 Task: Buy 5 Reluctors from Ignition Parts section under best seller category for shipping address: Julie Green, 2771 Fieldcrest Road, New York, New York 10005, Cell Number 6318992398. Pay from credit card ending with 7965, CVV 549
Action: Mouse moved to (26, 89)
Screenshot: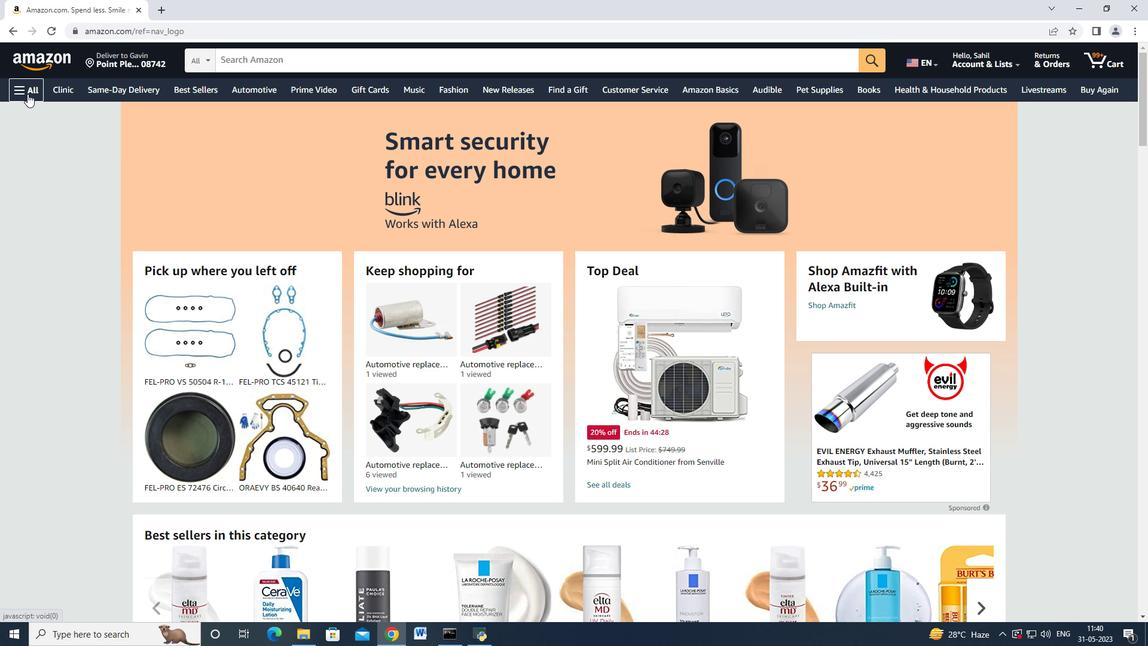 
Action: Mouse pressed left at (26, 89)
Screenshot: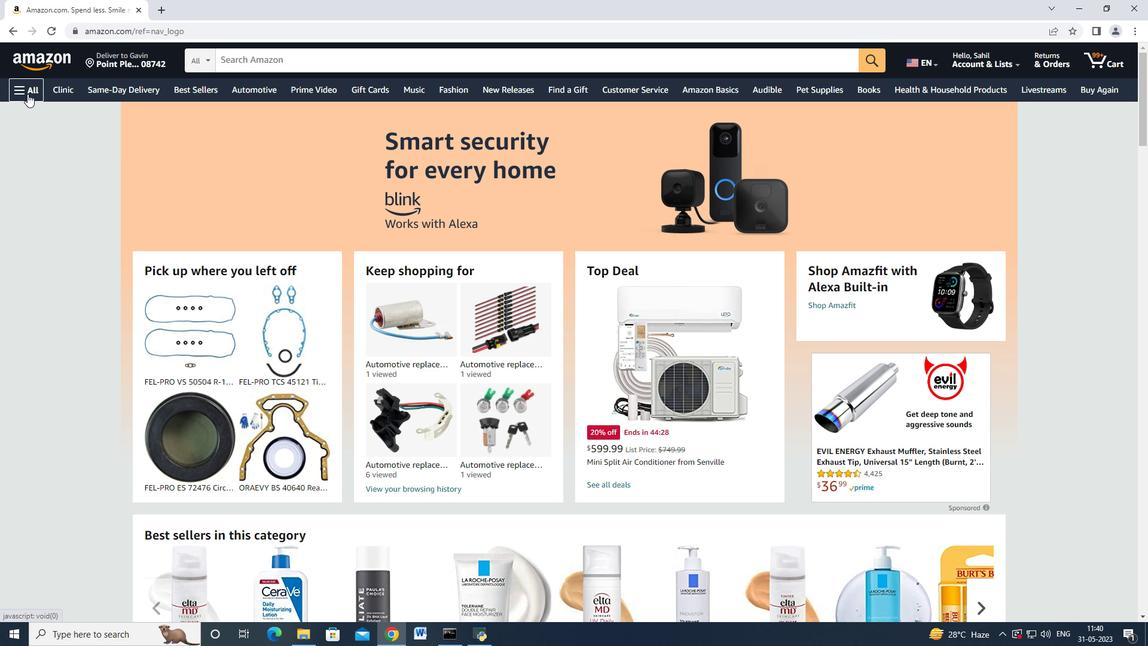 
Action: Mouse moved to (72, 227)
Screenshot: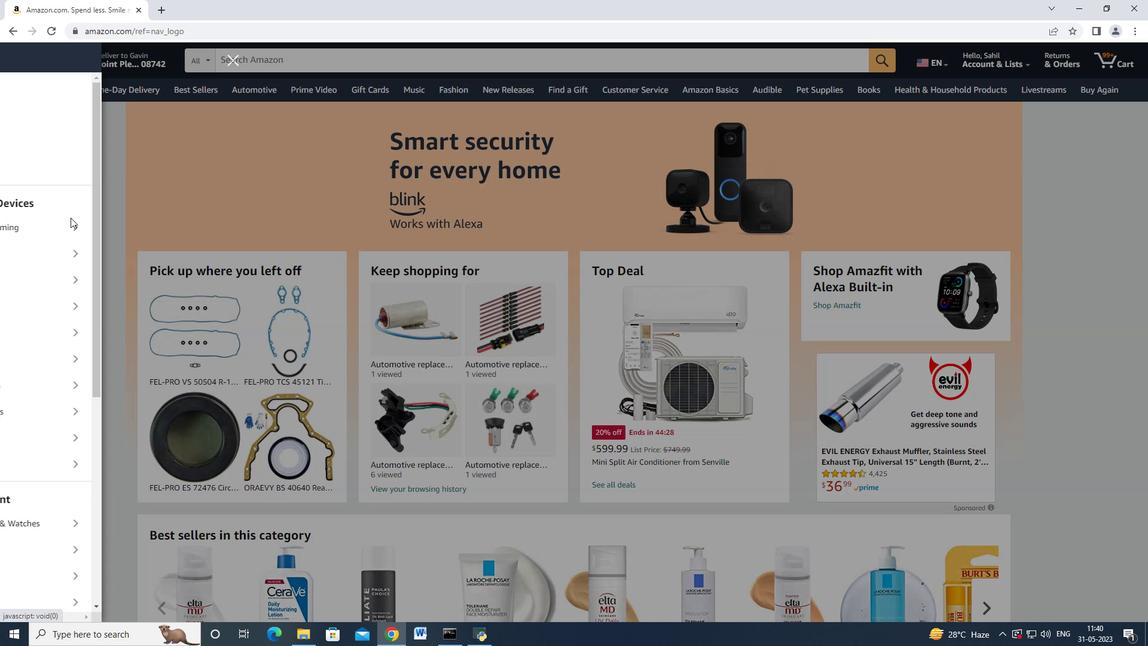 
Action: Mouse scrolled (72, 226) with delta (0, 0)
Screenshot: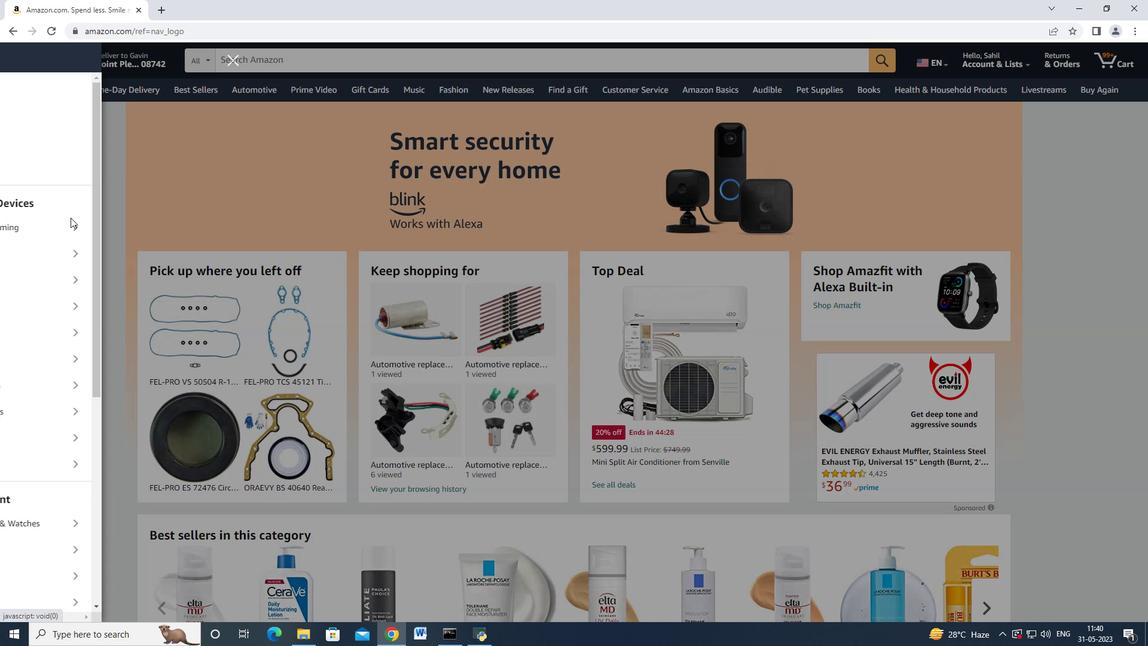
Action: Mouse moved to (73, 228)
Screenshot: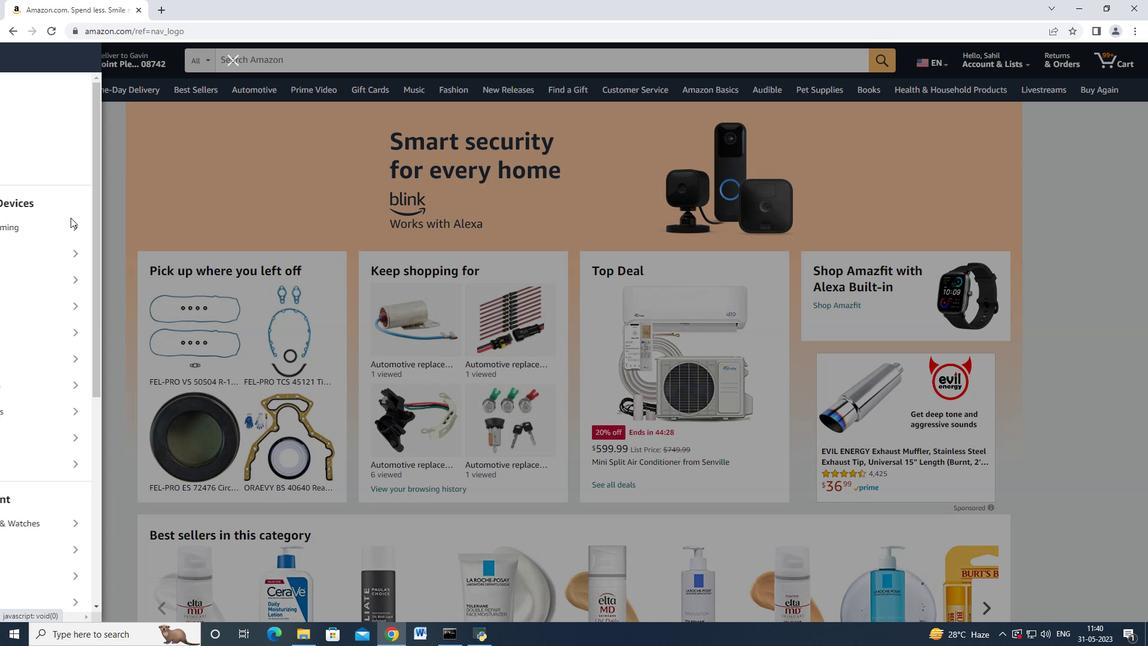 
Action: Mouse scrolled (73, 227) with delta (0, 0)
Screenshot: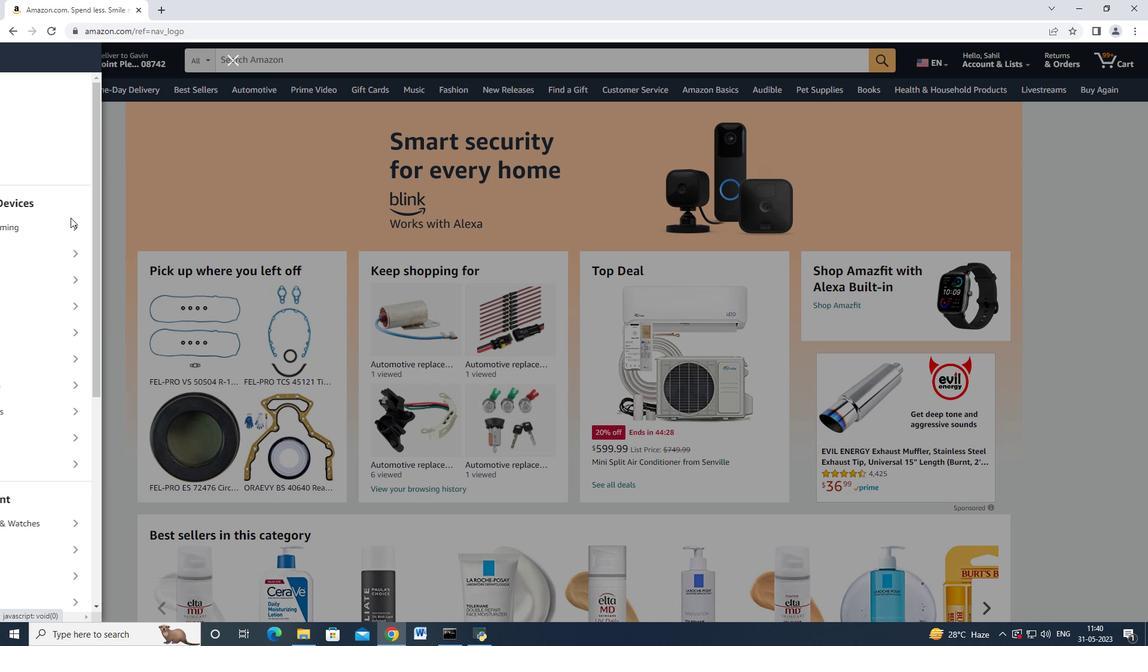 
Action: Mouse moved to (78, 368)
Screenshot: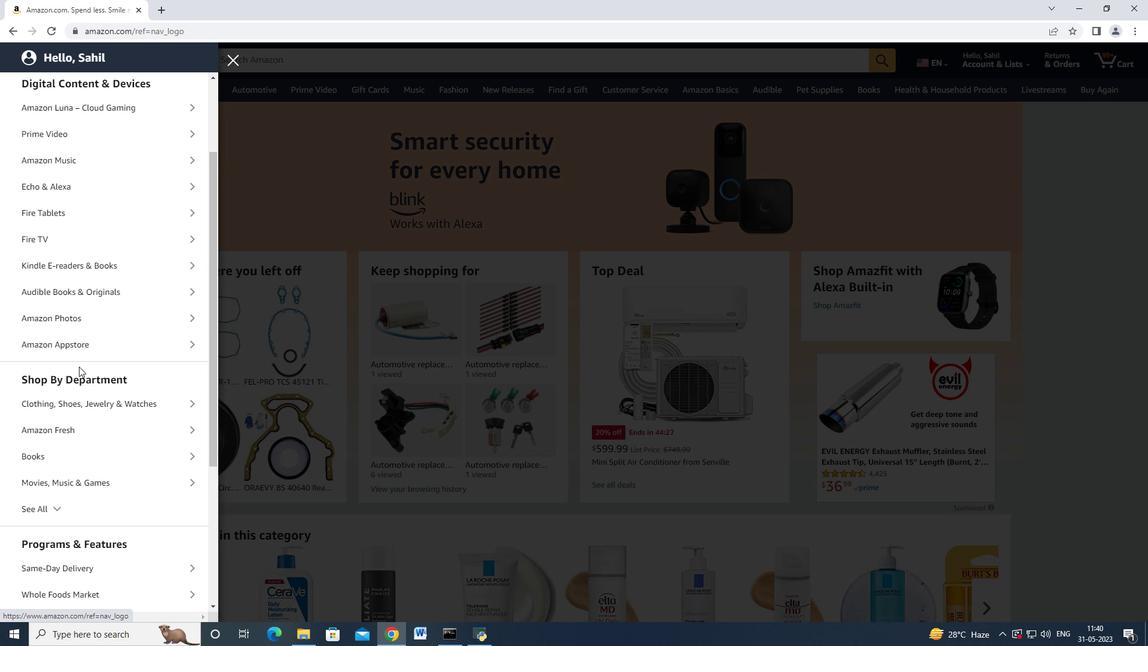 
Action: Mouse scrolled (78, 368) with delta (0, 0)
Screenshot: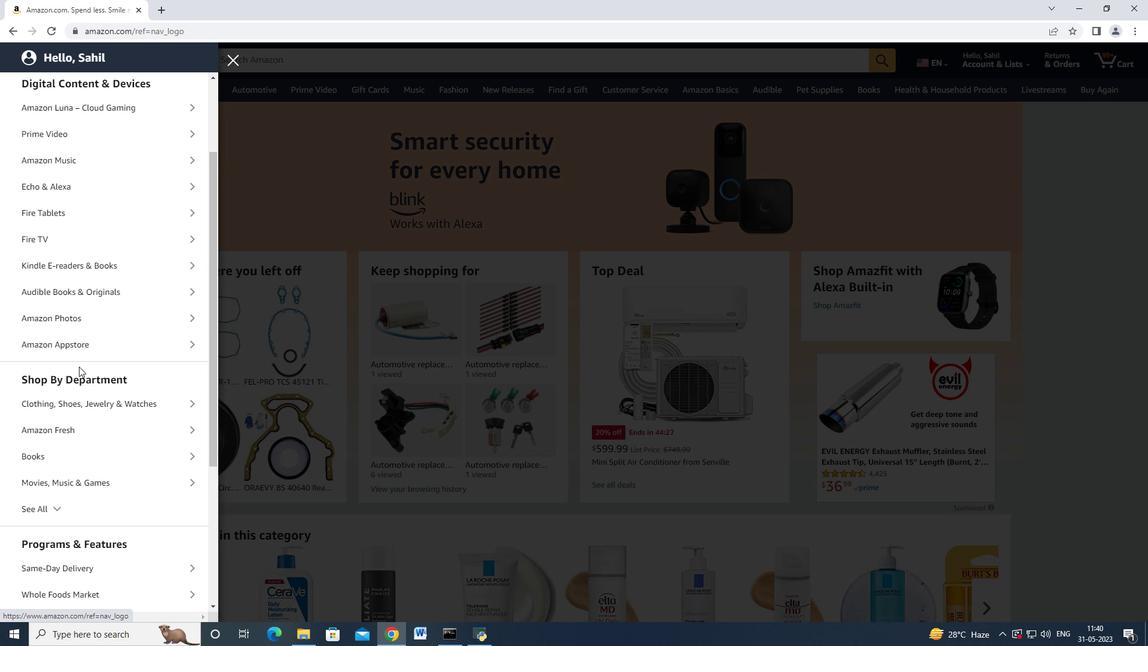 
Action: Mouse scrolled (78, 368) with delta (0, 0)
Screenshot: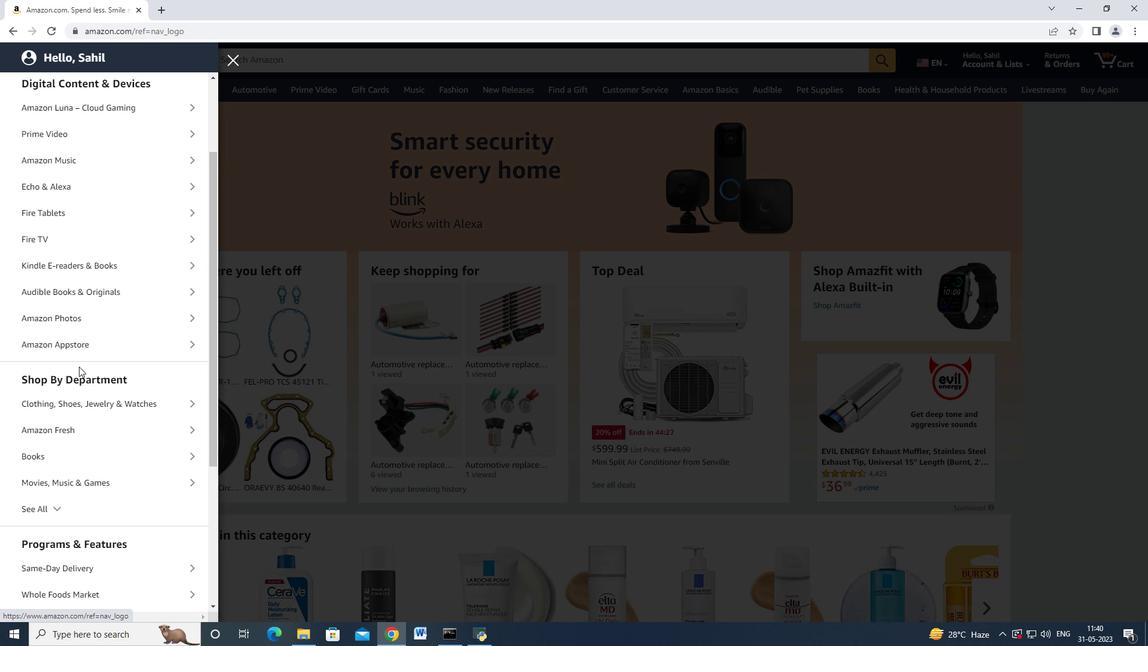 
Action: Mouse moved to (69, 385)
Screenshot: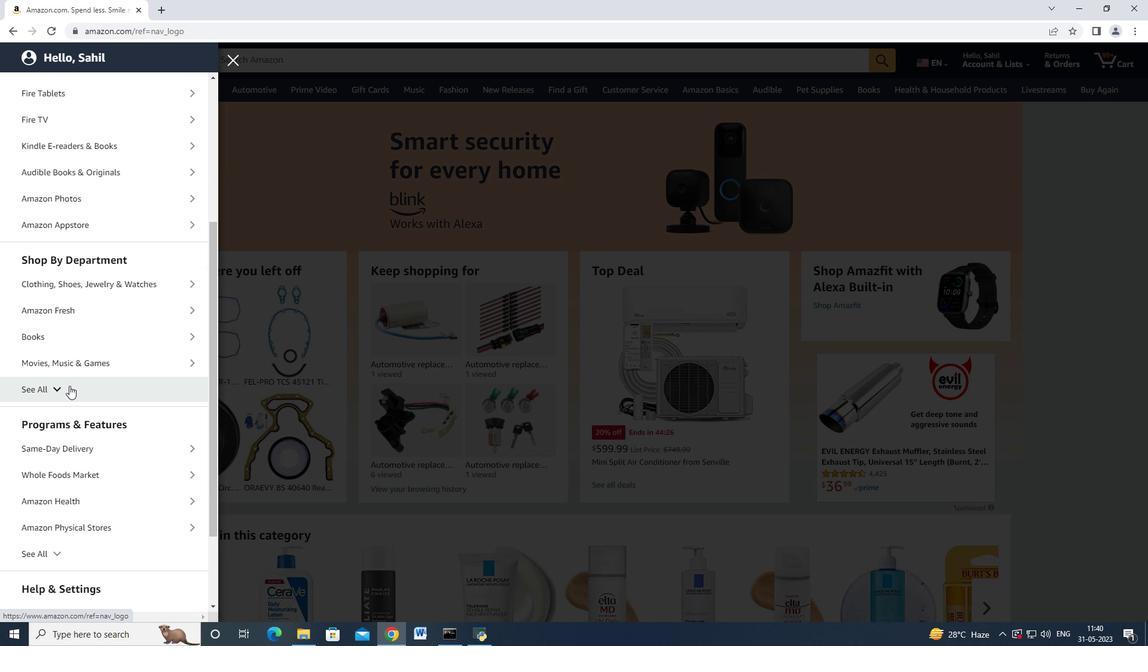 
Action: Mouse pressed left at (69, 385)
Screenshot: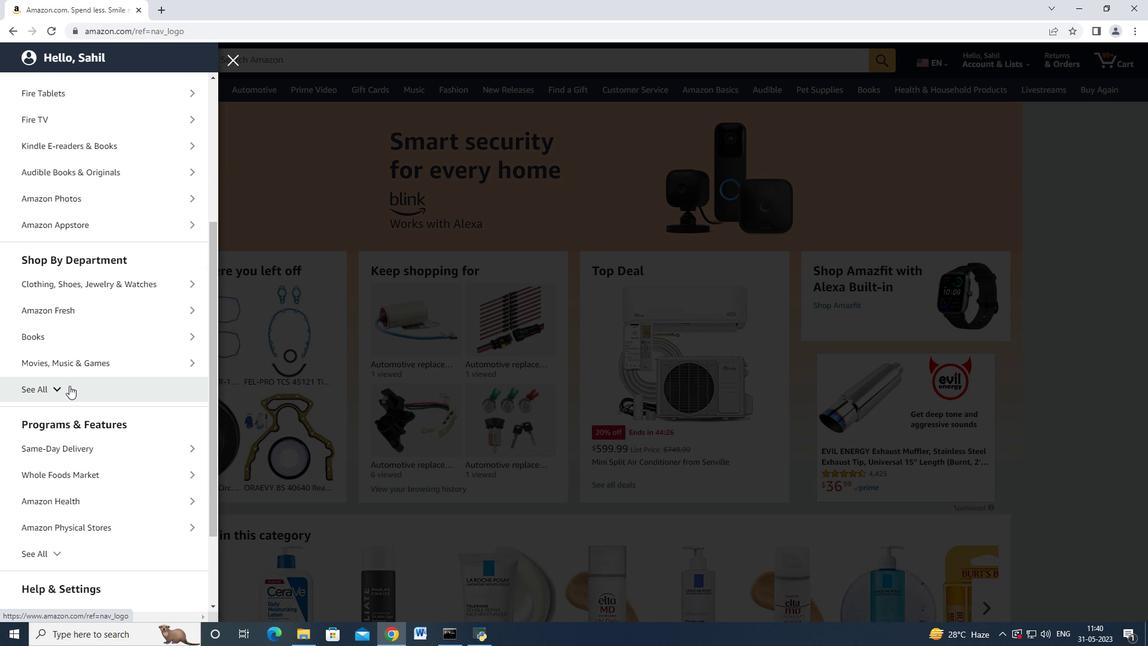 
Action: Mouse moved to (75, 379)
Screenshot: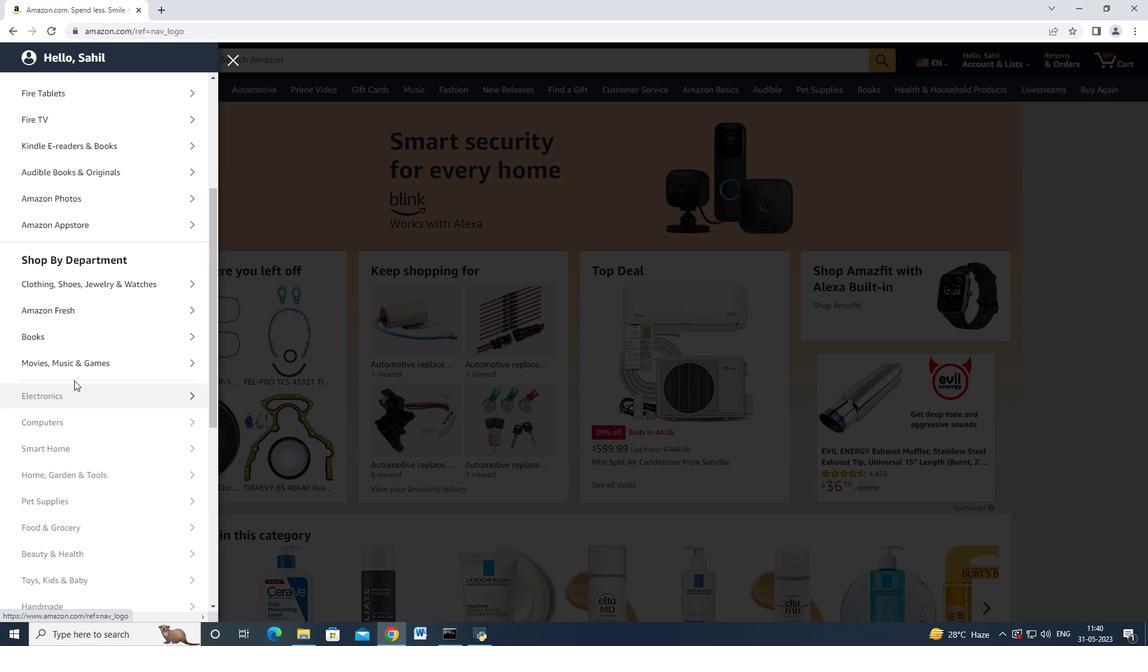 
Action: Mouse scrolled (75, 378) with delta (0, 0)
Screenshot: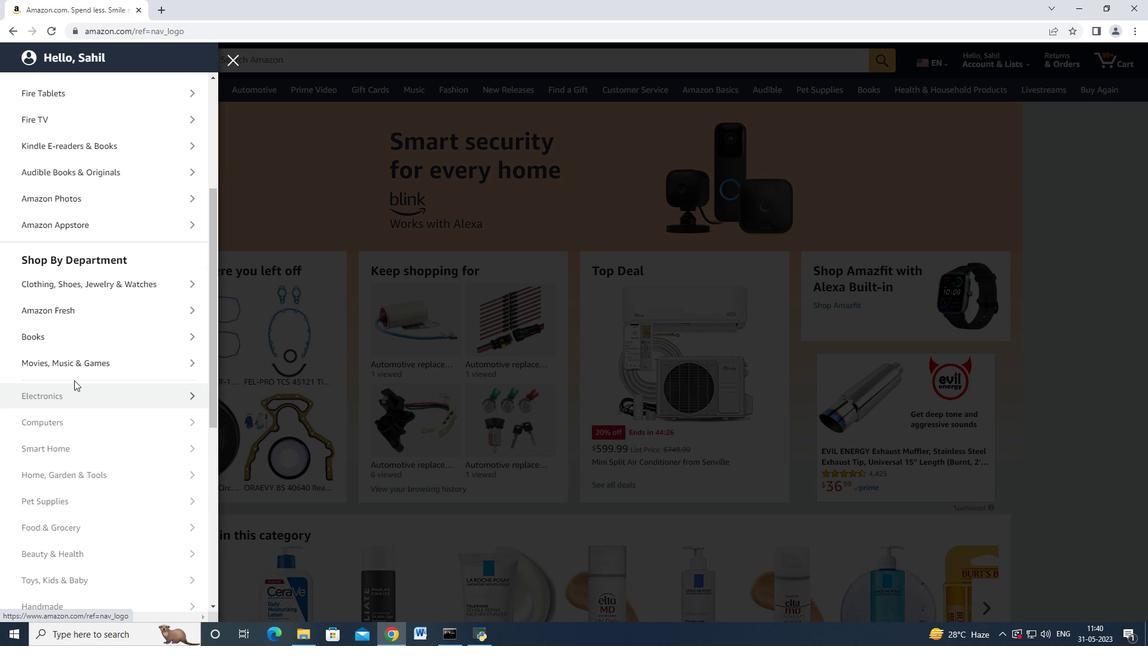 
Action: Mouse scrolled (75, 378) with delta (0, 0)
Screenshot: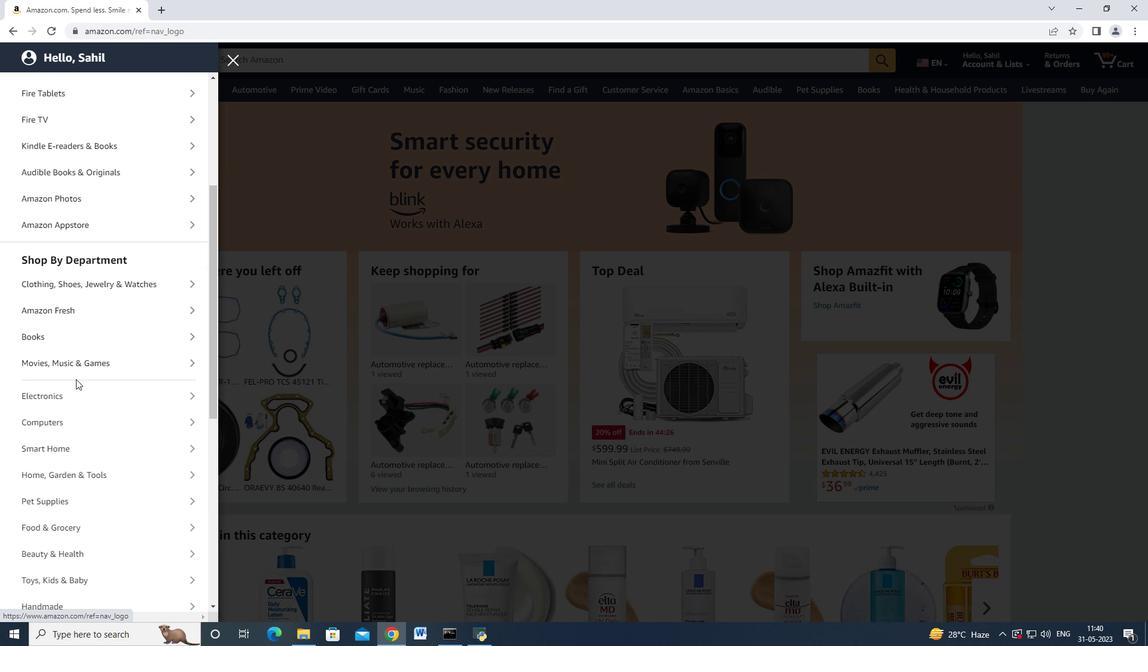 
Action: Mouse scrolled (75, 378) with delta (0, 0)
Screenshot: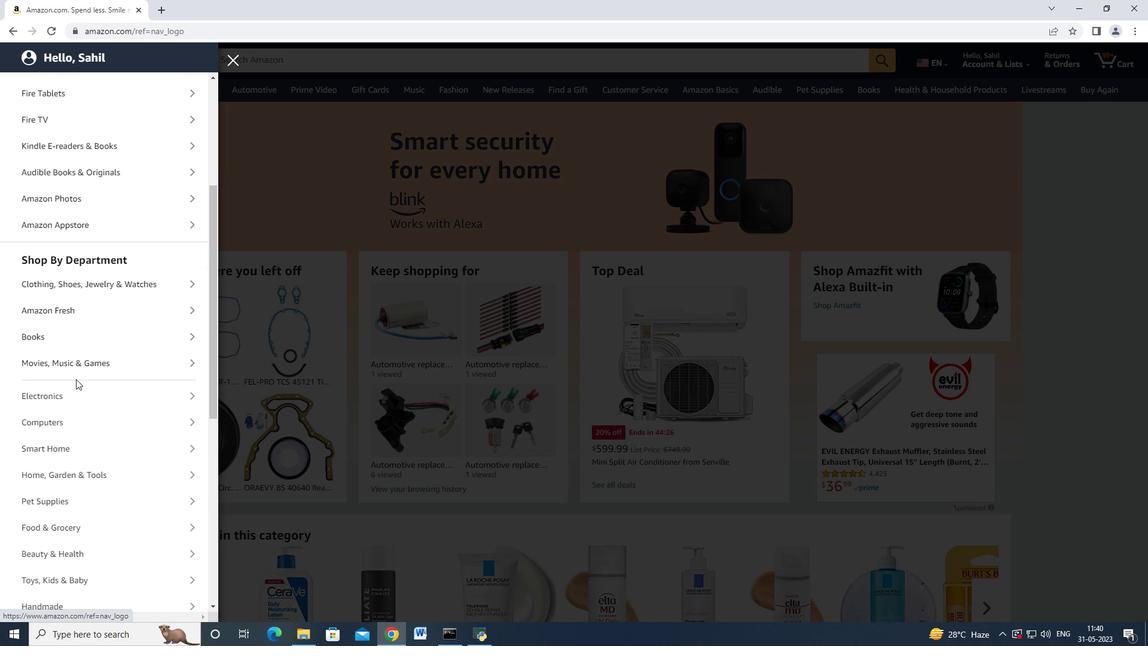 
Action: Mouse moved to (73, 503)
Screenshot: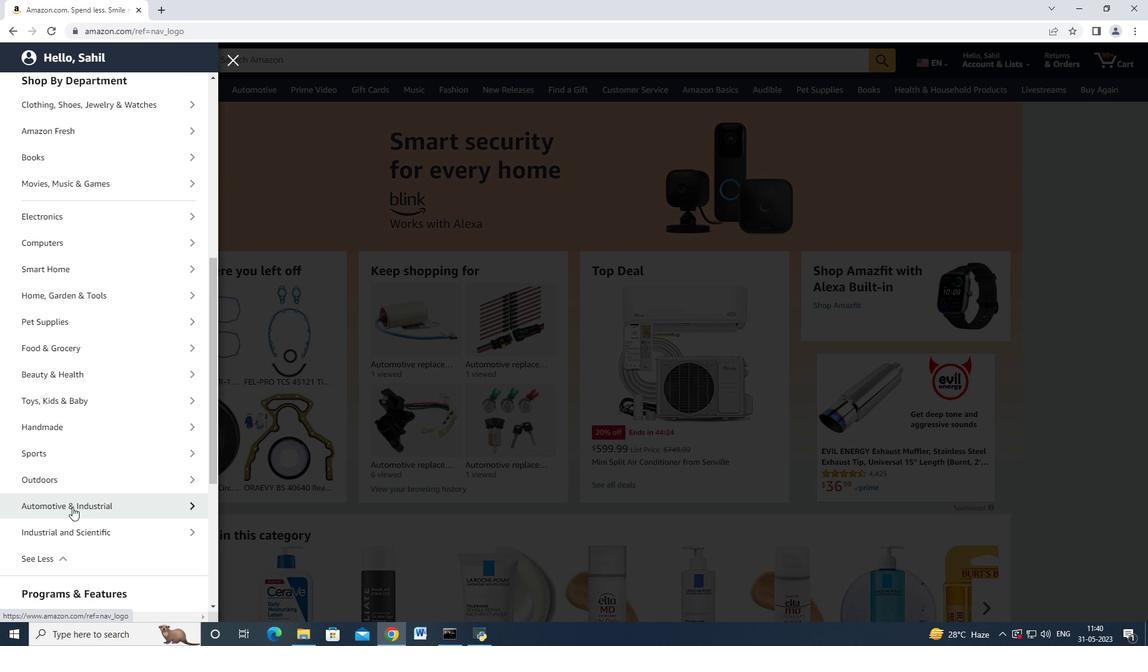 
Action: Mouse pressed left at (73, 503)
Screenshot: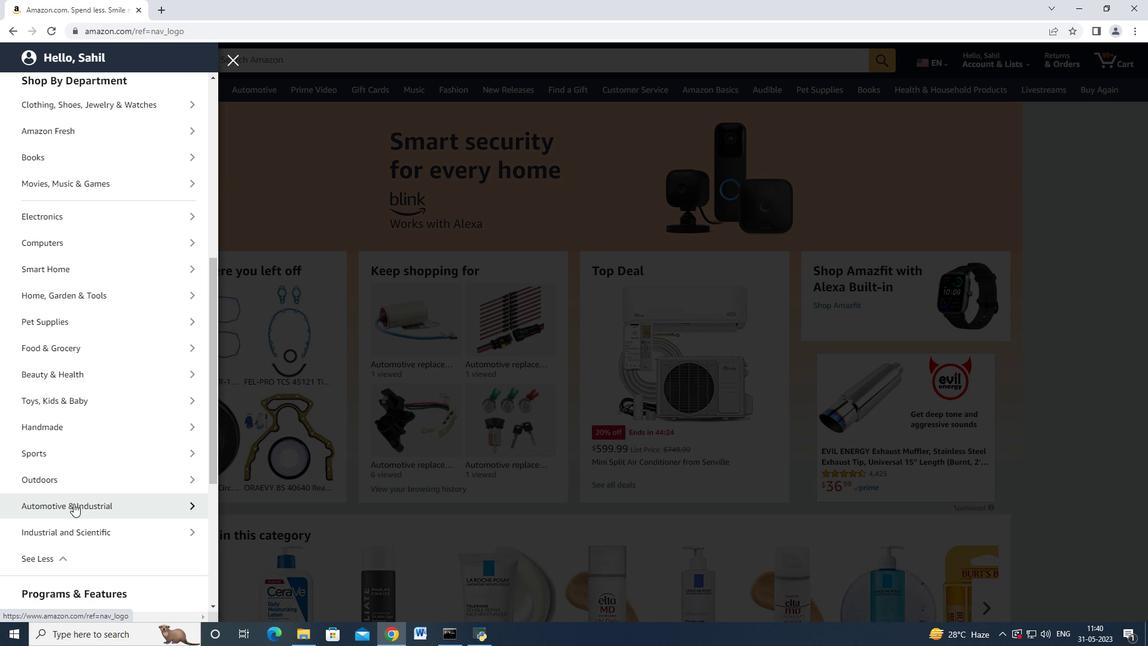 
Action: Mouse moved to (102, 143)
Screenshot: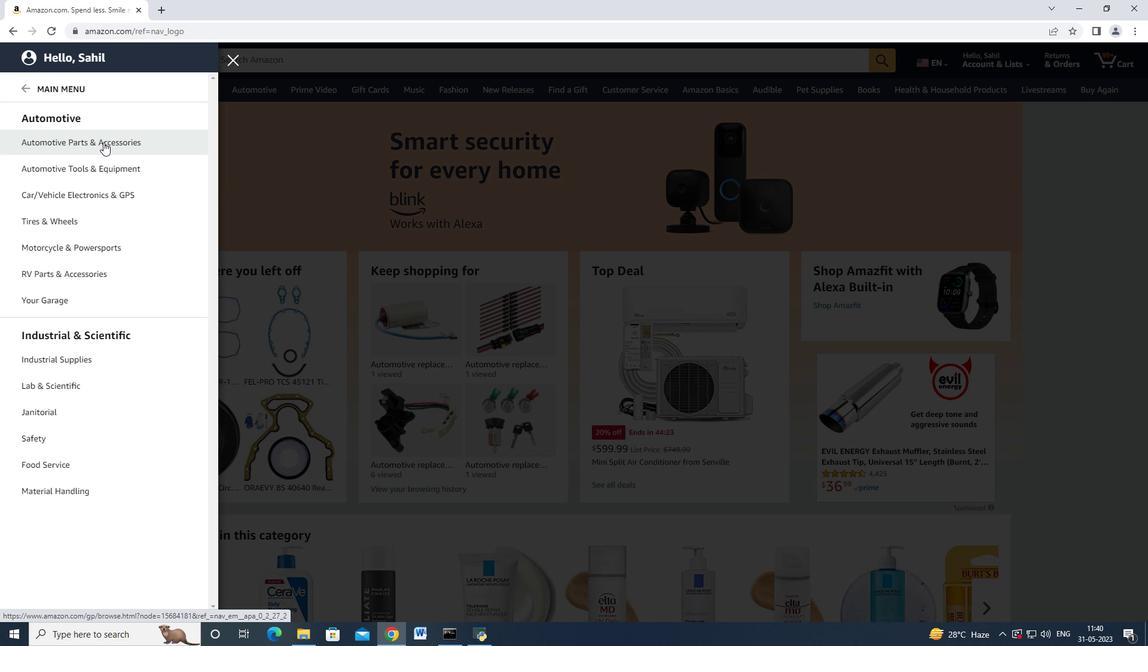 
Action: Mouse pressed left at (102, 143)
Screenshot: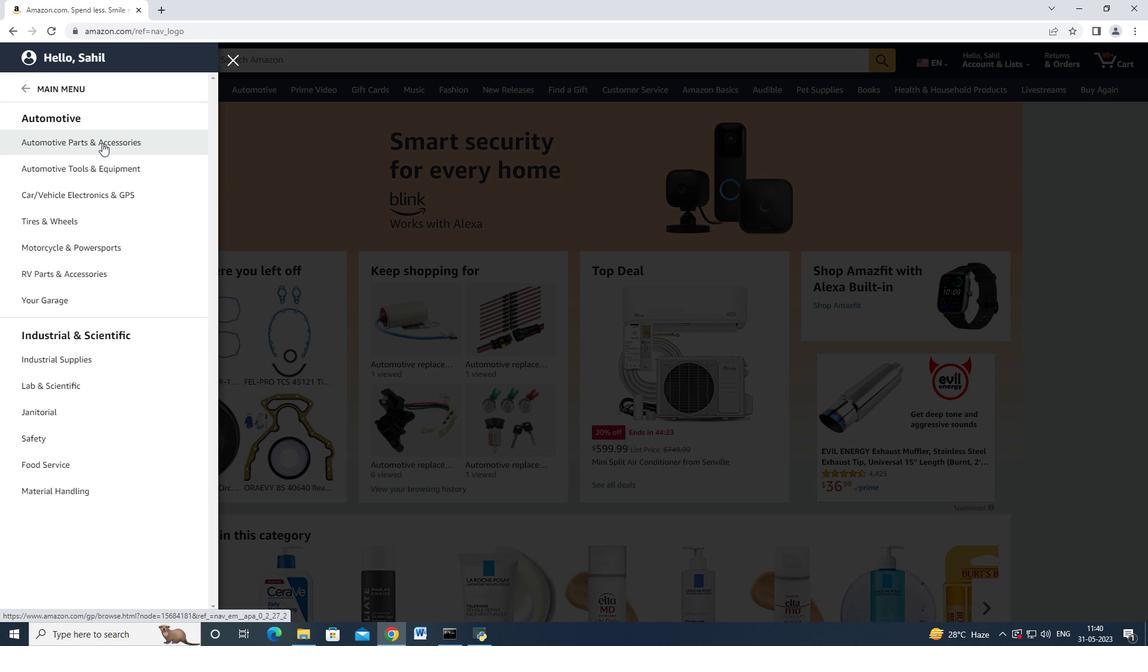 
Action: Mouse moved to (130, 188)
Screenshot: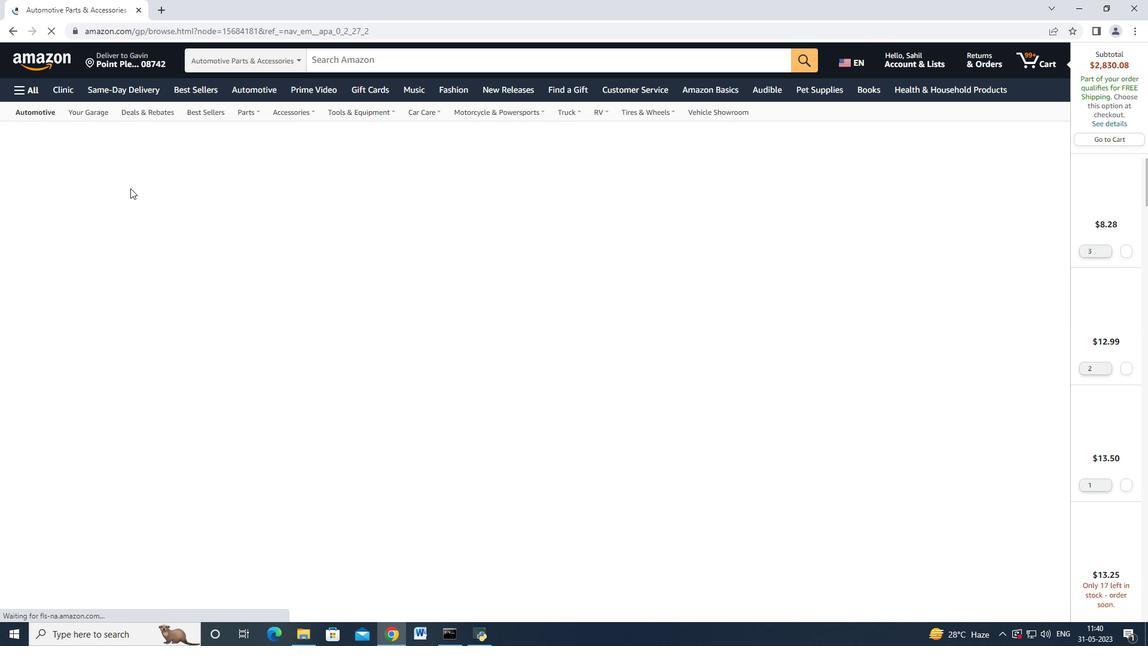 
Action: Mouse scrolled (130, 187) with delta (0, 0)
Screenshot: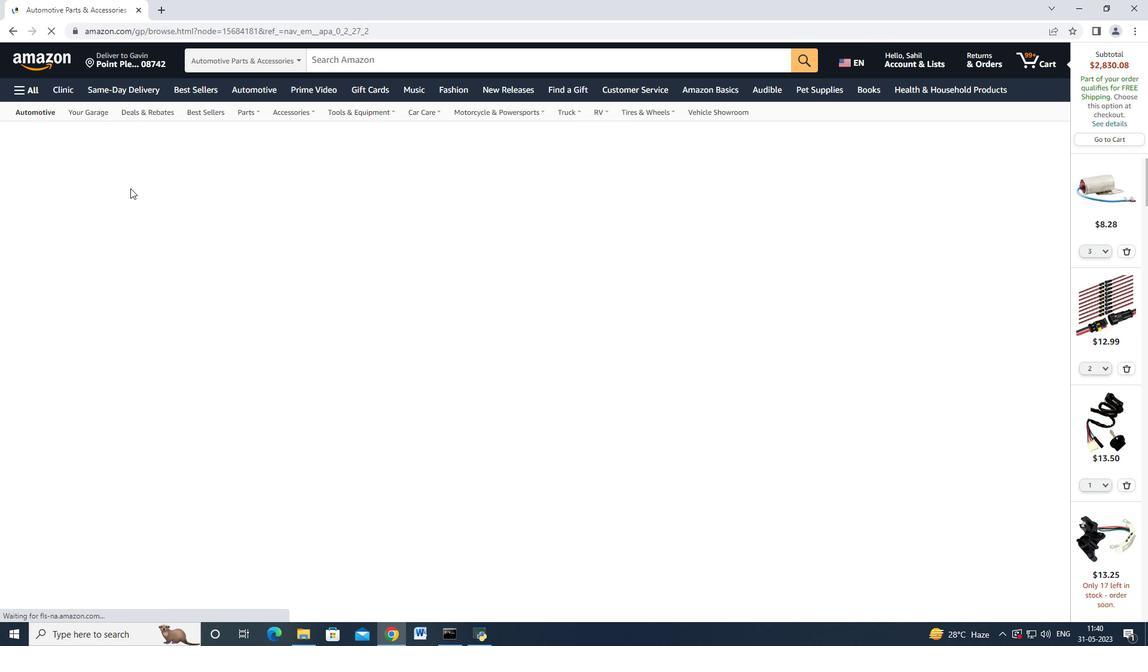 
Action: Mouse moved to (219, 111)
Screenshot: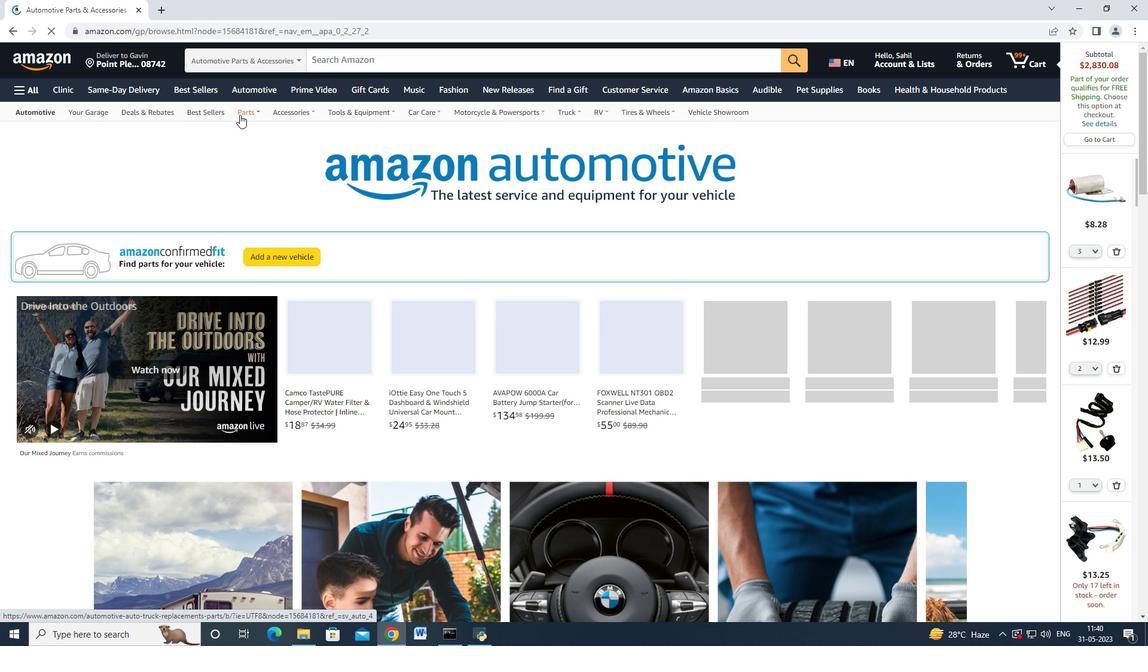 
Action: Mouse pressed left at (219, 111)
Screenshot: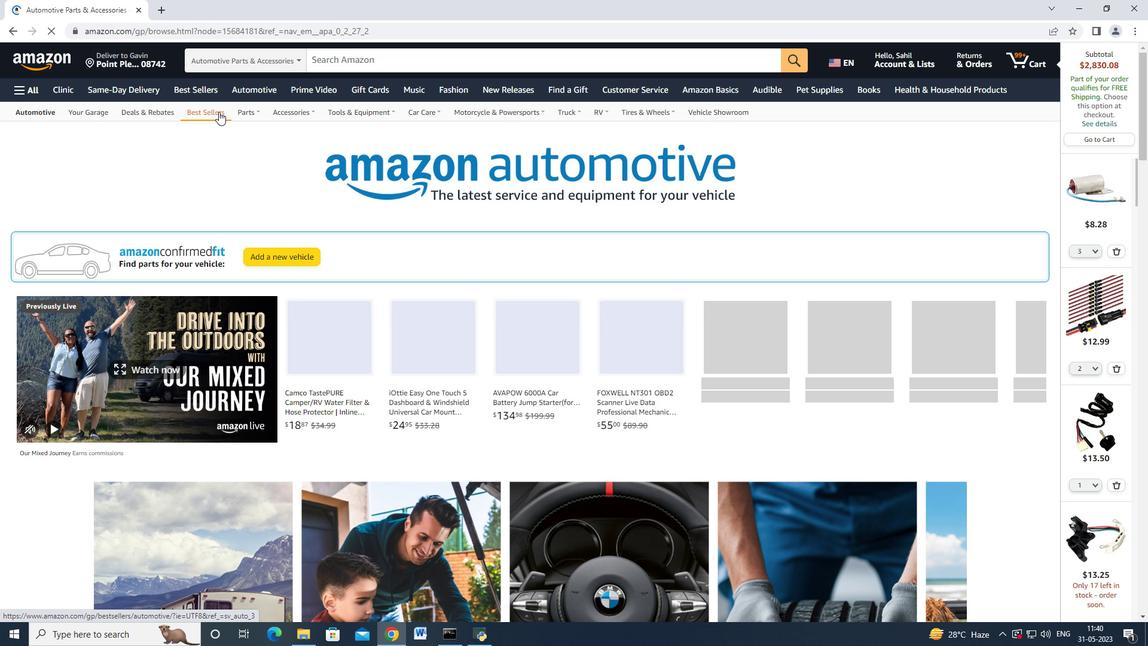 
Action: Mouse moved to (119, 214)
Screenshot: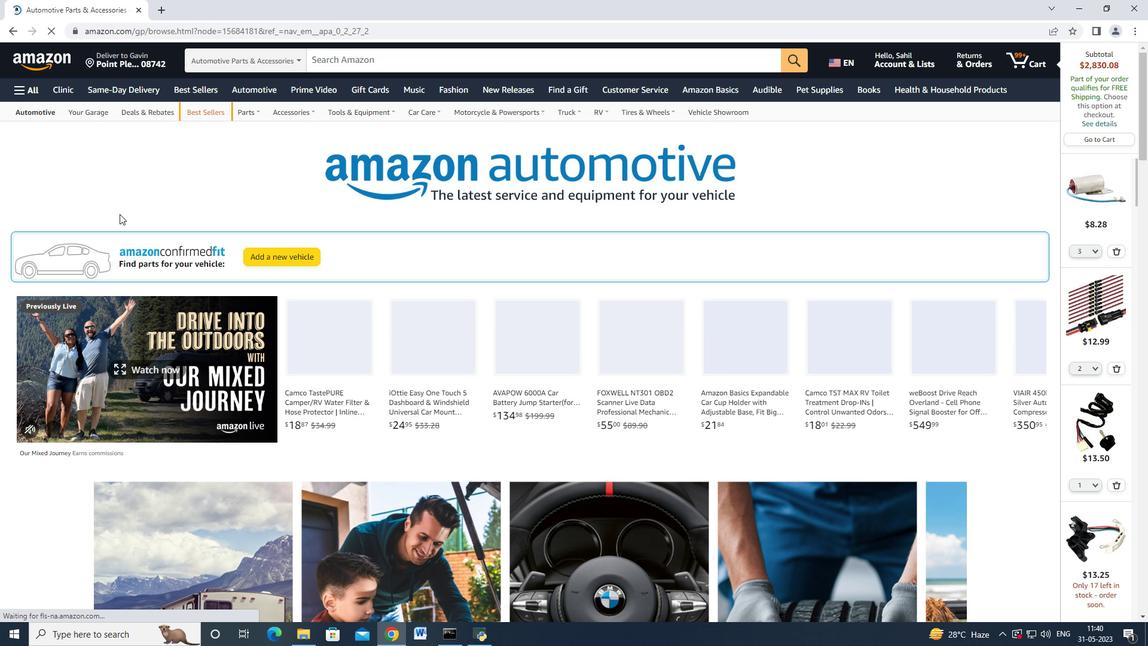 
Action: Mouse scrolled (119, 213) with delta (0, 0)
Screenshot: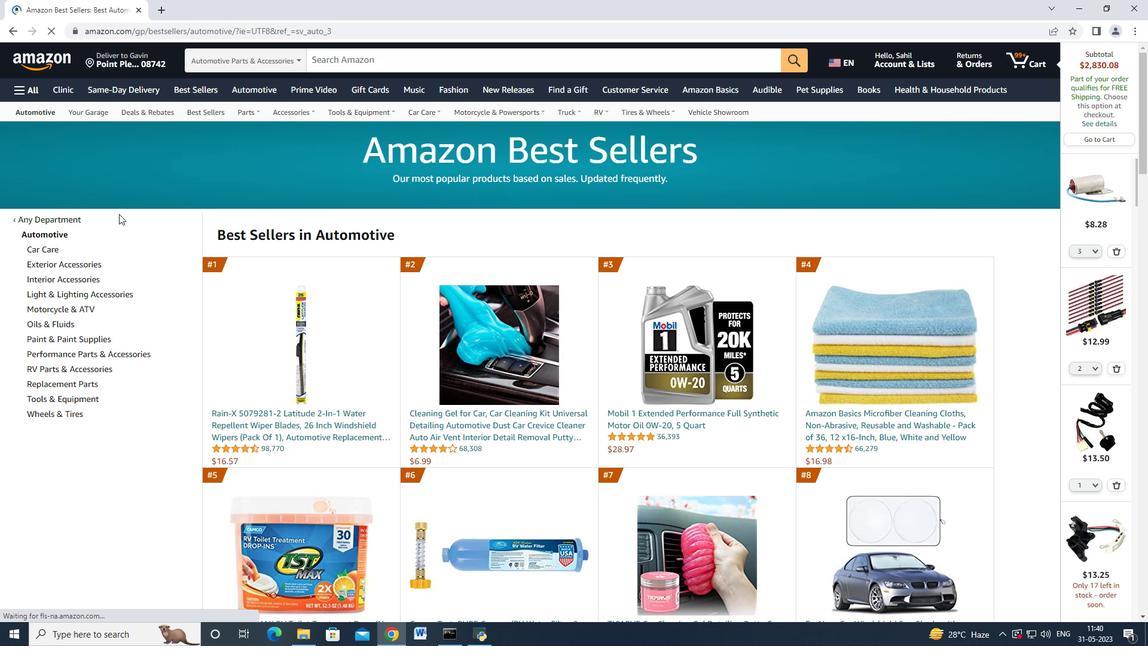 
Action: Mouse moved to (69, 324)
Screenshot: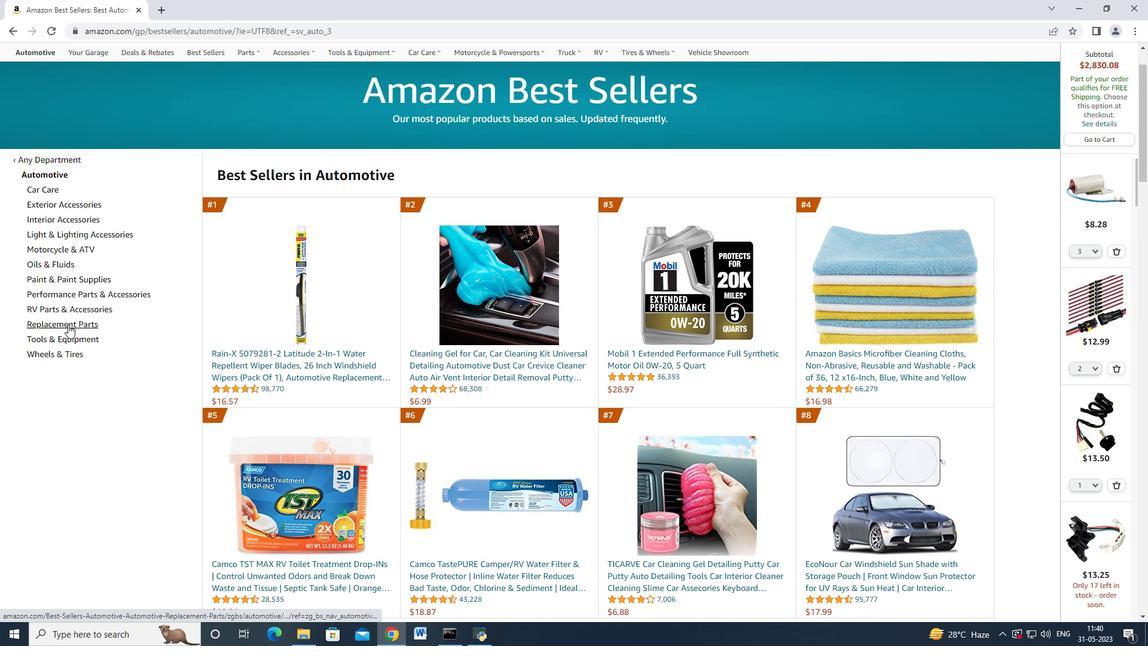 
Action: Mouse pressed left at (69, 324)
Screenshot: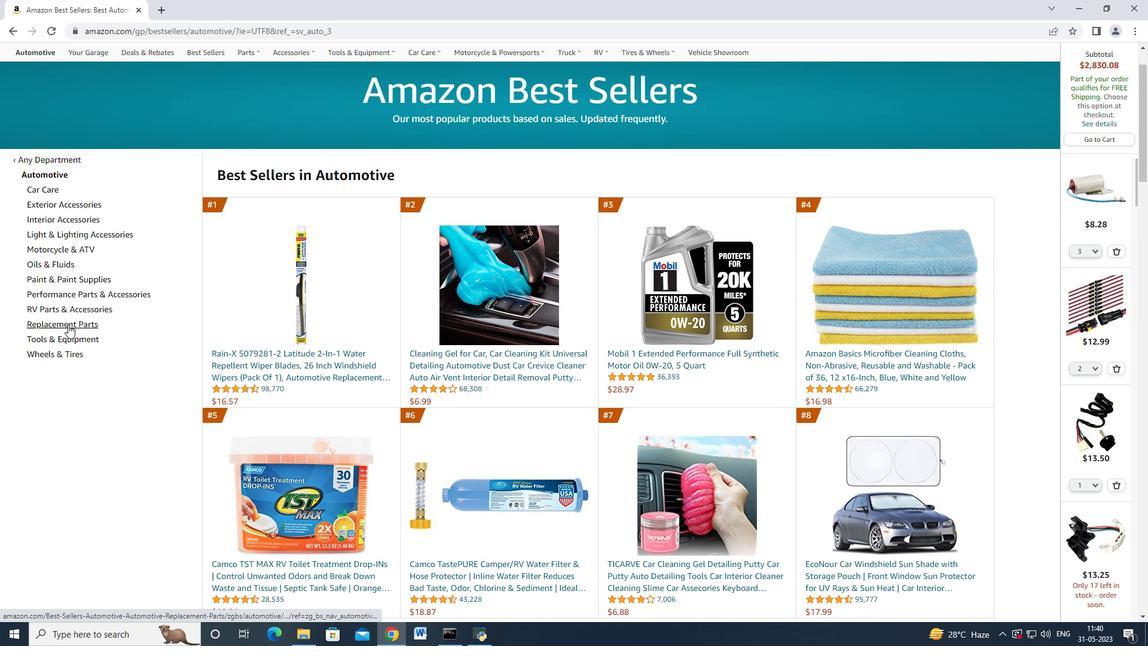 
Action: Mouse moved to (71, 329)
Screenshot: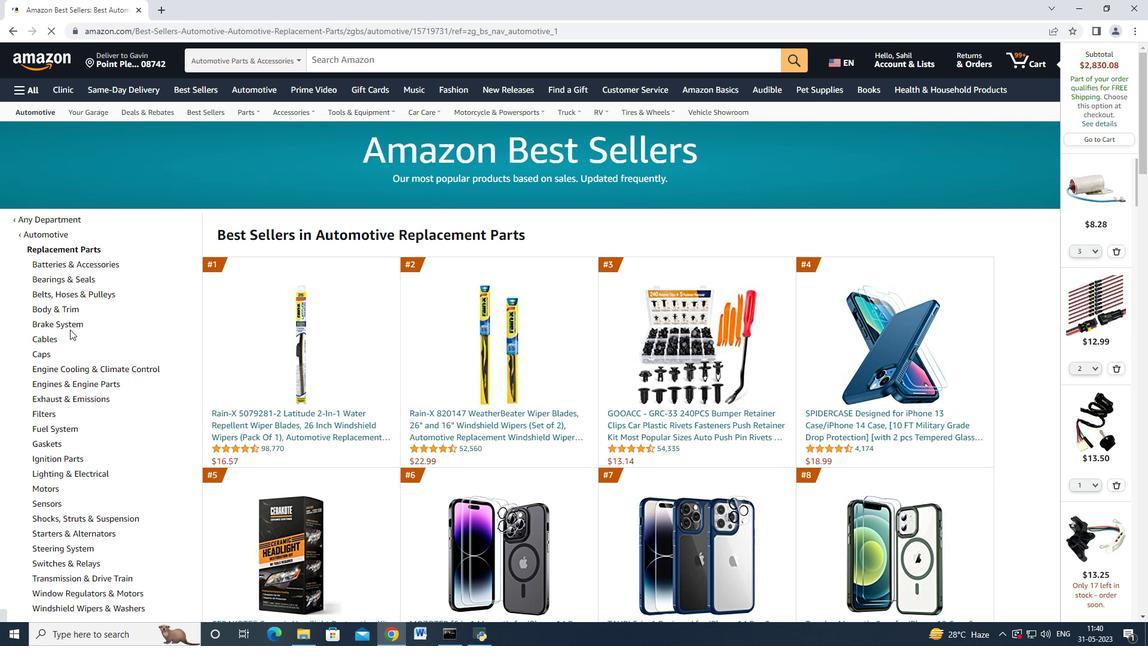 
Action: Mouse scrolled (71, 329) with delta (0, 0)
Screenshot: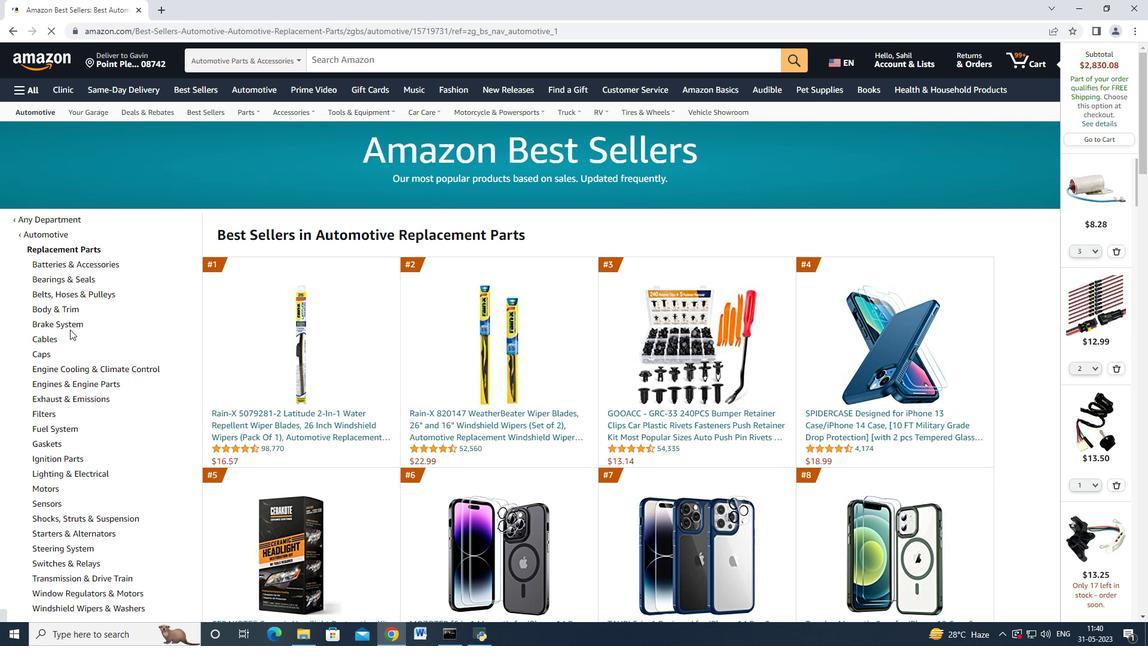 
Action: Mouse moved to (74, 329)
Screenshot: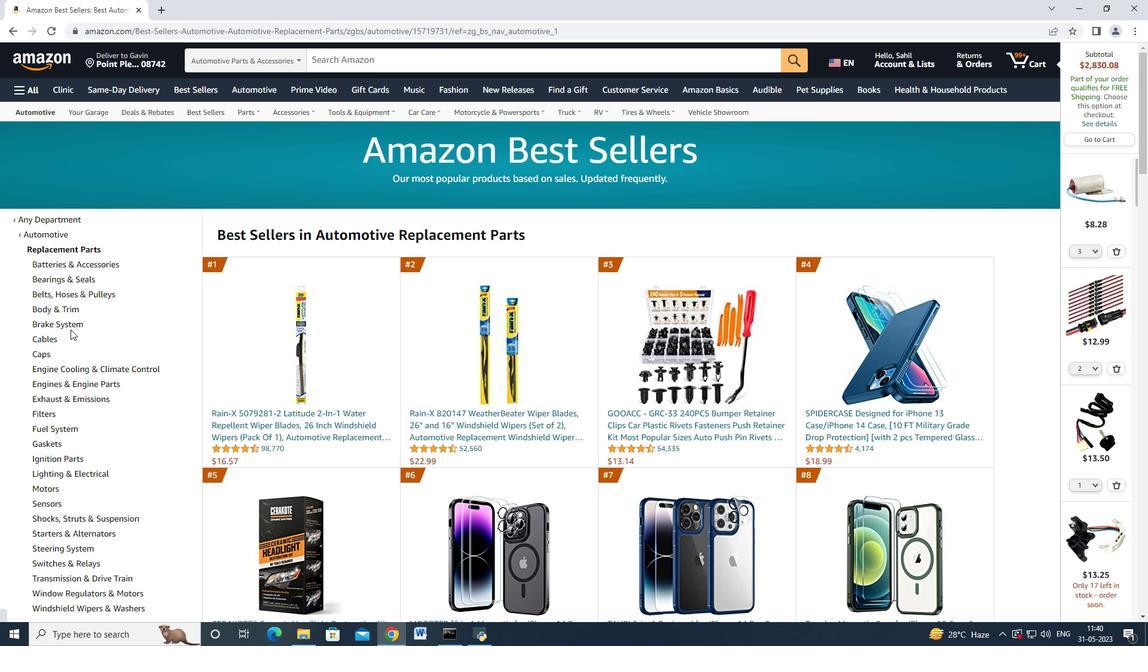 
Action: Mouse scrolled (74, 328) with delta (0, 0)
Screenshot: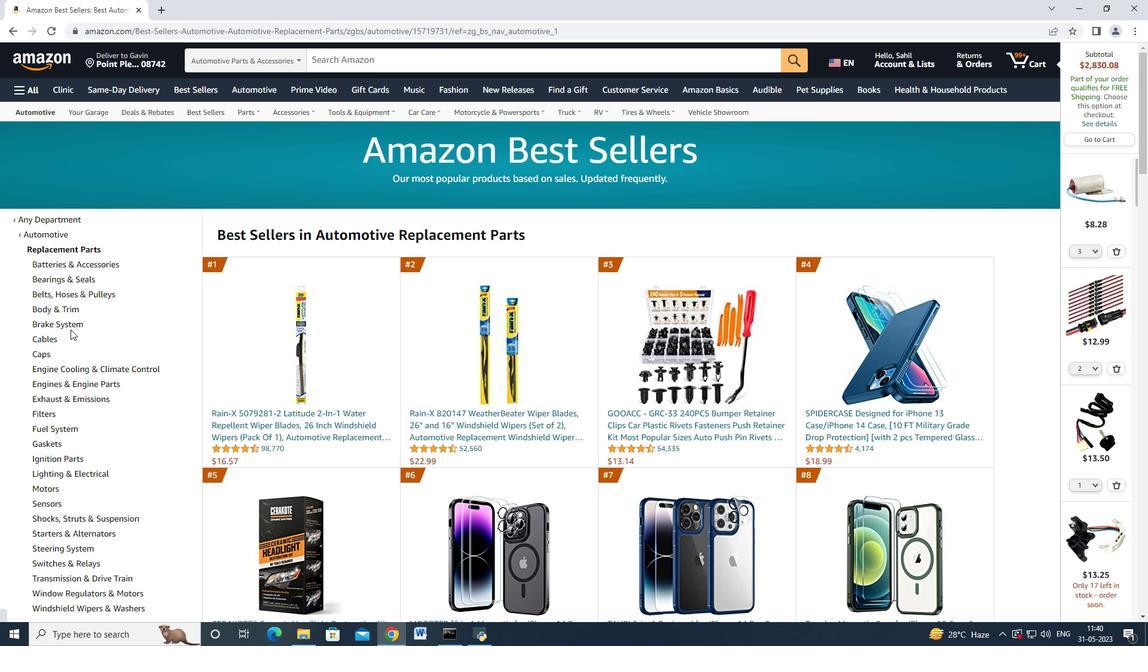 
Action: Mouse moved to (78, 332)
Screenshot: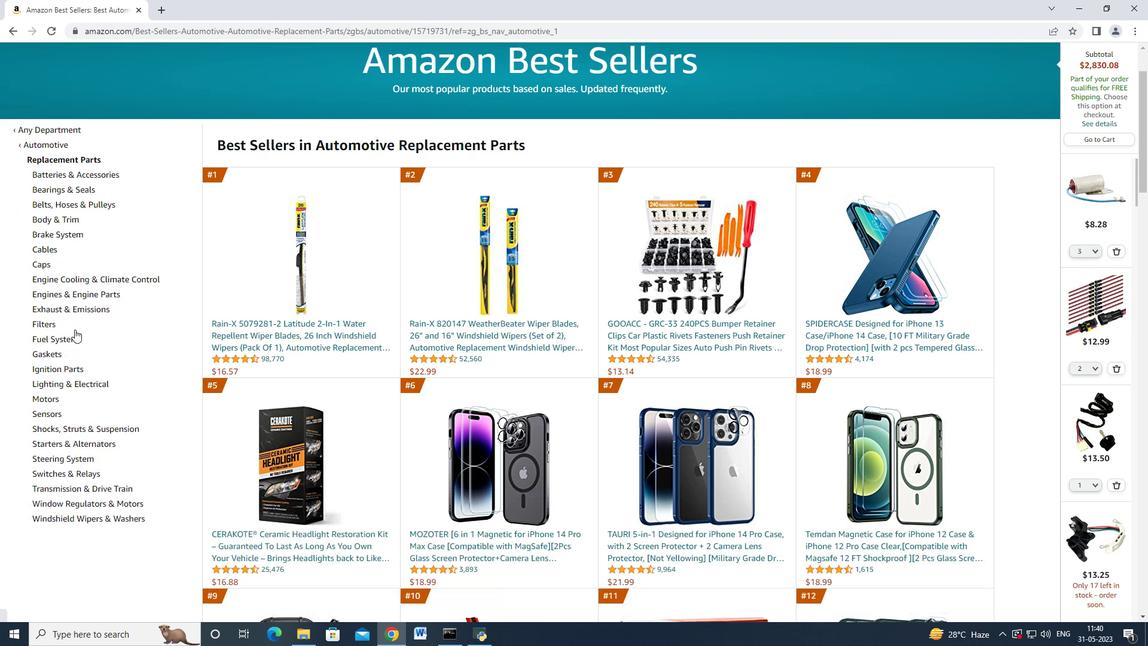 
Action: Mouse scrolled (78, 331) with delta (0, 0)
Screenshot: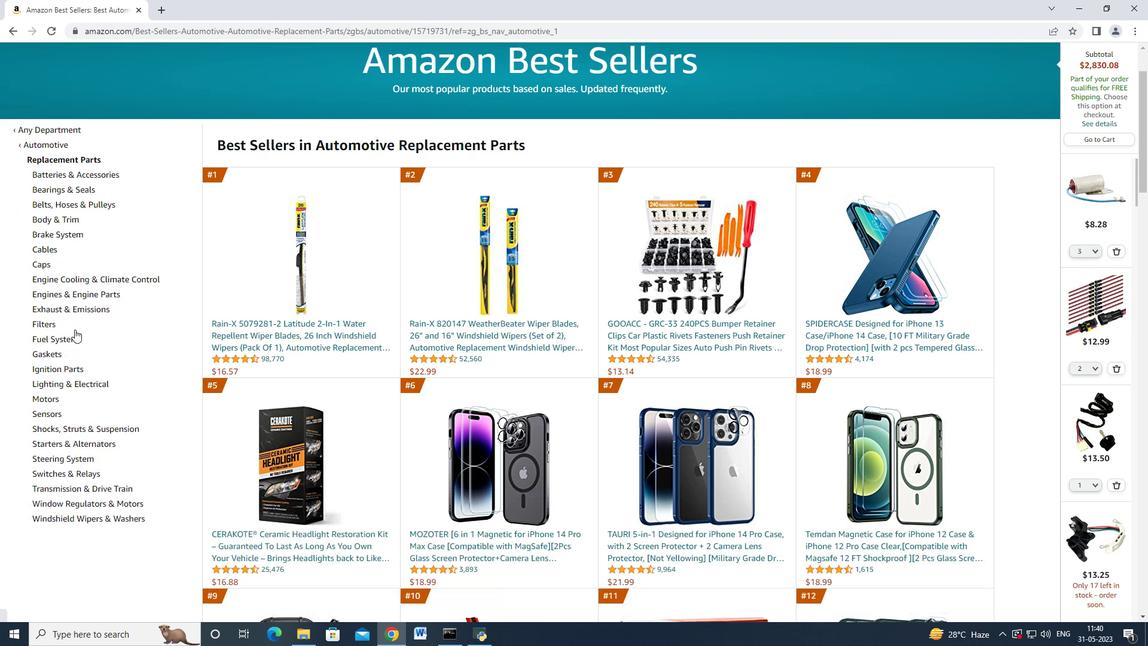 
Action: Mouse moved to (95, 370)
Screenshot: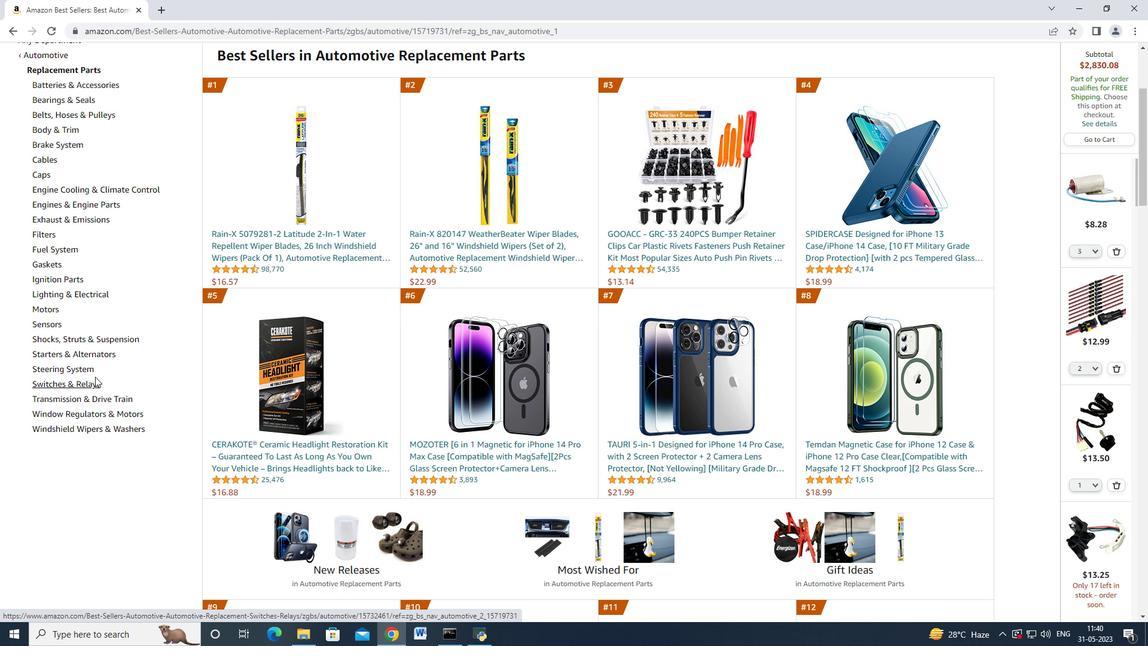 
Action: Mouse scrolled (95, 369) with delta (0, 0)
Screenshot: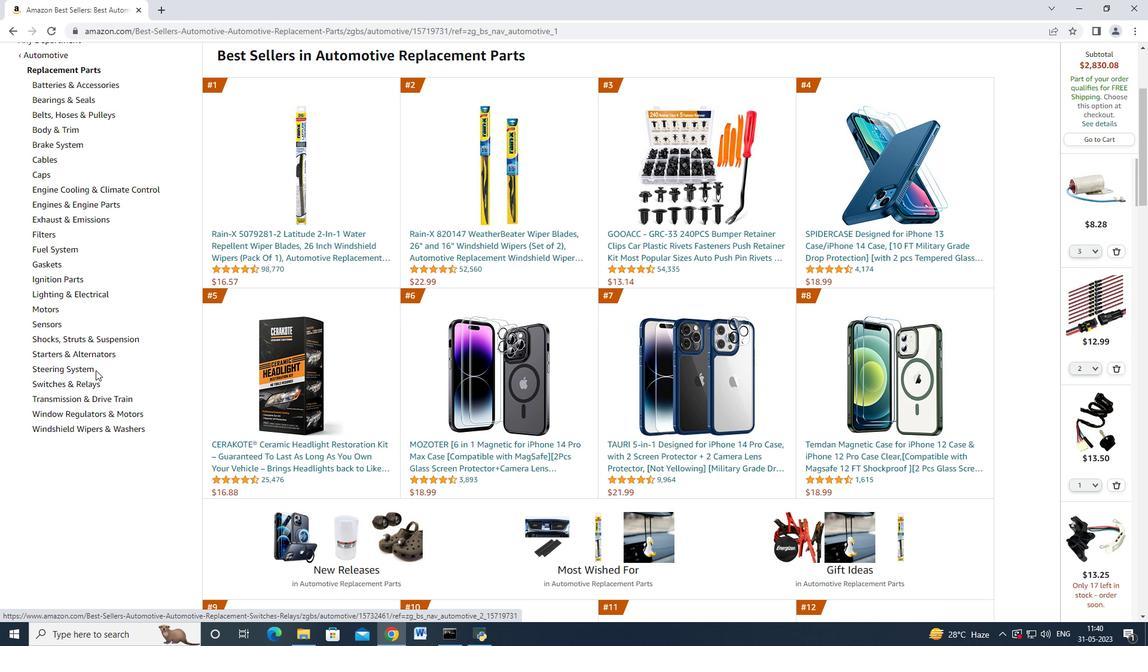 
Action: Mouse moved to (94, 370)
Screenshot: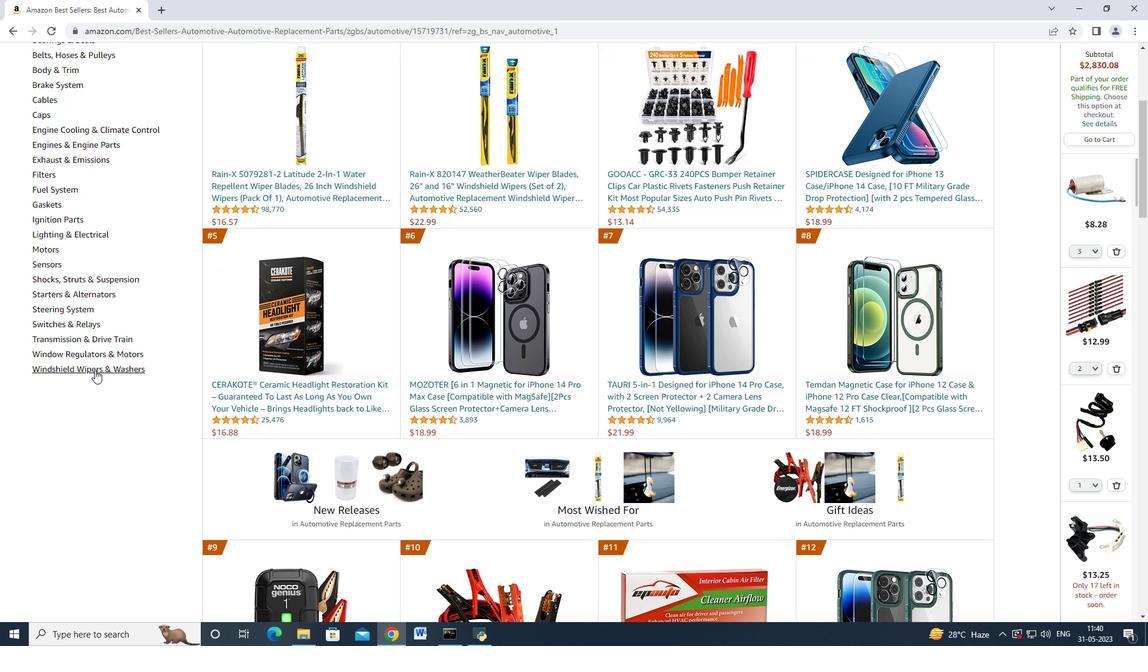
Action: Mouse scrolled (94, 370) with delta (0, 0)
Screenshot: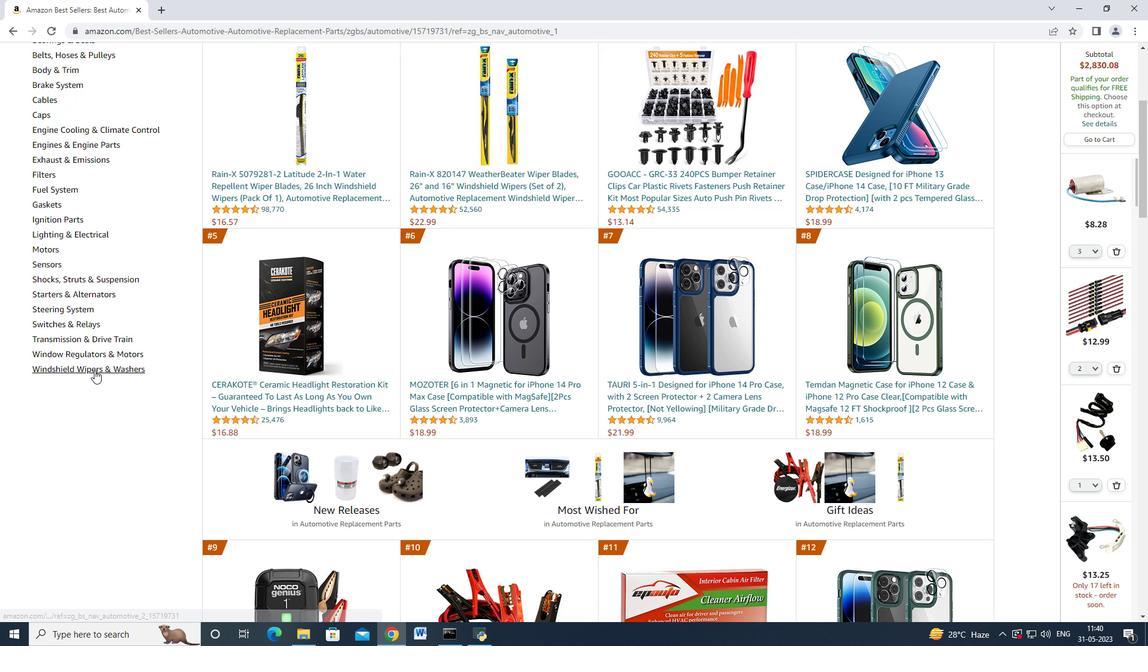 
Action: Mouse moved to (86, 375)
Screenshot: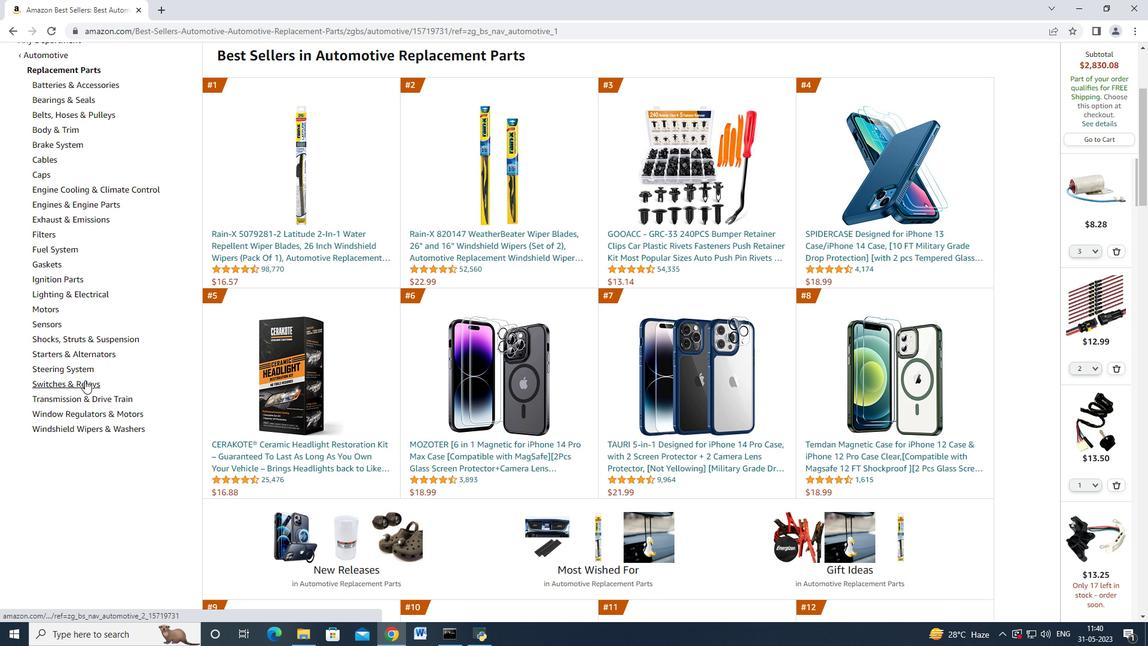 
Action: Mouse scrolled (86, 376) with delta (0, 0)
Screenshot: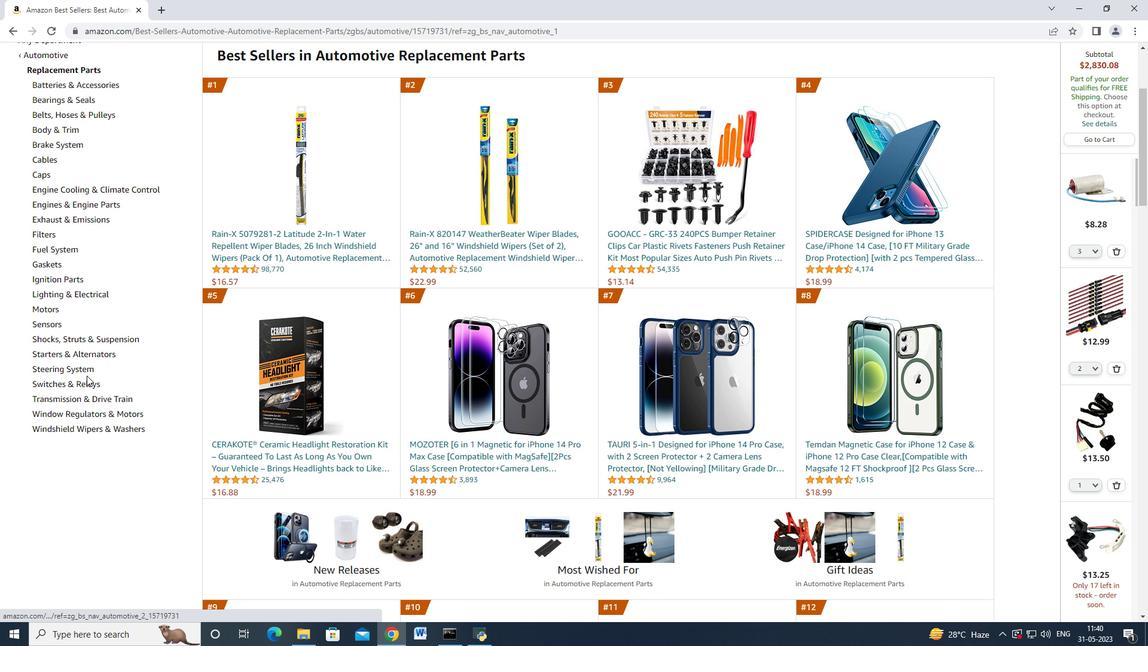 
Action: Mouse moved to (76, 396)
Screenshot: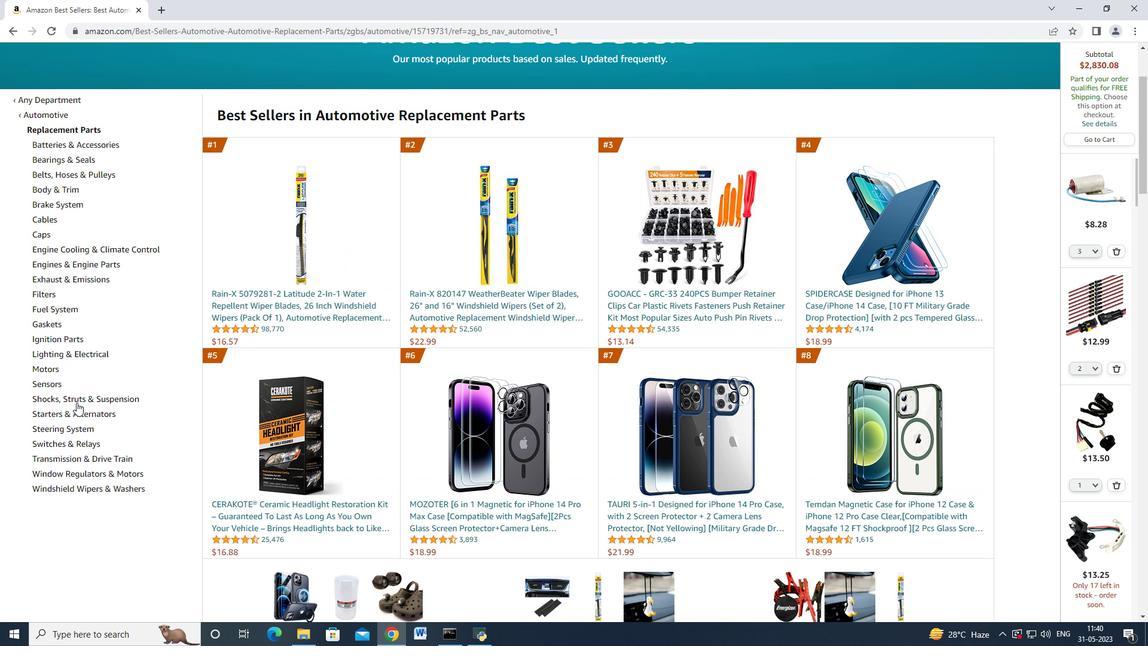 
Action: Mouse scrolled (76, 396) with delta (0, 0)
Screenshot: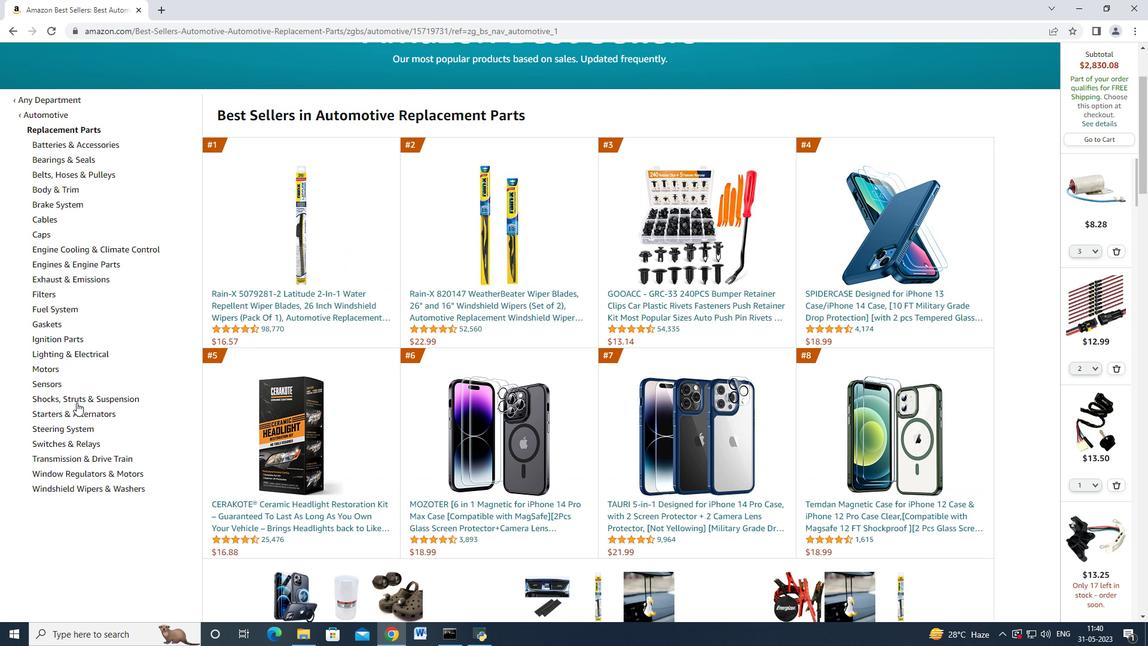 
Action: Mouse moved to (71, 394)
Screenshot: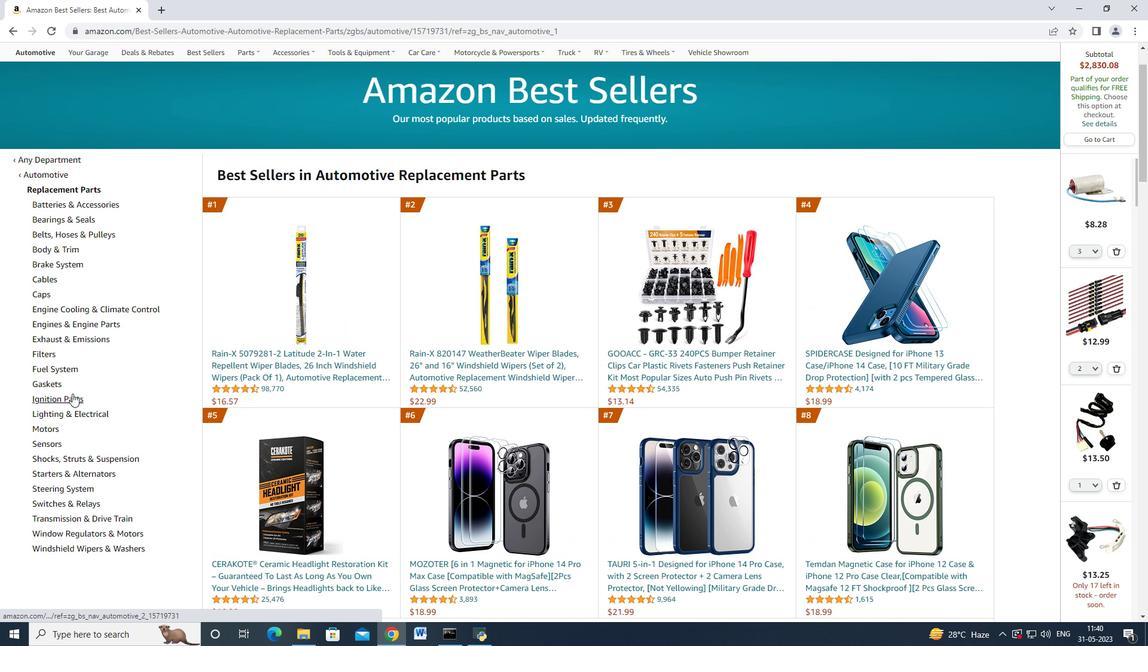 
Action: Mouse pressed left at (71, 394)
Screenshot: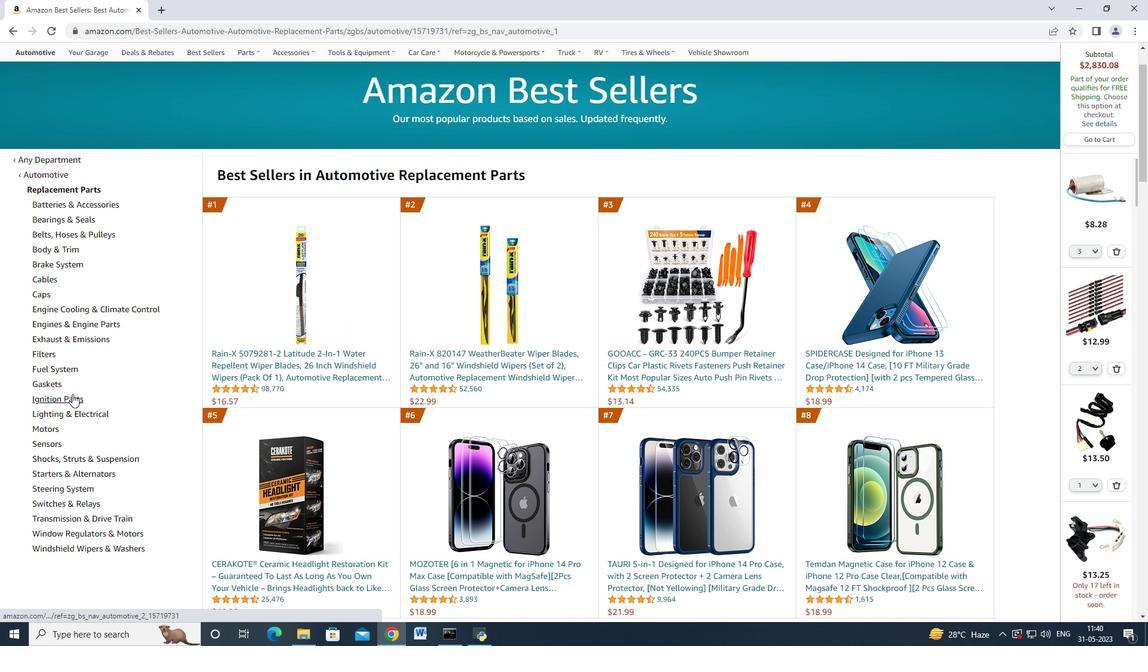 
Action: Mouse moved to (161, 335)
Screenshot: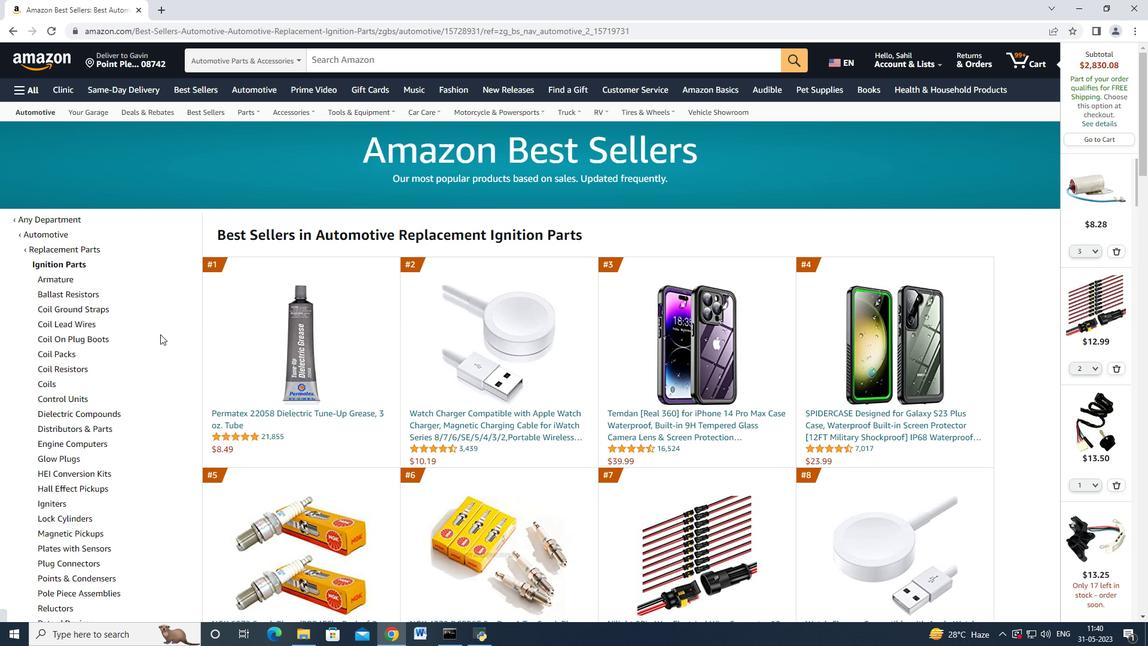 
Action: Mouse scrolled (161, 335) with delta (0, 0)
Screenshot: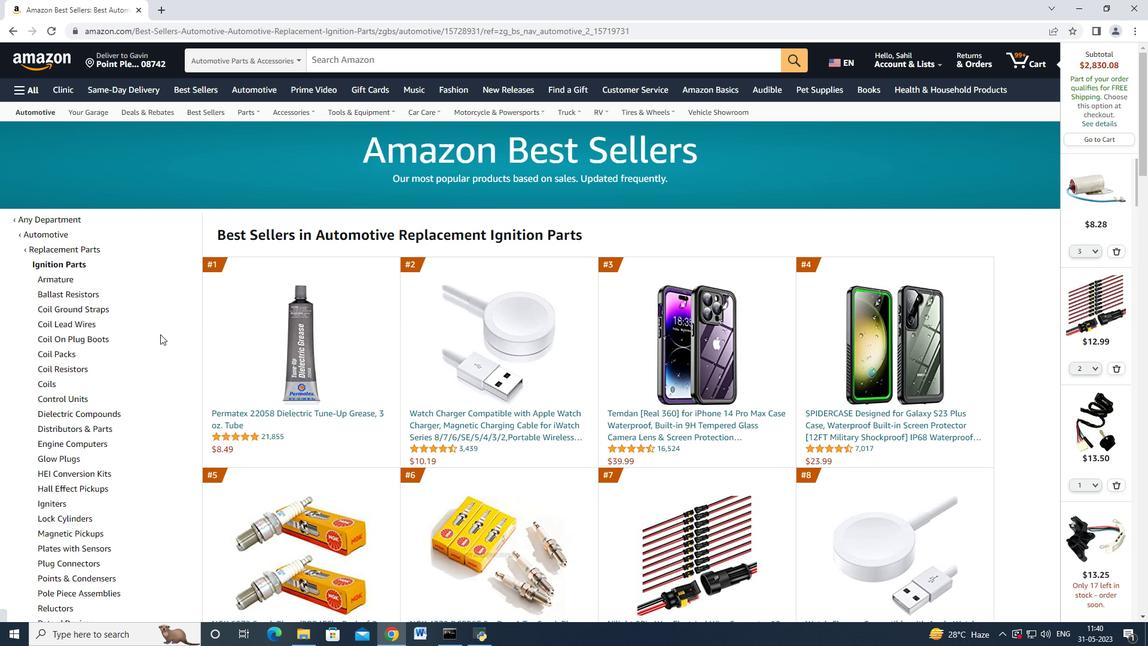 
Action: Mouse moved to (213, 326)
Screenshot: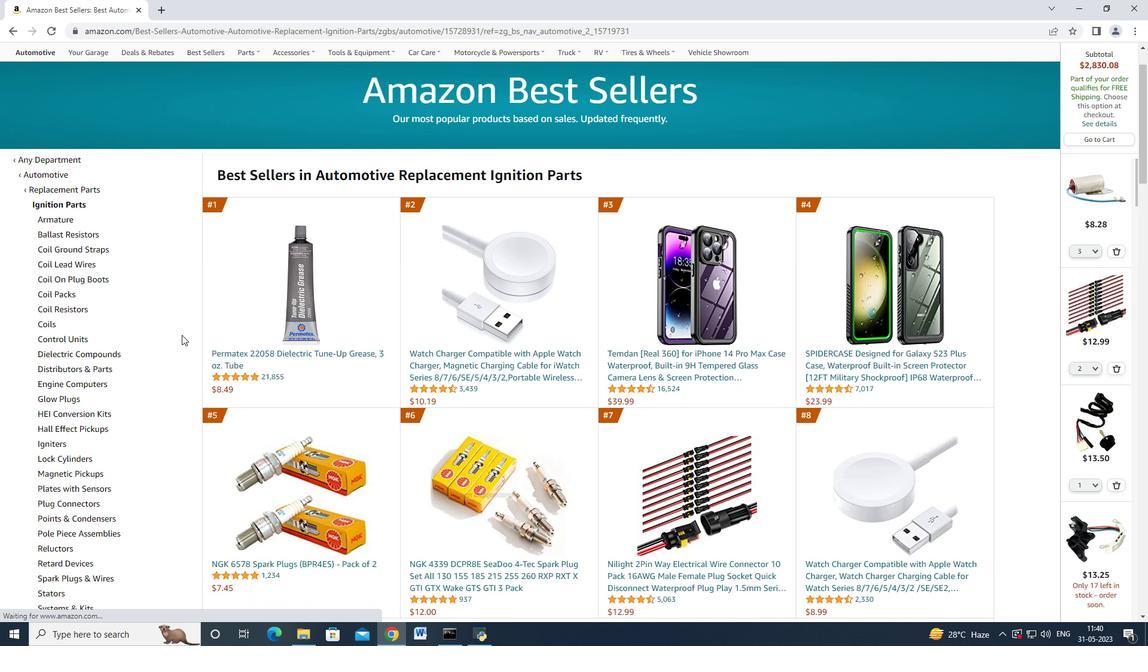 
Action: Mouse scrolled (198, 328) with delta (0, 0)
Screenshot: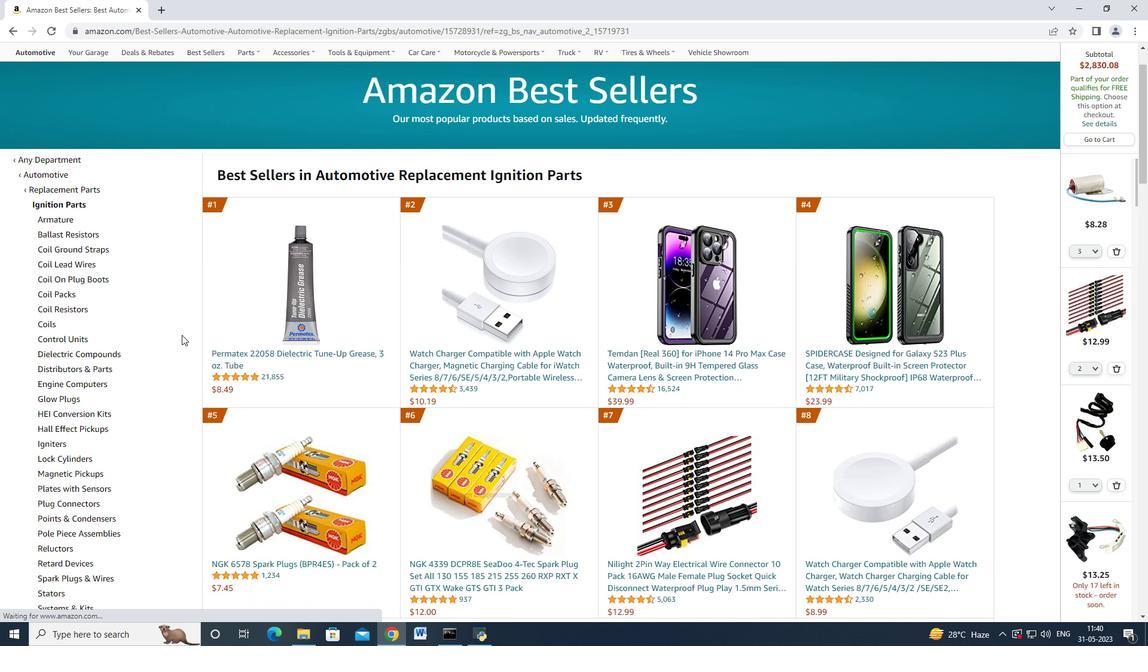 
Action: Mouse moved to (213, 328)
Screenshot: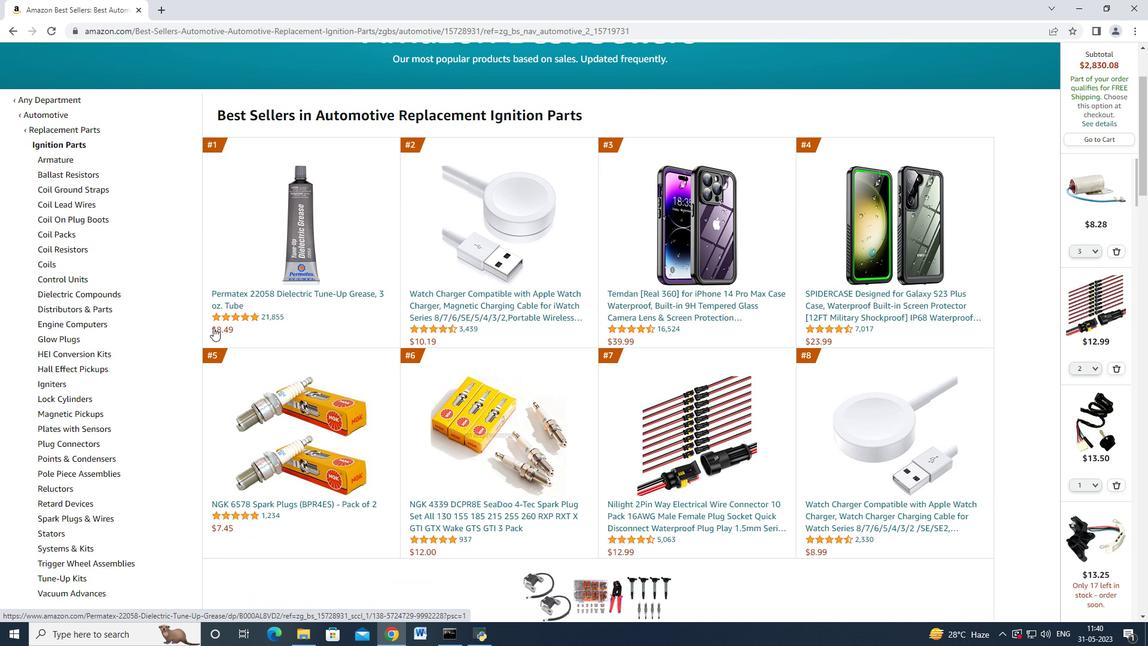 
Action: Mouse scrolled (213, 327) with delta (0, 0)
Screenshot: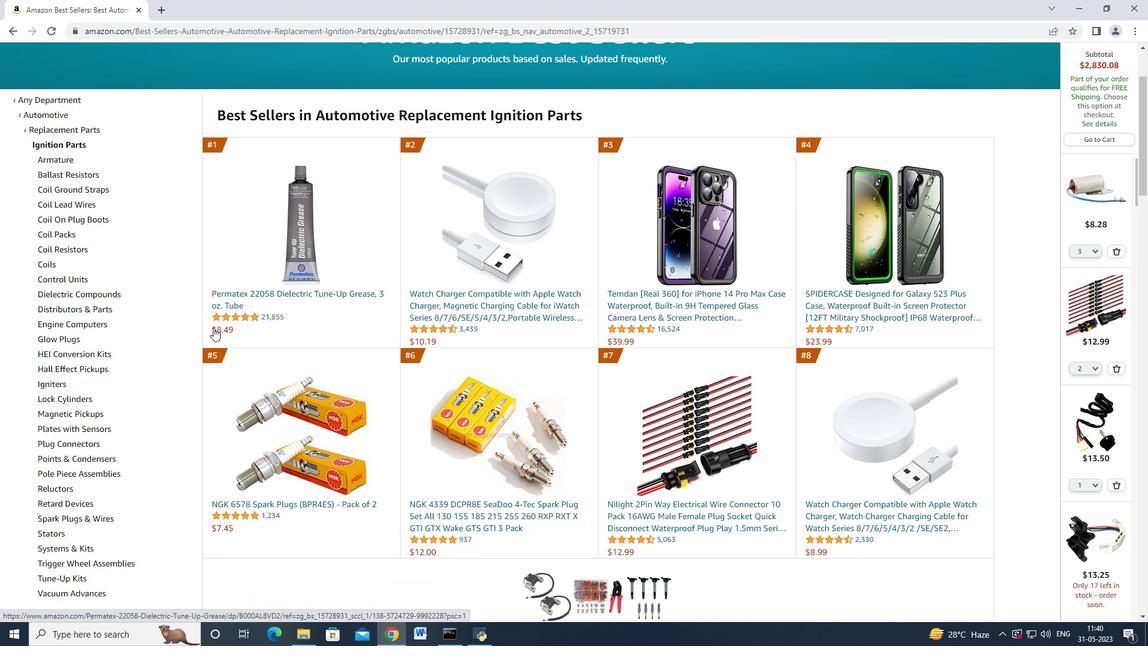 
Action: Mouse moved to (69, 430)
Screenshot: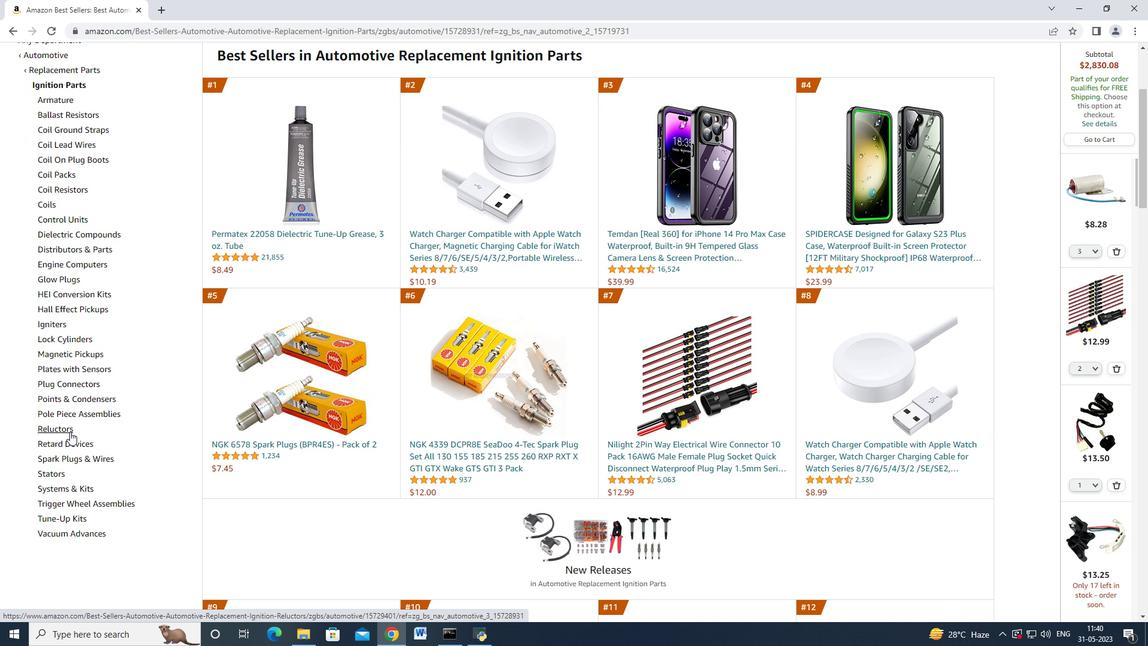 
Action: Mouse pressed left at (69, 430)
Screenshot: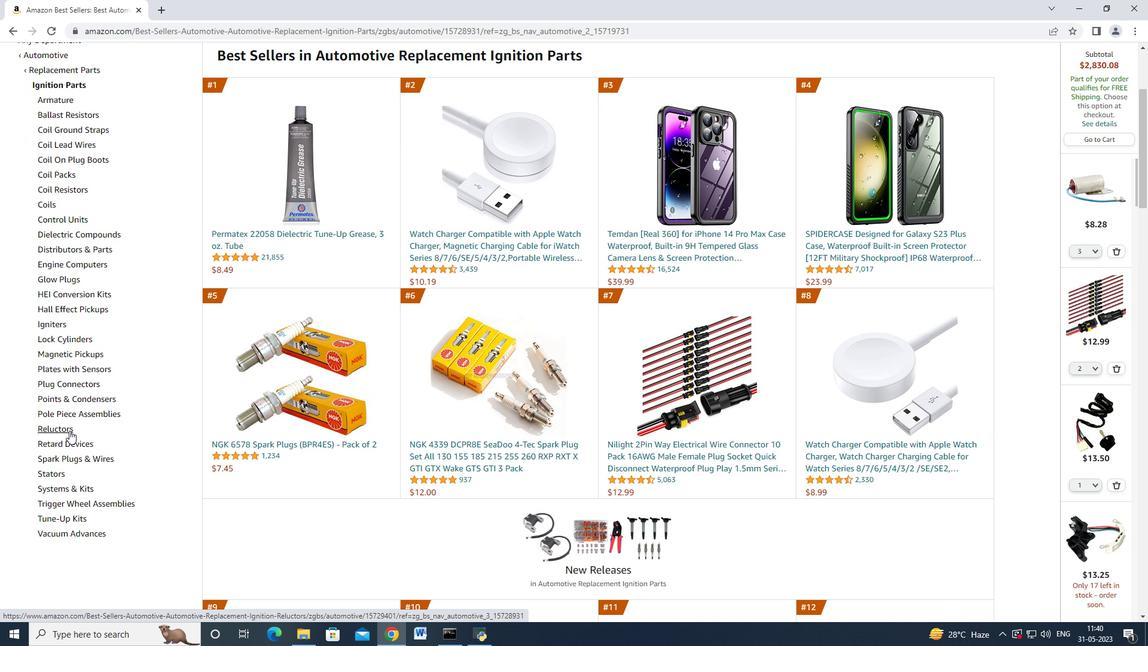 
Action: Mouse moved to (157, 385)
Screenshot: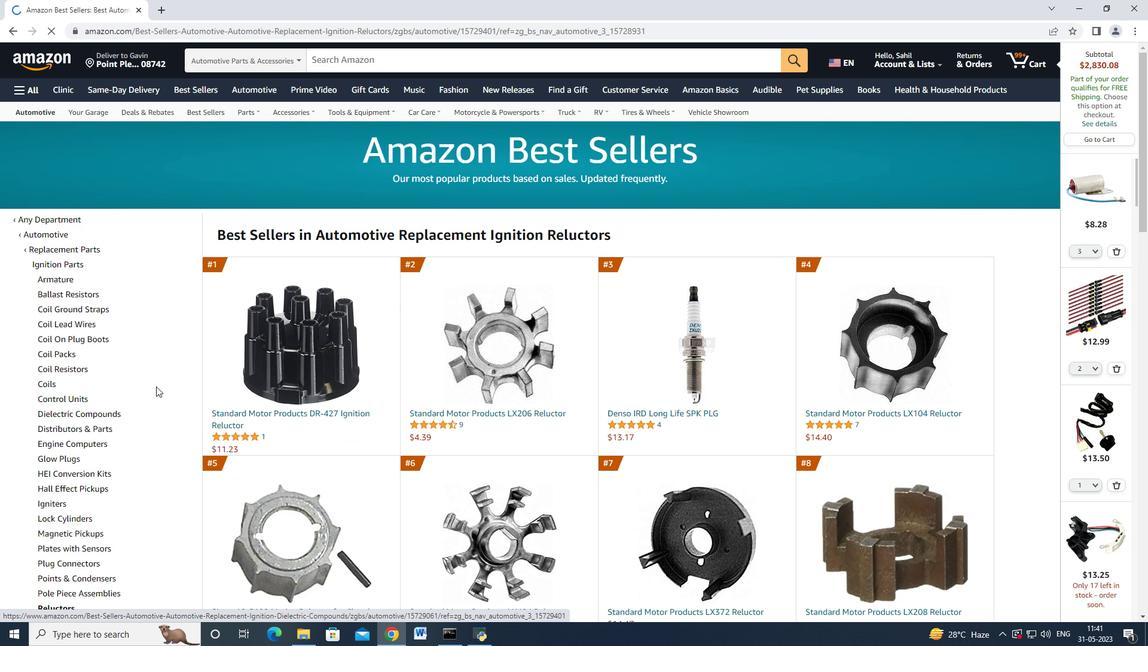 
Action: Mouse scrolled (157, 384) with delta (0, 0)
Screenshot: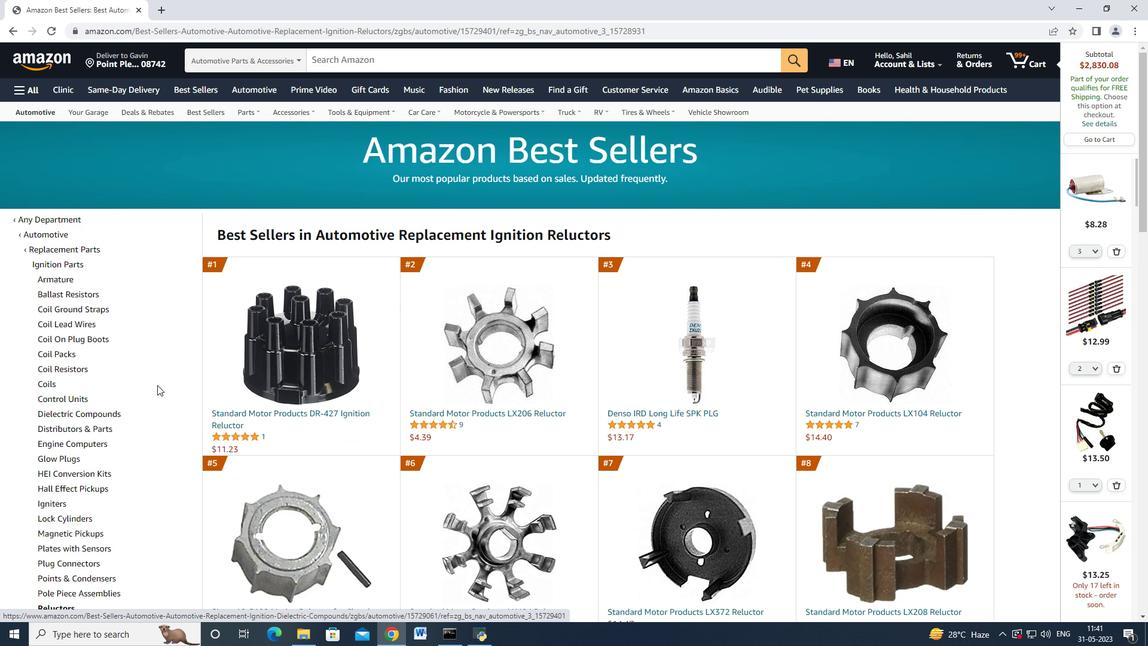 
Action: Mouse scrolled (157, 384) with delta (0, 0)
Screenshot: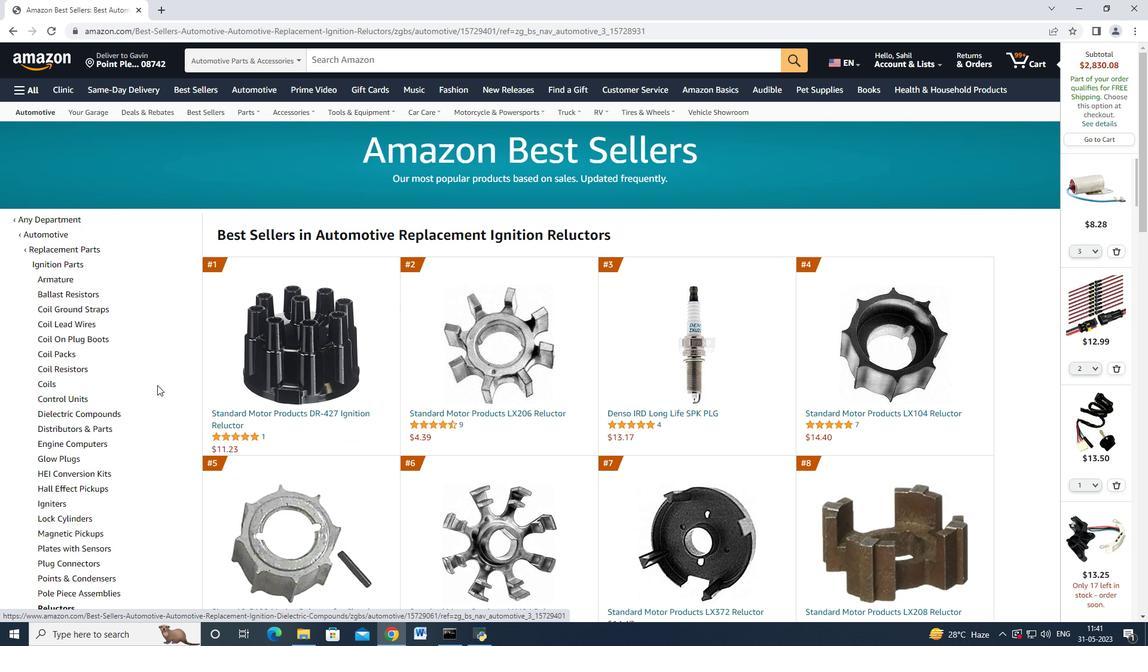 
Action: Mouse moved to (295, 291)
Screenshot: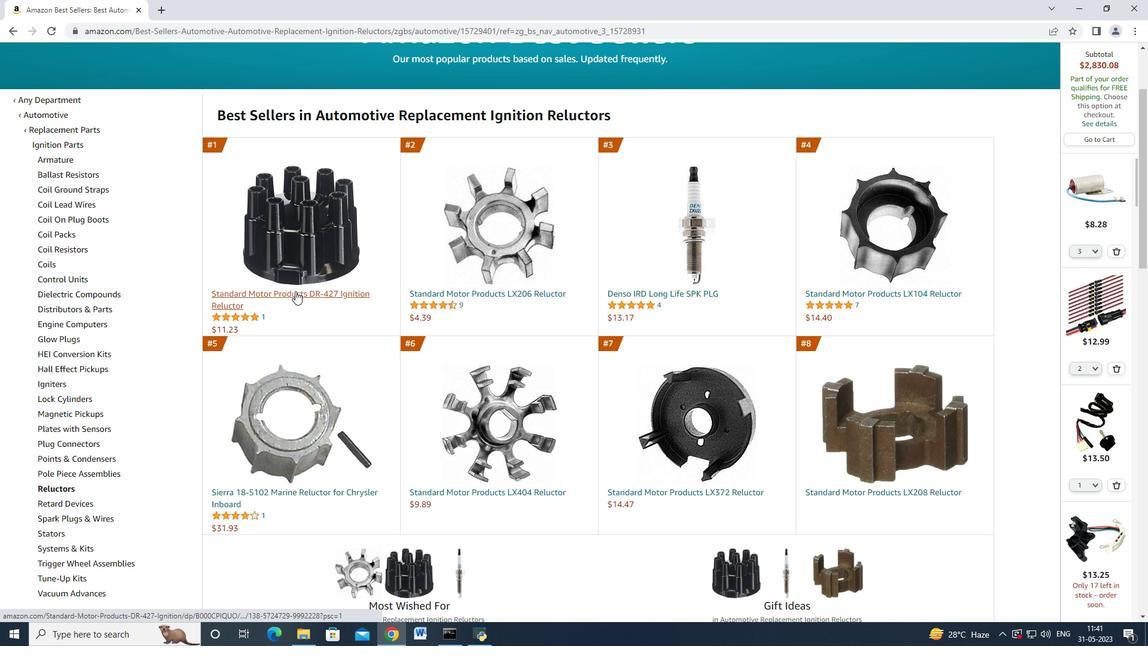 
Action: Mouse pressed left at (295, 291)
Screenshot: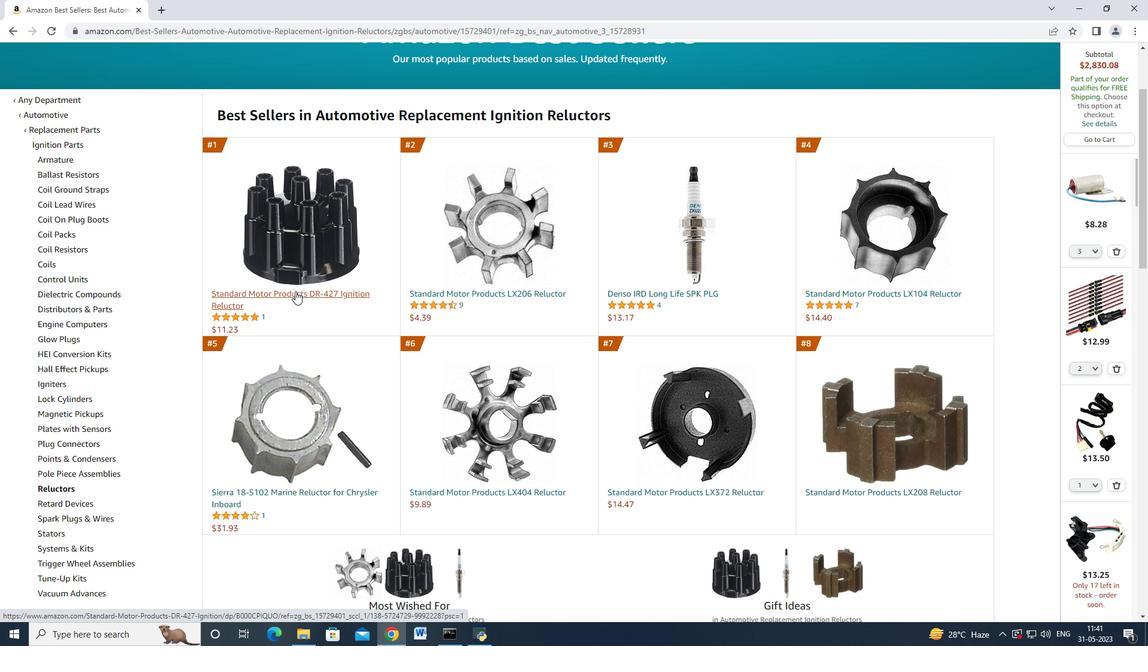 
Action: Mouse moved to (713, 327)
Screenshot: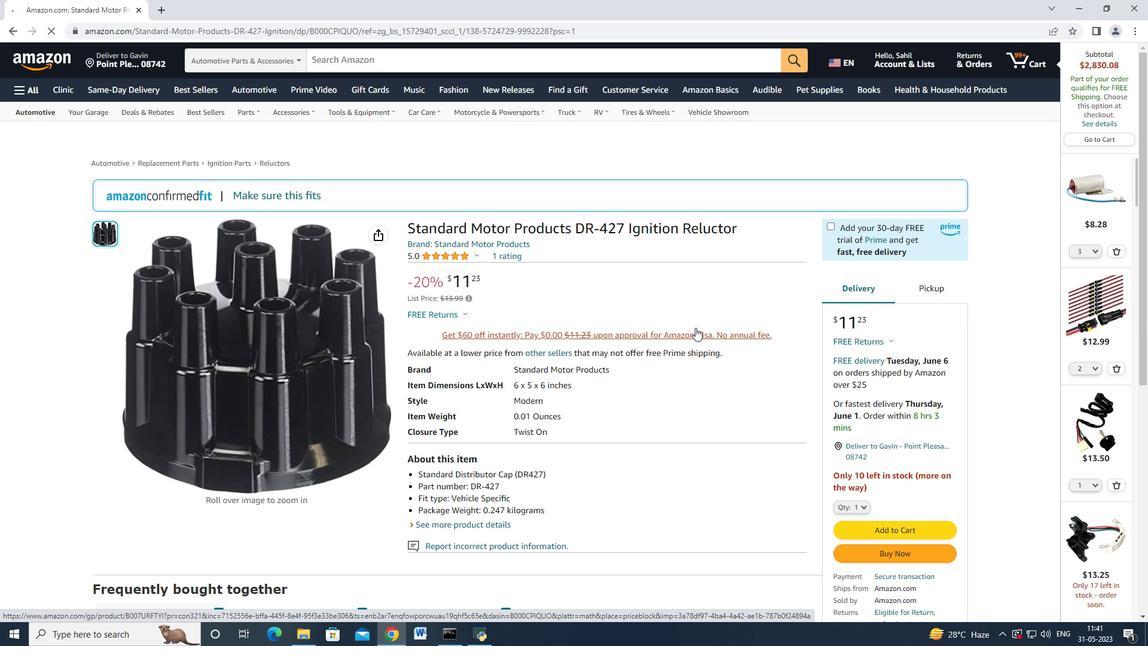 
Action: Mouse scrolled (713, 327) with delta (0, 0)
Screenshot: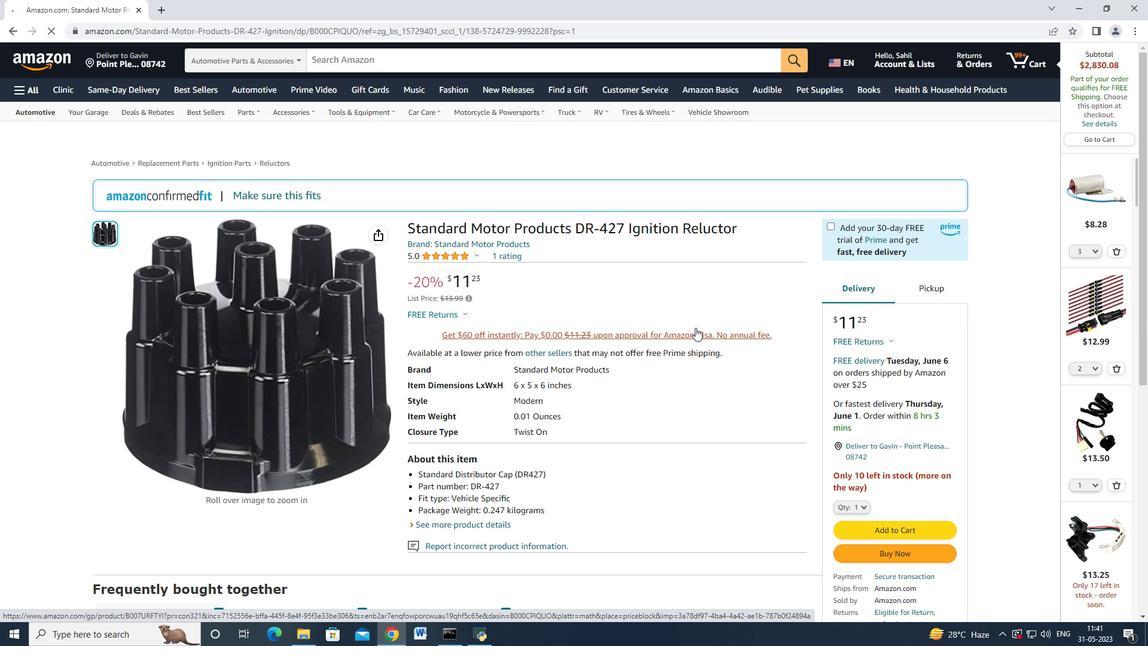 
Action: Mouse scrolled (713, 327) with delta (0, 0)
Screenshot: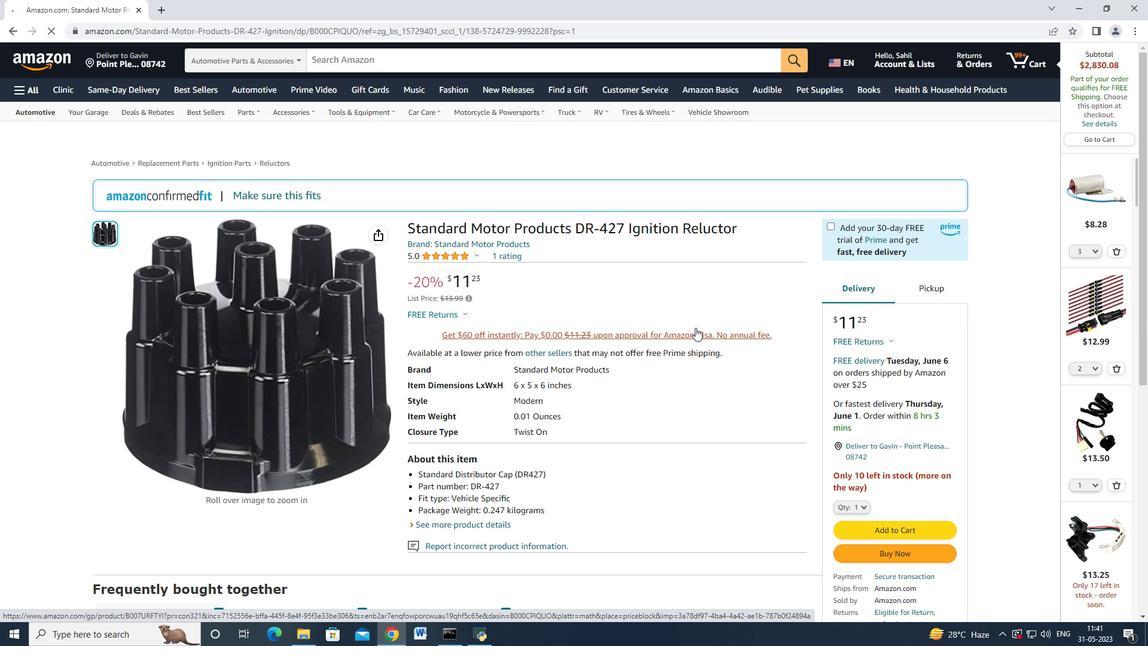 
Action: Mouse moved to (856, 382)
Screenshot: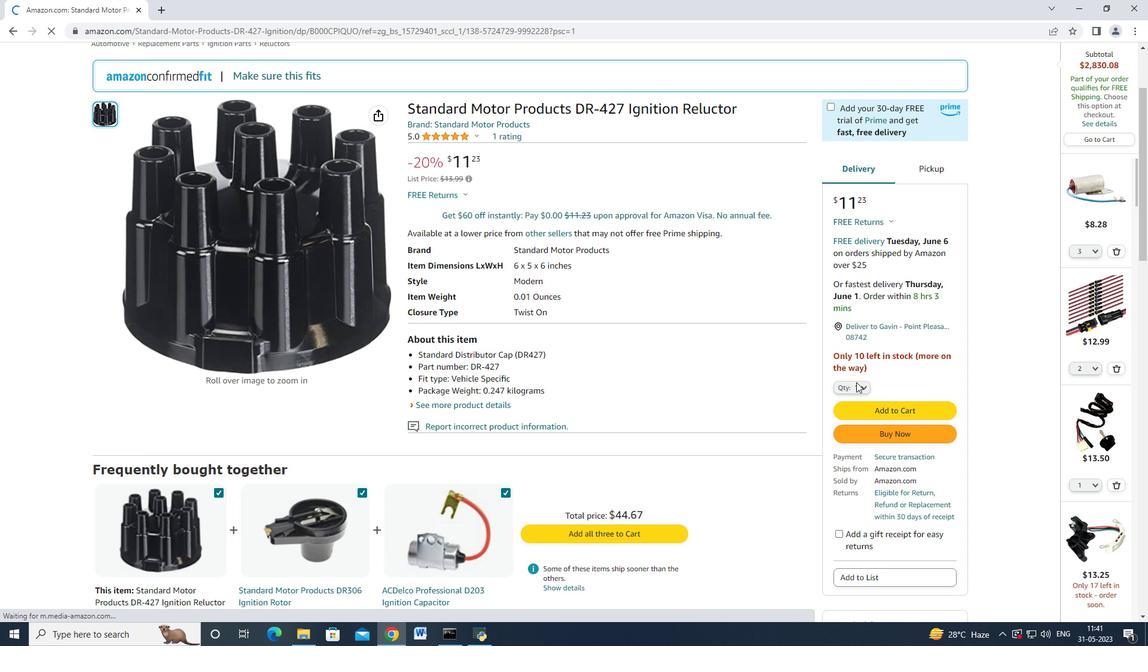 
Action: Mouse pressed left at (856, 382)
Screenshot: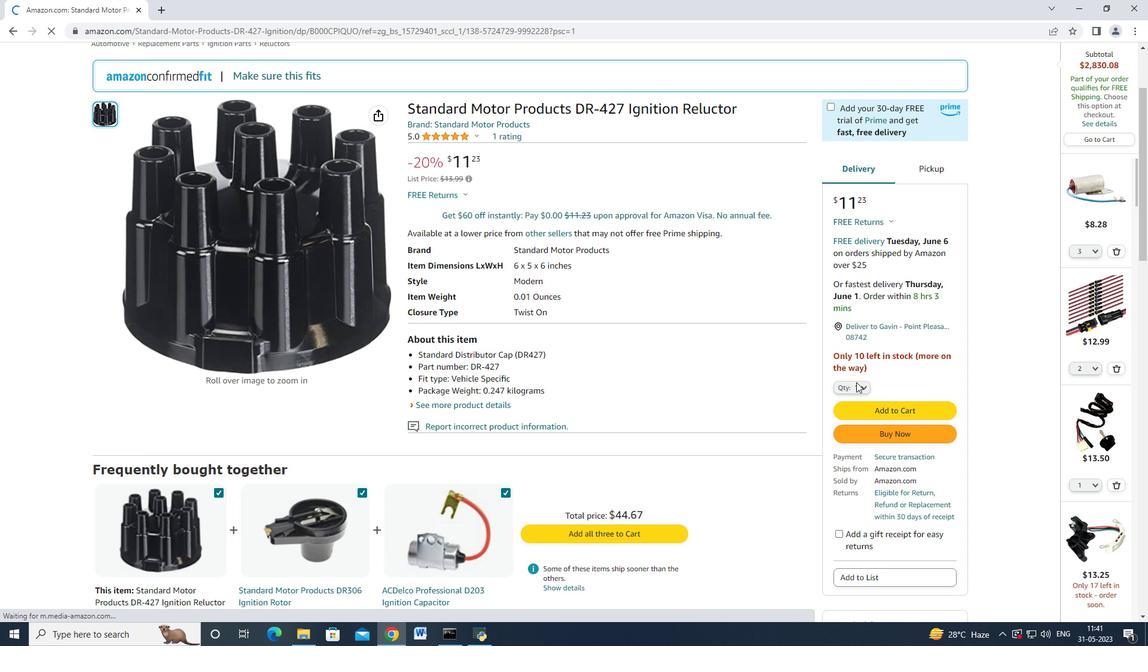 
Action: Mouse moved to (847, 447)
Screenshot: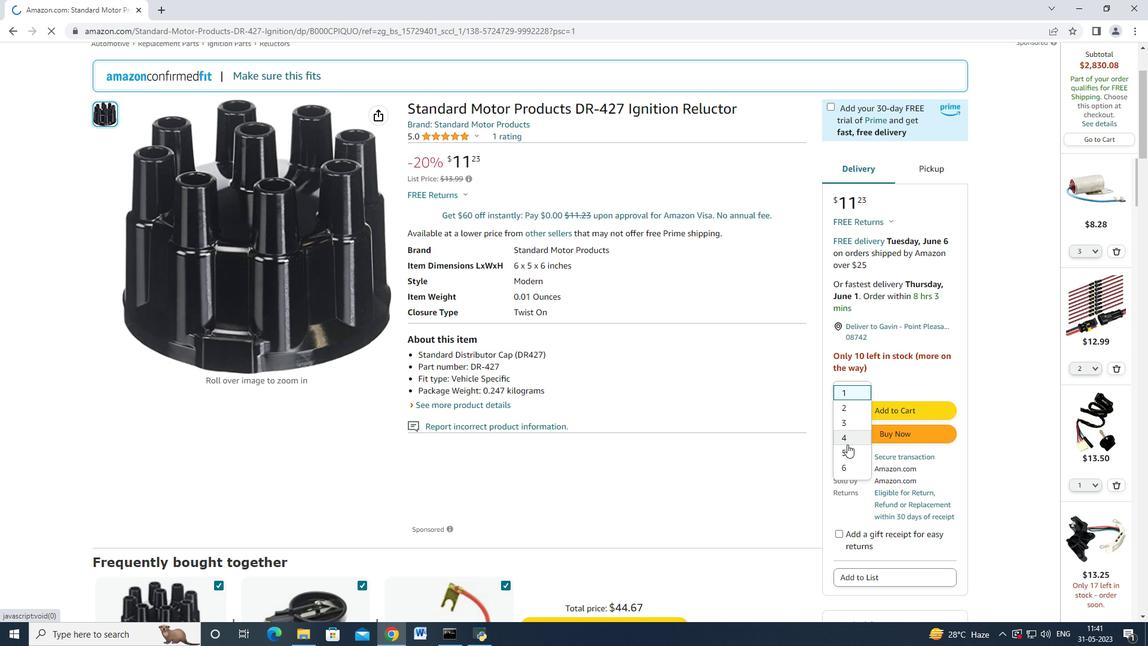 
Action: Mouse pressed left at (847, 447)
Screenshot: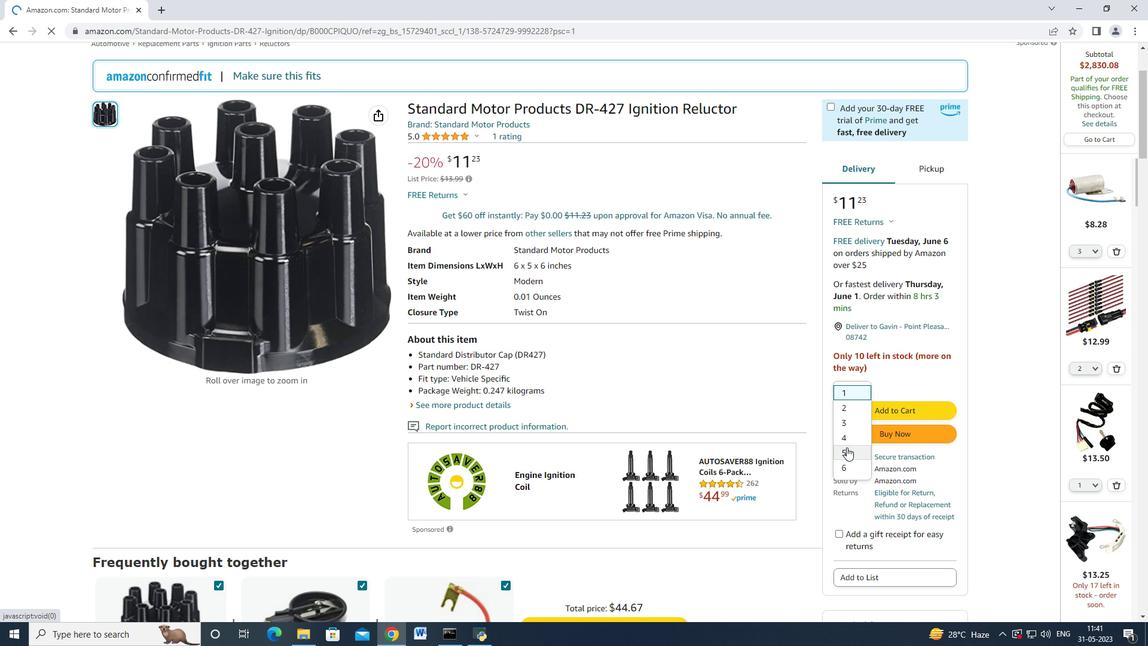 
Action: Mouse moved to (850, 443)
Screenshot: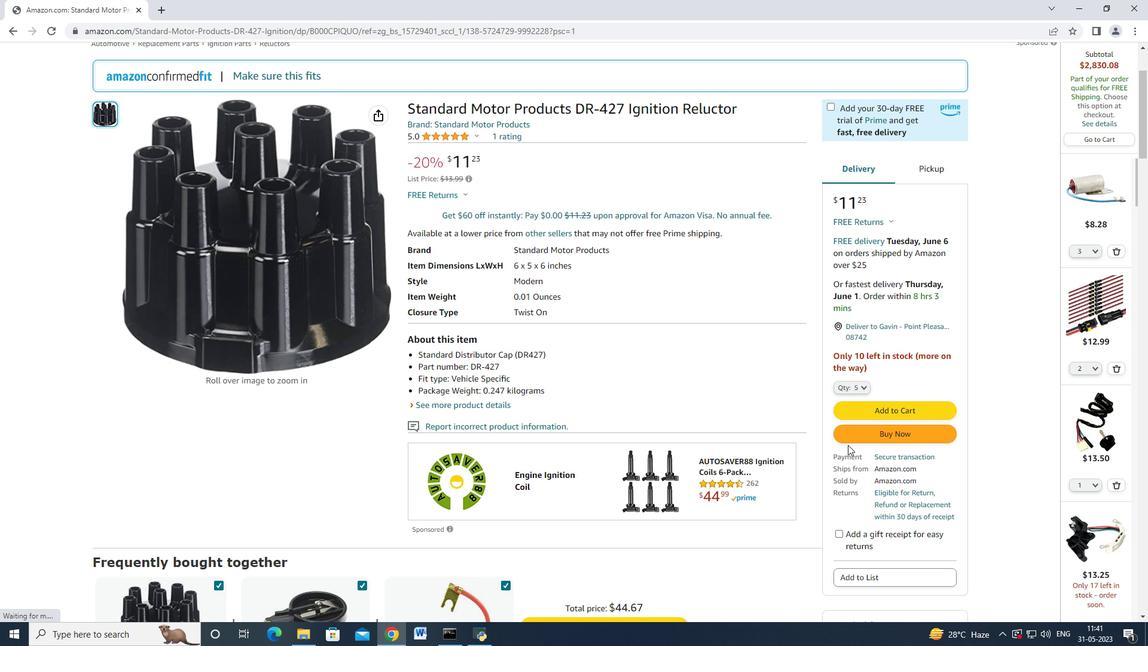 
Action: Mouse scrolled (850, 443) with delta (0, 0)
Screenshot: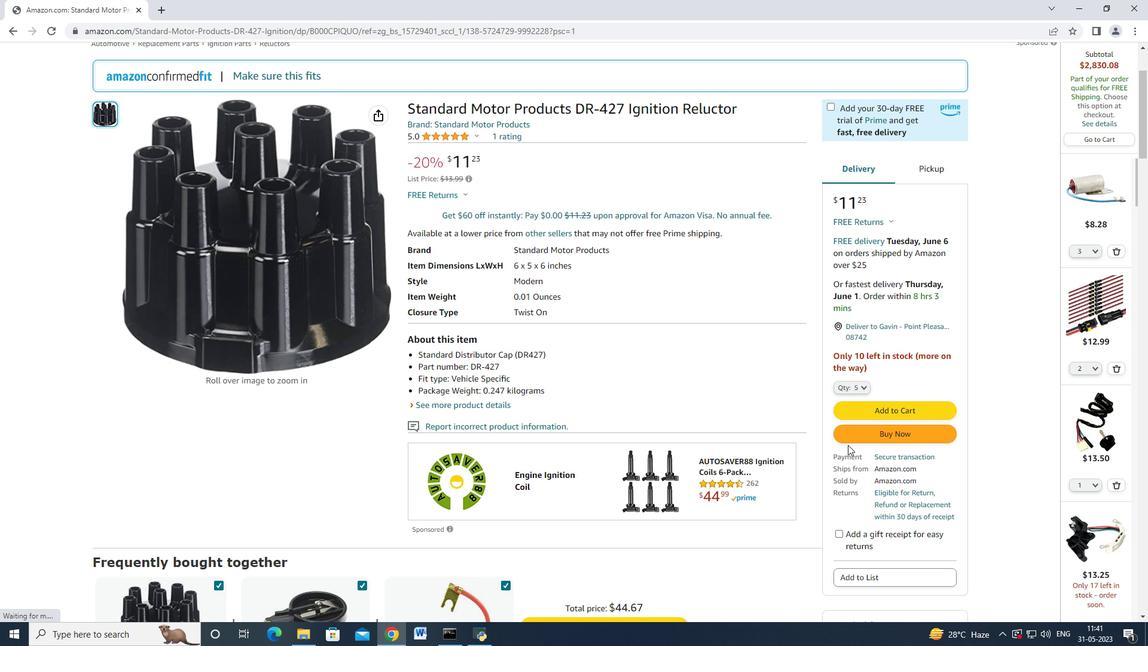 
Action: Mouse moved to (879, 374)
Screenshot: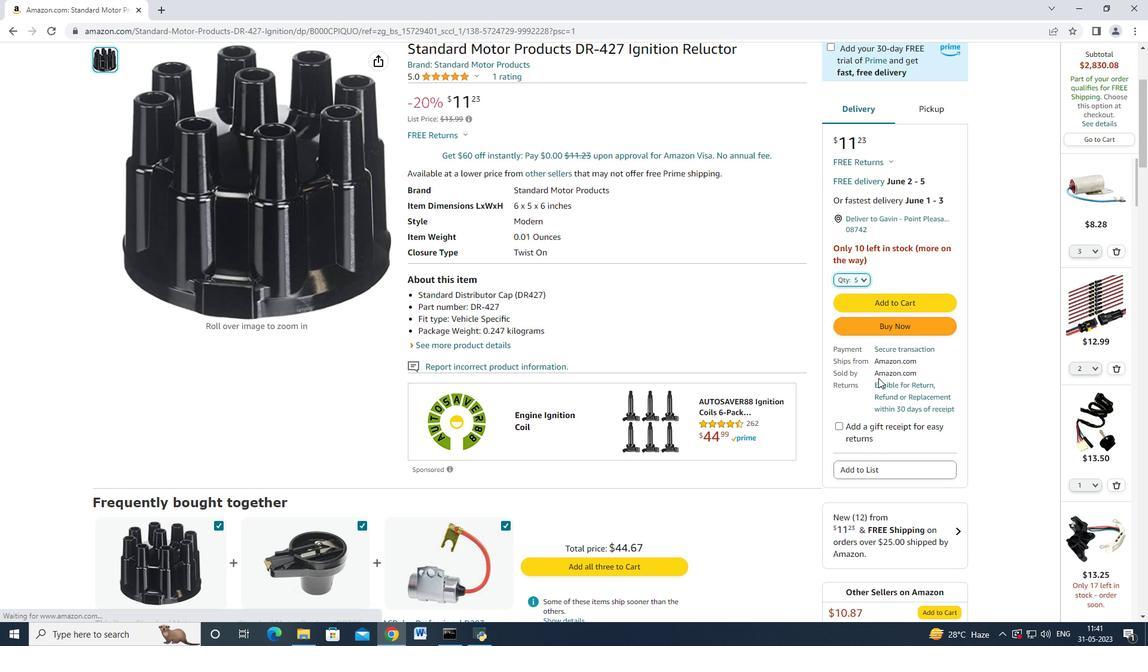 
Action: Mouse scrolled (879, 375) with delta (0, 0)
Screenshot: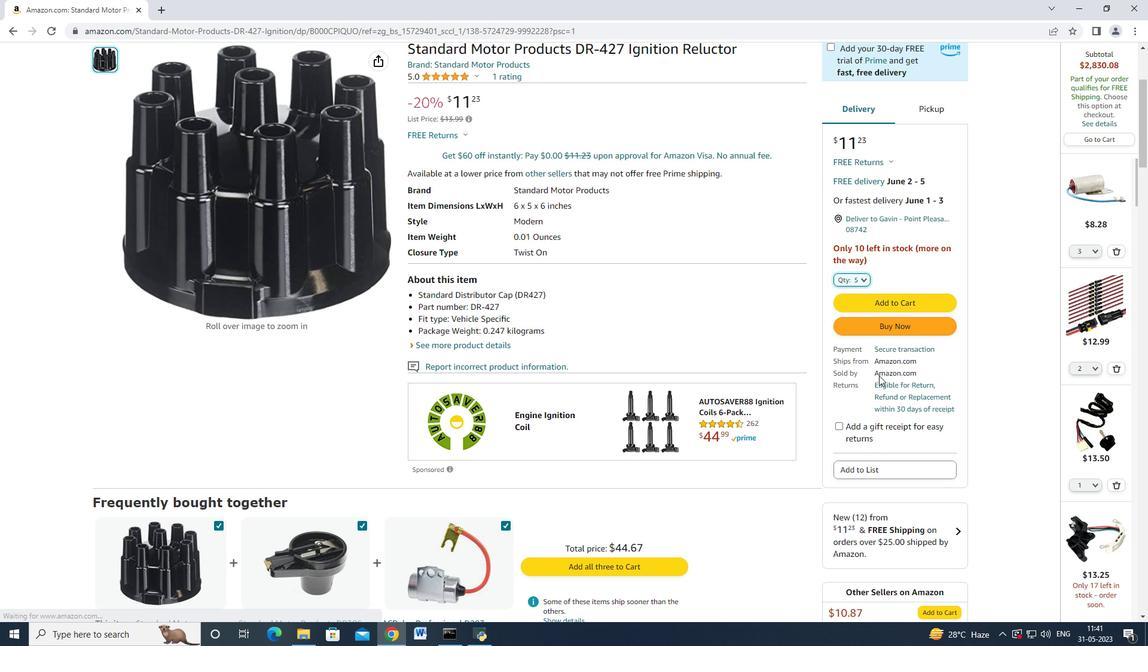 
Action: Mouse moved to (879, 373)
Screenshot: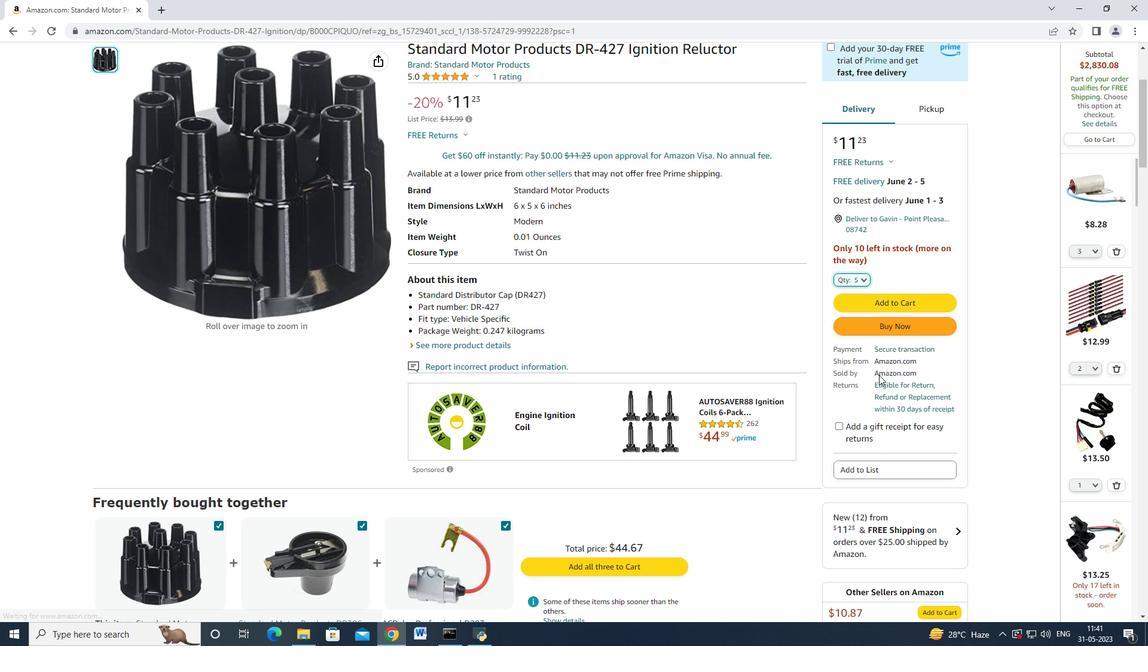 
Action: Mouse scrolled (879, 374) with delta (0, 0)
Screenshot: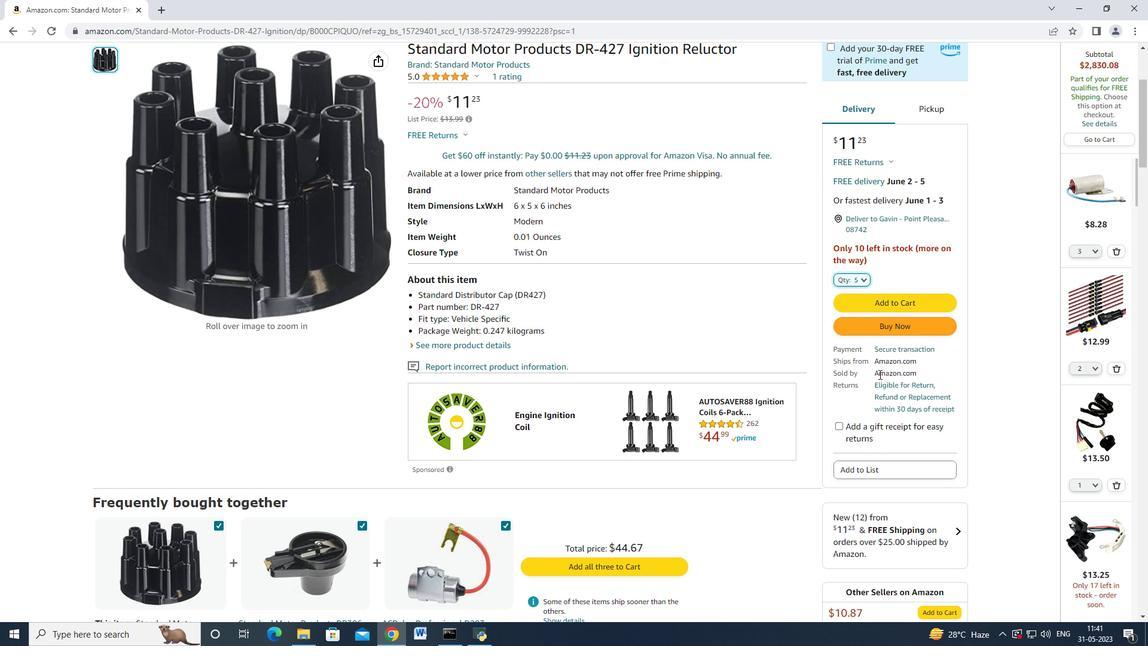 
Action: Mouse moved to (885, 446)
Screenshot: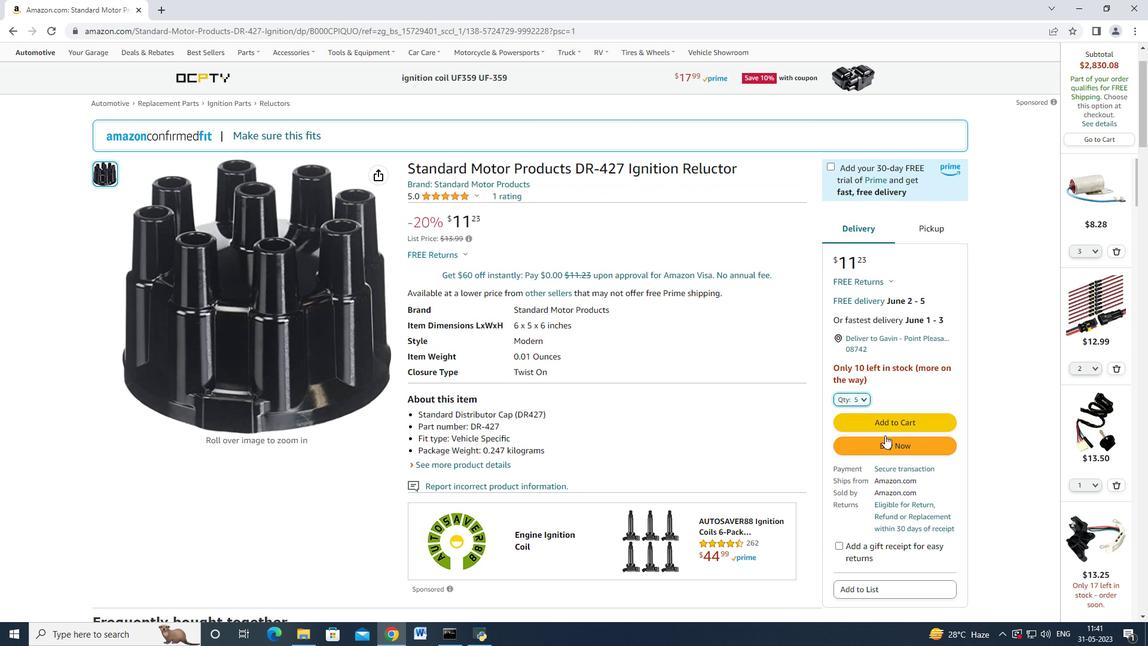 
Action: Mouse pressed left at (885, 446)
Screenshot: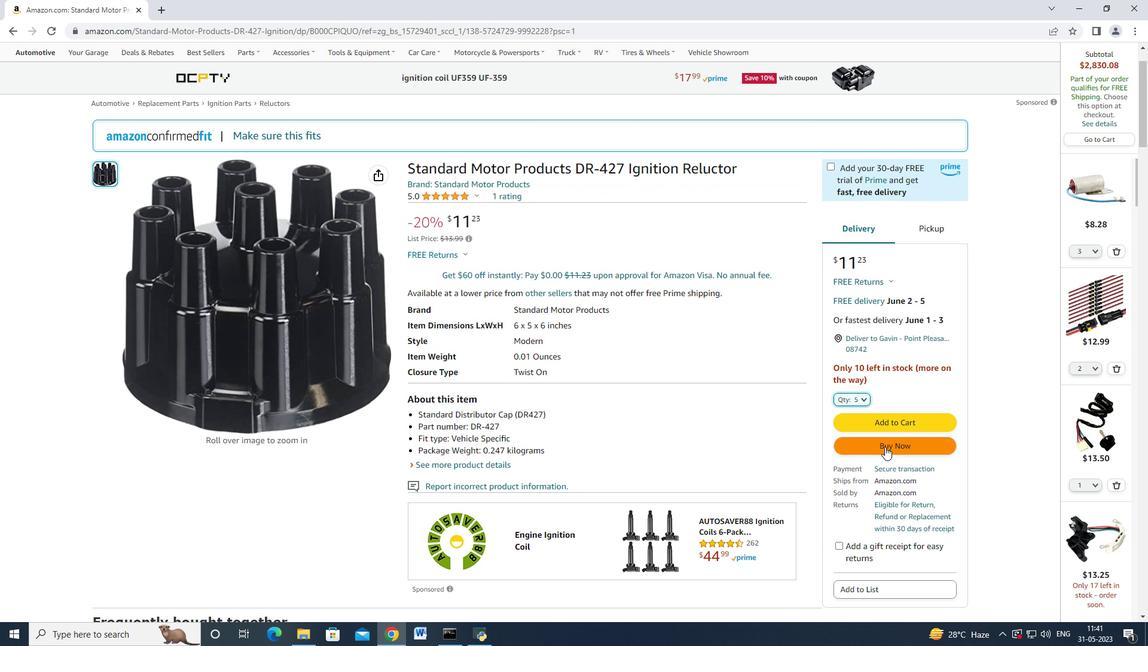 
Action: Mouse moved to (451, 331)
Screenshot: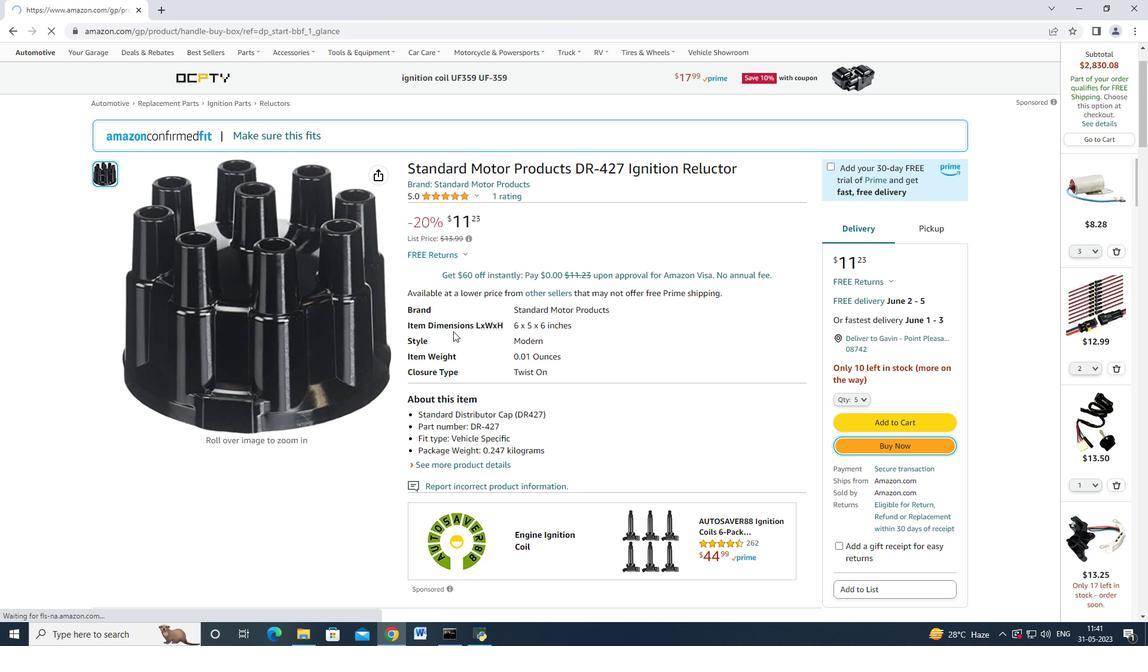 
Action: Mouse scrolled (451, 332) with delta (0, 0)
Screenshot: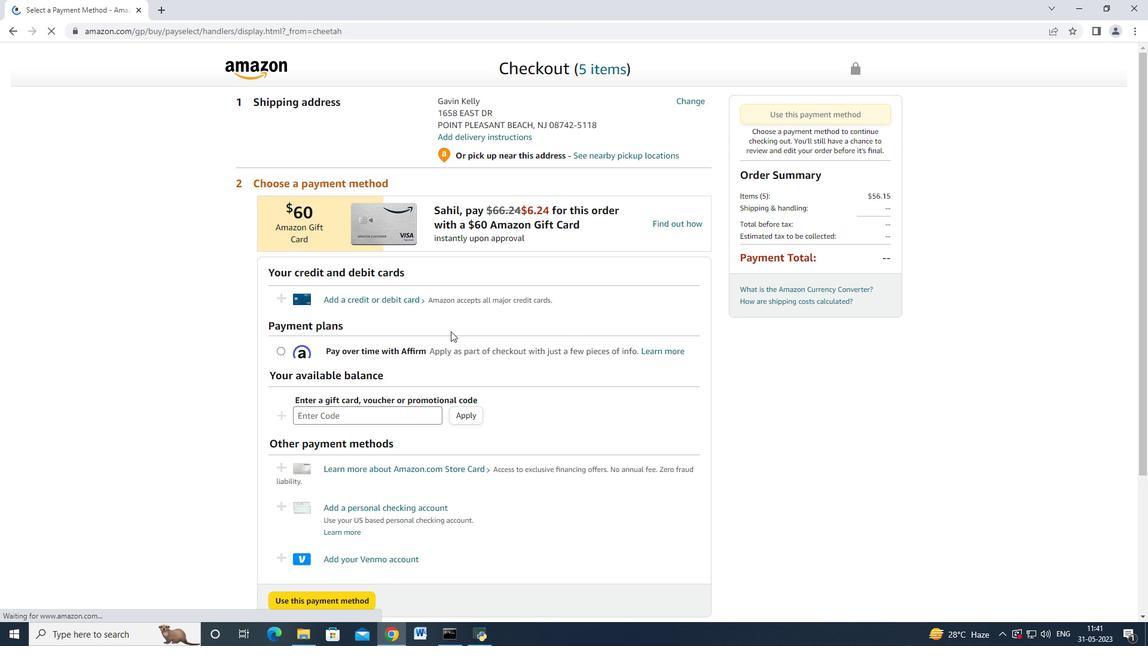 
Action: Mouse moved to (688, 102)
Screenshot: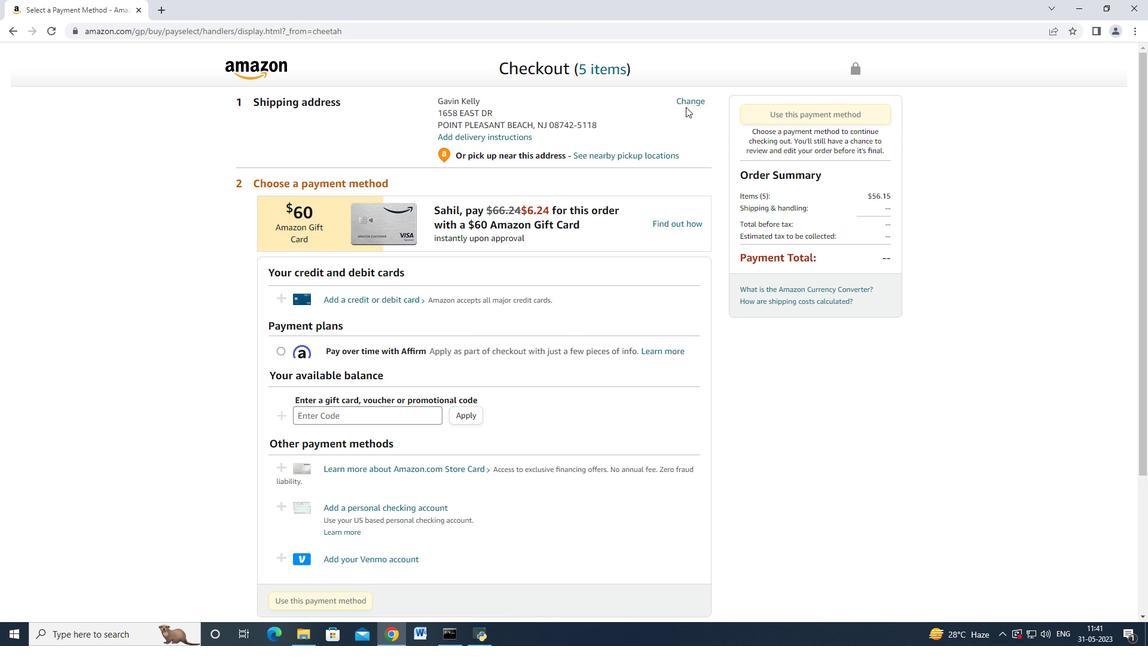 
Action: Mouse pressed left at (688, 102)
Screenshot: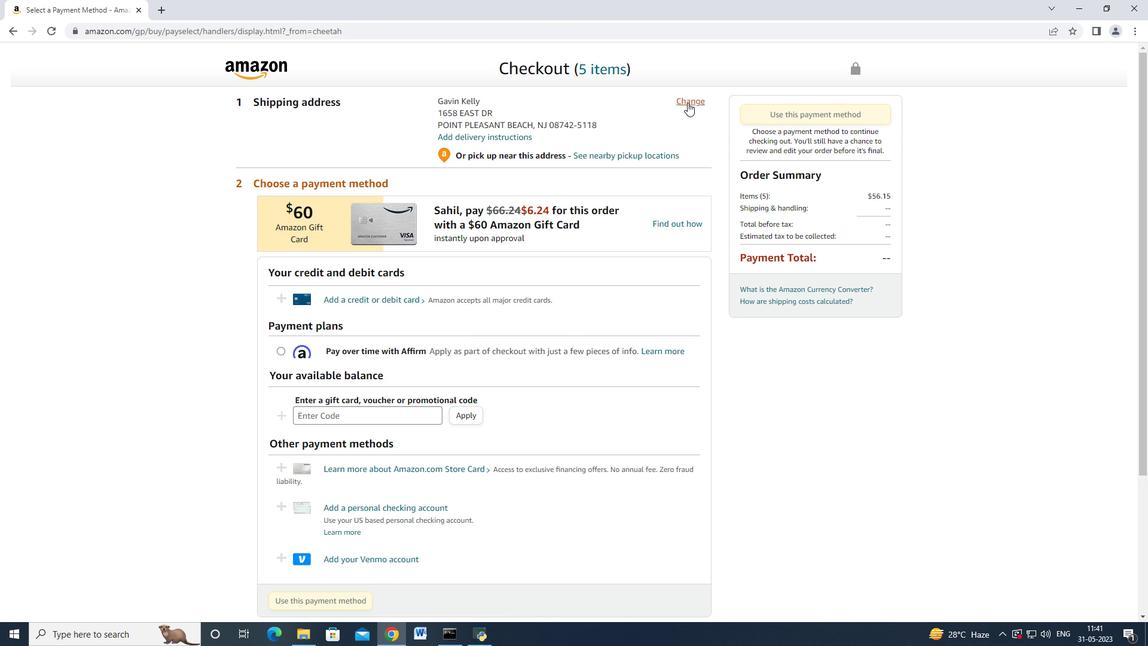 
Action: Mouse moved to (593, 154)
Screenshot: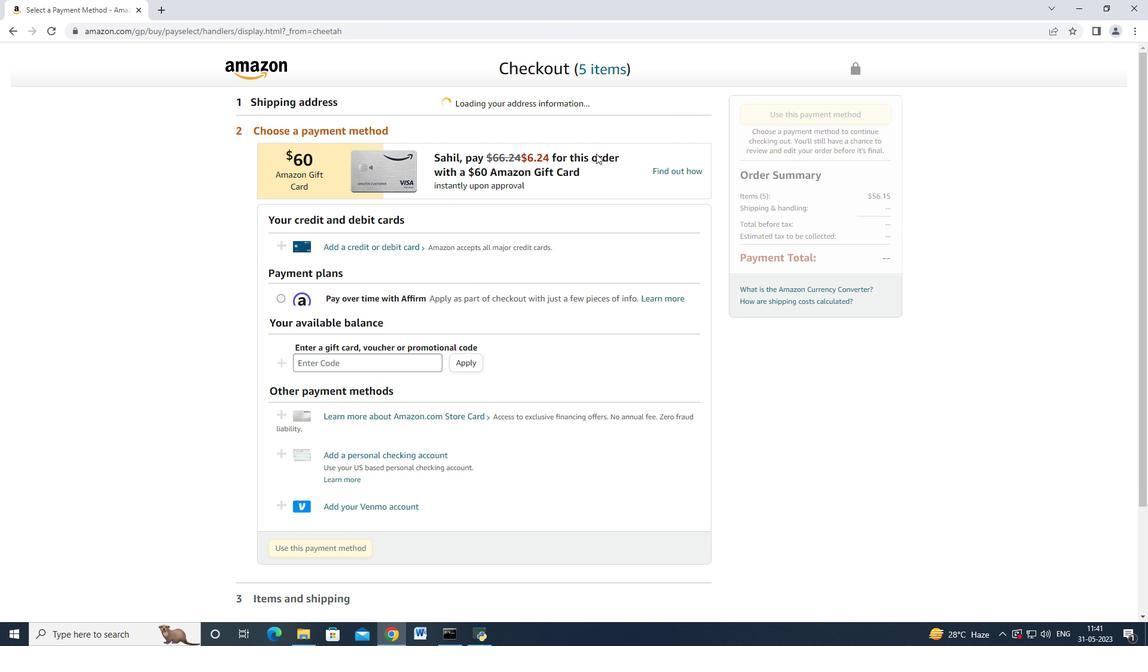 
Action: Mouse scrolled (593, 154) with delta (0, 0)
Screenshot: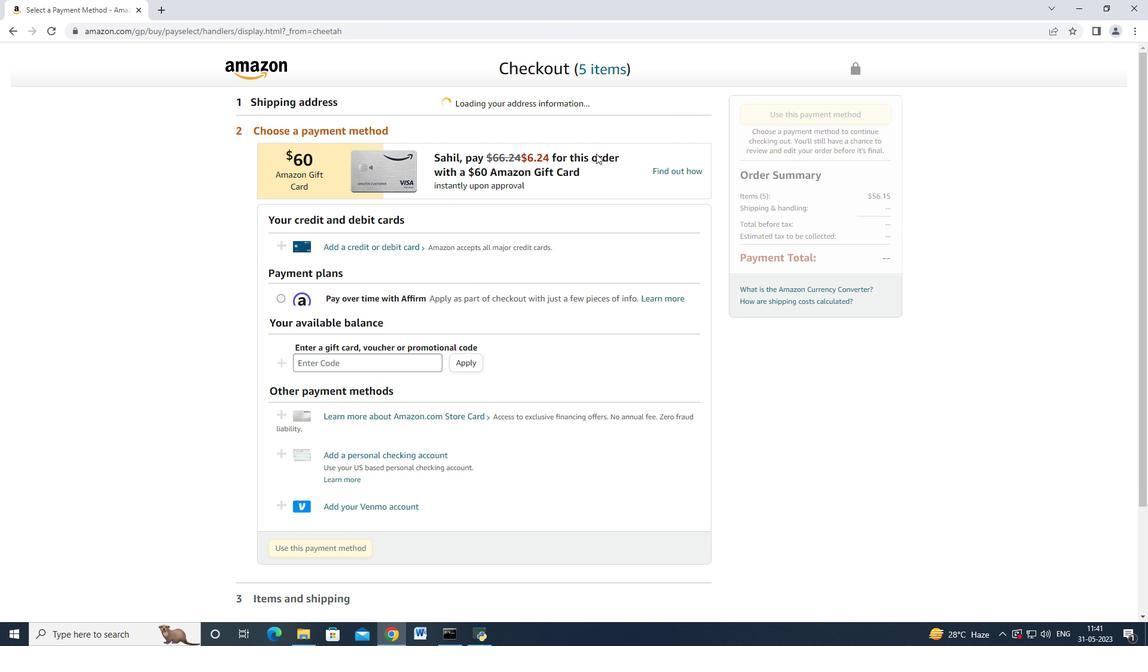 
Action: Mouse moved to (589, 155)
Screenshot: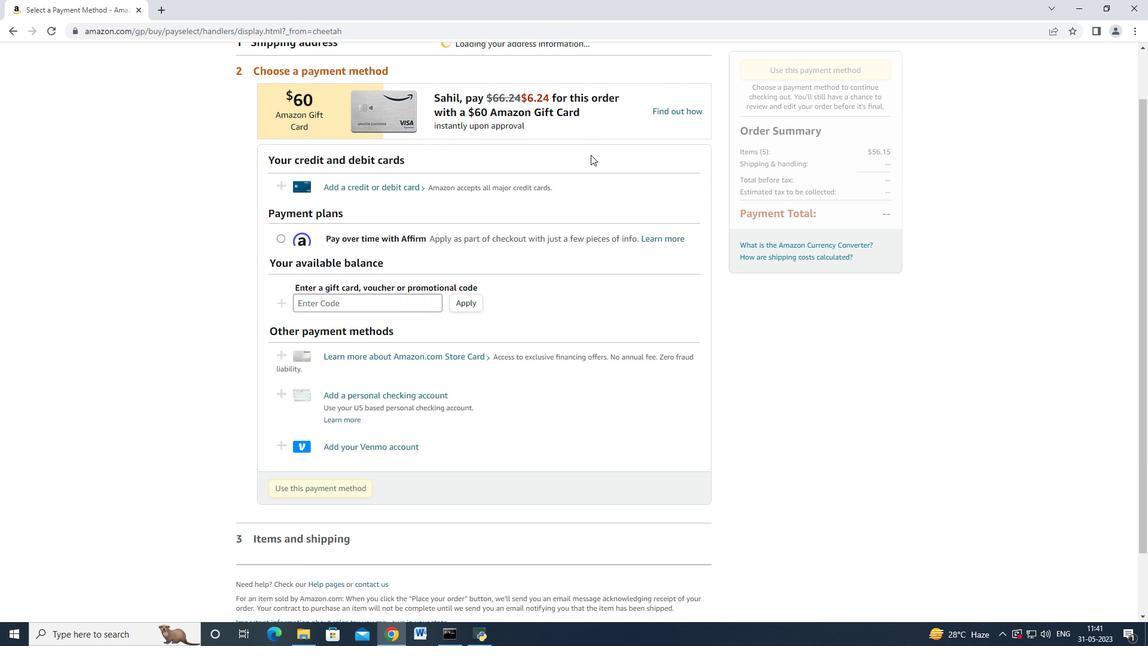 
Action: Mouse scrolled (589, 154) with delta (0, 0)
Screenshot: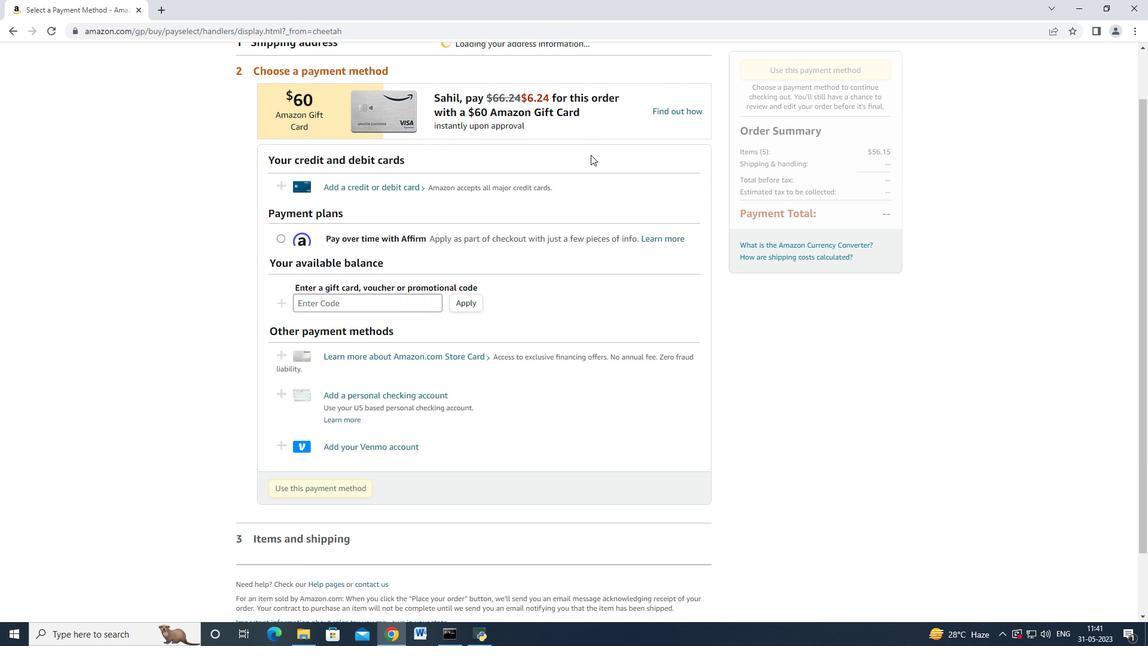 
Action: Mouse moved to (589, 155)
Screenshot: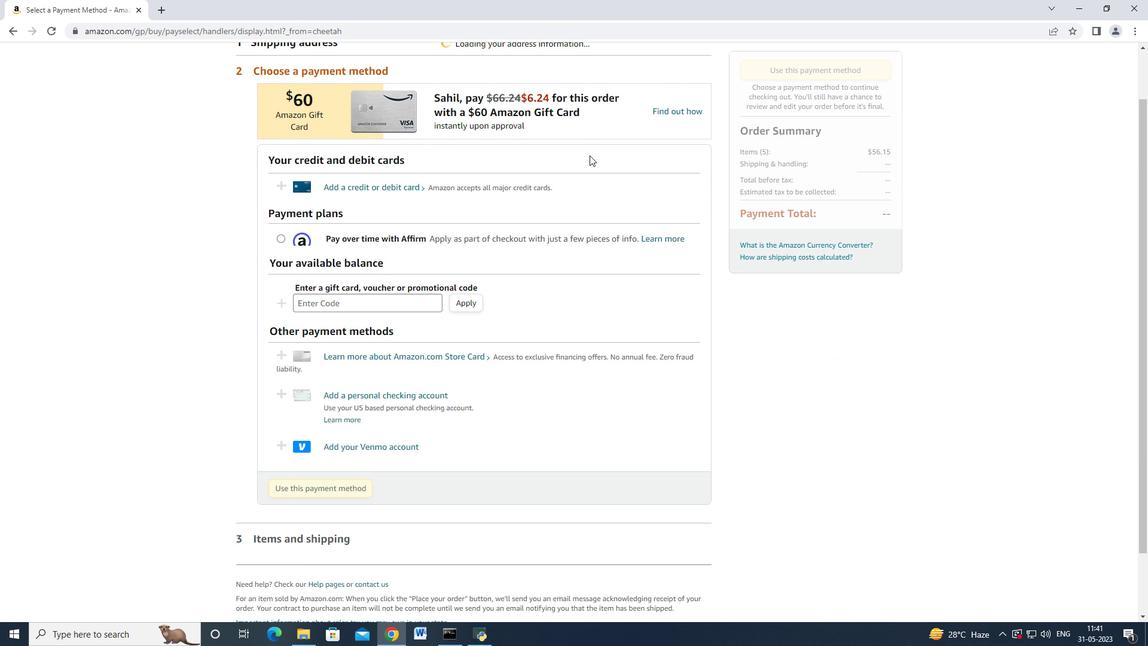 
Action: Mouse scrolled (589, 154) with delta (0, 0)
Screenshot: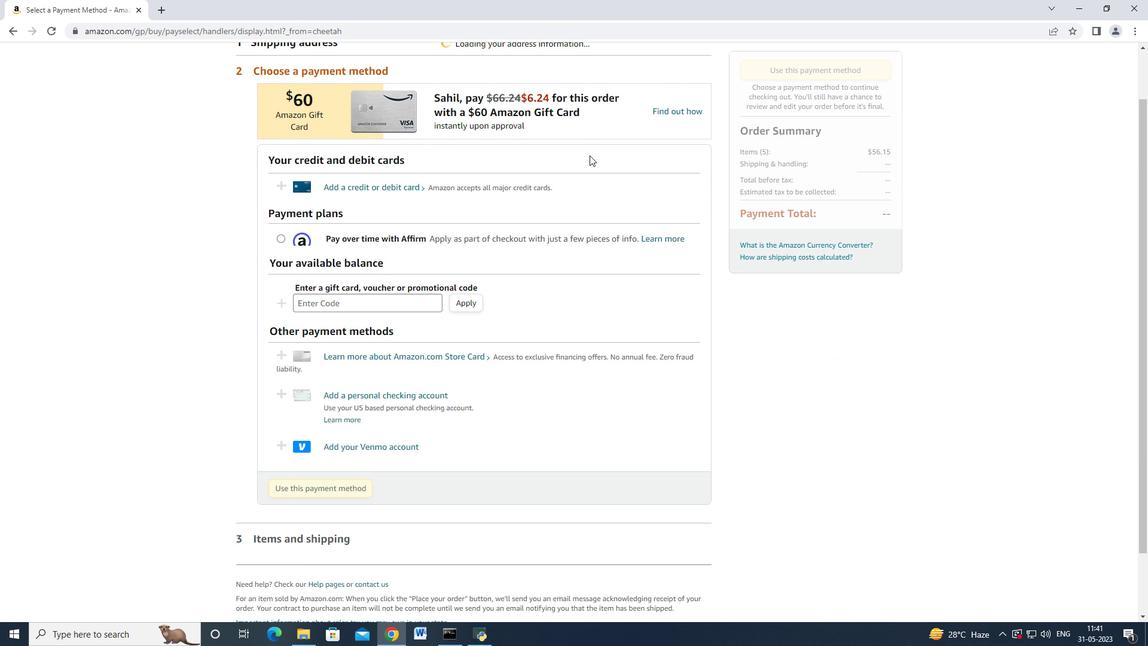 
Action: Mouse moved to (588, 155)
Screenshot: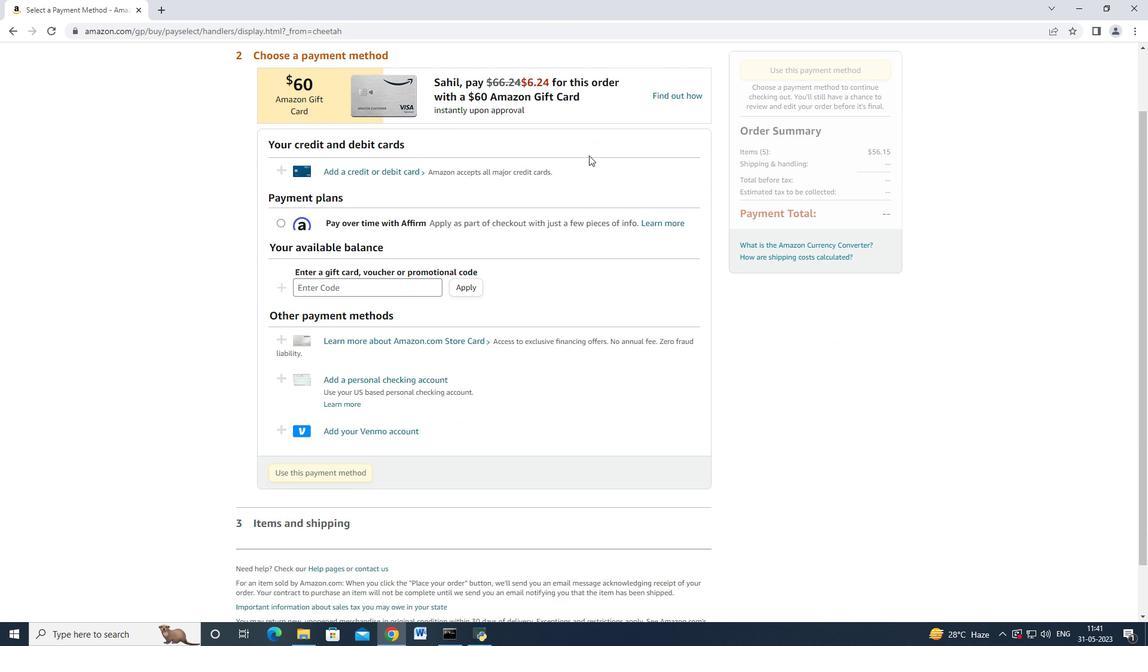 
Action: Mouse scrolled (588, 154) with delta (0, 0)
Screenshot: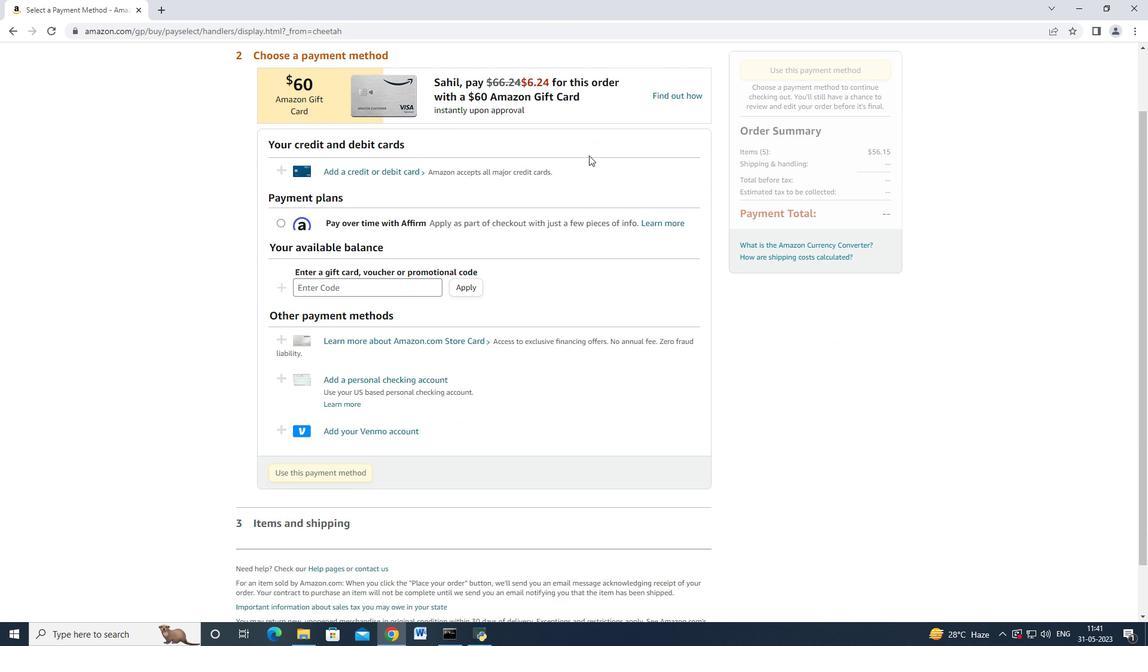 
Action: Mouse moved to (588, 154)
Screenshot: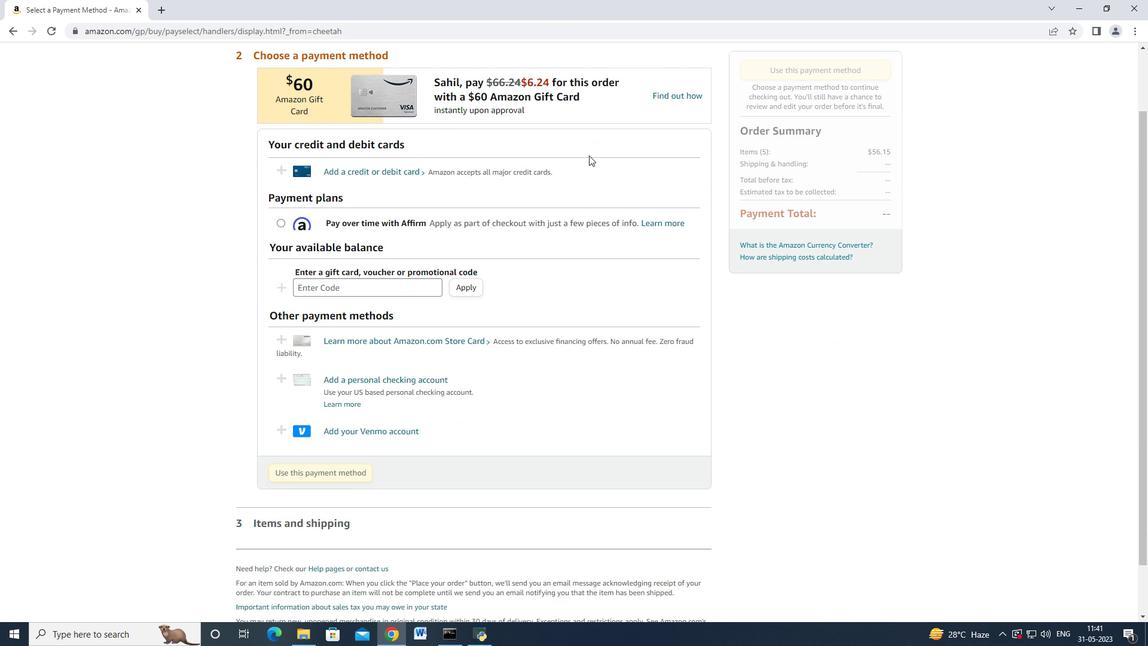
Action: Mouse scrolled (588, 155) with delta (0, 0)
Screenshot: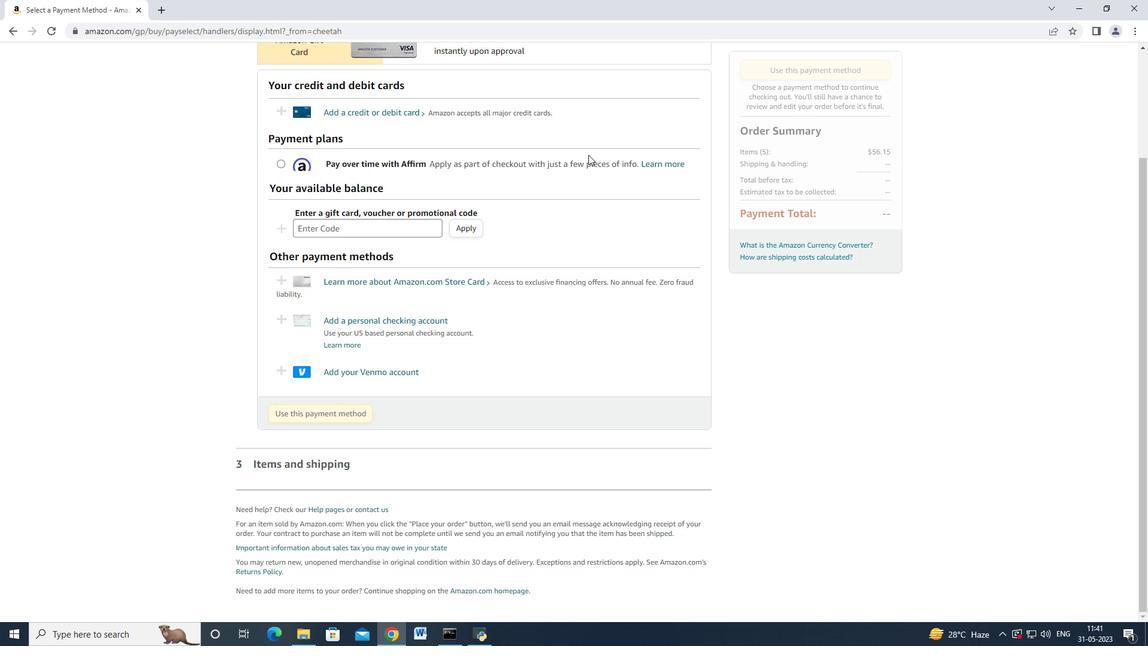 
Action: Mouse scrolled (588, 155) with delta (0, 0)
Screenshot: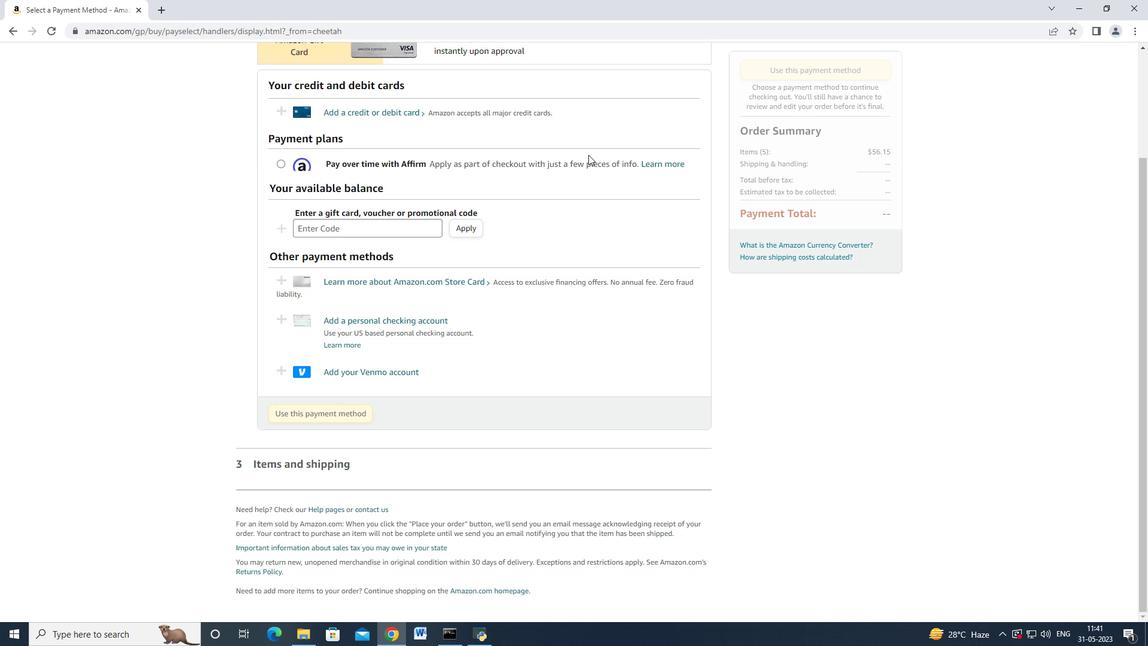 
Action: Mouse scrolled (588, 155) with delta (0, 0)
Screenshot: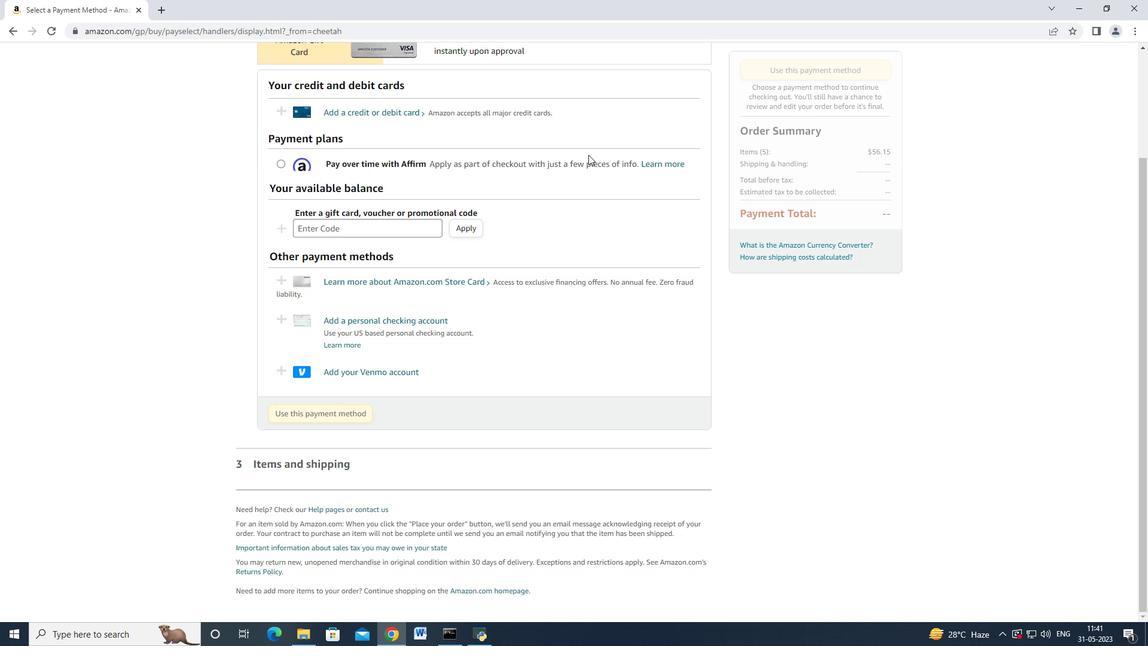 
Action: Mouse moved to (588, 153)
Screenshot: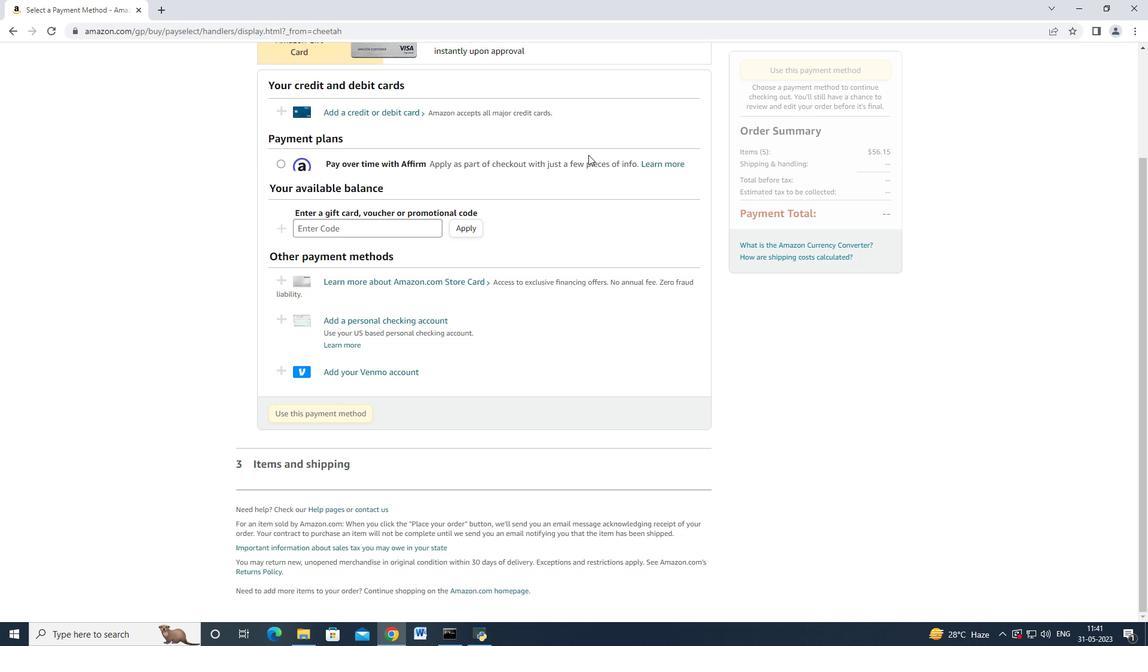 
Action: Mouse scrolled (588, 153) with delta (0, 0)
Screenshot: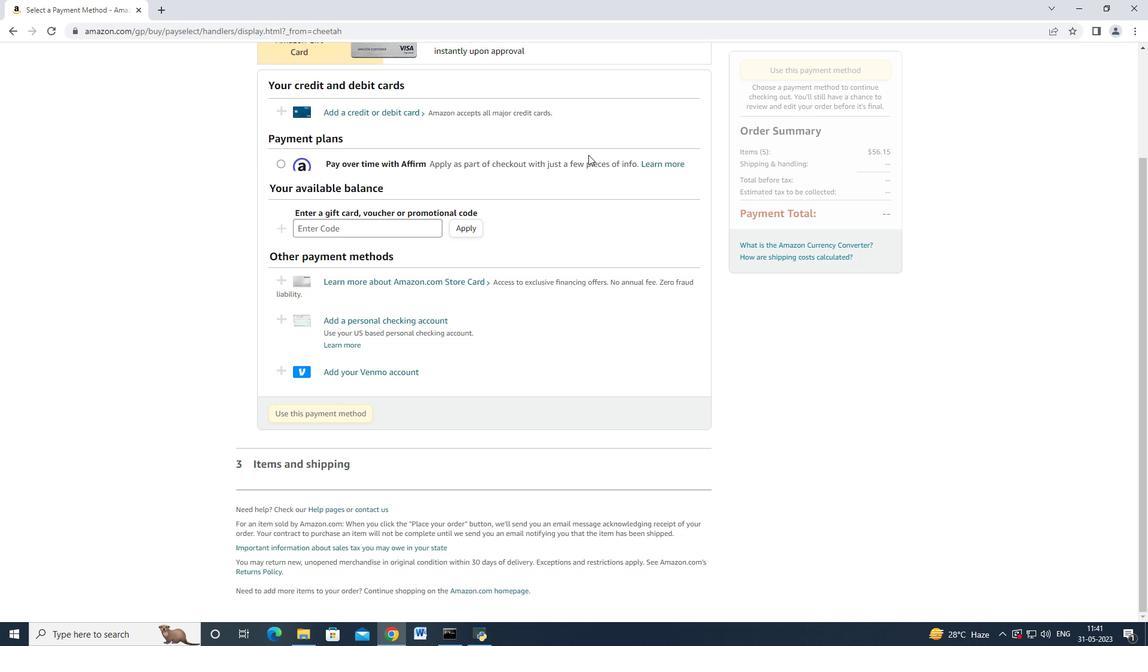 
Action: Mouse moved to (535, 153)
Screenshot: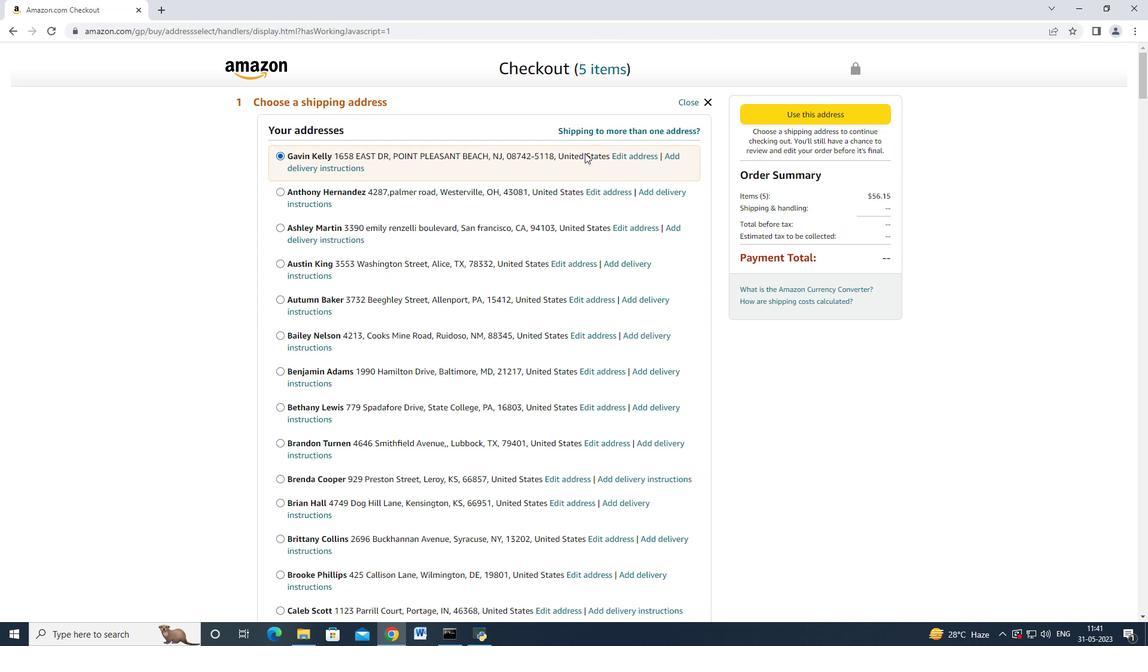 
Action: Mouse scrolled (535, 152) with delta (0, 0)
Screenshot: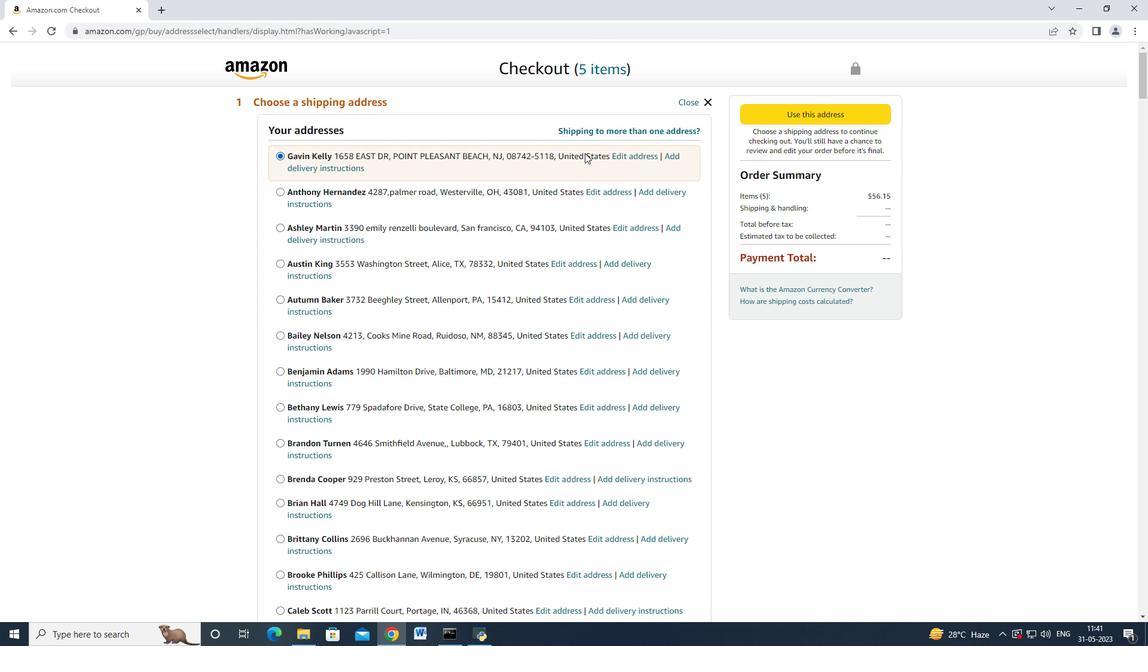 
Action: Mouse moved to (524, 160)
Screenshot: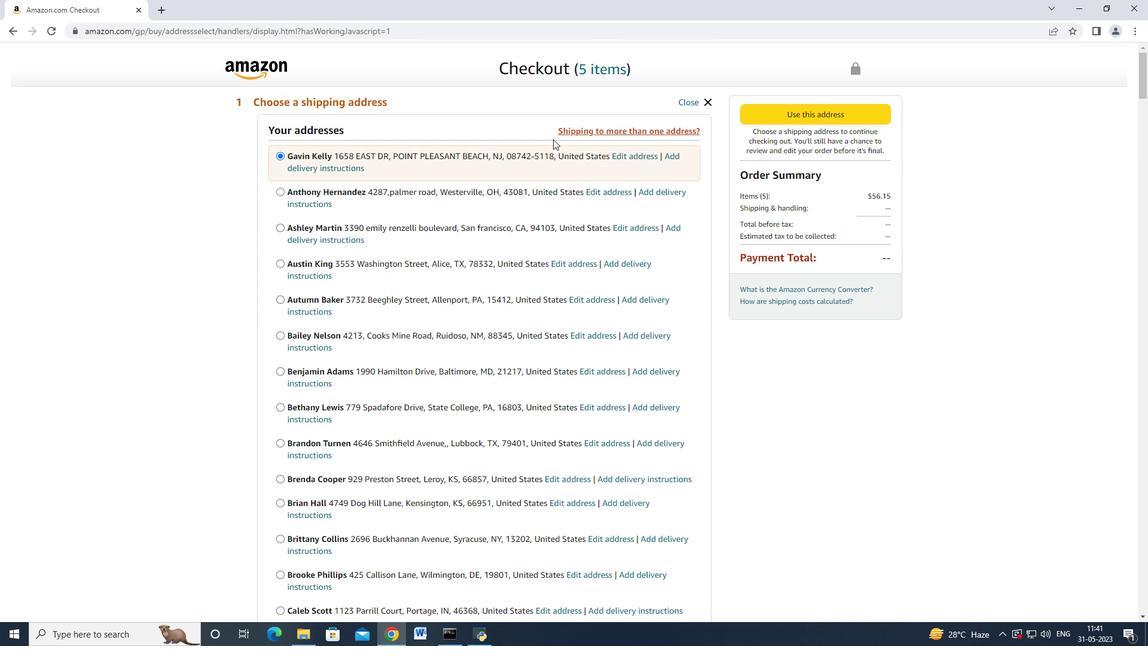
Action: Mouse scrolled (524, 159) with delta (0, 0)
Screenshot: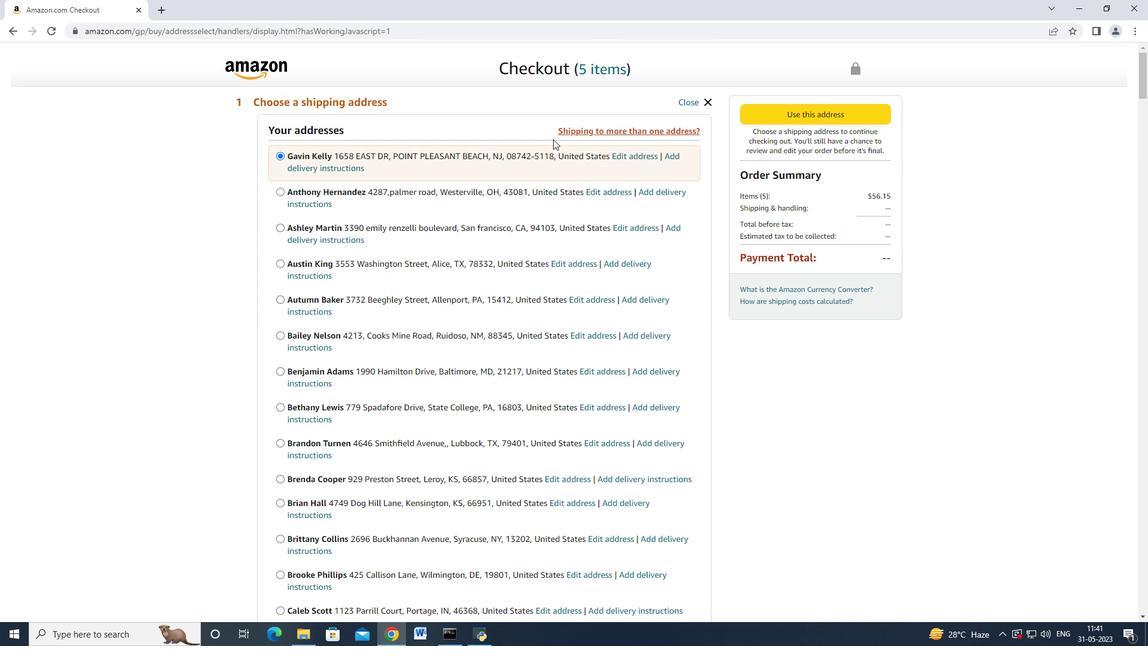 
Action: Mouse moved to (523, 160)
Screenshot: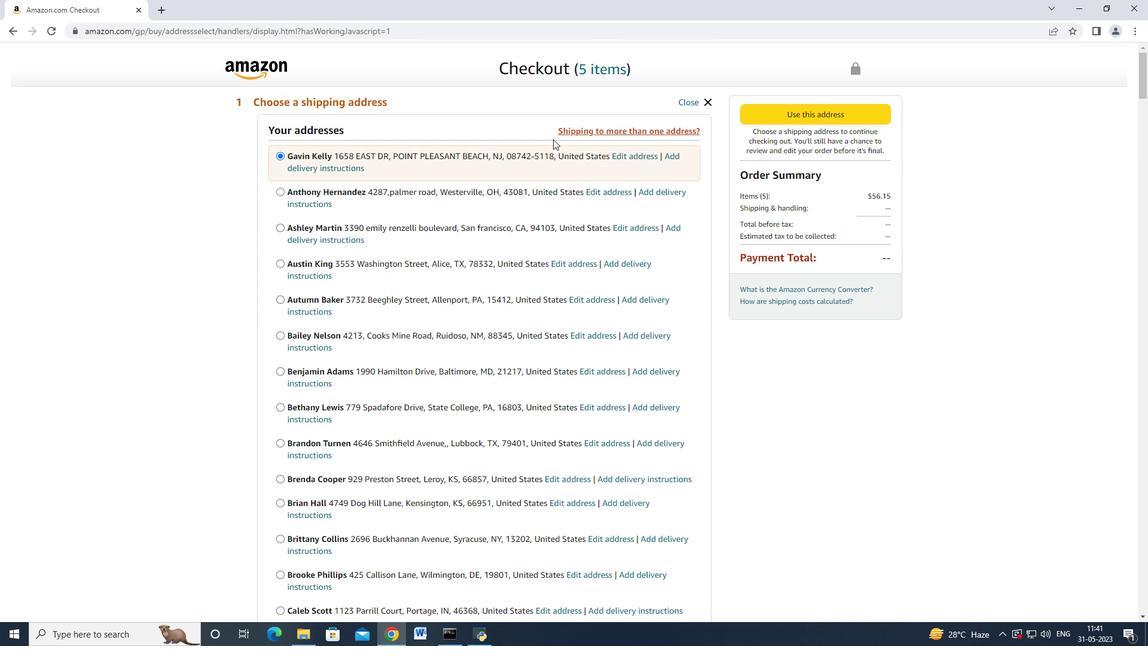 
Action: Mouse scrolled (523, 160) with delta (0, 0)
Screenshot: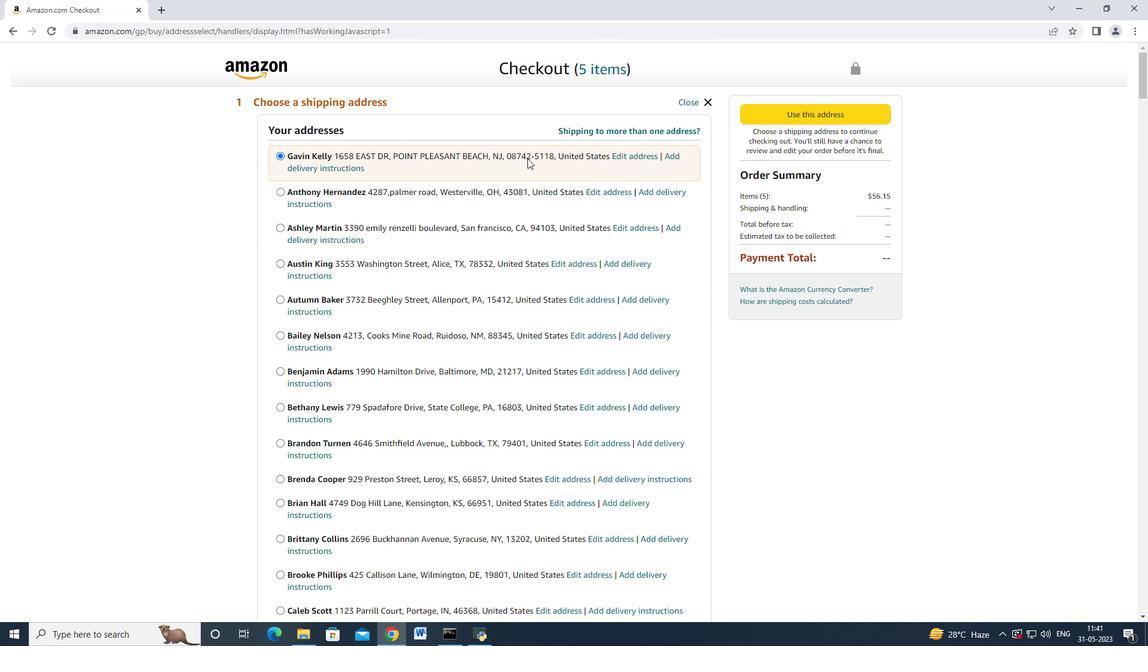 
Action: Mouse moved to (532, 164)
Screenshot: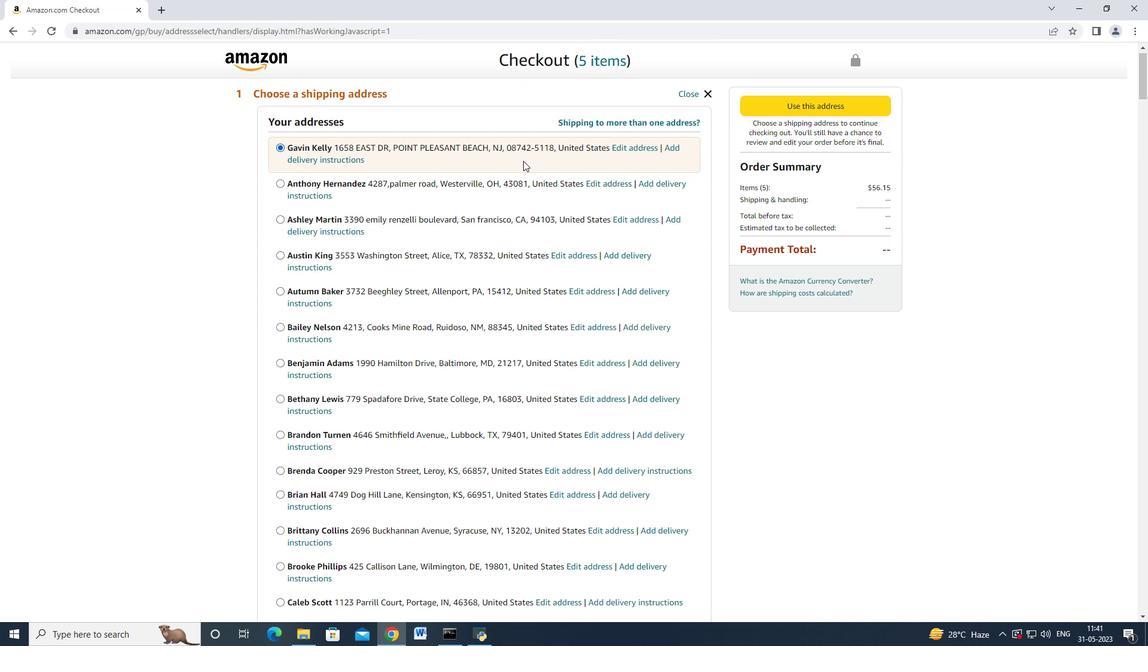 
Action: Mouse scrolled (532, 163) with delta (0, 0)
Screenshot: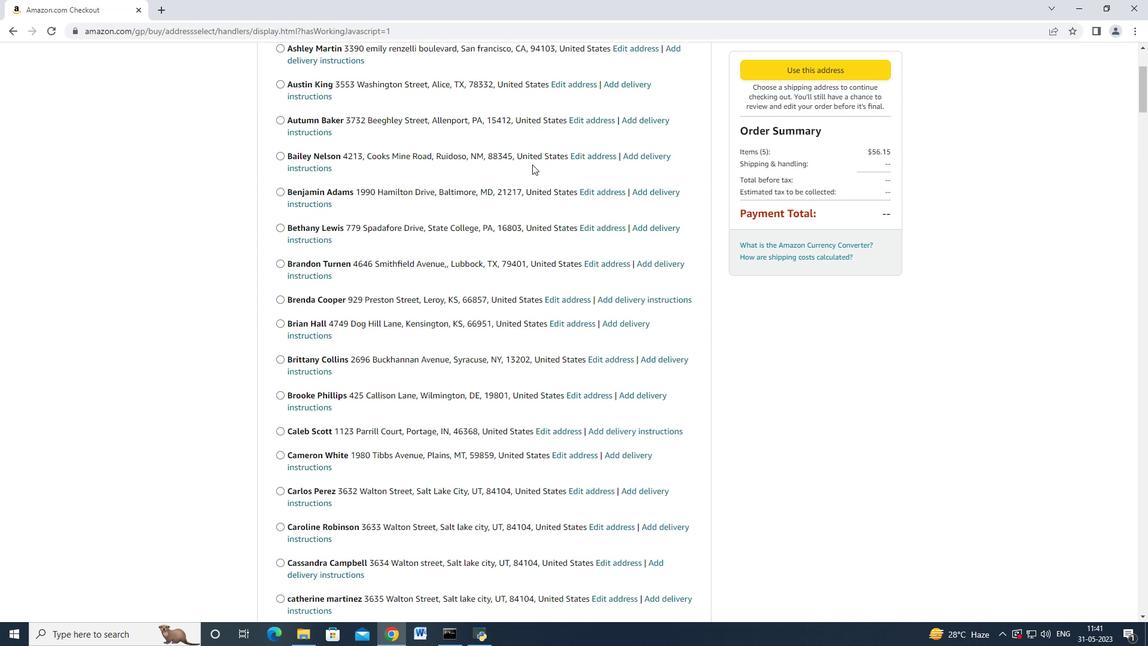 
Action: Mouse moved to (530, 174)
Screenshot: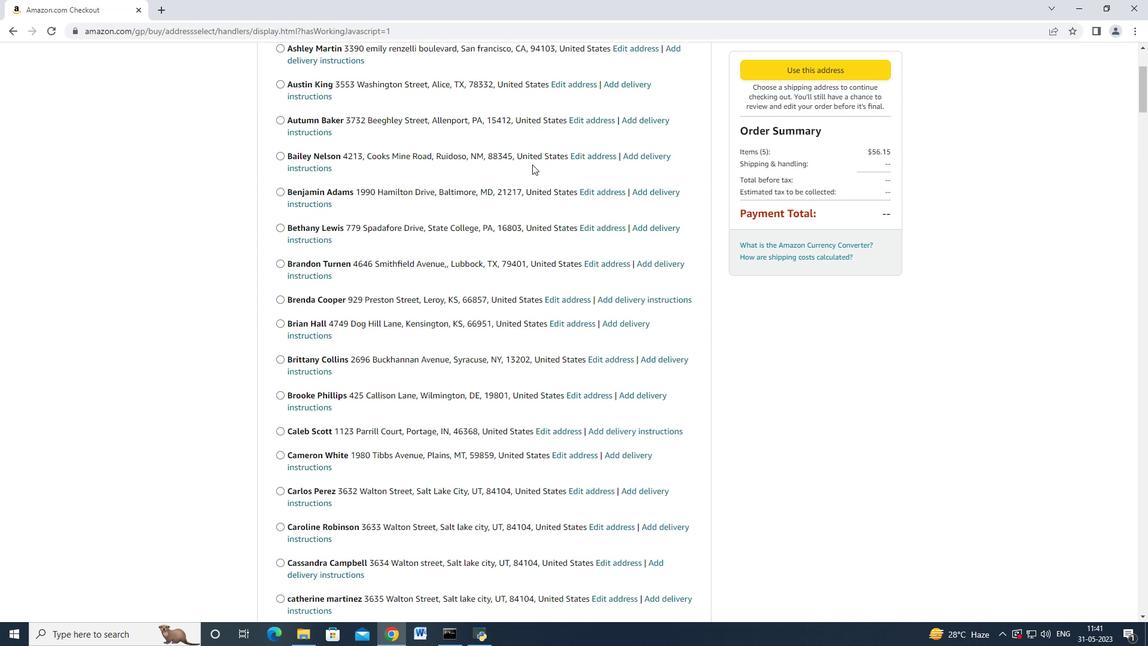 
Action: Mouse scrolled (532, 169) with delta (0, 0)
Screenshot: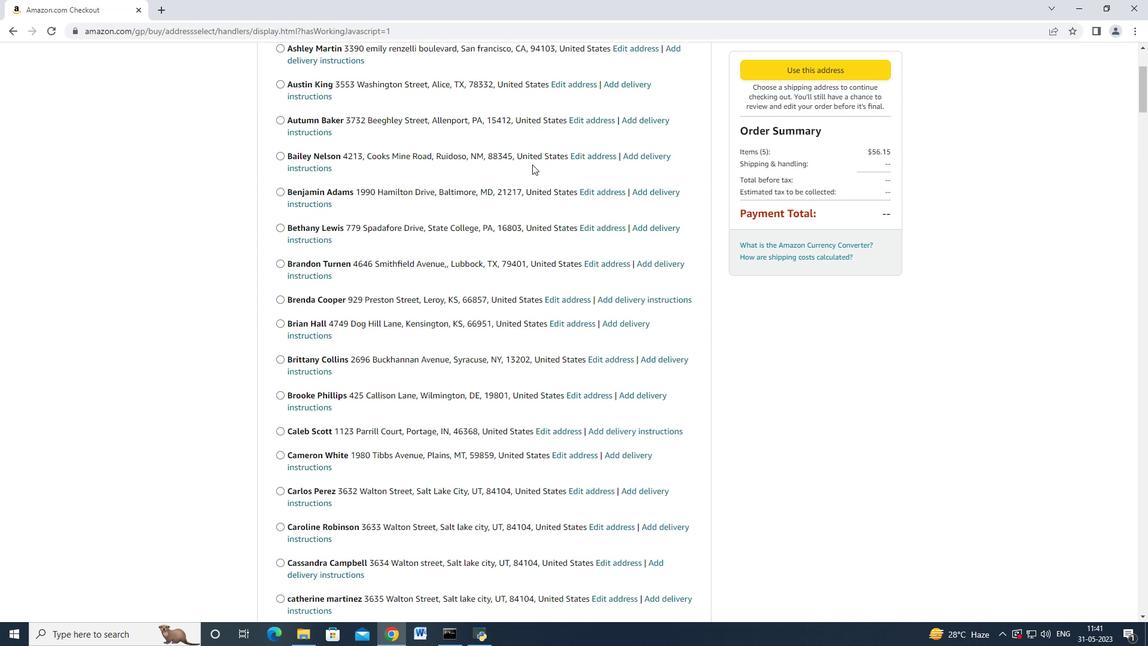
Action: Mouse moved to (519, 186)
Screenshot: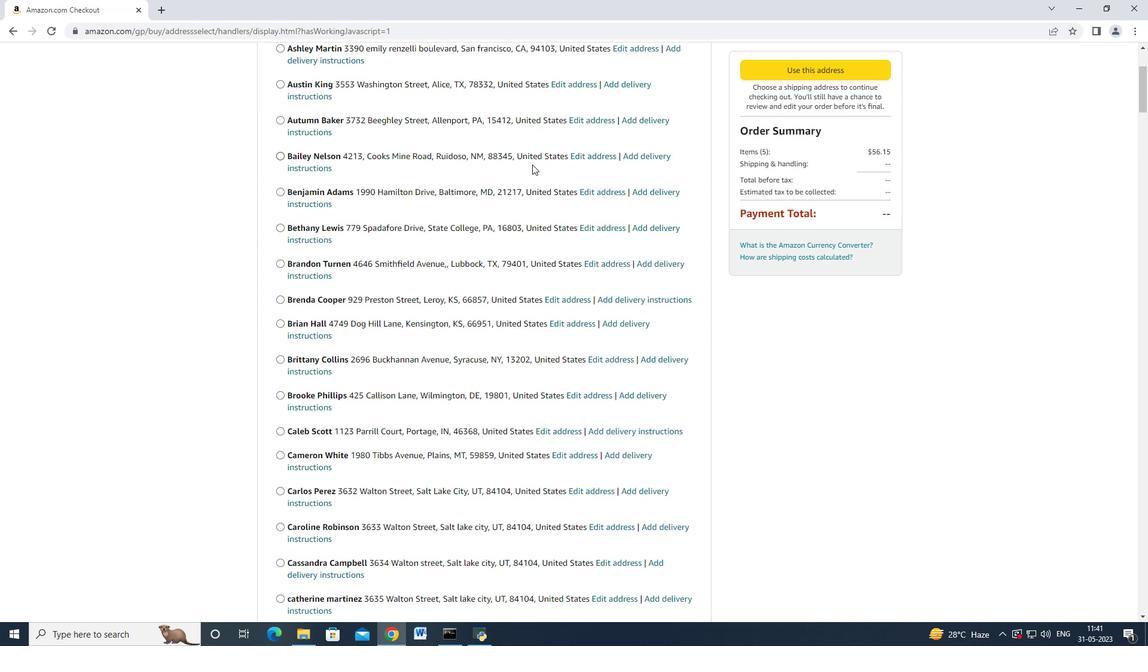 
Action: Mouse scrolled (525, 179) with delta (0, 0)
Screenshot: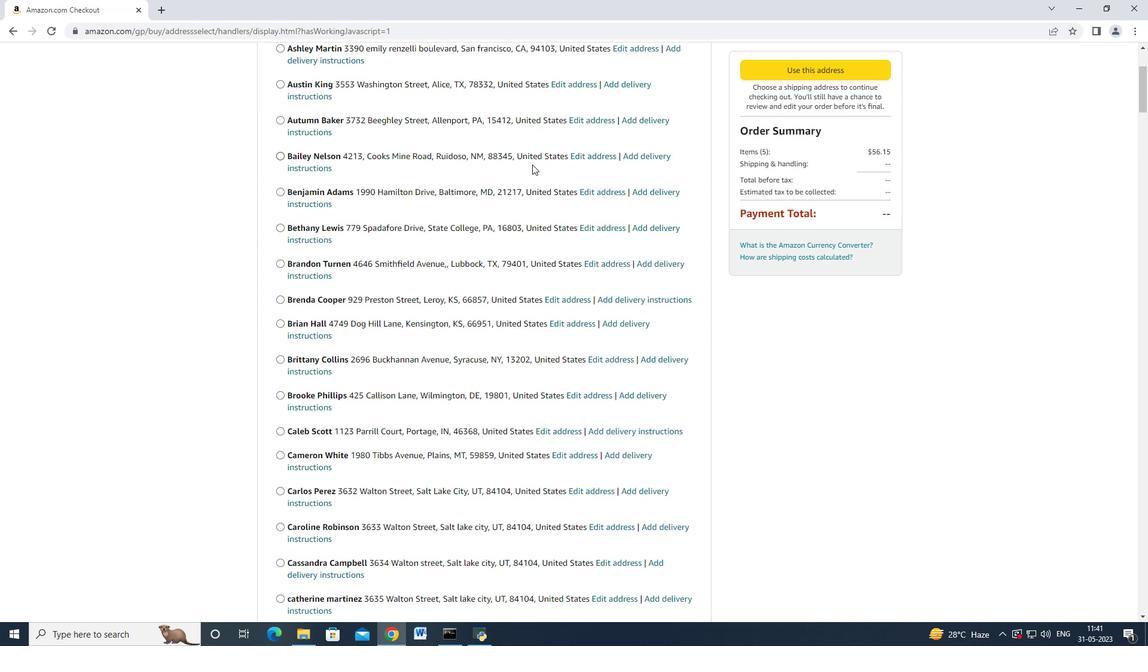 
Action: Mouse moved to (508, 199)
Screenshot: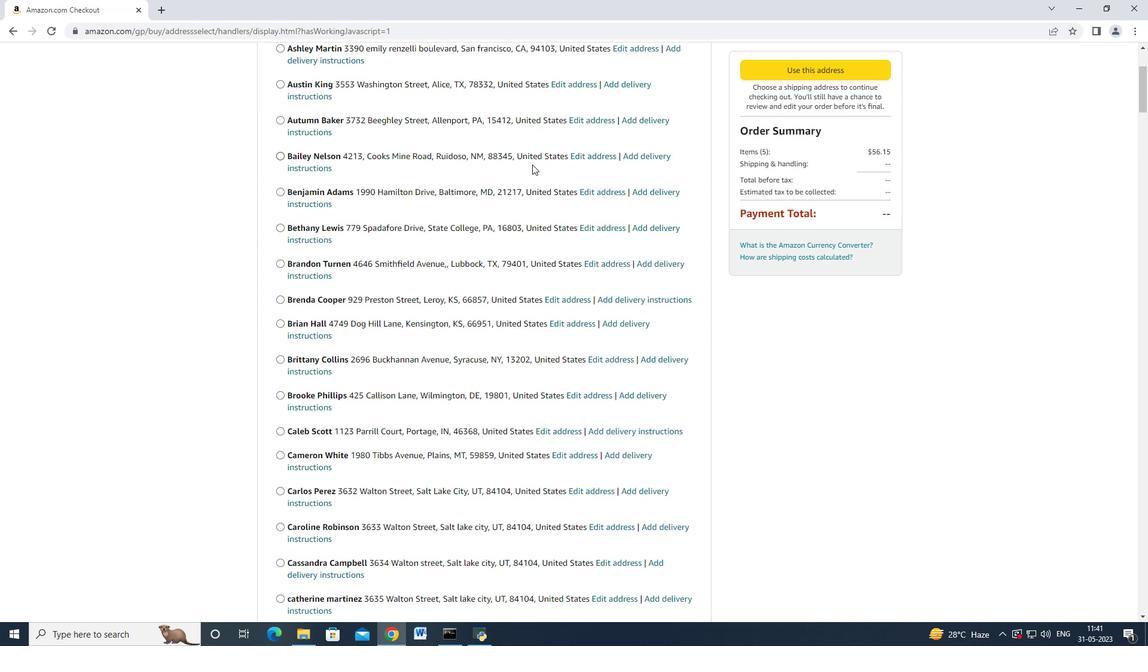 
Action: Mouse scrolled (514, 192) with delta (0, 0)
Screenshot: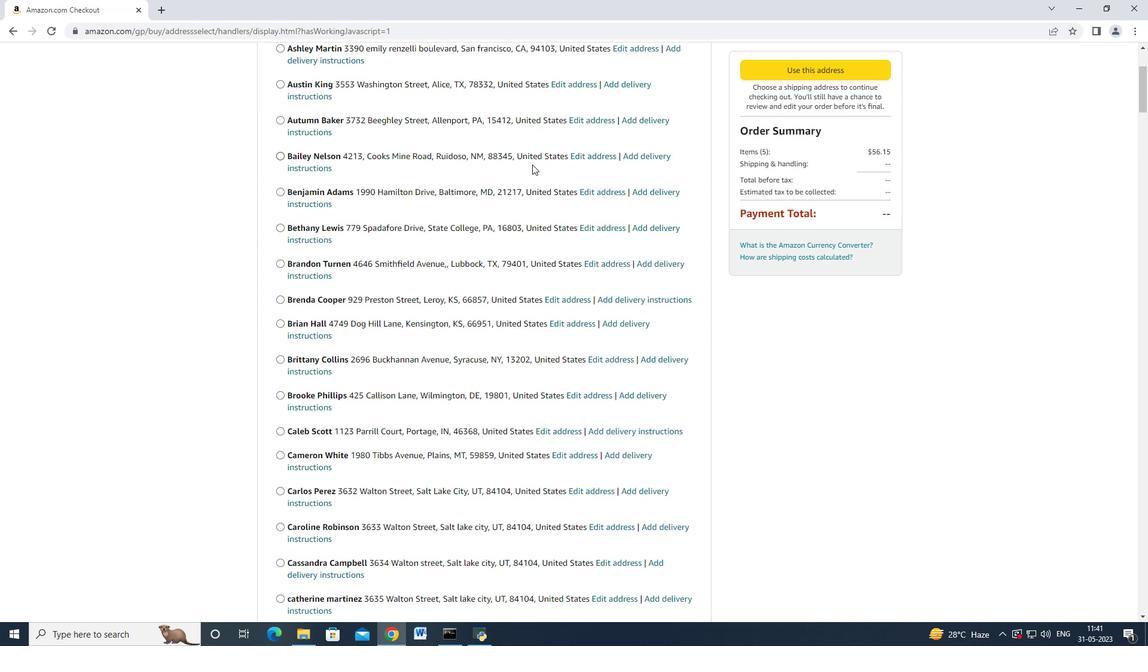
Action: Mouse moved to (497, 209)
Screenshot: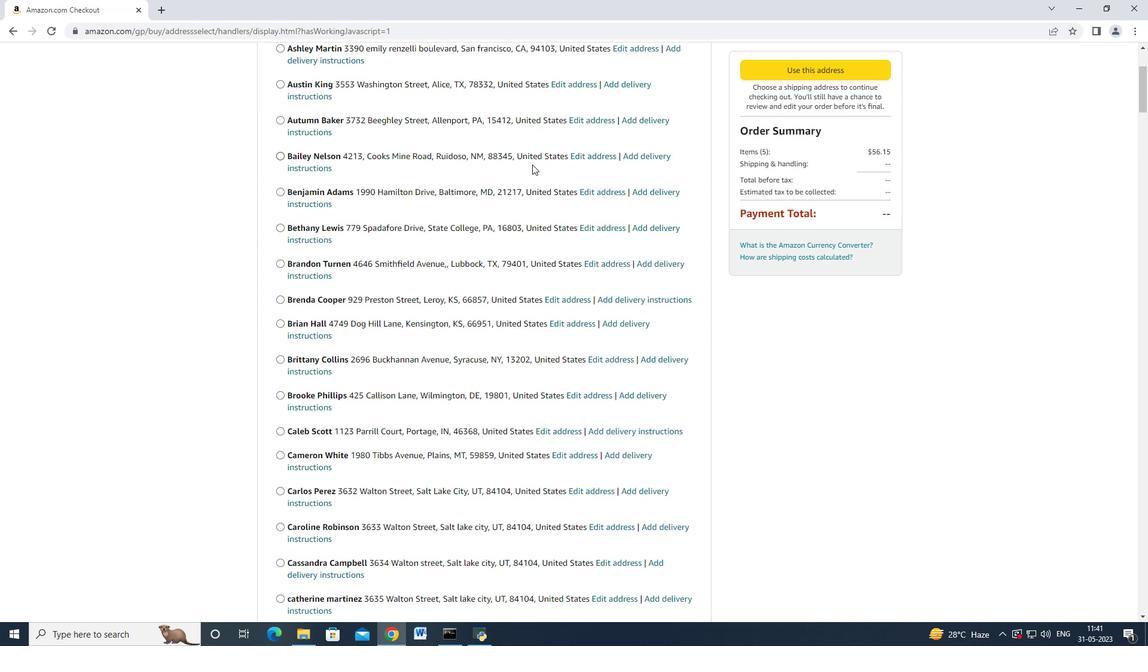 
Action: Mouse scrolled (502, 204) with delta (0, 0)
Screenshot: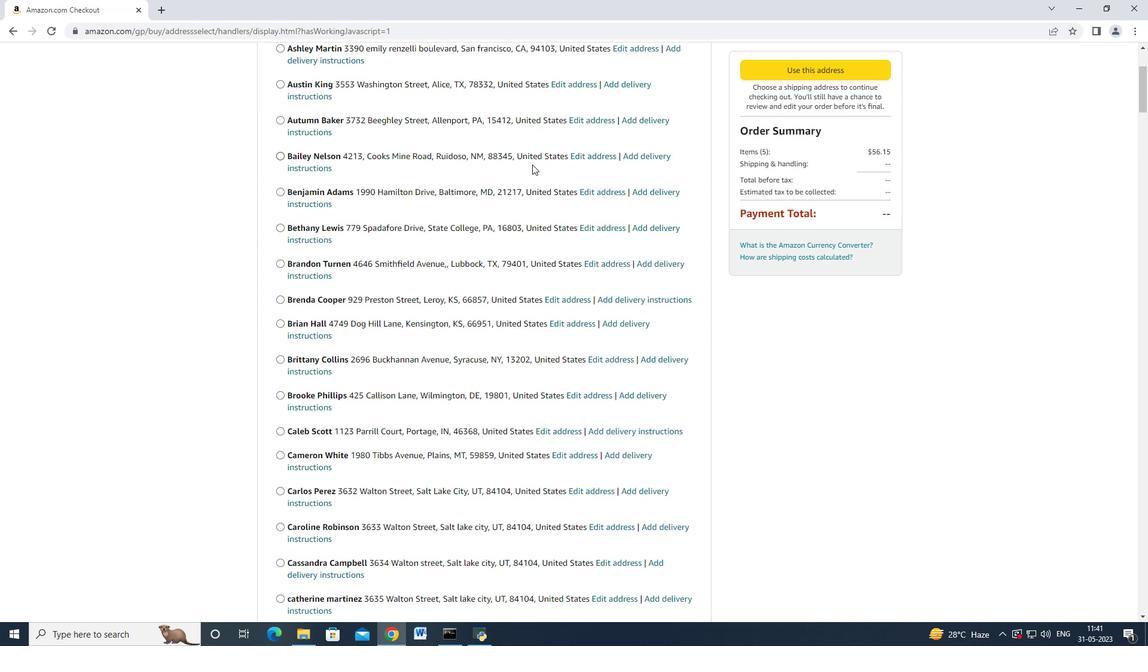 
Action: Mouse moved to (490, 216)
Screenshot: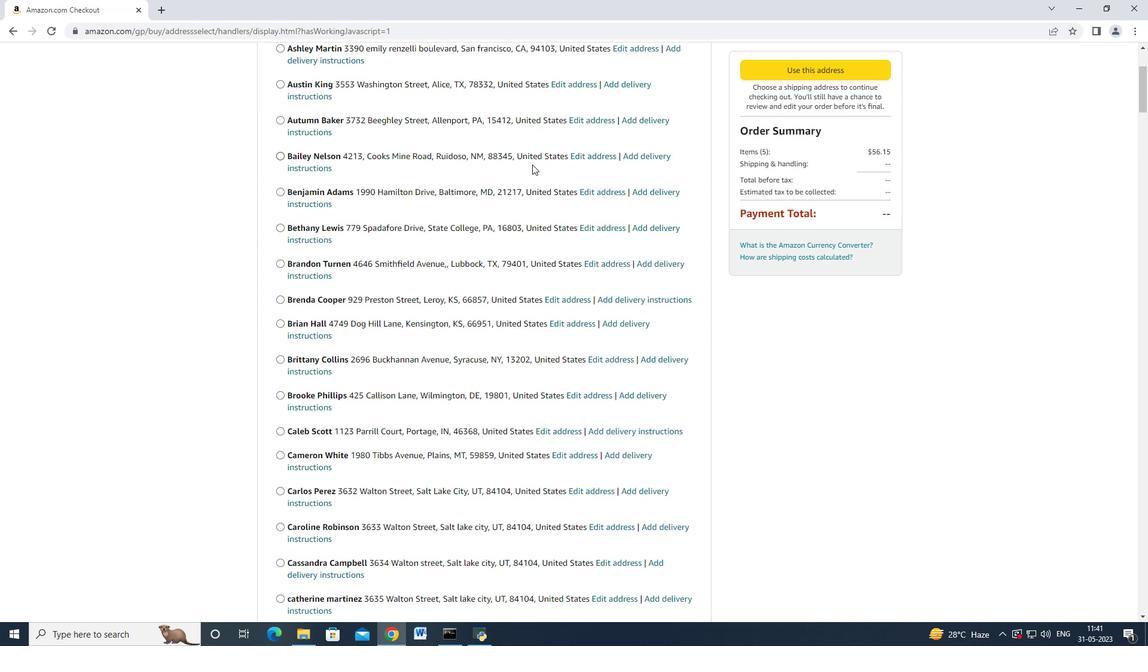 
Action: Mouse scrolled (494, 211) with delta (0, 0)
Screenshot: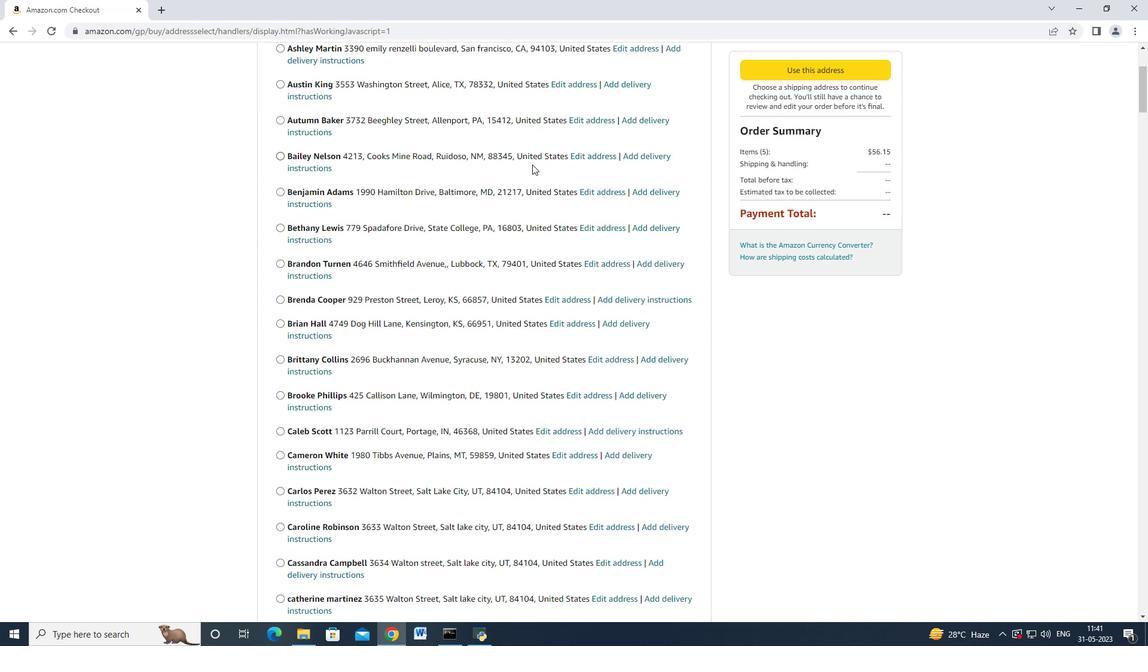 
Action: Mouse moved to (483, 225)
Screenshot: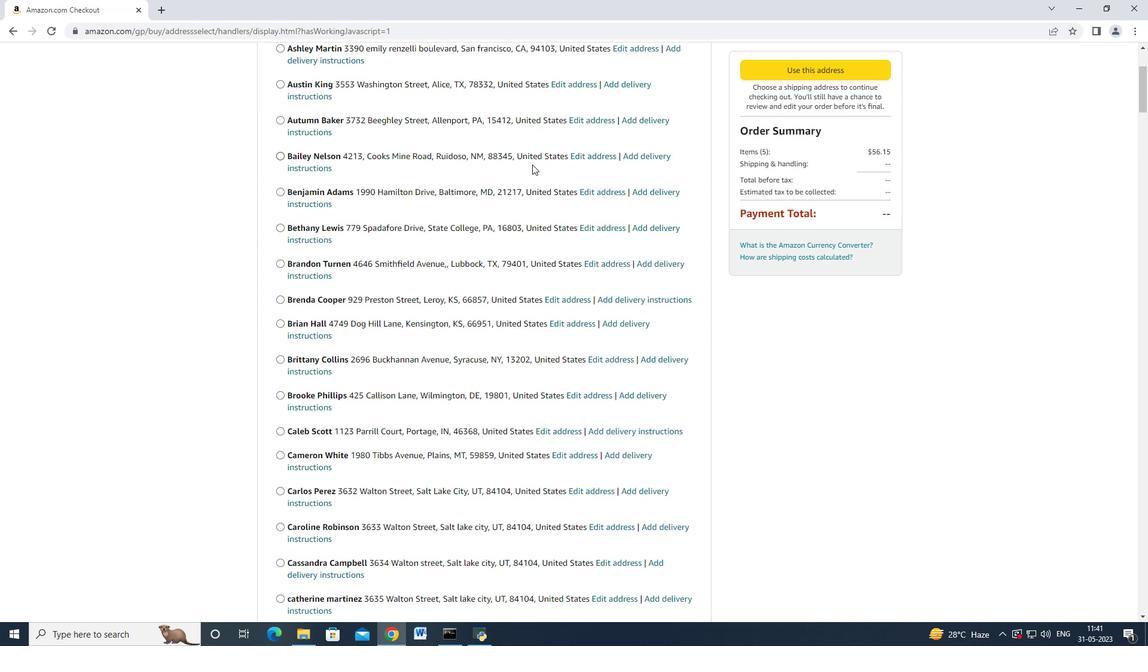 
Action: Mouse scrolled (488, 218) with delta (0, 0)
Screenshot: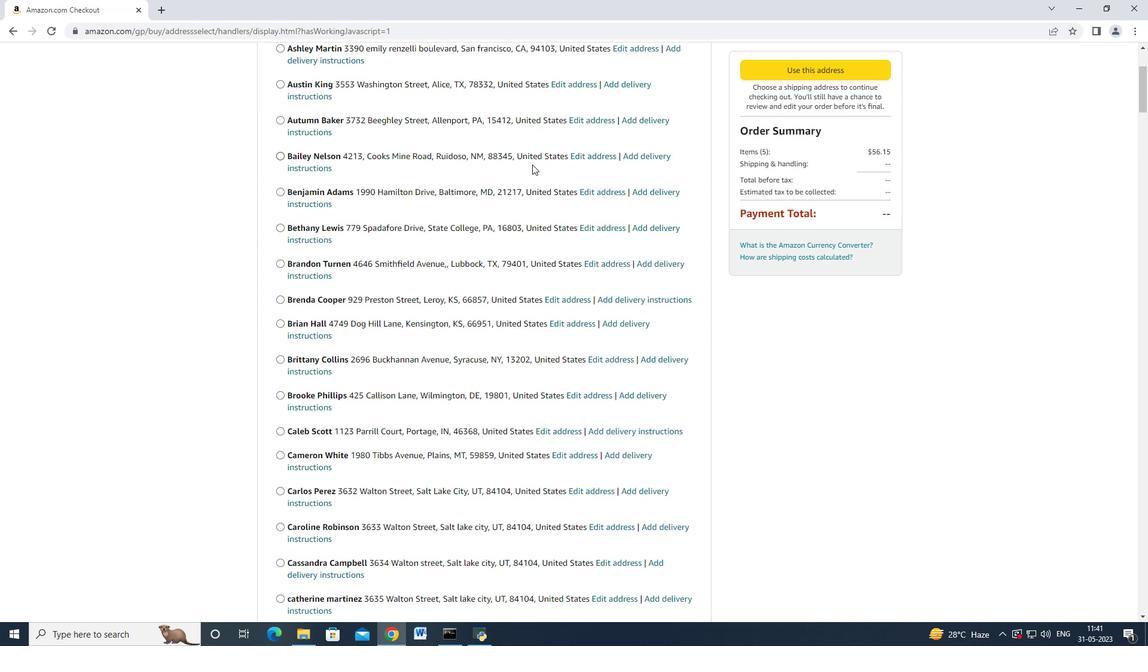 
Action: Mouse moved to (381, 277)
Screenshot: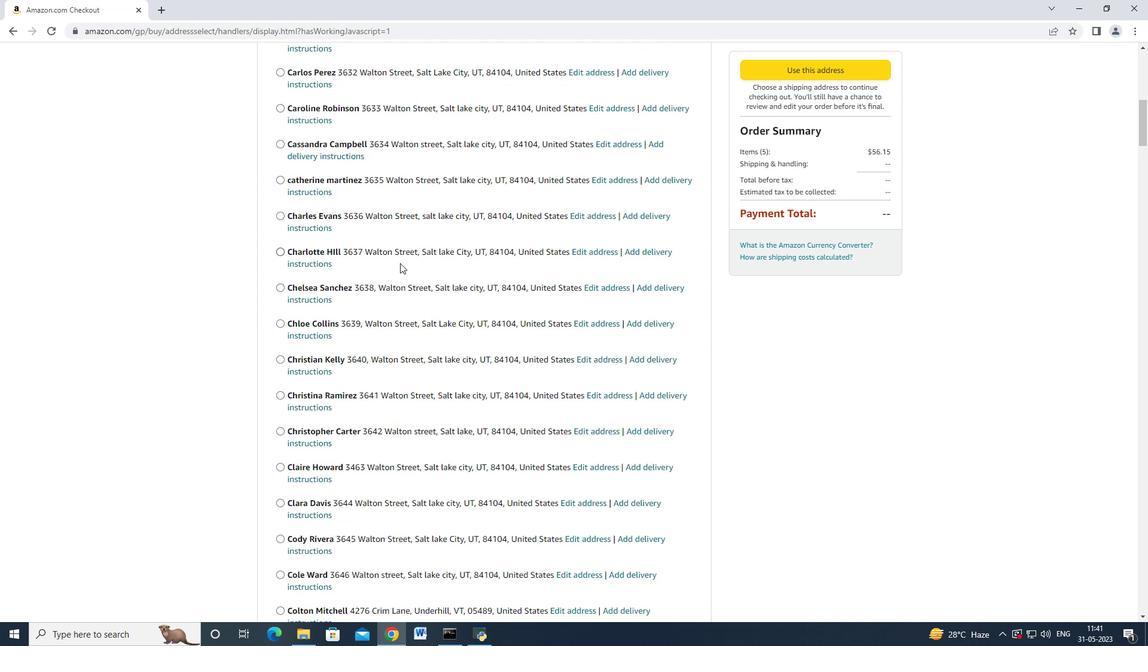 
Action: Mouse scrolled (383, 272) with delta (0, 0)
Screenshot: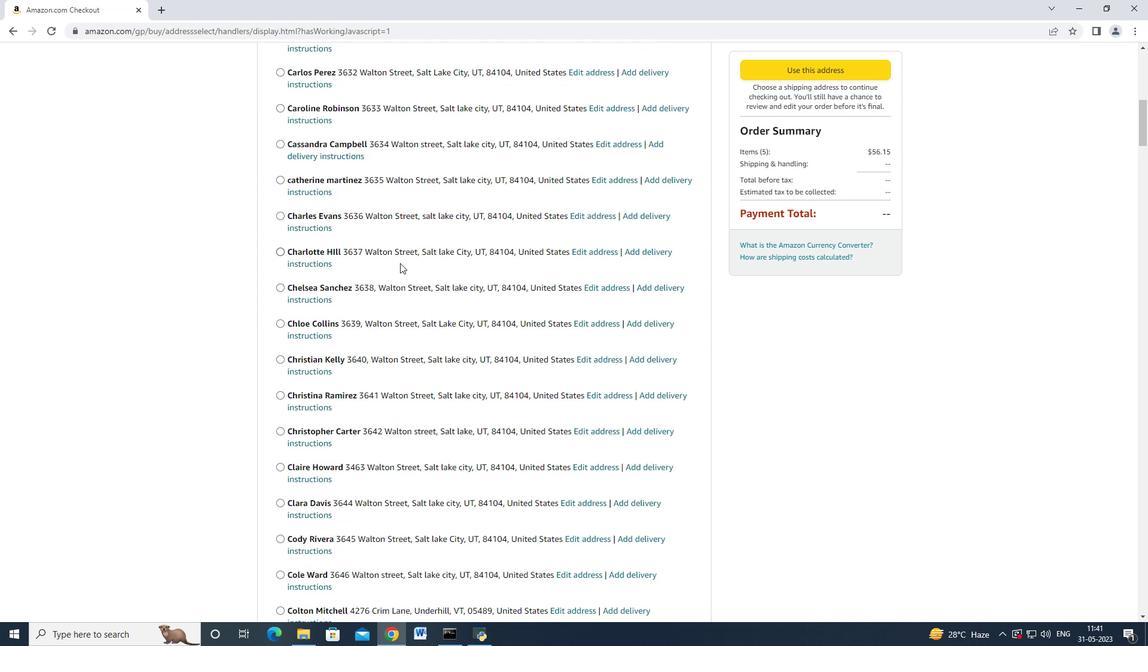 
Action: Mouse moved to (381, 278)
Screenshot: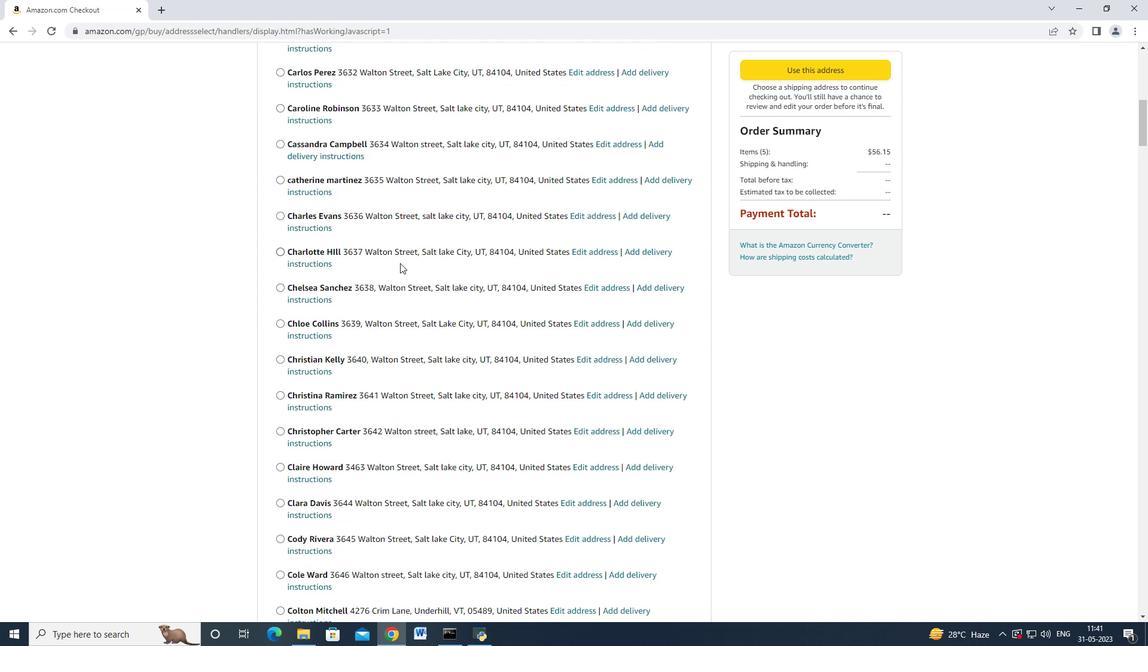 
Action: Mouse scrolled (381, 275) with delta (0, 0)
Screenshot: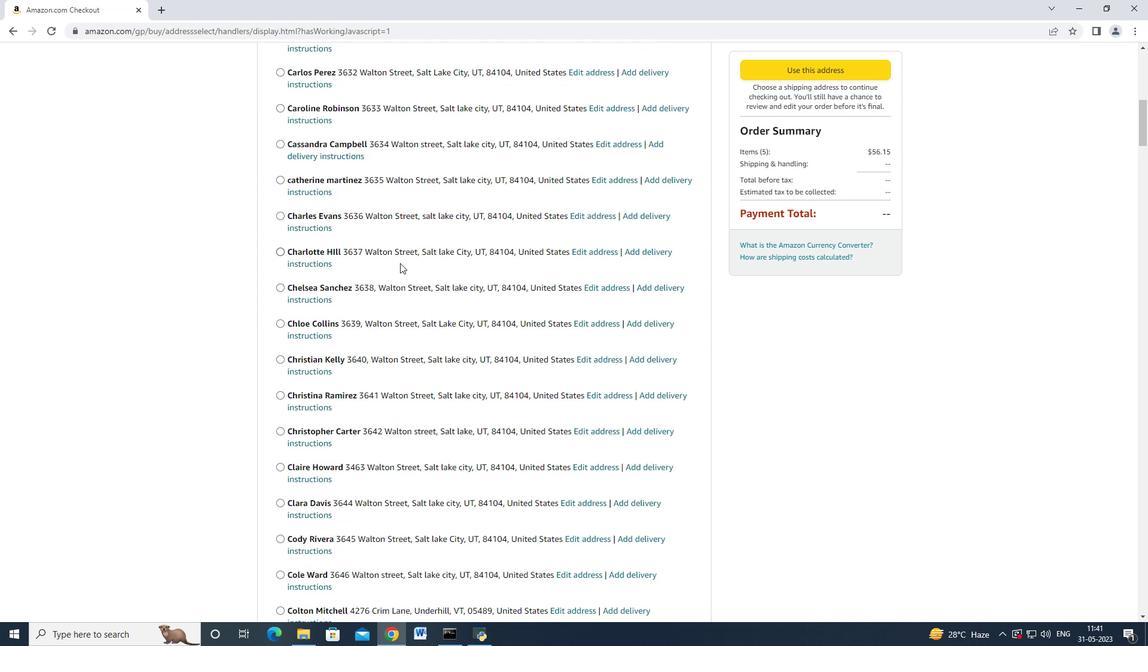 
Action: Mouse moved to (380, 279)
Screenshot: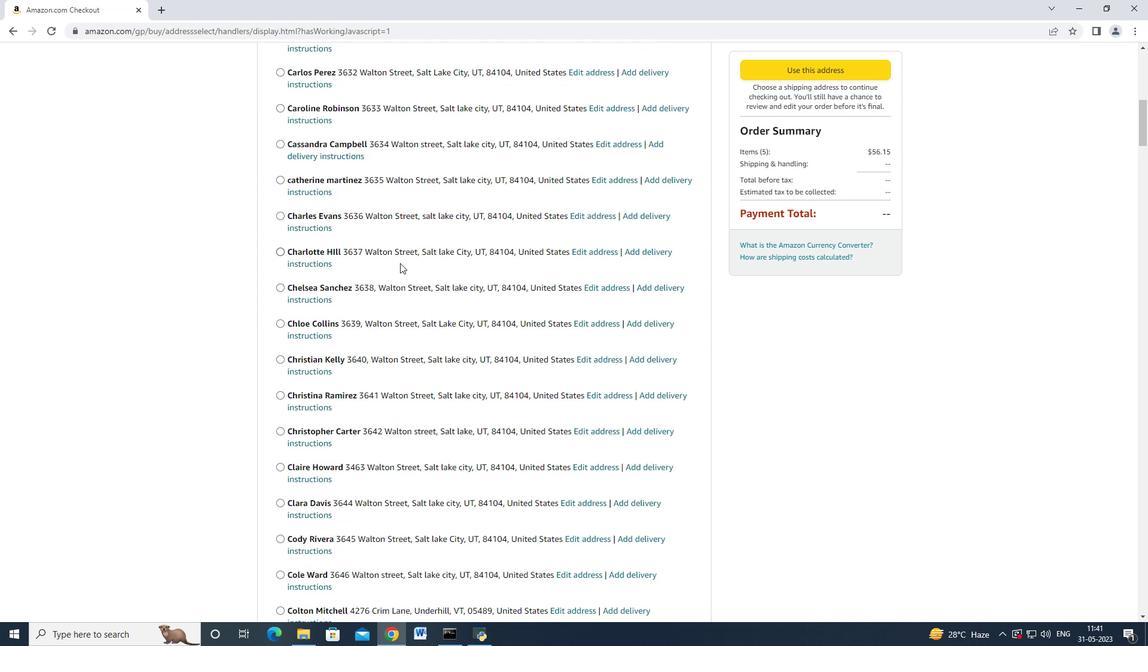 
Action: Mouse scrolled (381, 275) with delta (0, 0)
Screenshot: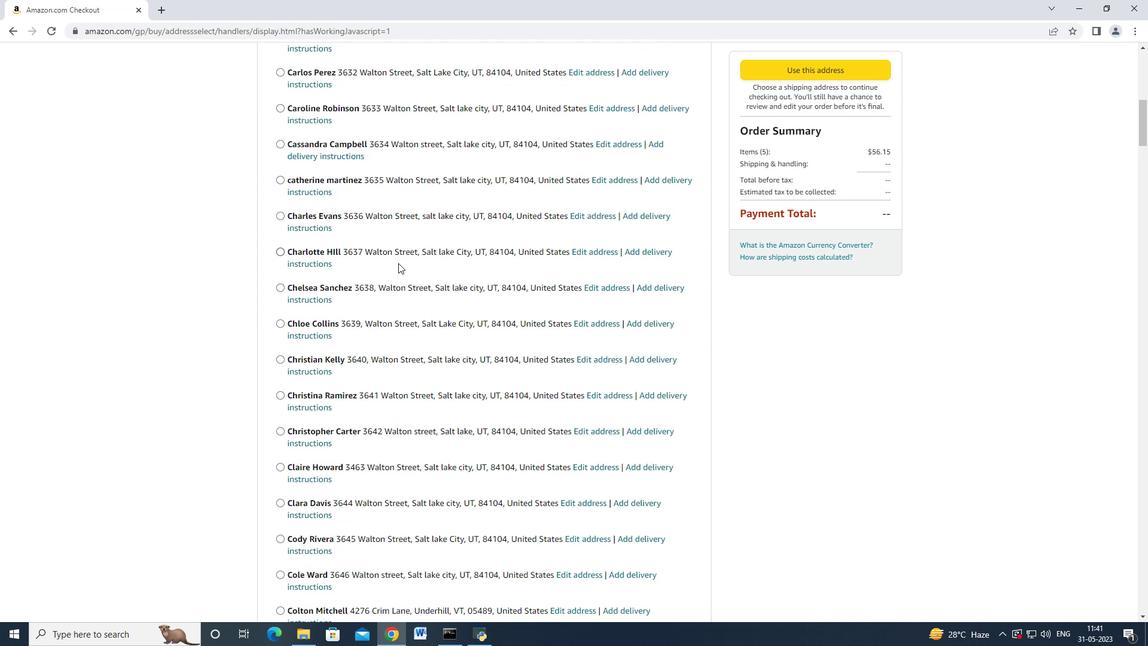 
Action: Mouse moved to (379, 279)
Screenshot: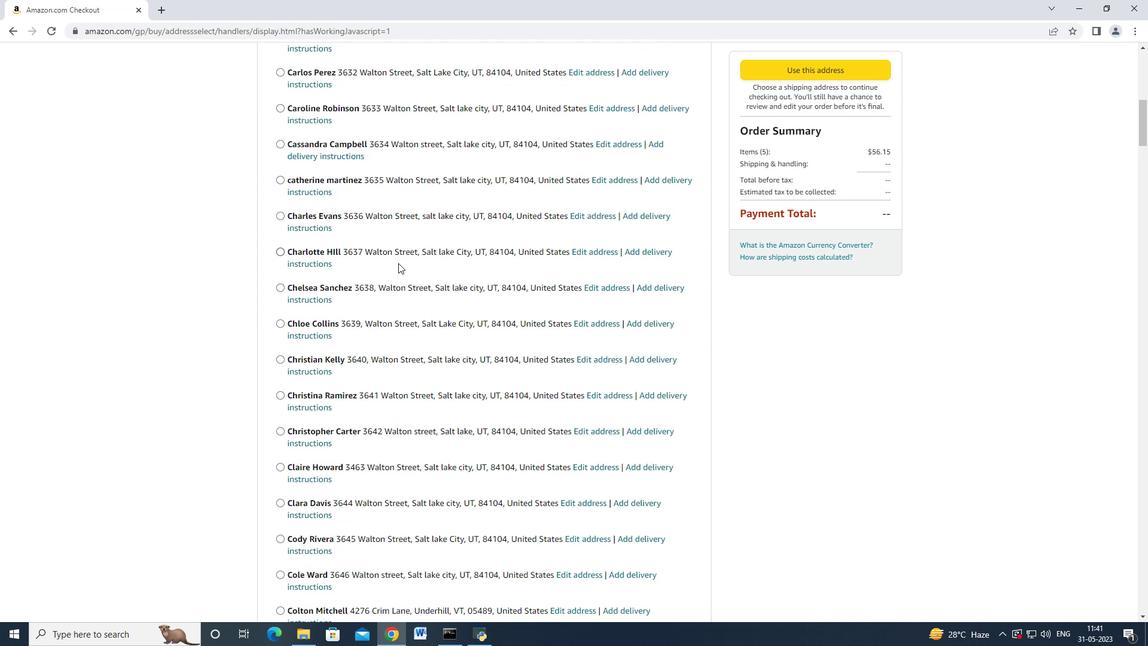
Action: Mouse scrolled (381, 275) with delta (0, 0)
Screenshot: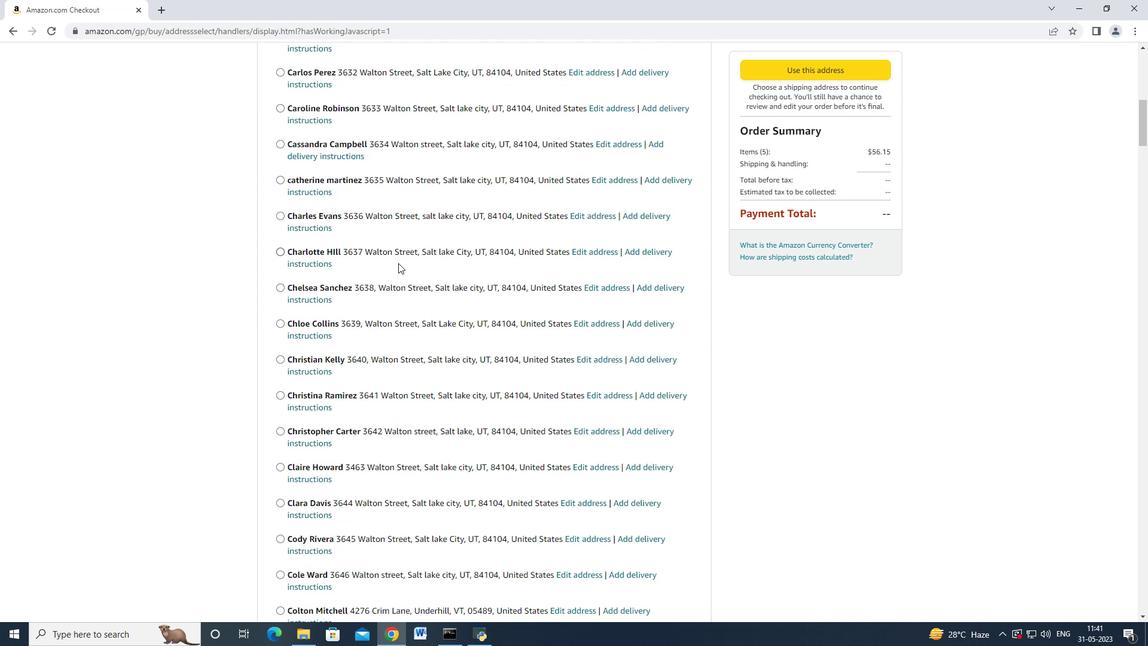 
Action: Mouse moved to (379, 280)
Screenshot: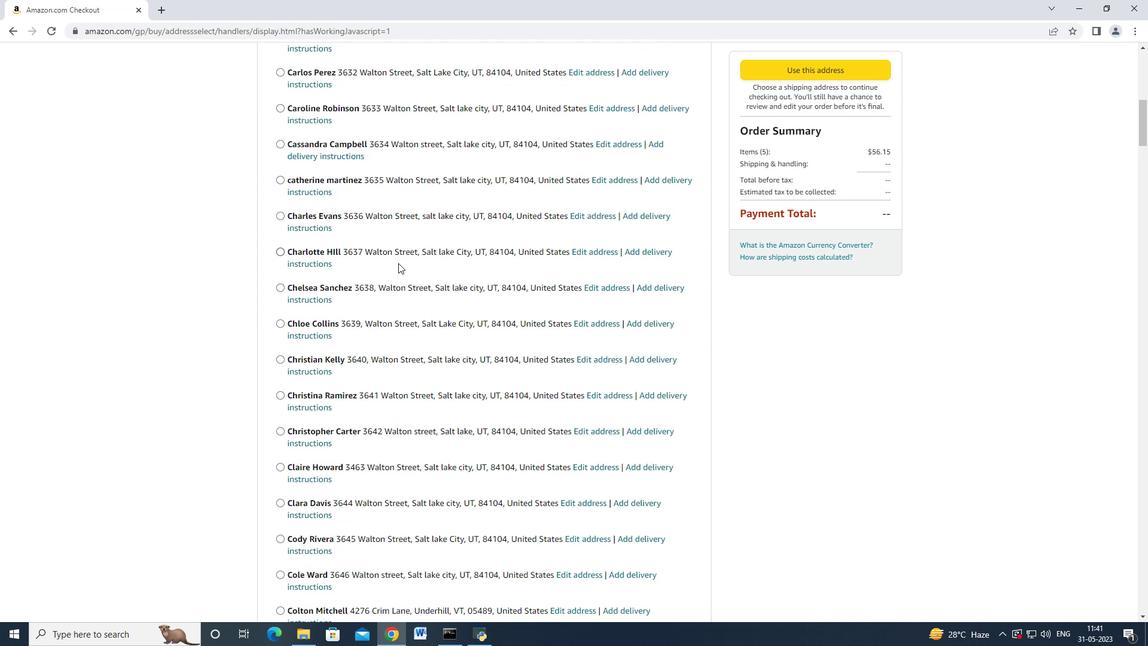 
Action: Mouse scrolled (381, 275) with delta (0, 0)
Screenshot: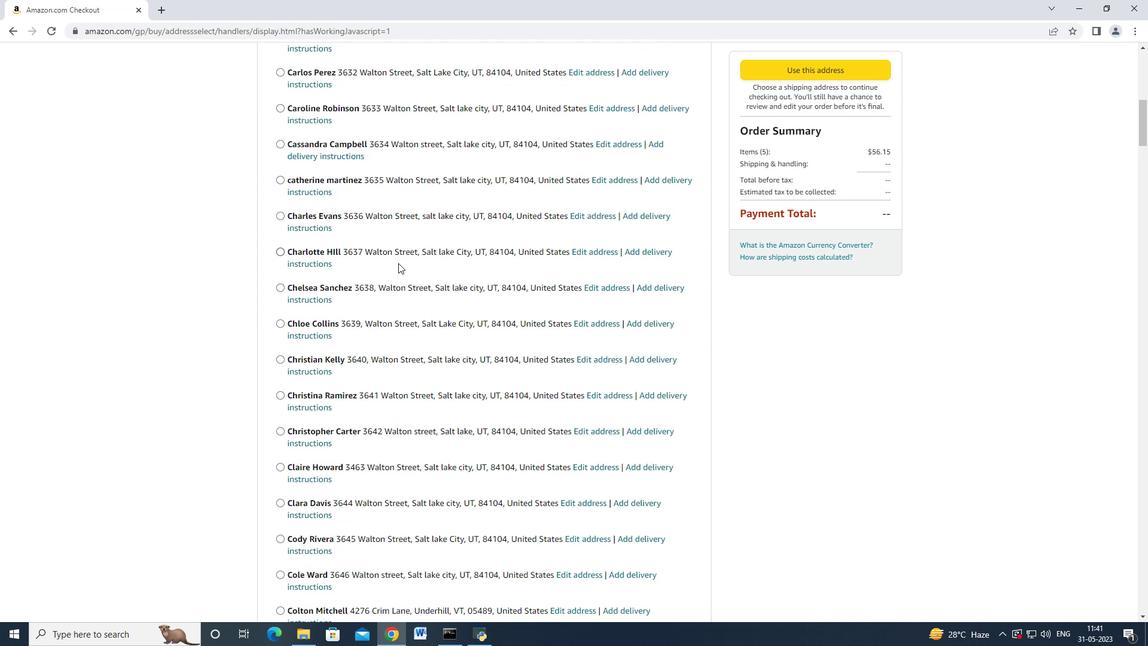 
Action: Mouse scrolled (381, 275) with delta (0, 0)
Screenshot: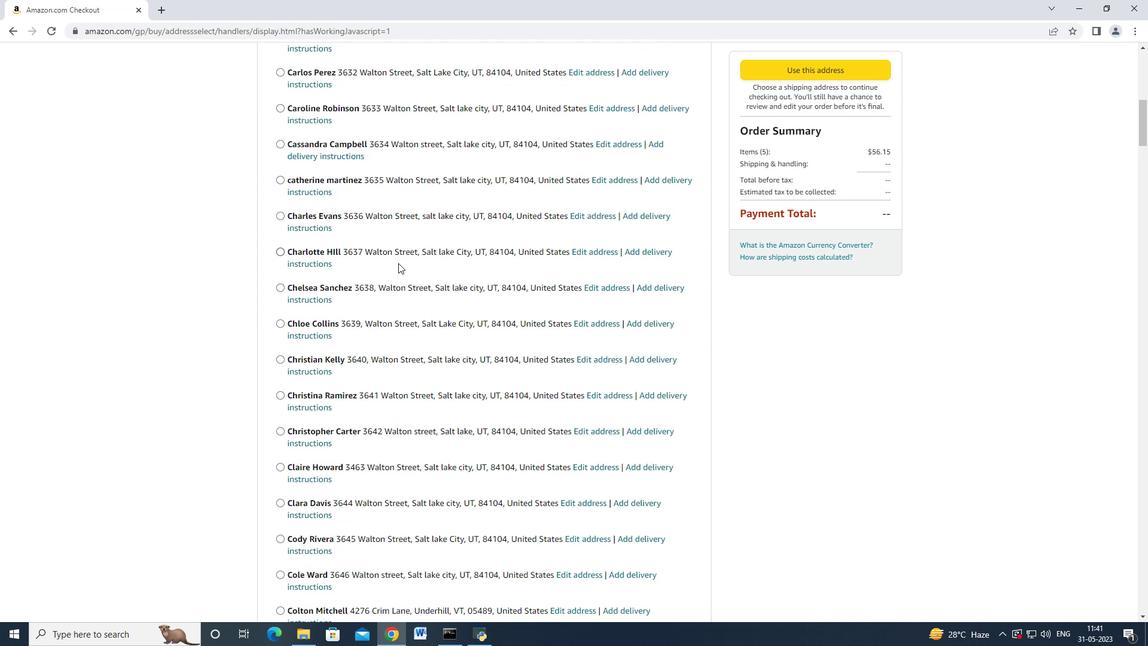 
Action: Mouse scrolled (381, 276) with delta (0, 0)
Screenshot: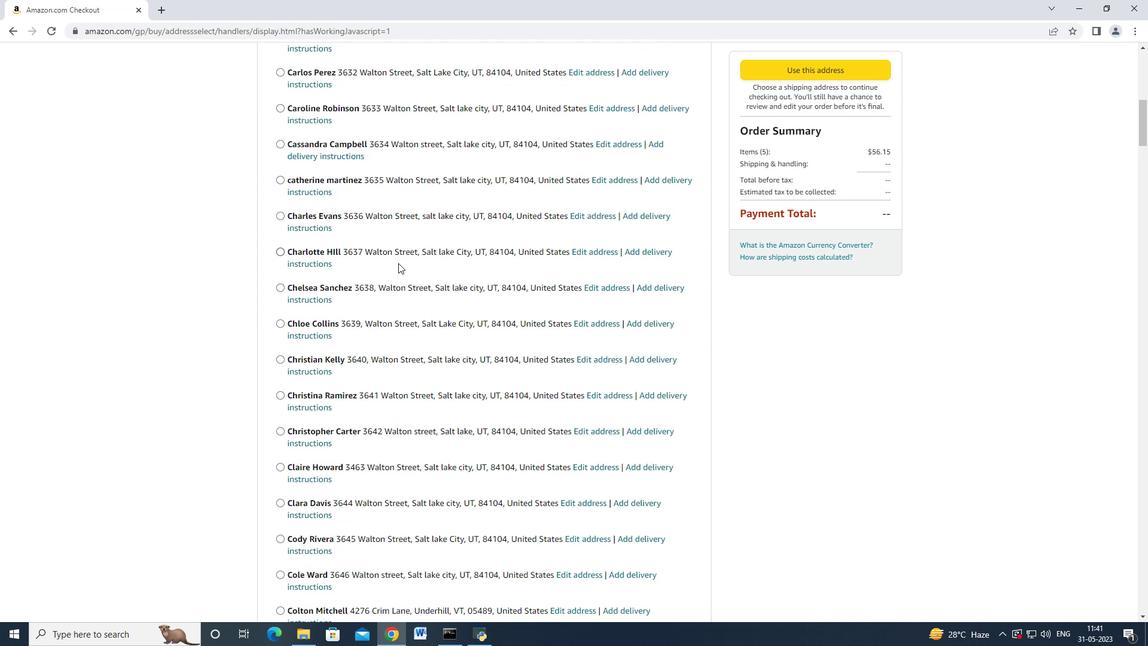 
Action: Mouse scrolled (381, 276) with delta (0, 0)
Screenshot: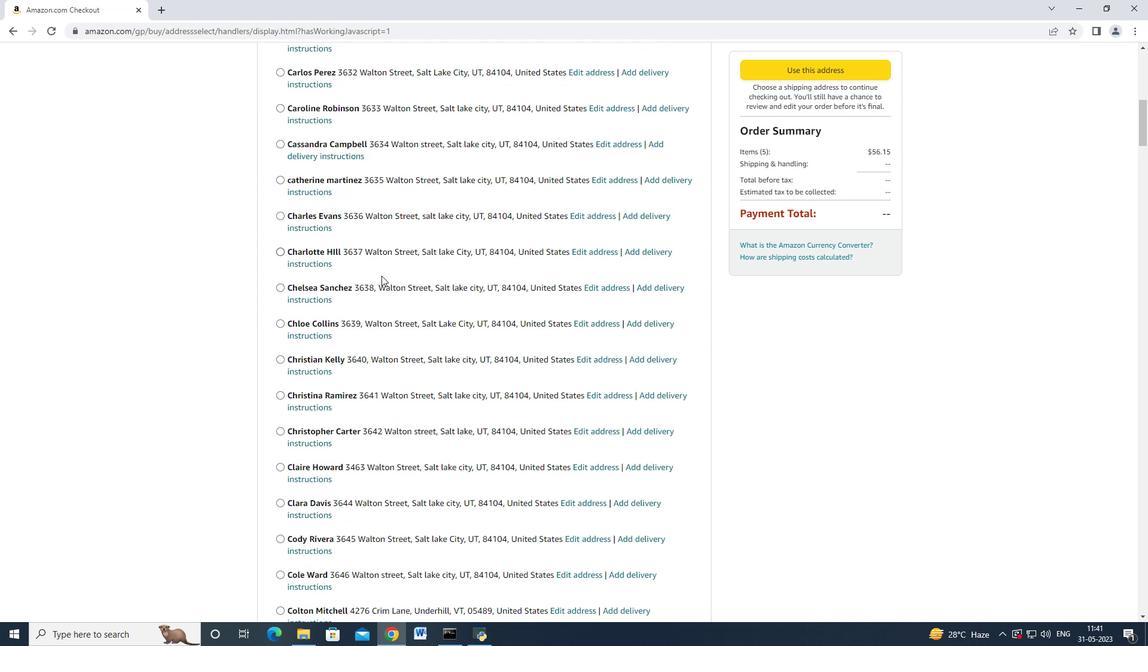 
Action: Mouse scrolled (381, 277) with delta (0, 0)
Screenshot: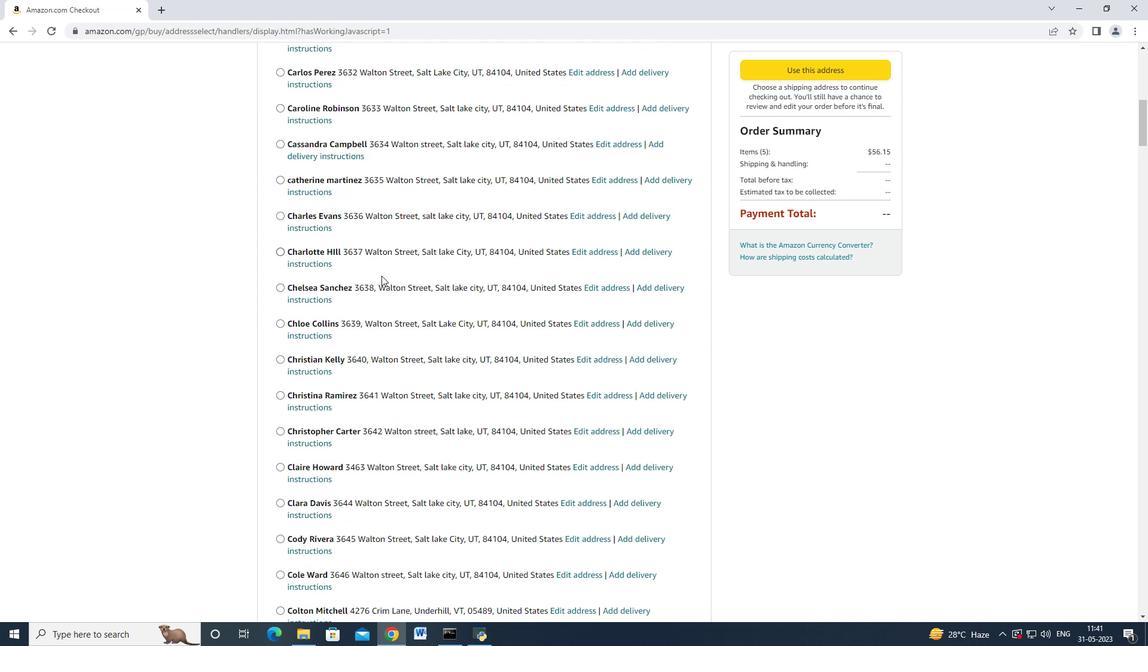 
Action: Mouse scrolled (379, 279) with delta (0, 0)
Screenshot: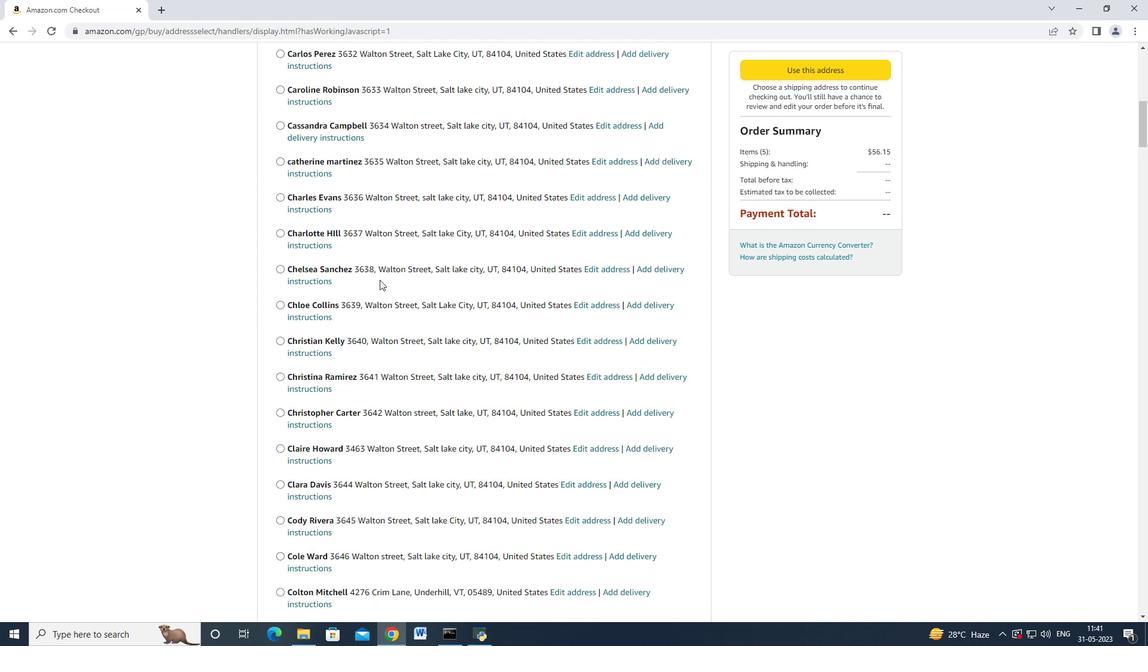 
Action: Mouse scrolled (379, 279) with delta (0, 0)
Screenshot: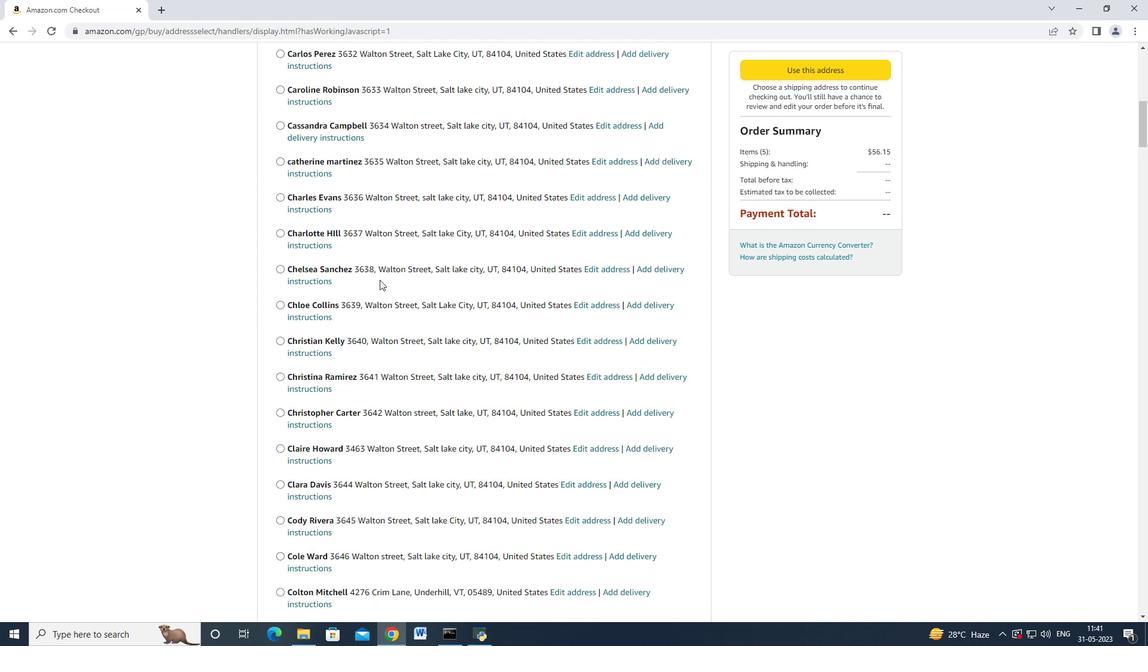 
Action: Mouse scrolled (379, 279) with delta (0, 0)
Screenshot: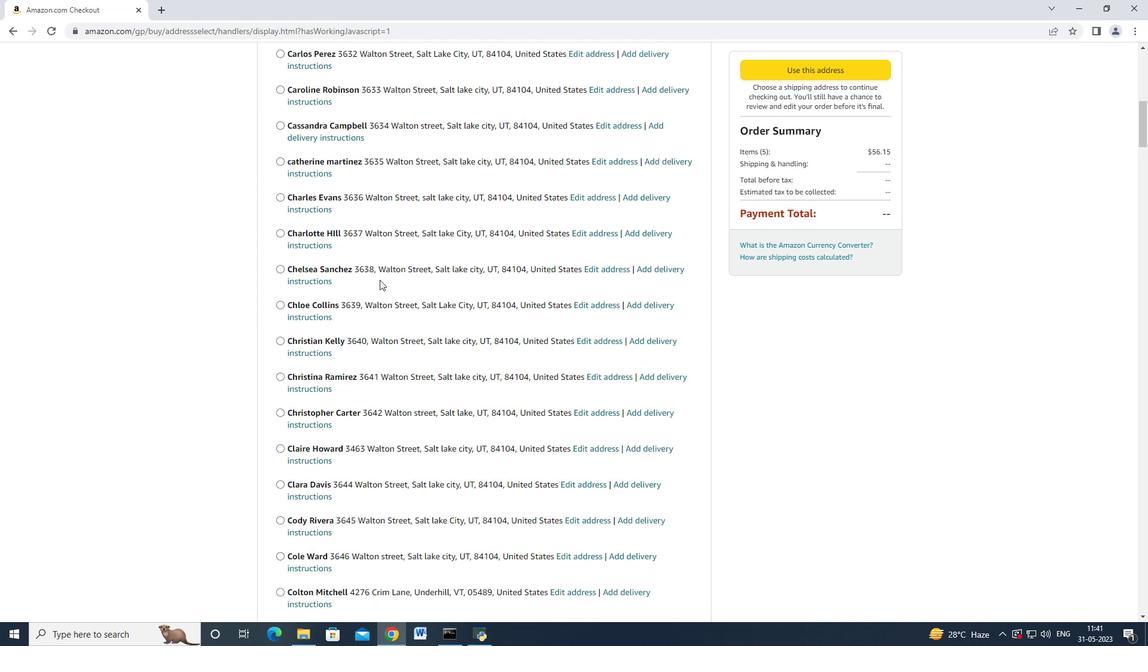 
Action: Mouse scrolled (379, 278) with delta (0, -1)
Screenshot: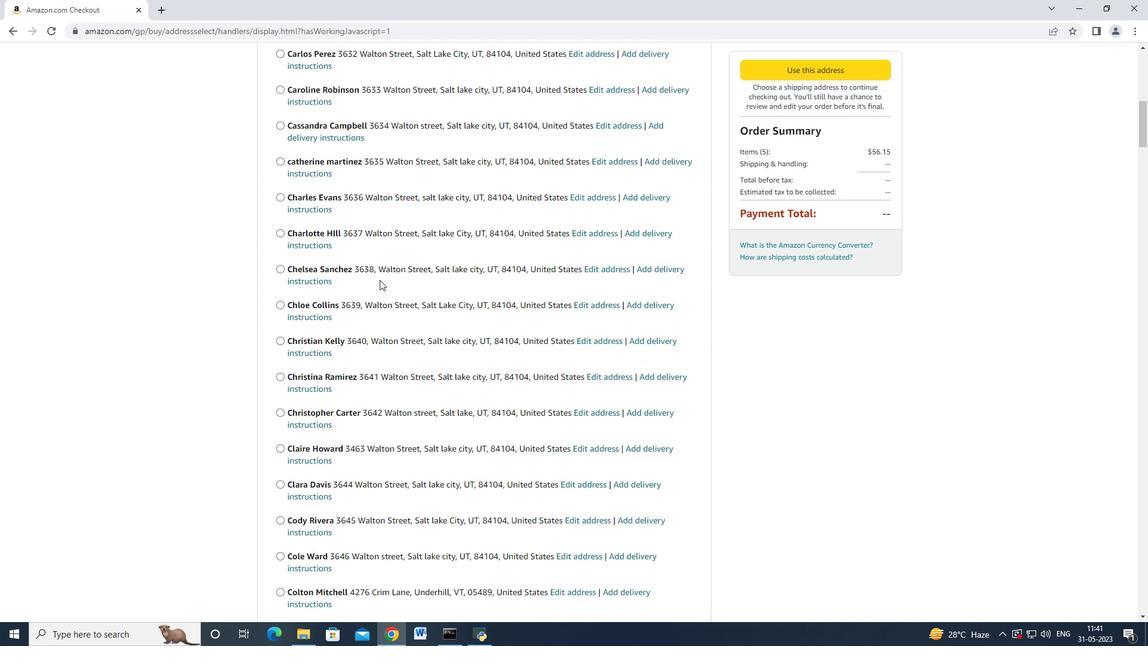 
Action: Mouse scrolled (379, 279) with delta (0, 0)
Screenshot: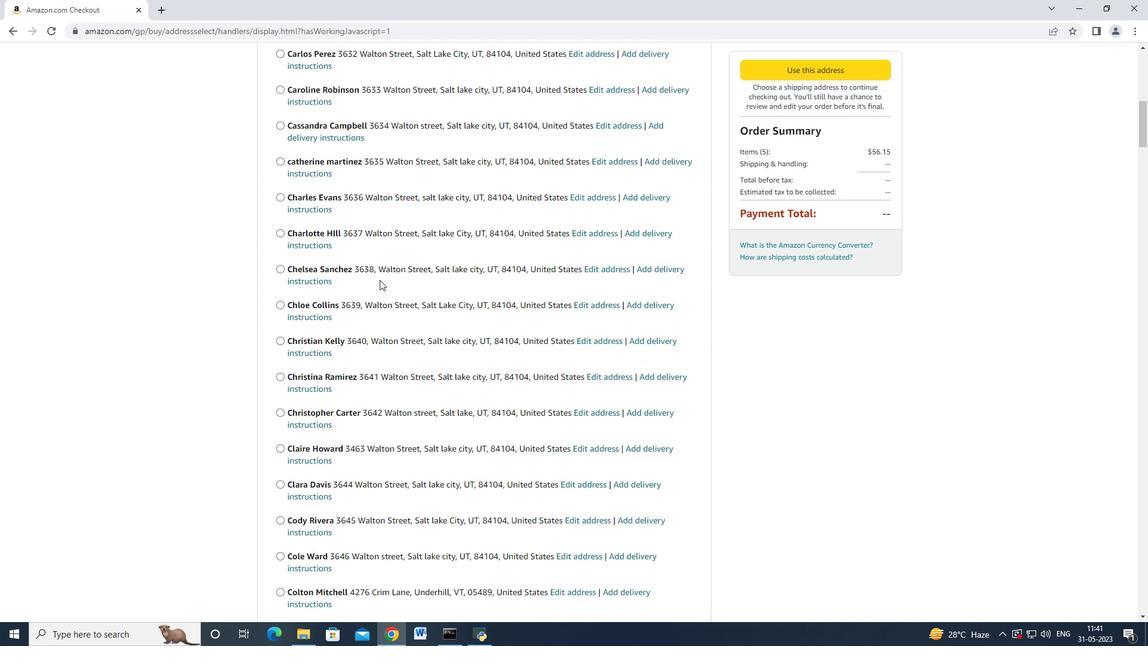
Action: Mouse scrolled (379, 279) with delta (0, 0)
Screenshot: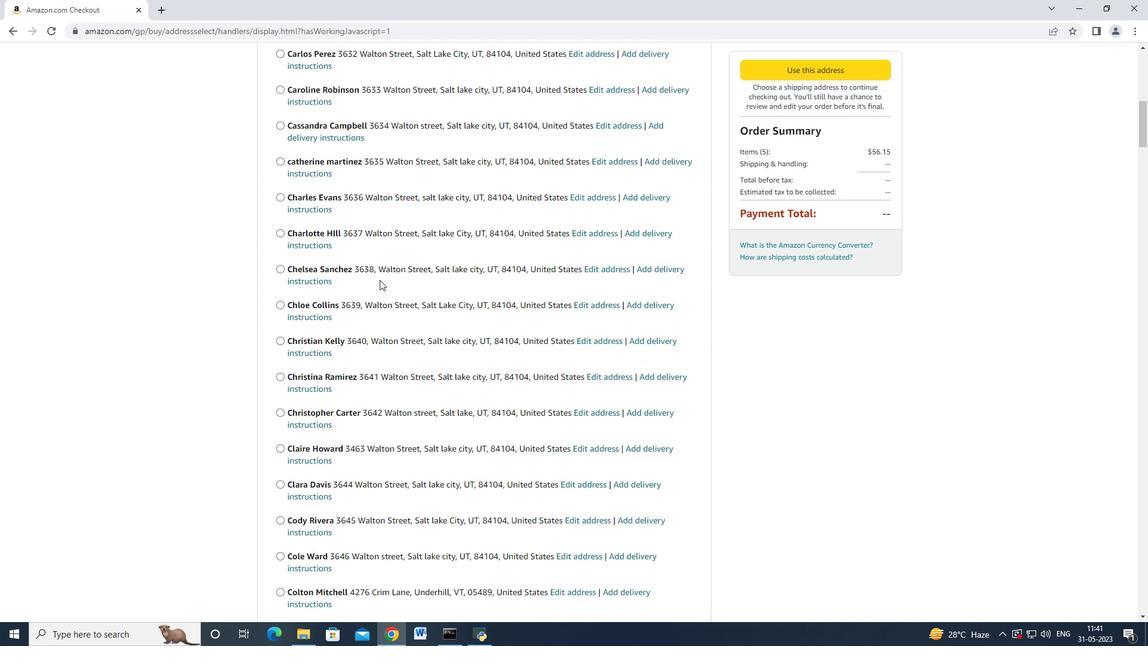 
Action: Mouse scrolled (379, 279) with delta (0, 0)
Screenshot: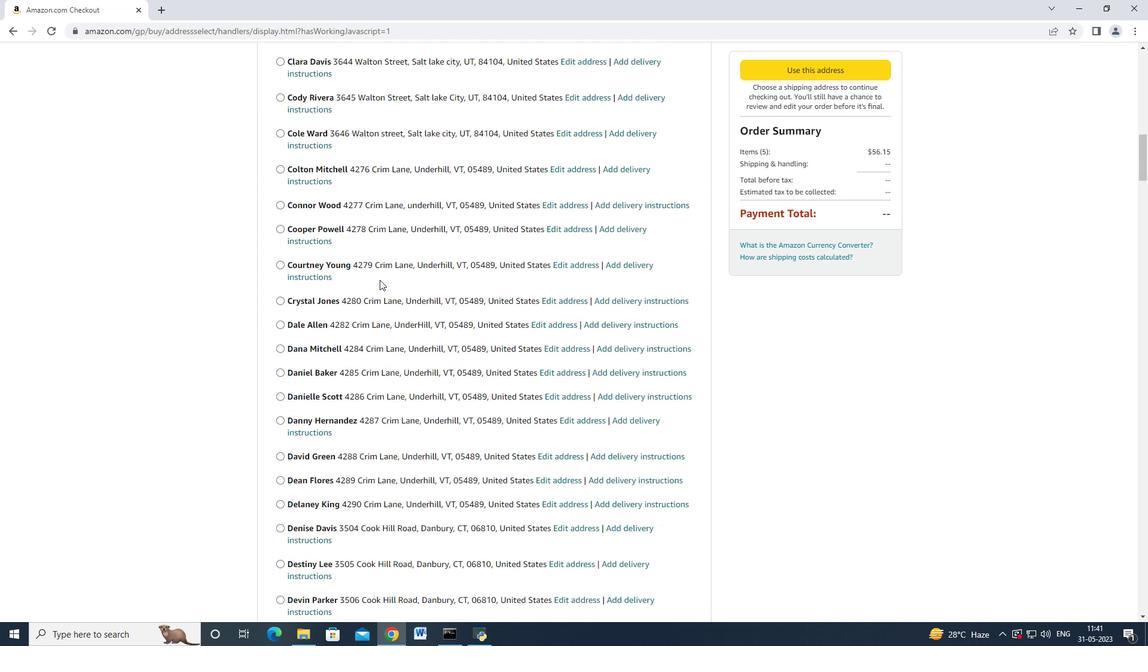 
Action: Mouse scrolled (379, 279) with delta (0, 0)
Screenshot: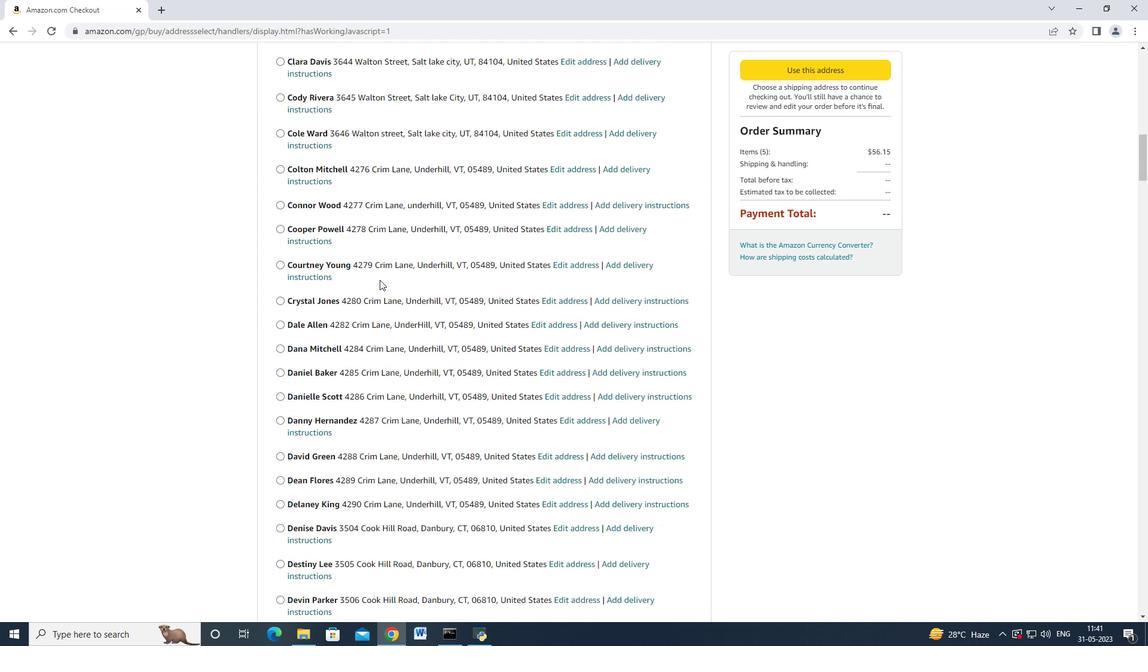 
Action: Mouse moved to (379, 280)
Screenshot: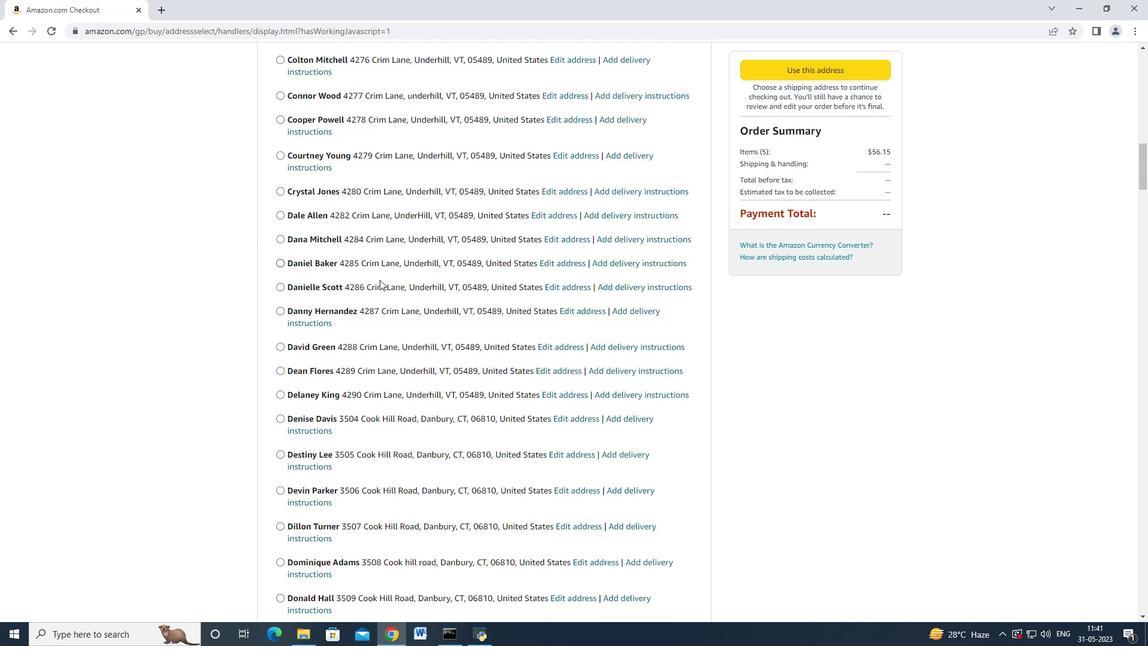 
Action: Mouse scrolled (379, 279) with delta (0, 0)
Screenshot: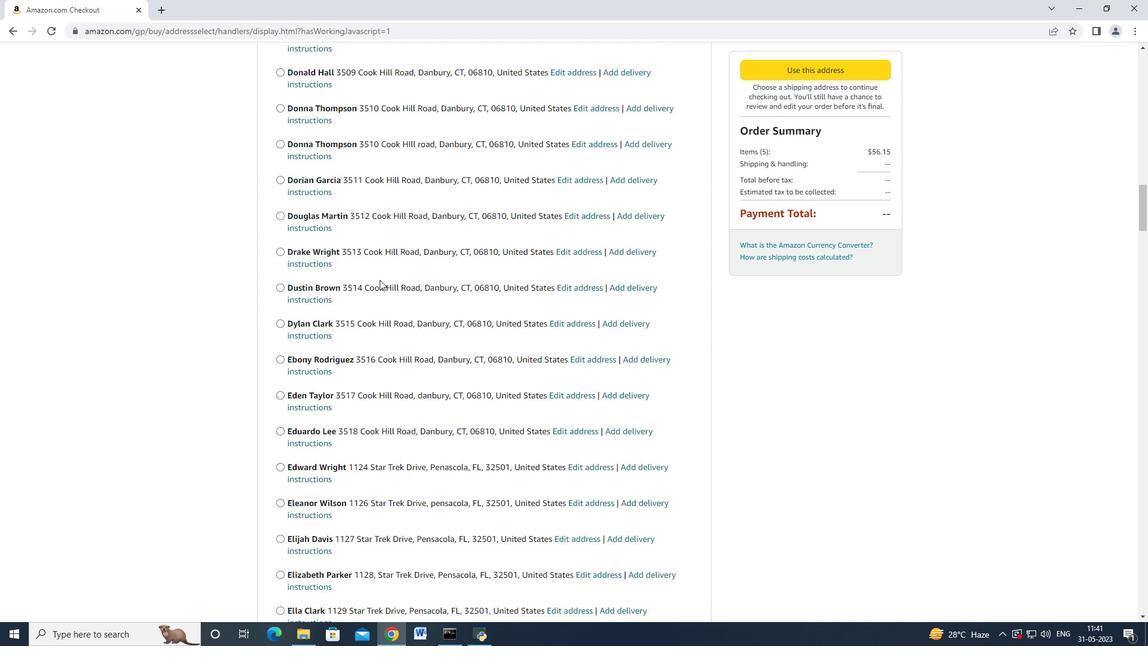 
Action: Mouse moved to (379, 281)
Screenshot: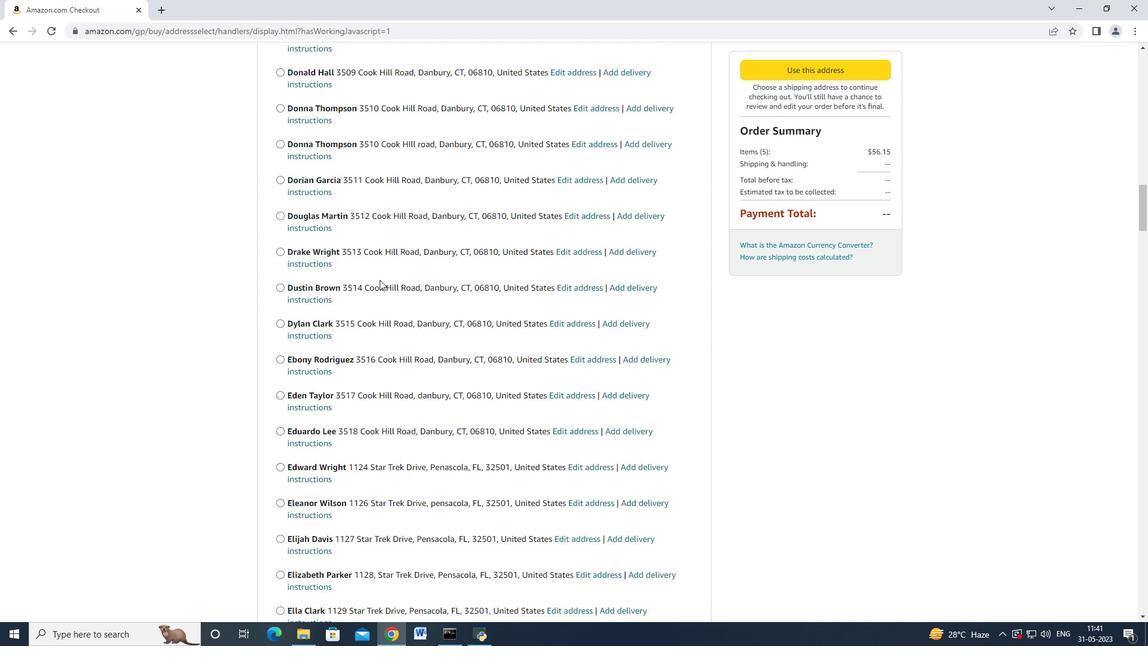
Action: Mouse scrolled (379, 281) with delta (0, 0)
Screenshot: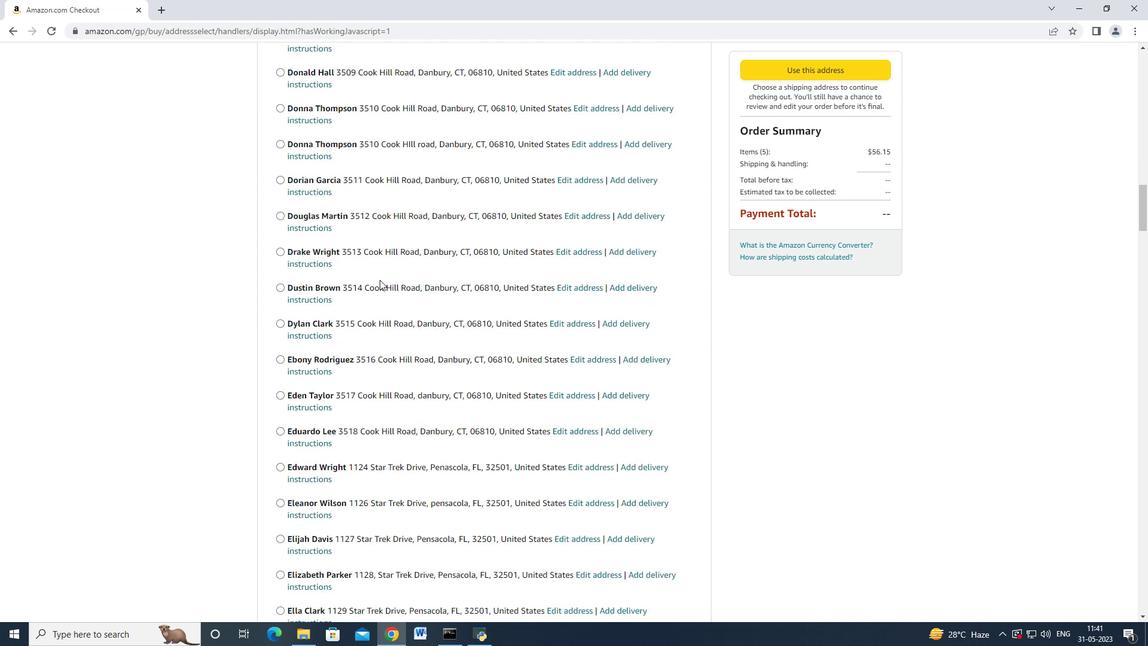 
Action: Mouse moved to (379, 283)
Screenshot: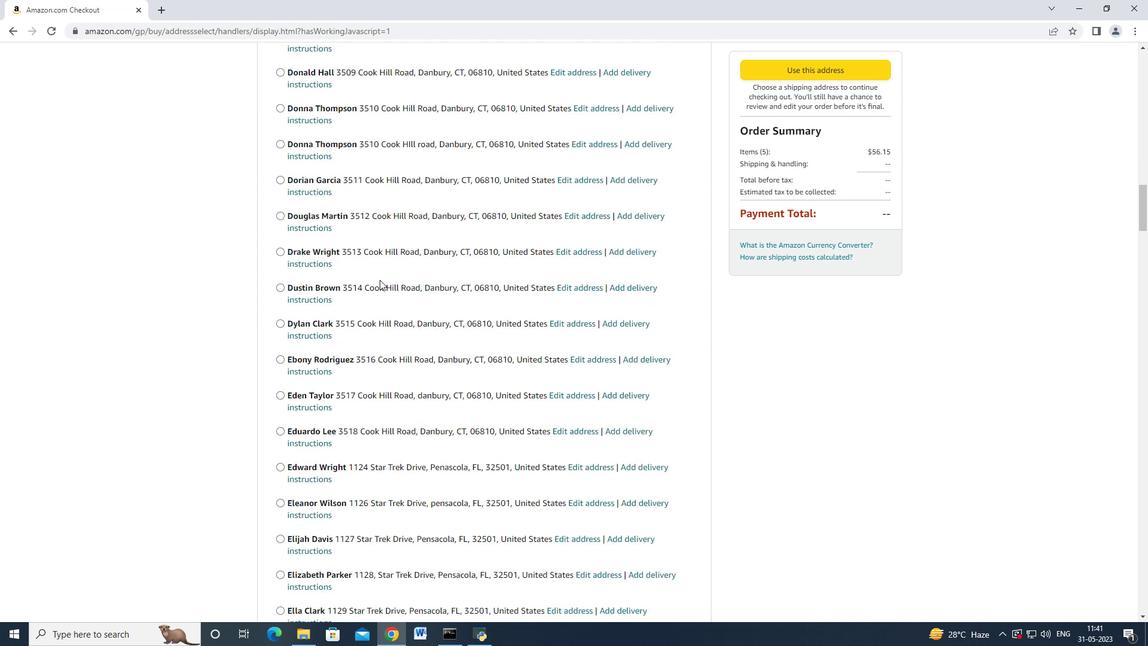 
Action: Mouse scrolled (379, 282) with delta (0, 0)
Screenshot: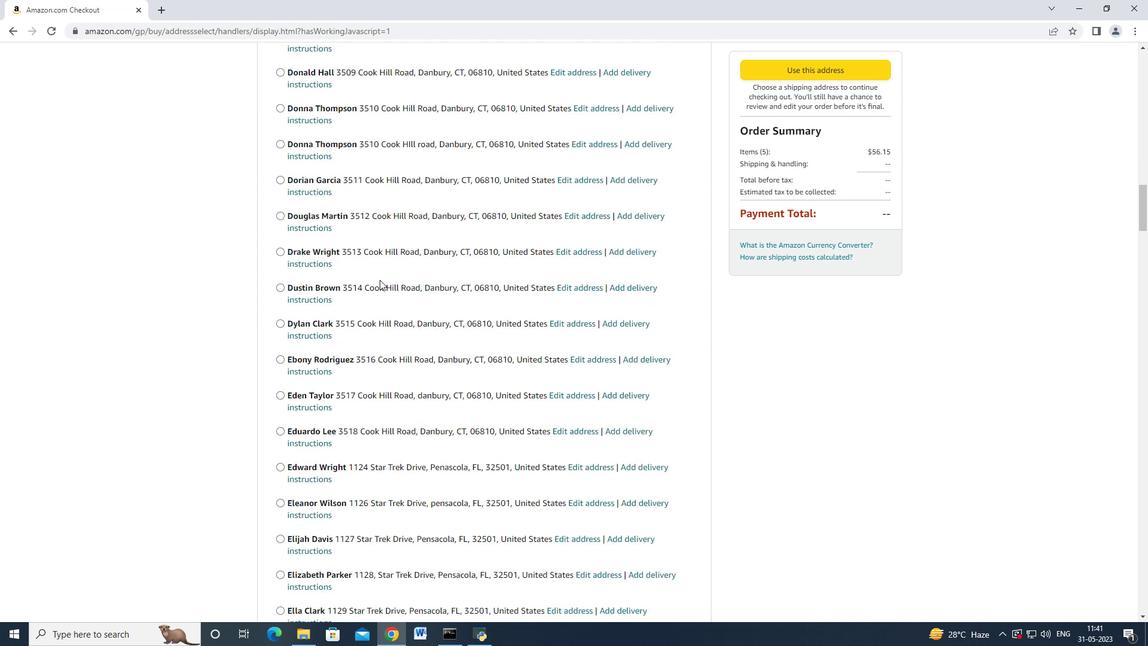 
Action: Mouse scrolled (379, 282) with delta (0, 0)
Screenshot: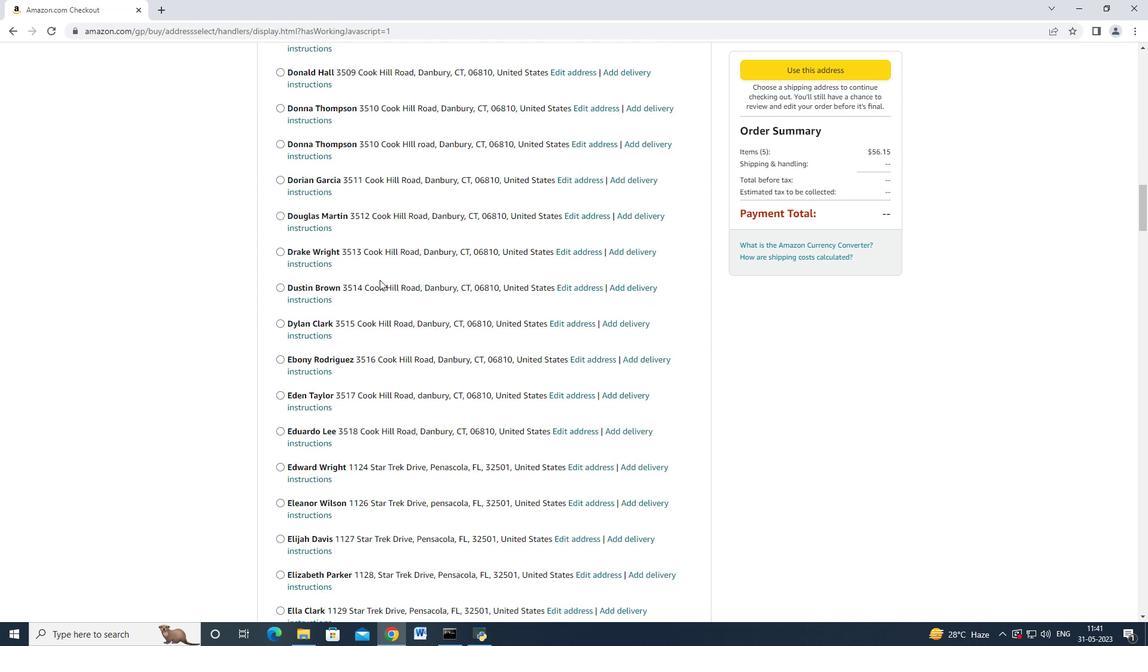 
Action: Mouse scrolled (379, 282) with delta (0, 0)
Screenshot: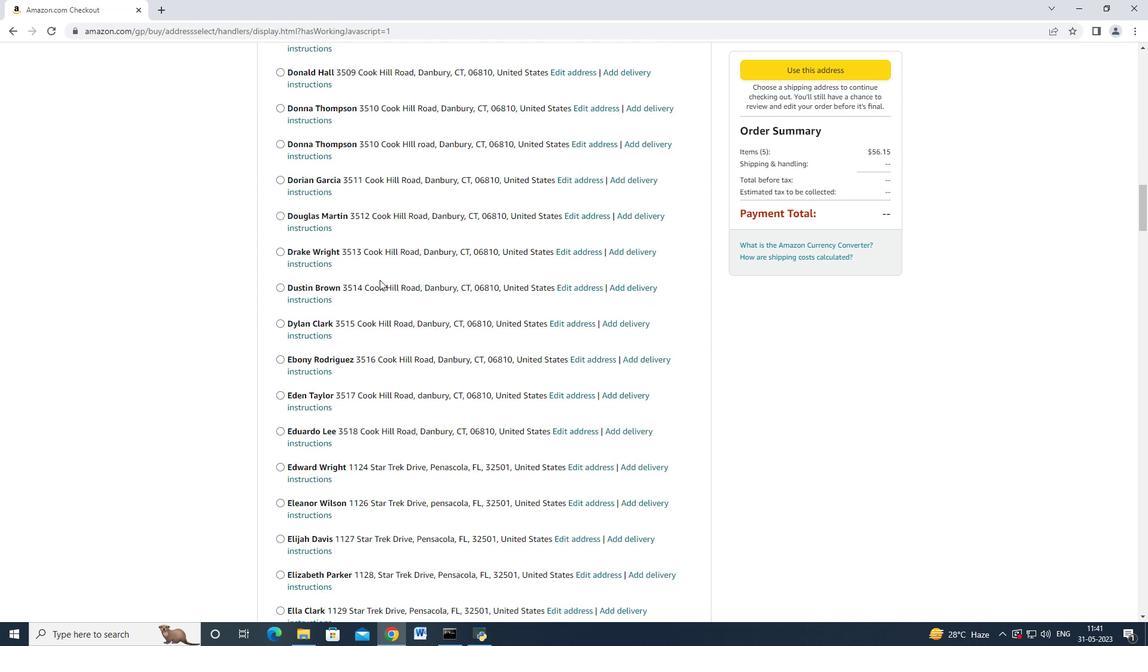 
Action: Mouse scrolled (379, 282) with delta (0, 0)
Screenshot: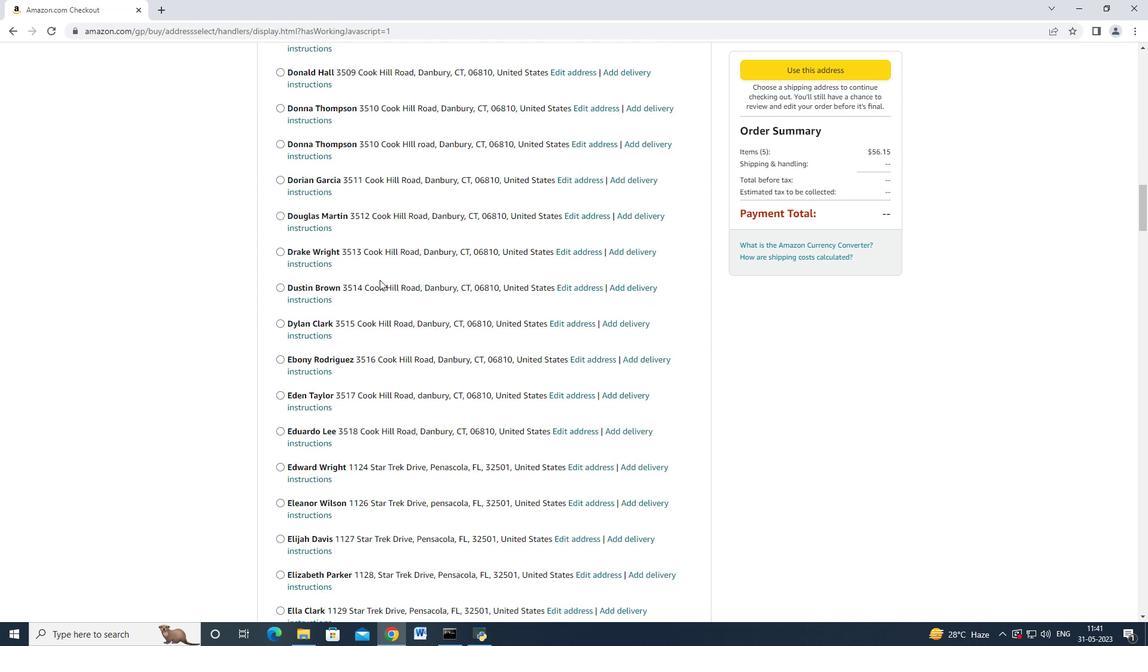 
Action: Mouse scrolled (379, 282) with delta (0, 0)
Screenshot: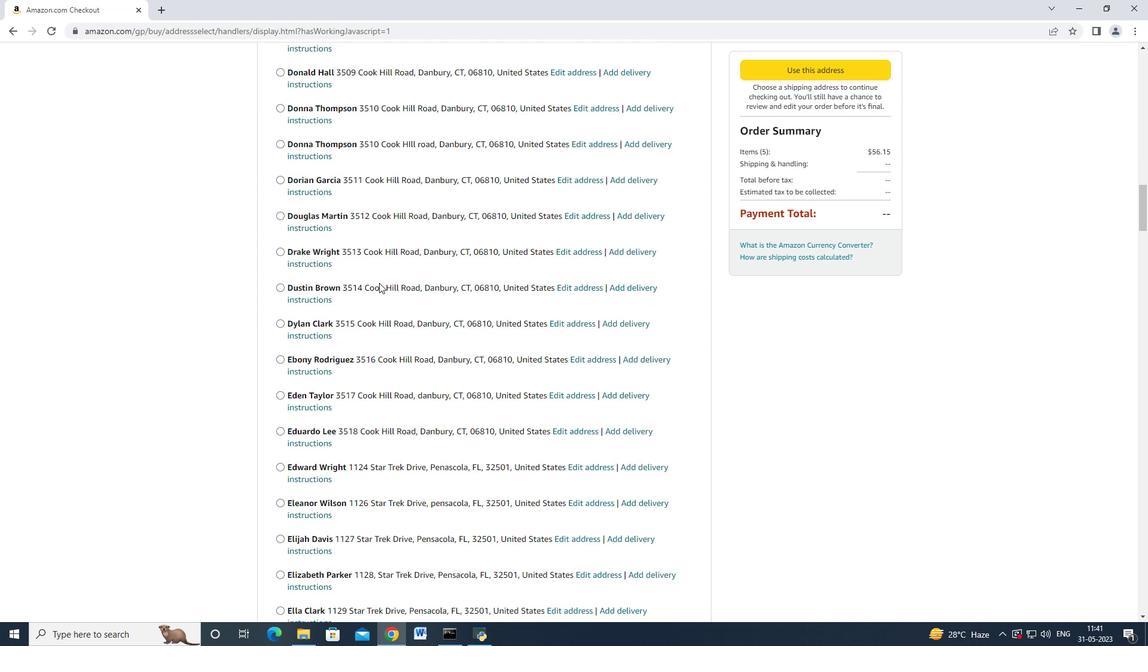
Action: Mouse moved to (379, 283)
Screenshot: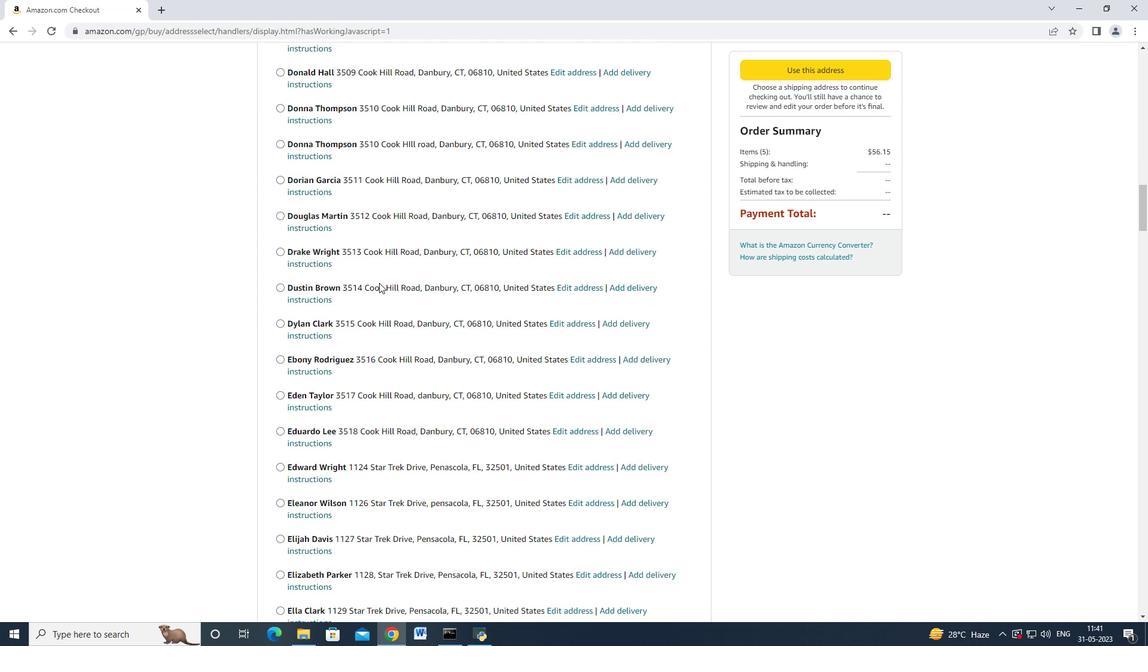 
Action: Mouse scrolled (379, 282) with delta (0, 0)
Screenshot: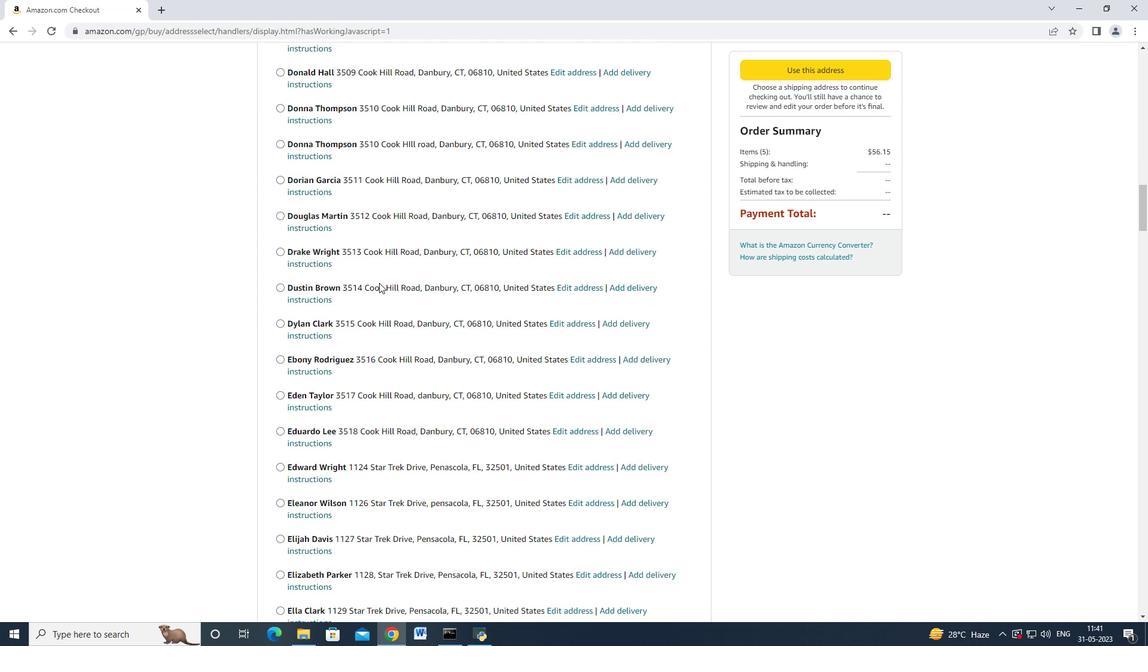 
Action: Mouse moved to (379, 283)
Screenshot: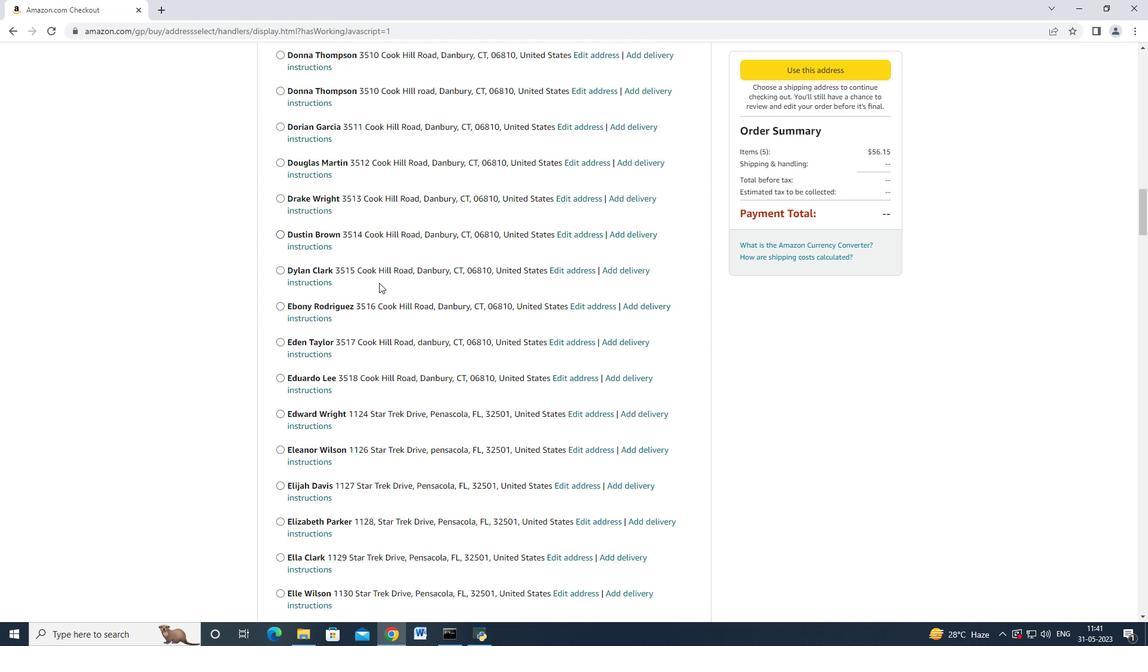 
Action: Mouse scrolled (379, 282) with delta (0, 0)
Screenshot: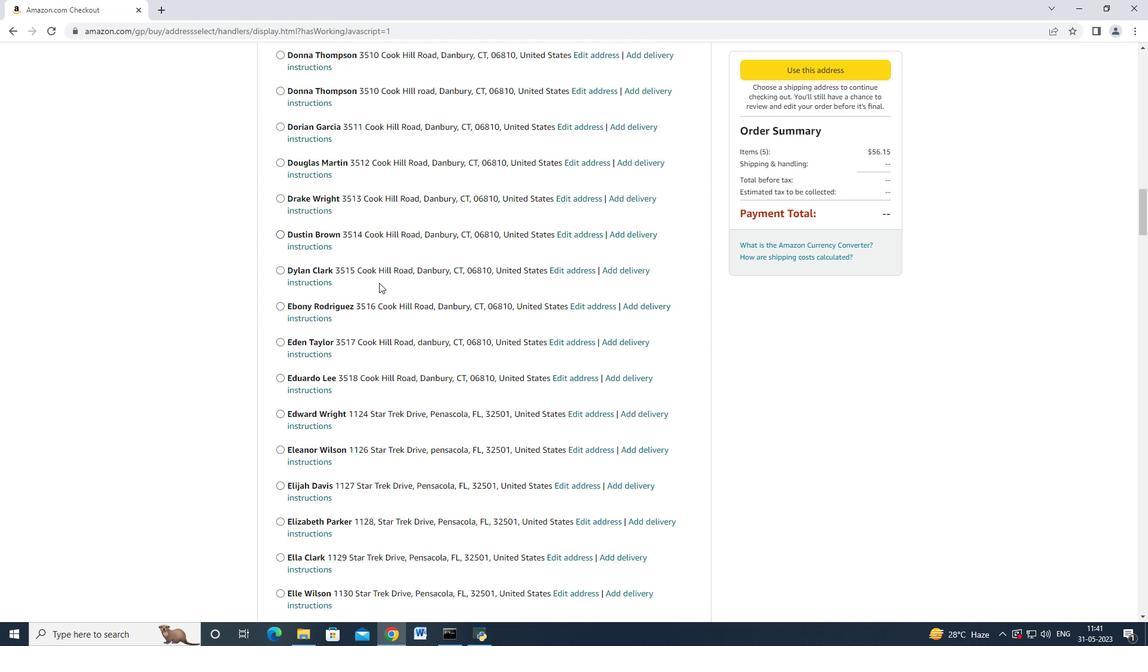 
Action: Mouse moved to (379, 283)
Screenshot: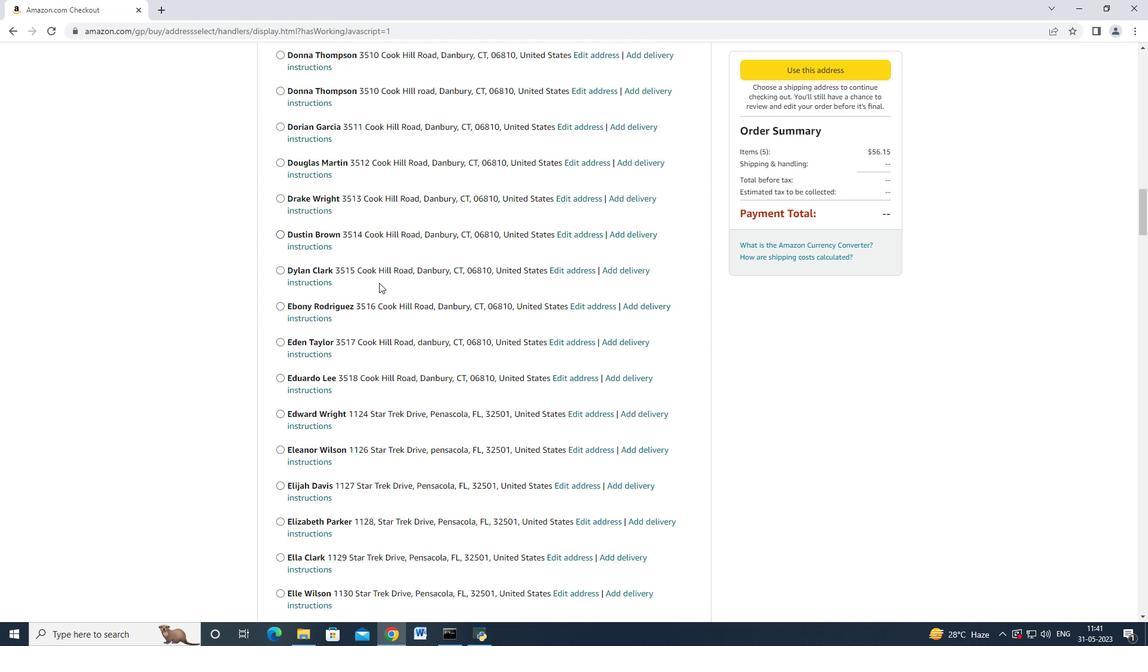 
Action: Mouse scrolled (379, 283) with delta (0, 0)
Screenshot: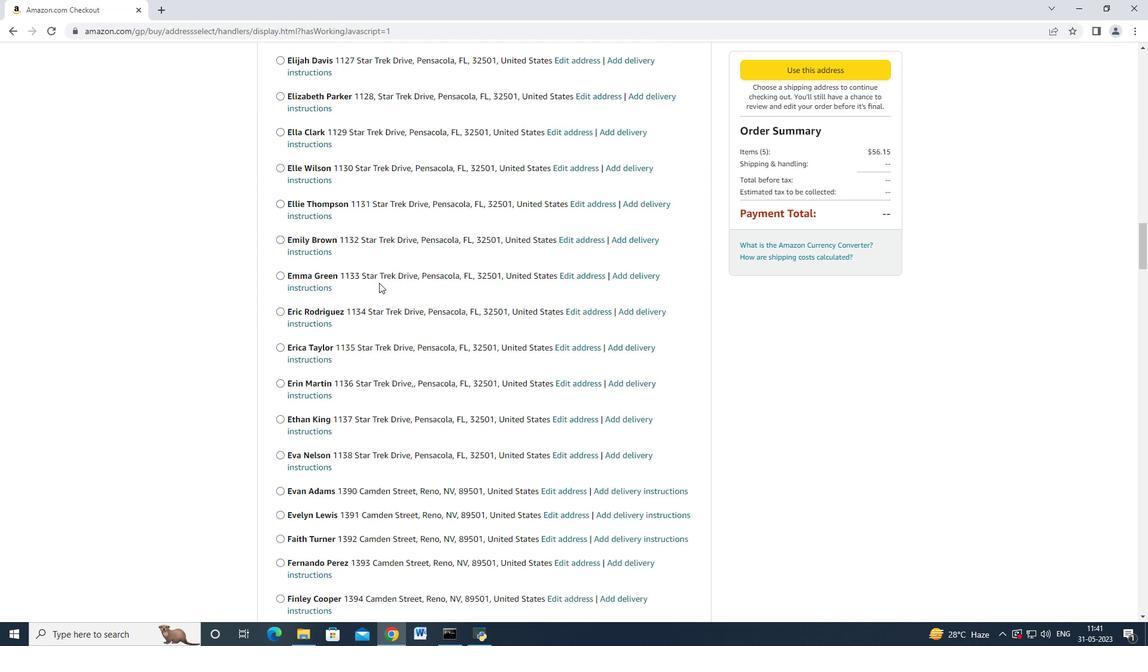 
Action: Mouse moved to (379, 284)
Screenshot: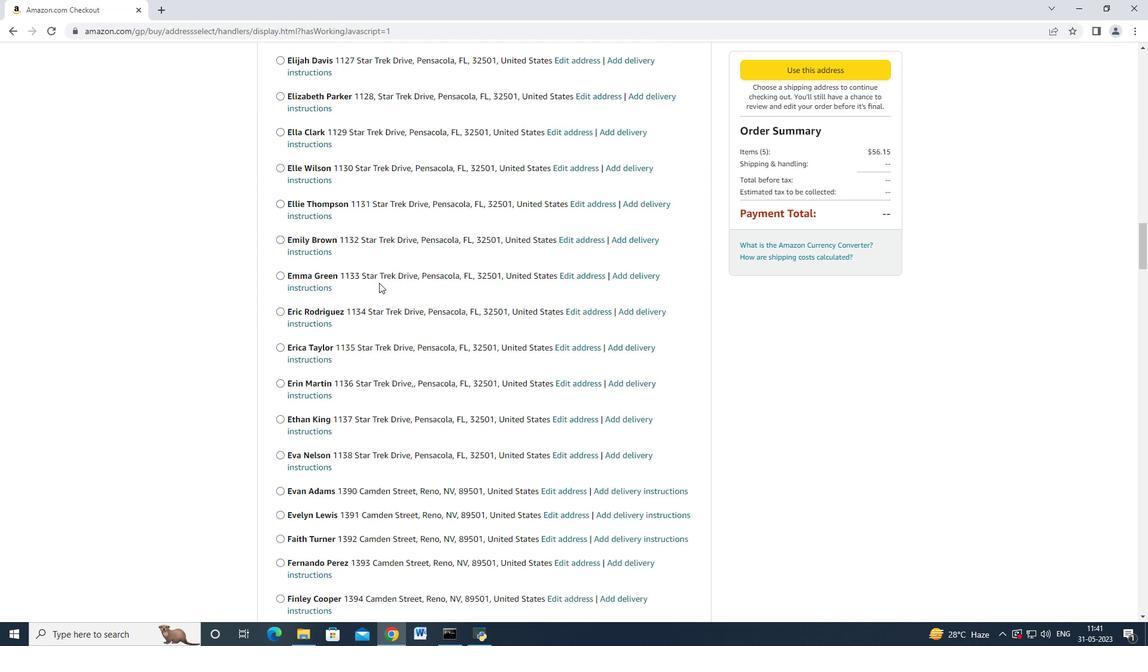 
Action: Mouse scrolled (379, 283) with delta (0, 0)
Screenshot: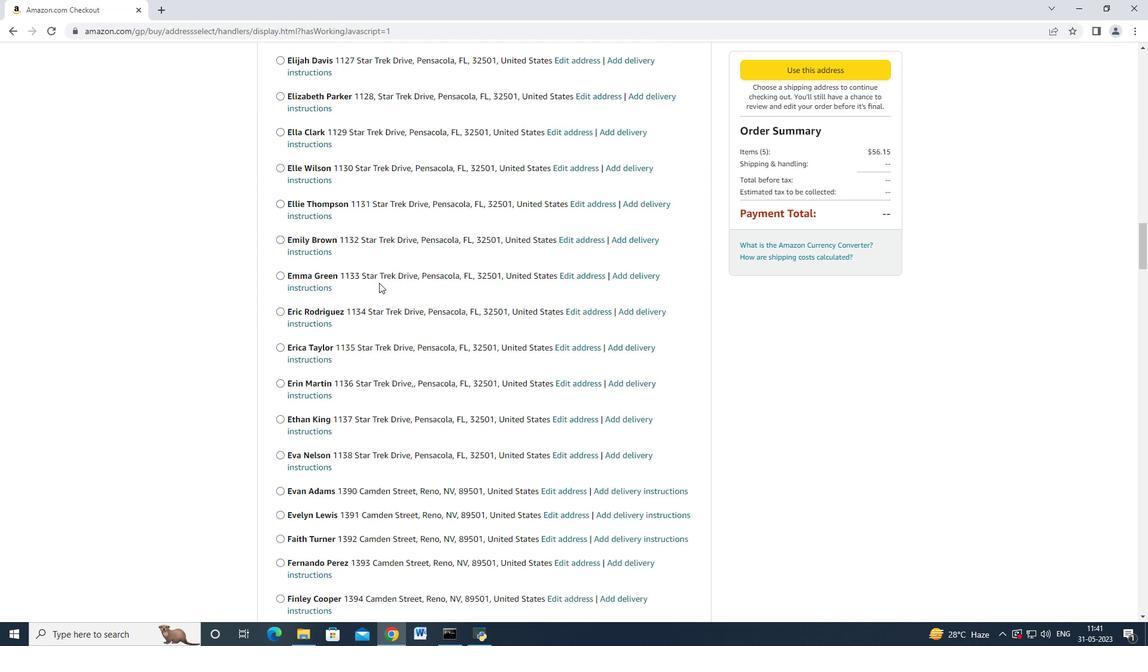 
Action: Mouse scrolled (379, 284) with delta (0, 0)
Screenshot: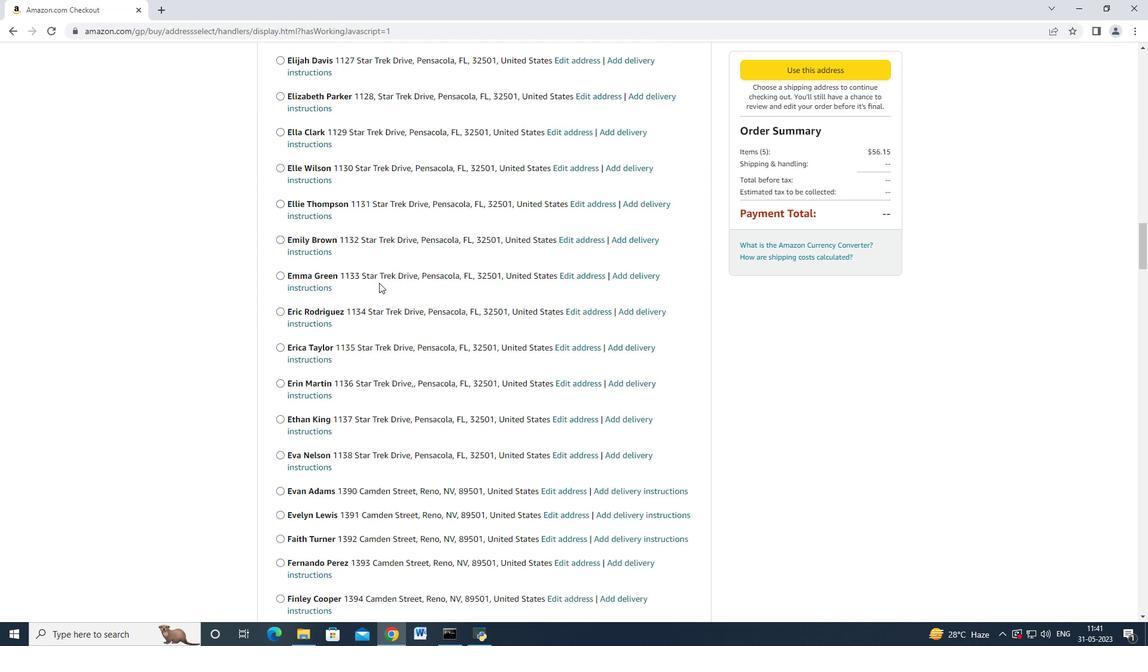 
Action: Mouse scrolled (379, 283) with delta (0, -1)
Screenshot: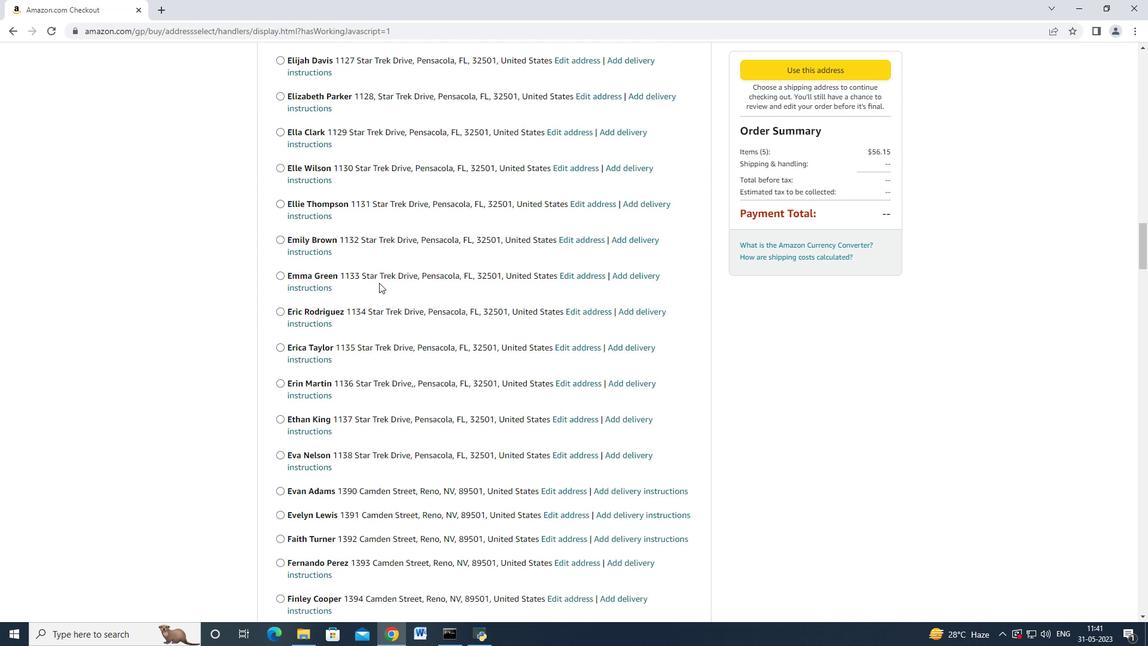 
Action: Mouse scrolled (379, 284) with delta (0, 0)
Screenshot: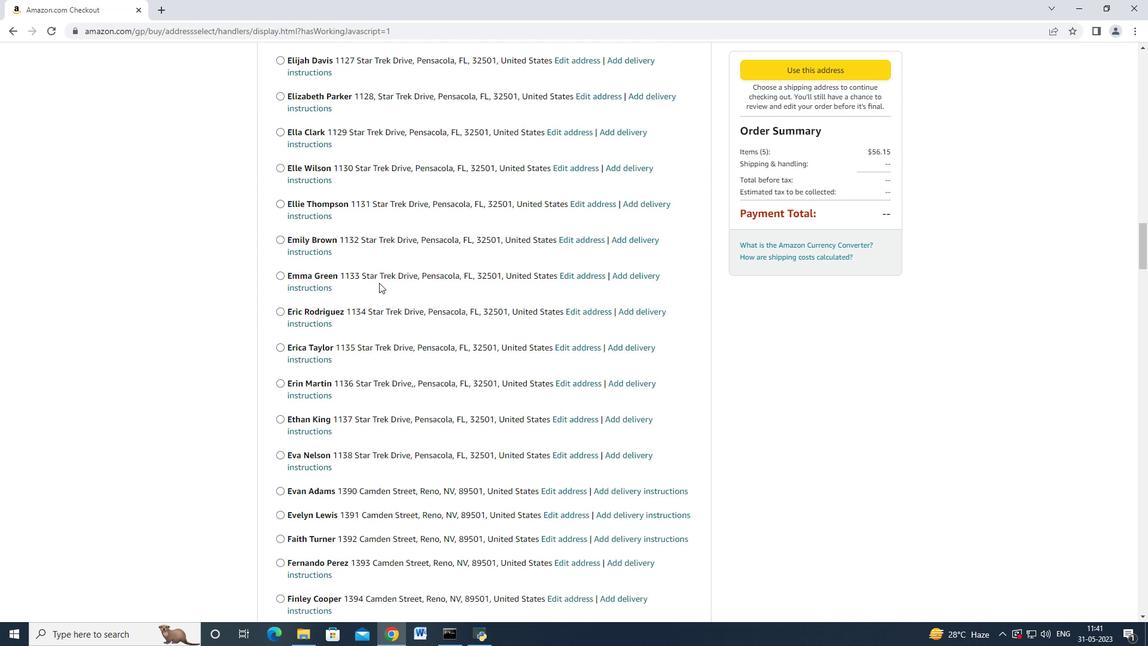 
Action: Mouse scrolled (379, 284) with delta (0, 0)
Screenshot: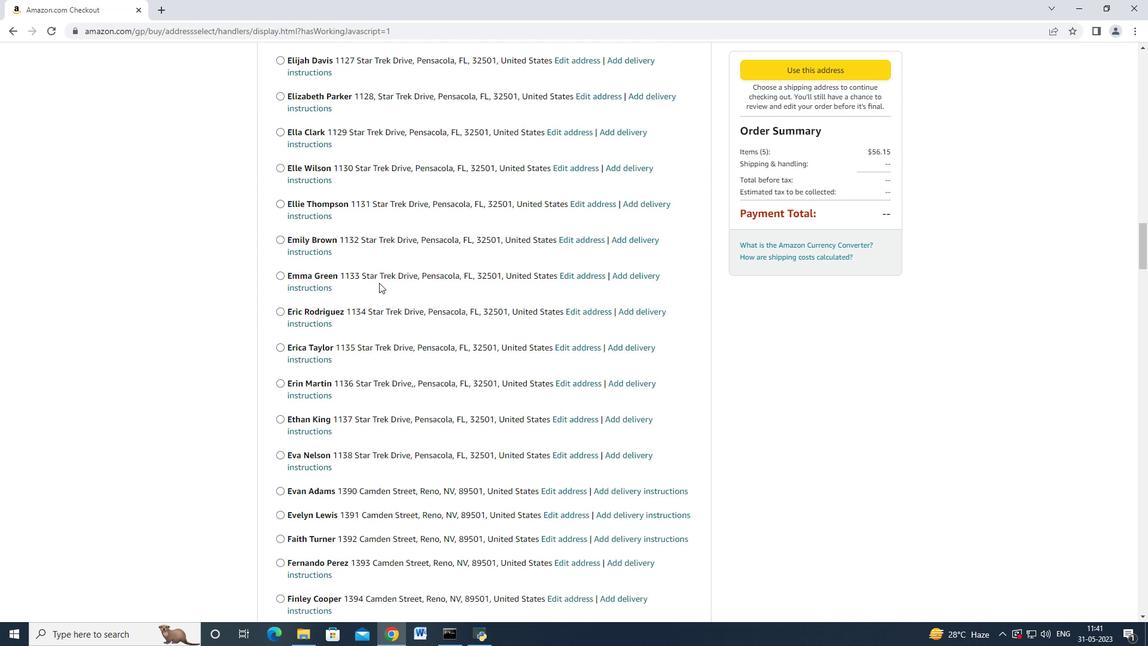 
Action: Mouse moved to (379, 284)
Screenshot: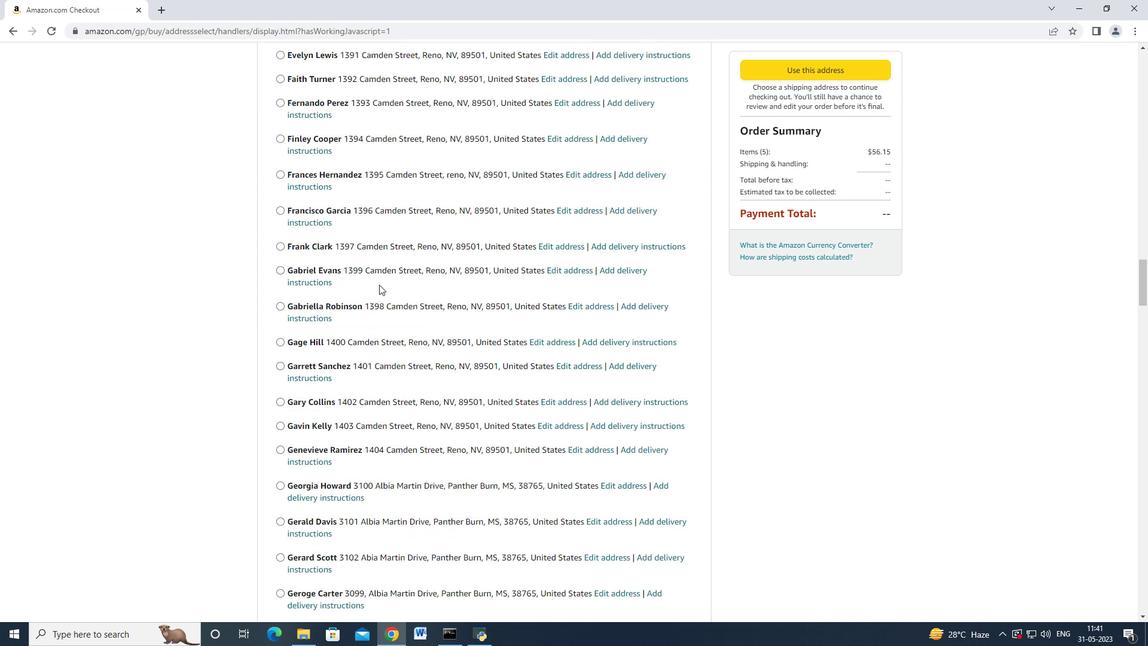 
Action: Mouse scrolled (379, 284) with delta (0, 0)
Screenshot: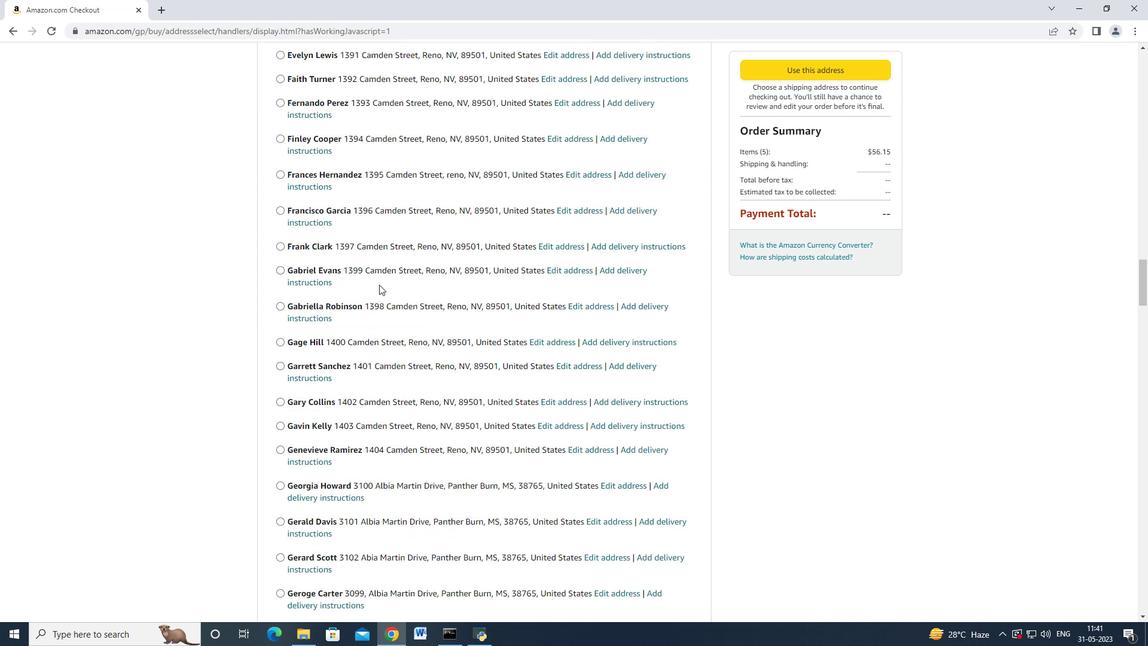 
Action: Mouse moved to (379, 285)
Screenshot: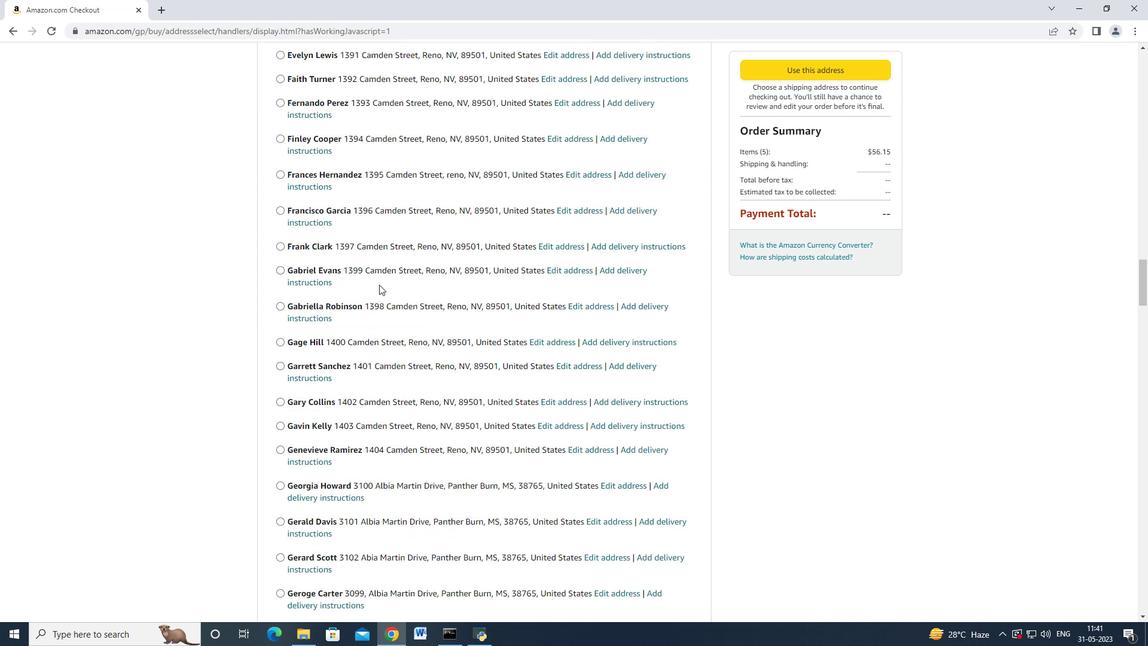 
Action: Mouse scrolled (379, 284) with delta (0, 0)
Screenshot: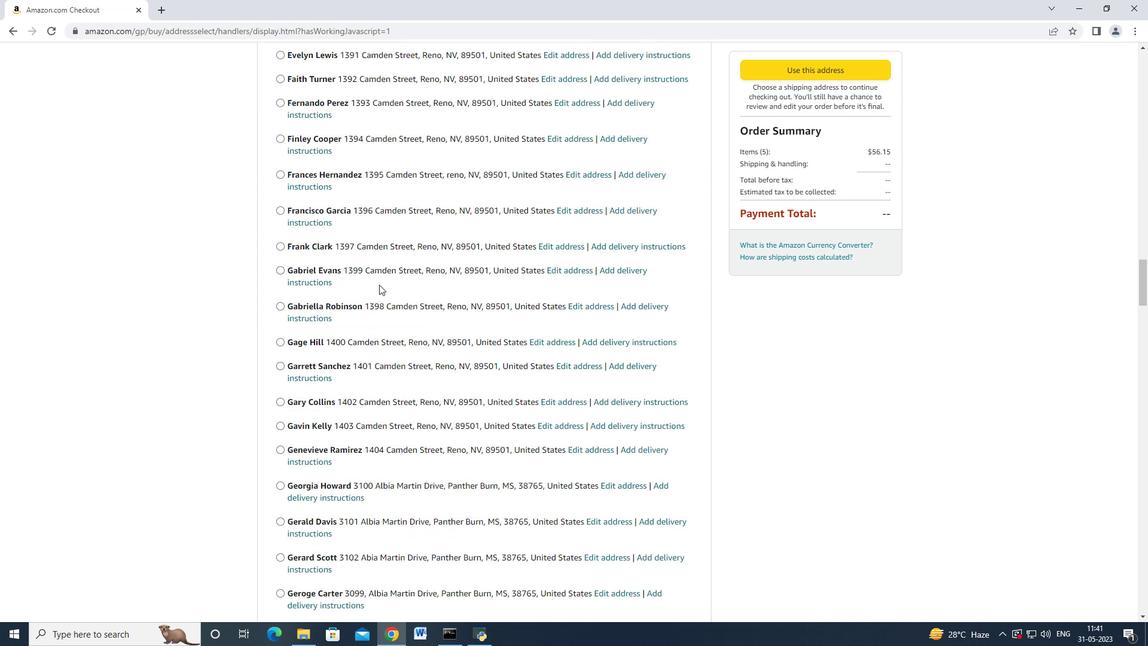 
Action: Mouse moved to (379, 285)
Screenshot: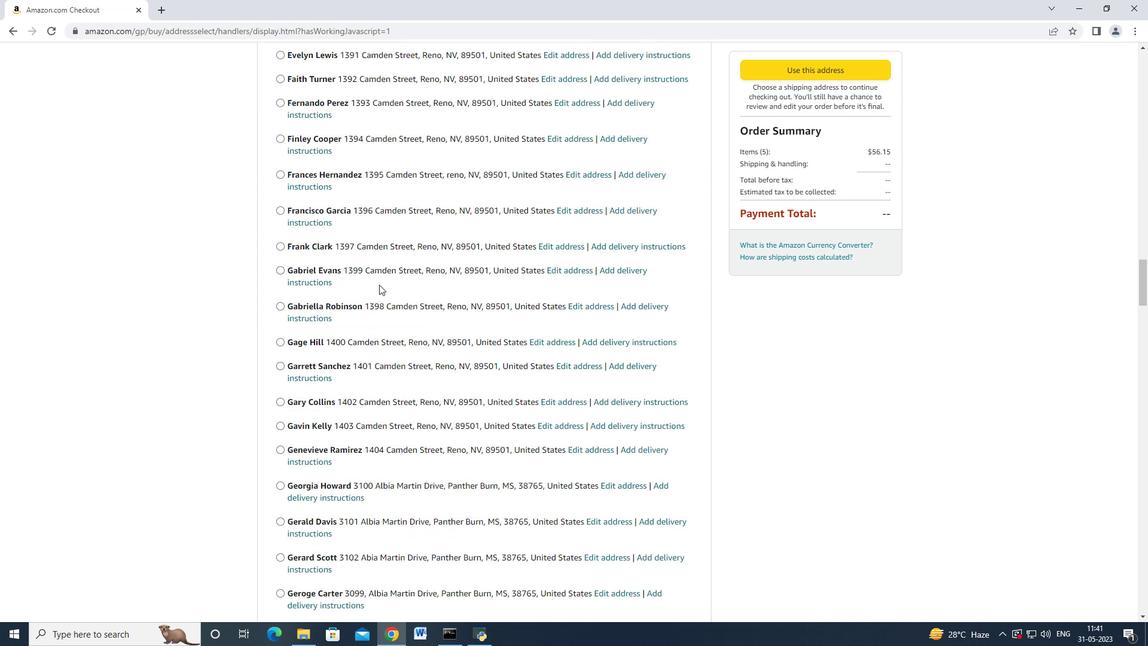 
Action: Mouse scrolled (379, 284) with delta (0, 0)
Screenshot: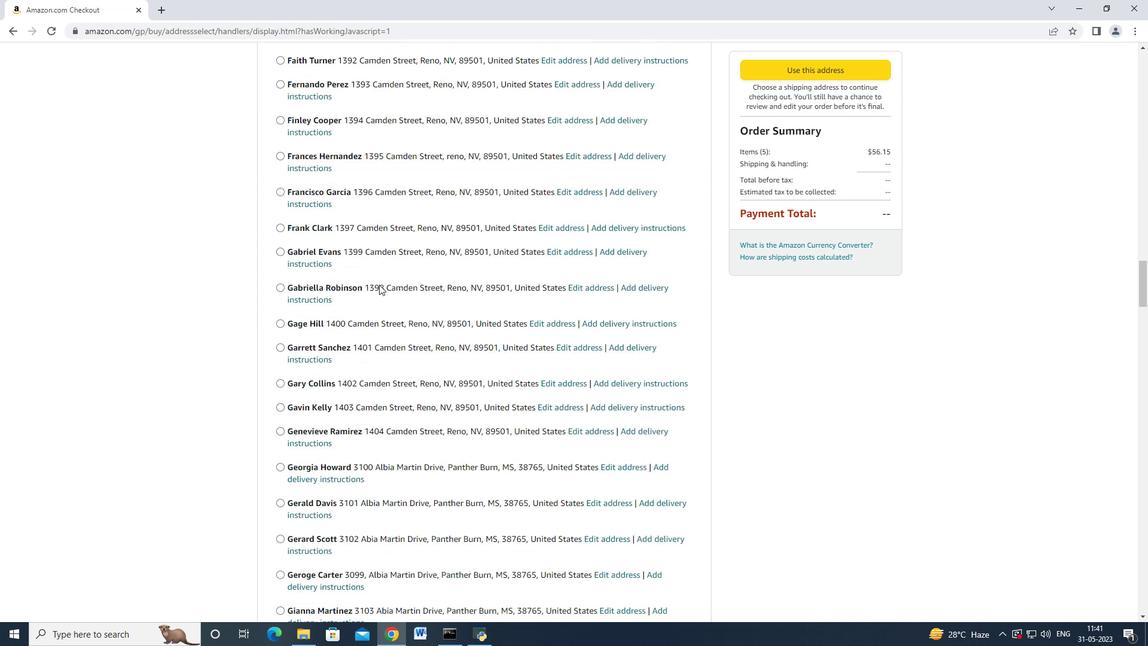 
Action: Mouse scrolled (379, 284) with delta (0, -1)
Screenshot: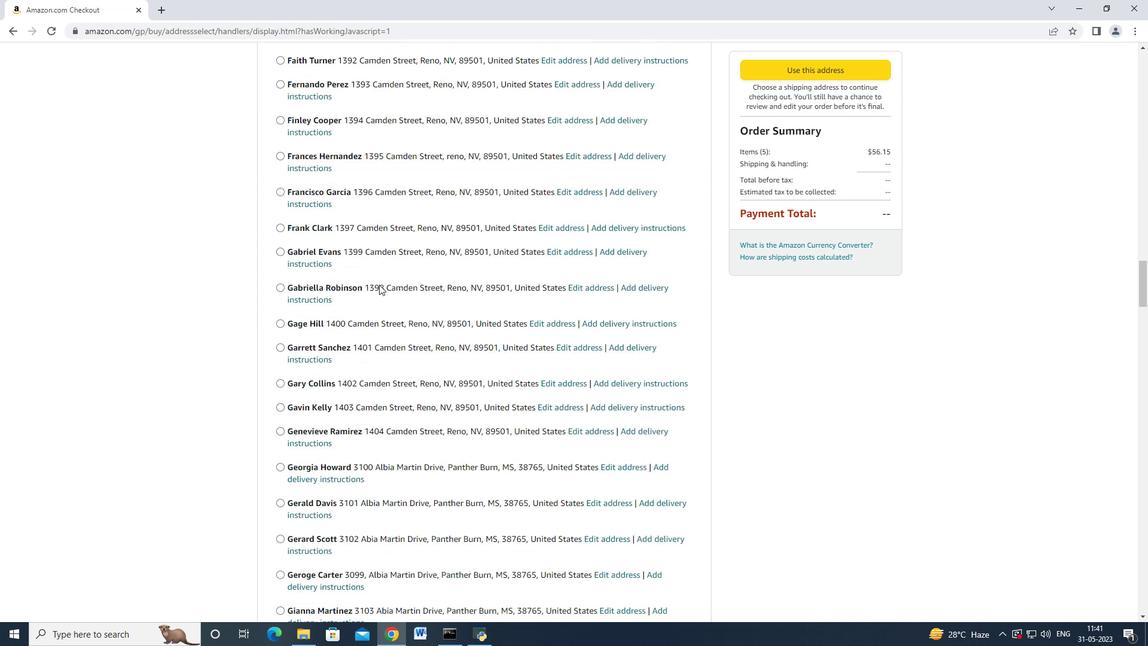 
Action: Mouse scrolled (379, 284) with delta (0, 0)
Screenshot: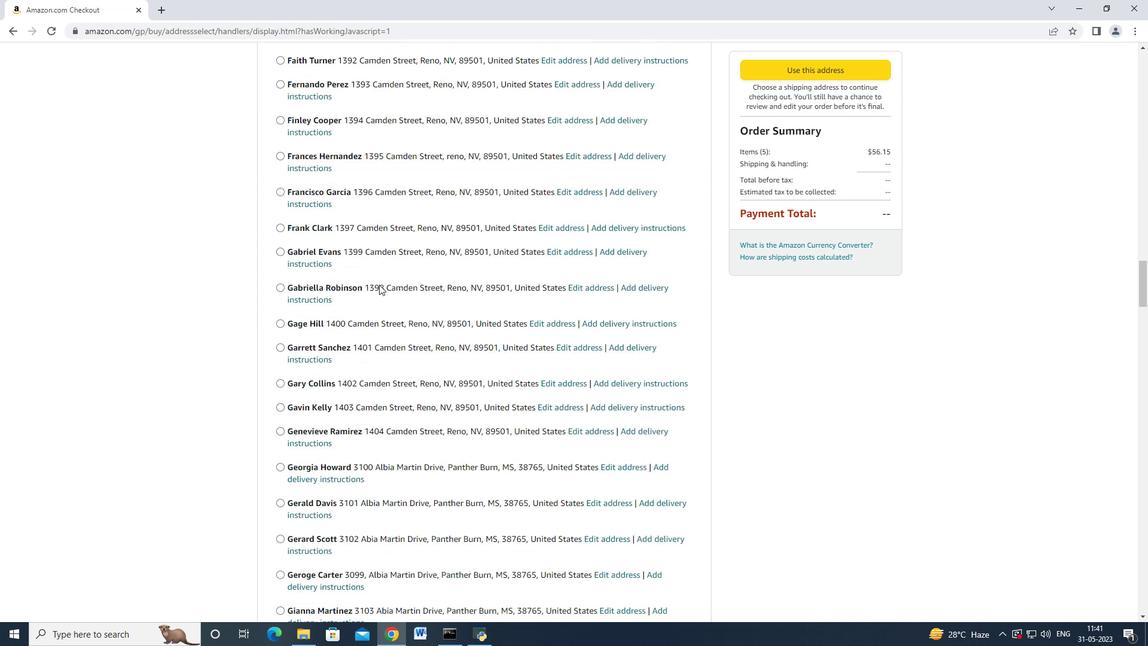 
Action: Mouse scrolled (379, 284) with delta (0, 0)
Screenshot: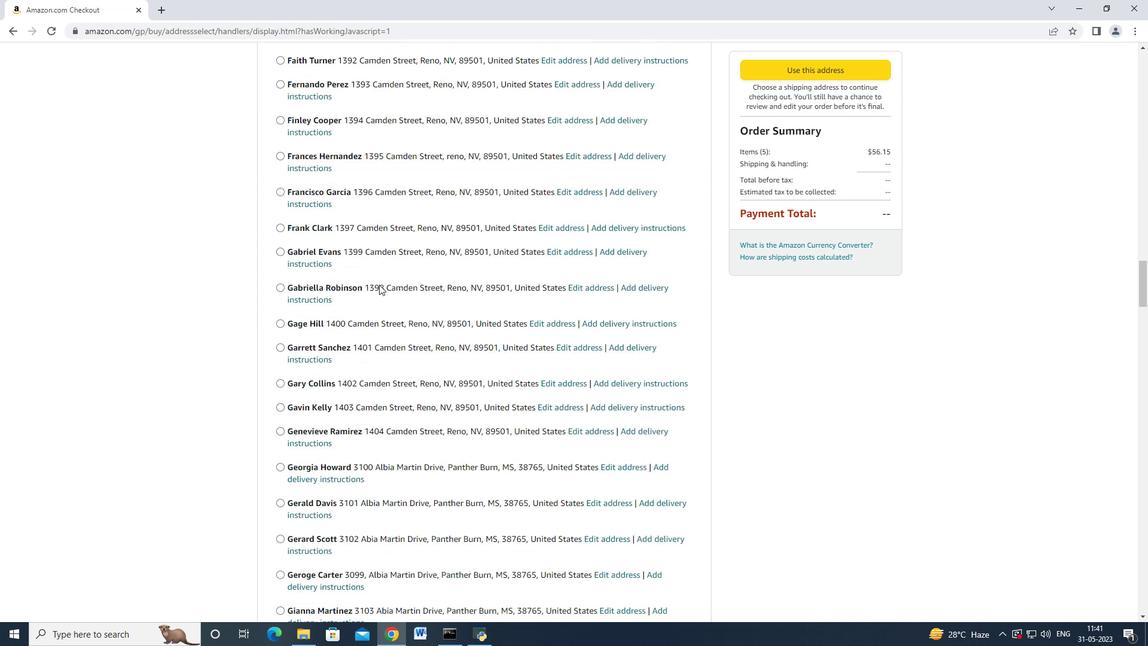 
Action: Mouse moved to (379, 286)
Screenshot: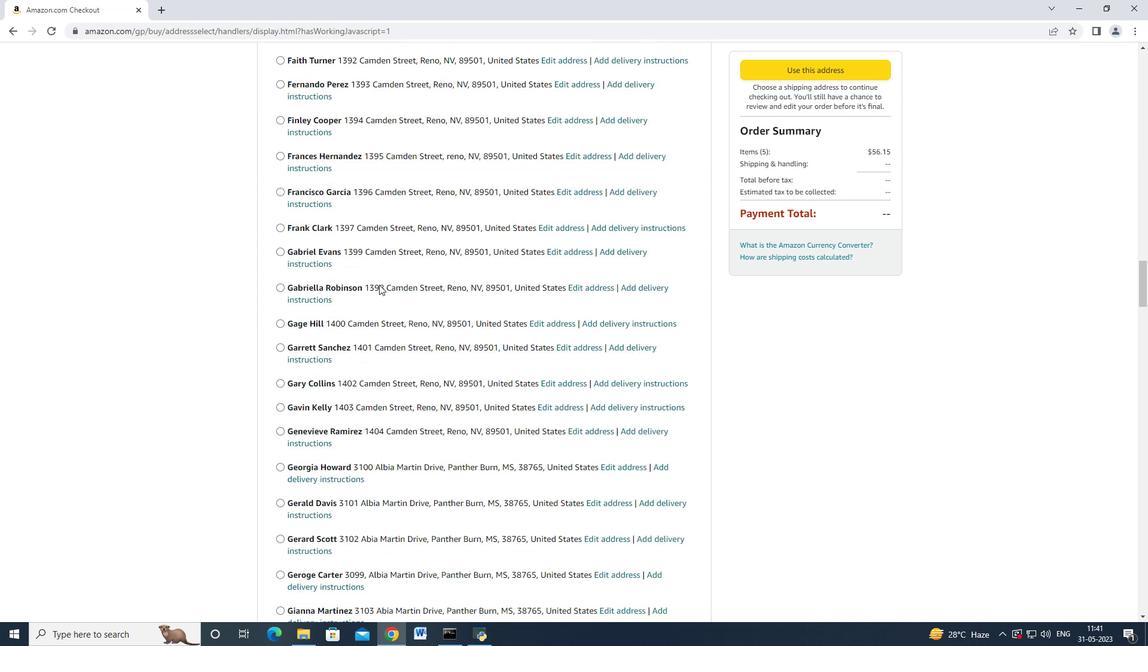
Action: Mouse scrolled (379, 285) with delta (0, 0)
Screenshot: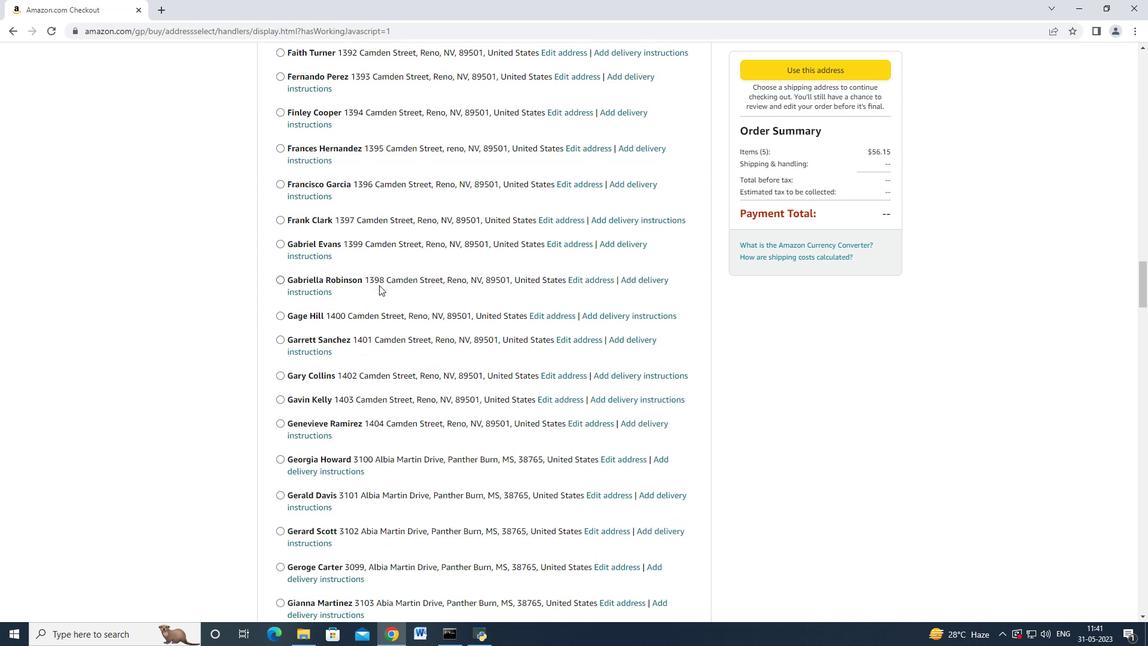 
Action: Mouse scrolled (379, 285) with delta (0, 0)
Screenshot: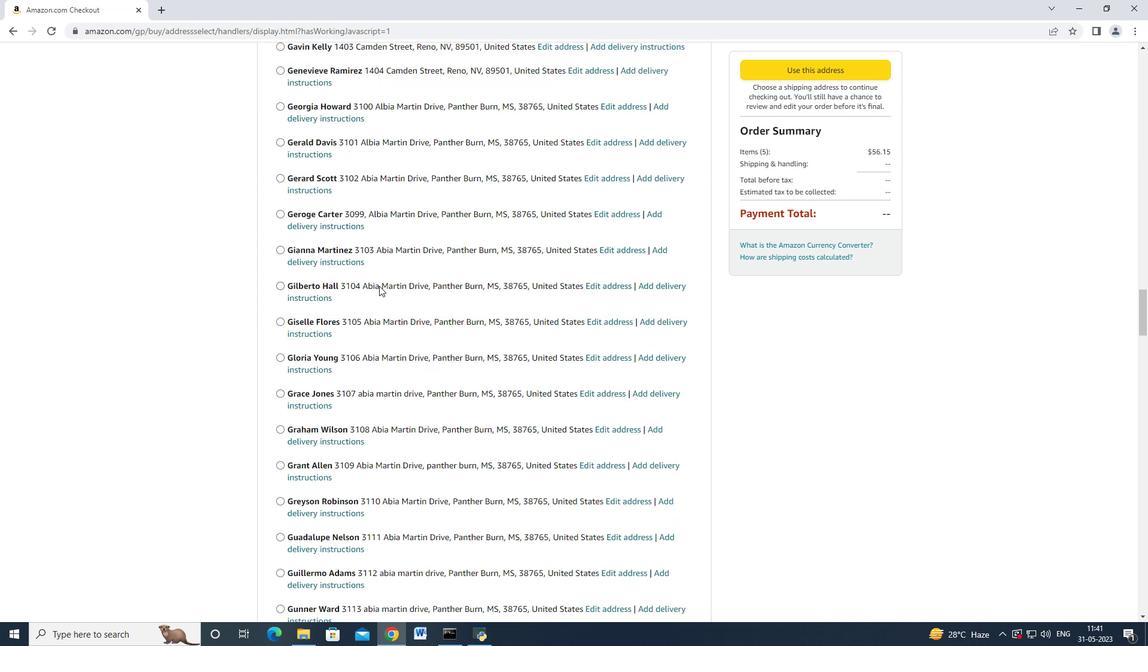 
Action: Mouse scrolled (379, 285) with delta (0, 0)
Screenshot: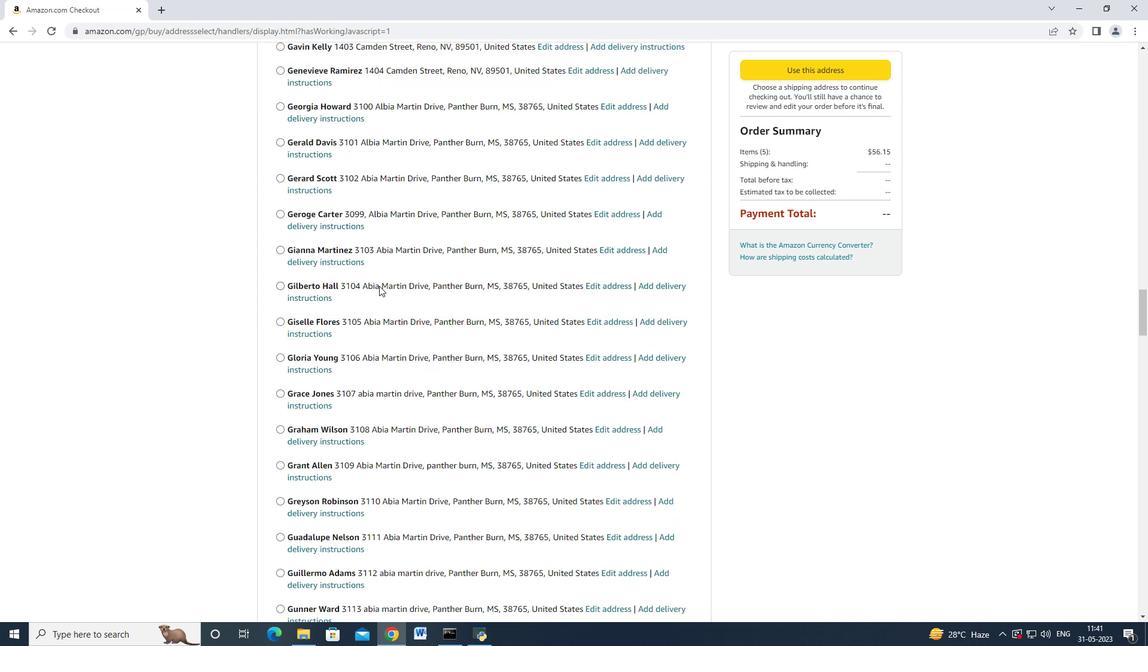 
Action: Mouse scrolled (379, 285) with delta (0, 0)
Screenshot: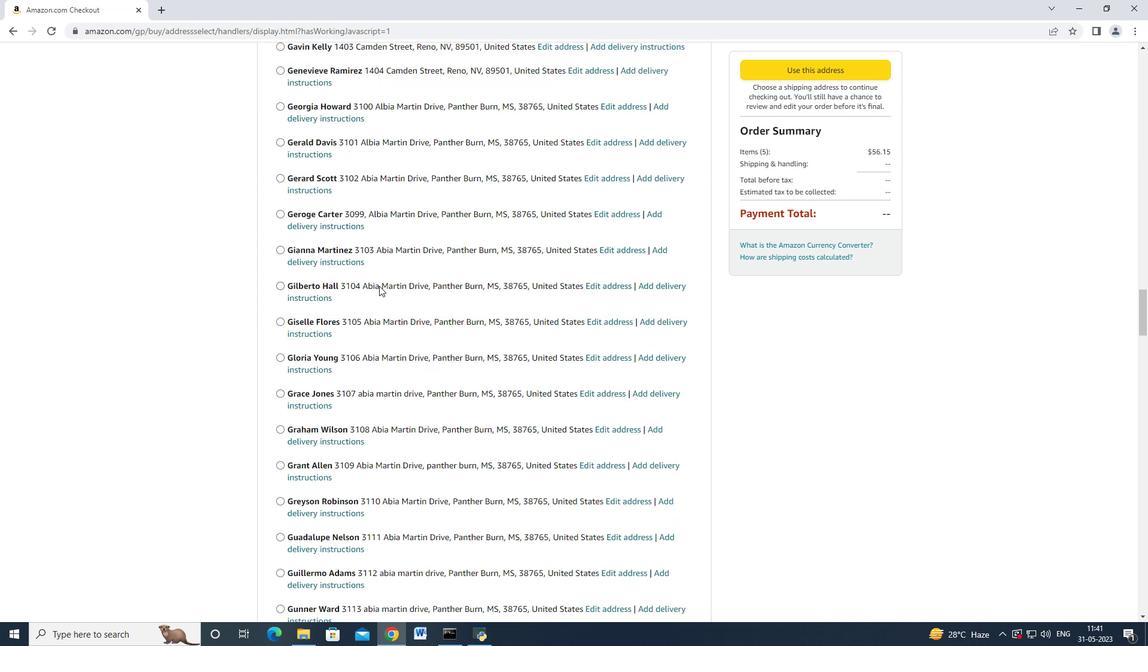 
Action: Mouse scrolled (379, 285) with delta (0, 0)
Screenshot: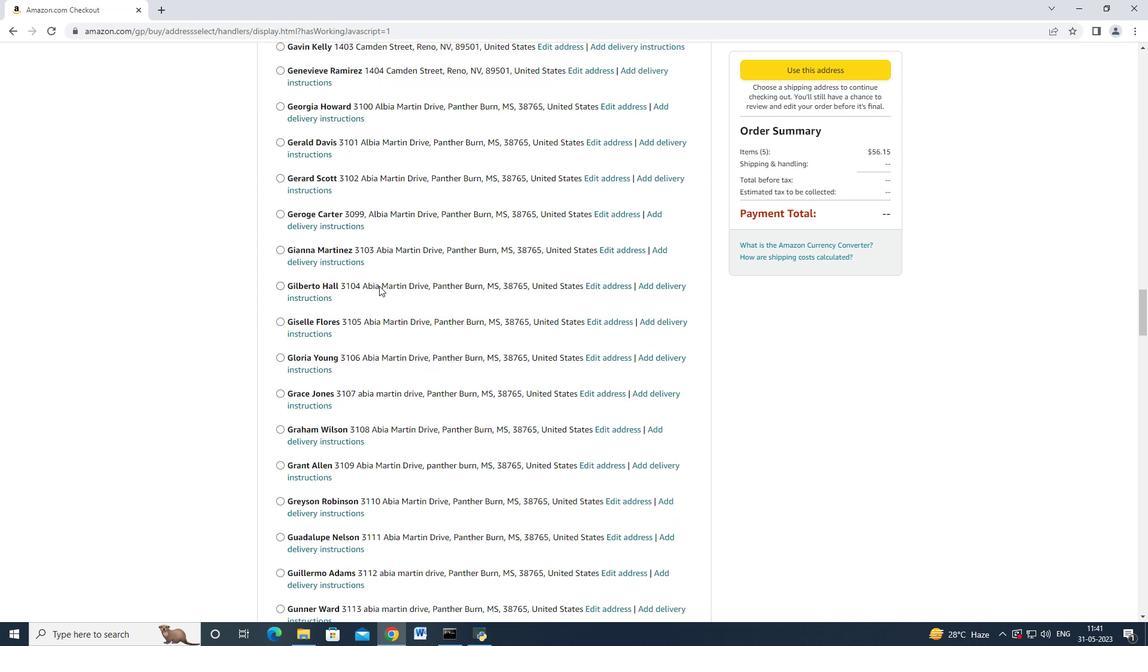 
Action: Mouse scrolled (379, 285) with delta (0, 0)
Screenshot: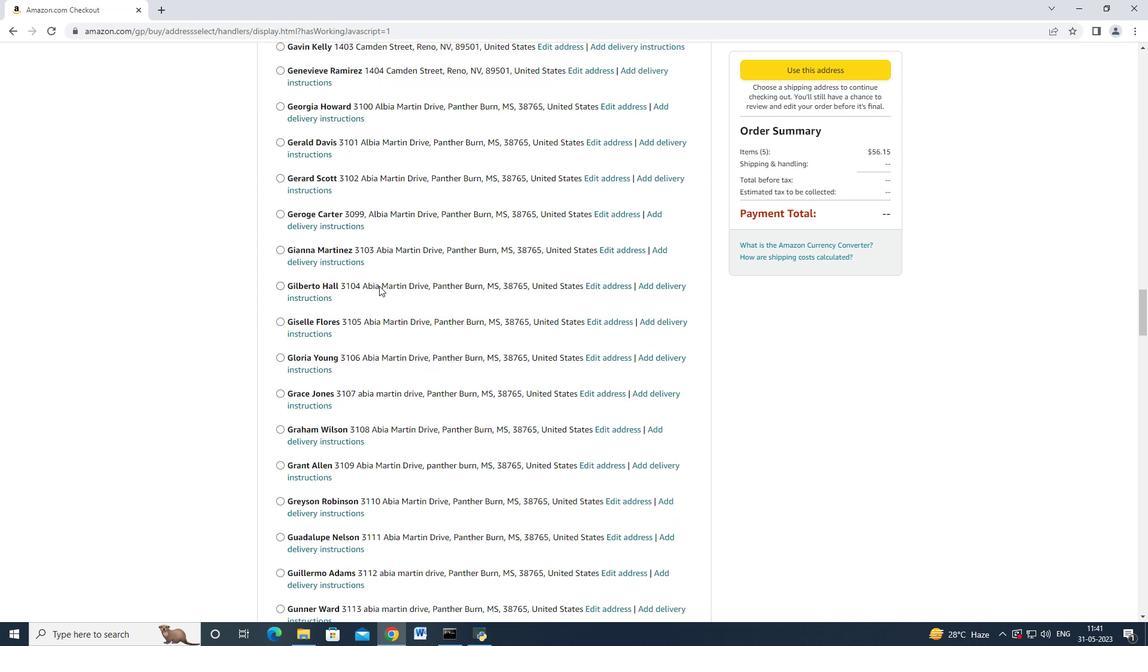 
Action: Mouse scrolled (379, 285) with delta (0, 0)
Screenshot: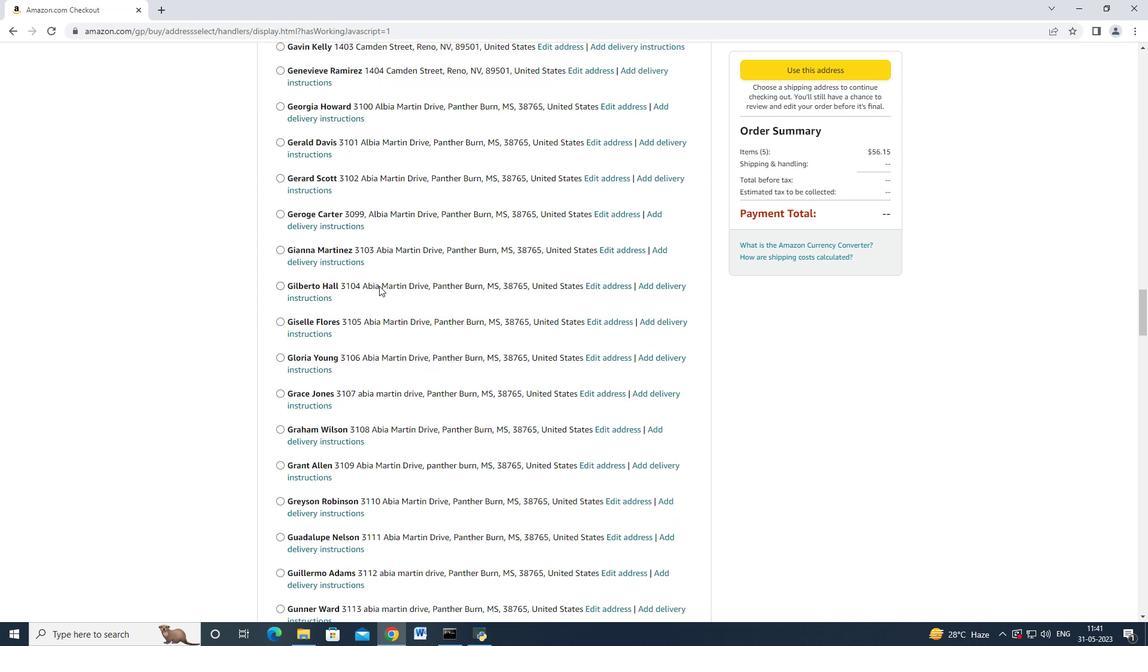 
Action: Mouse scrolled (379, 285) with delta (0, 0)
Screenshot: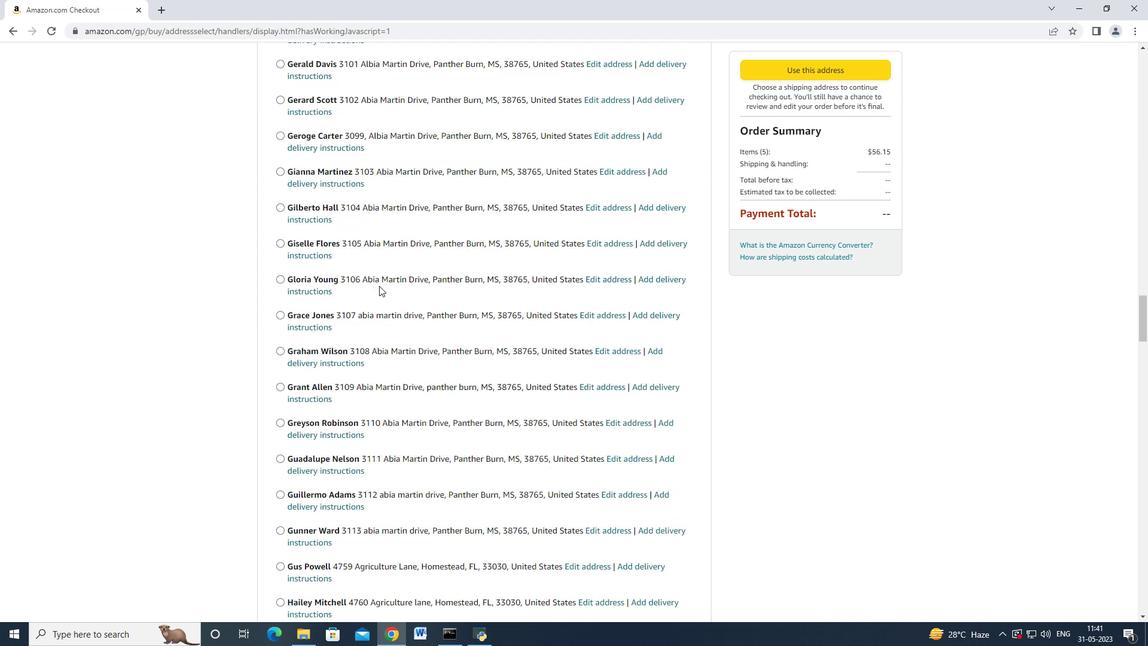 
Action: Mouse scrolled (379, 285) with delta (0, 0)
Screenshot: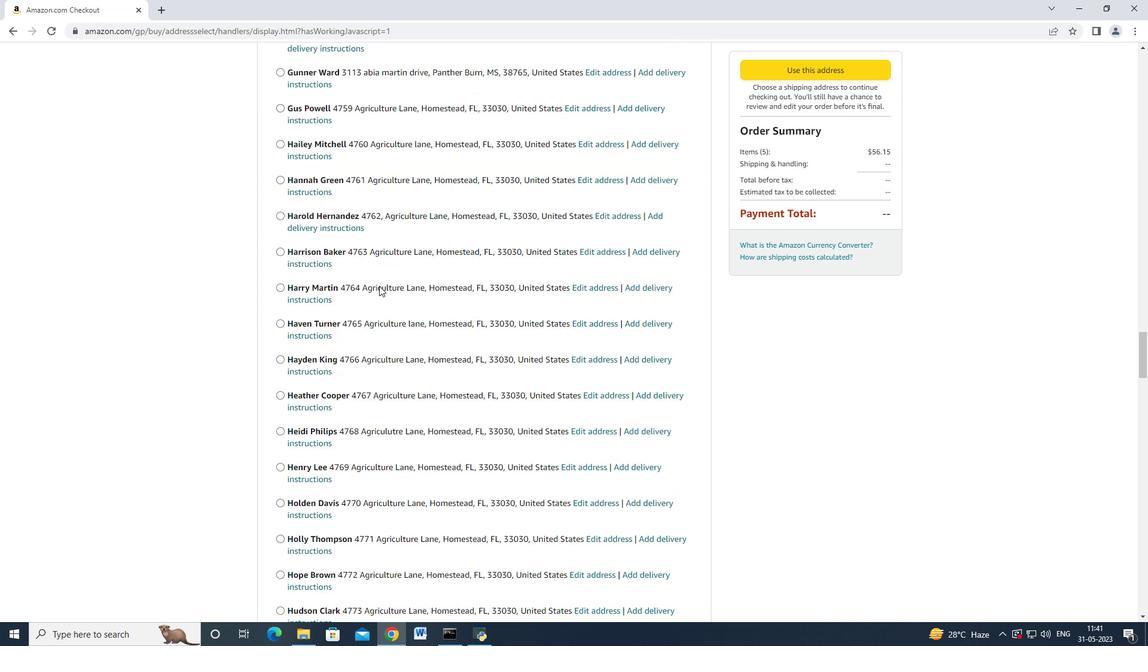 
Action: Mouse scrolled (379, 285) with delta (0, 0)
Screenshot: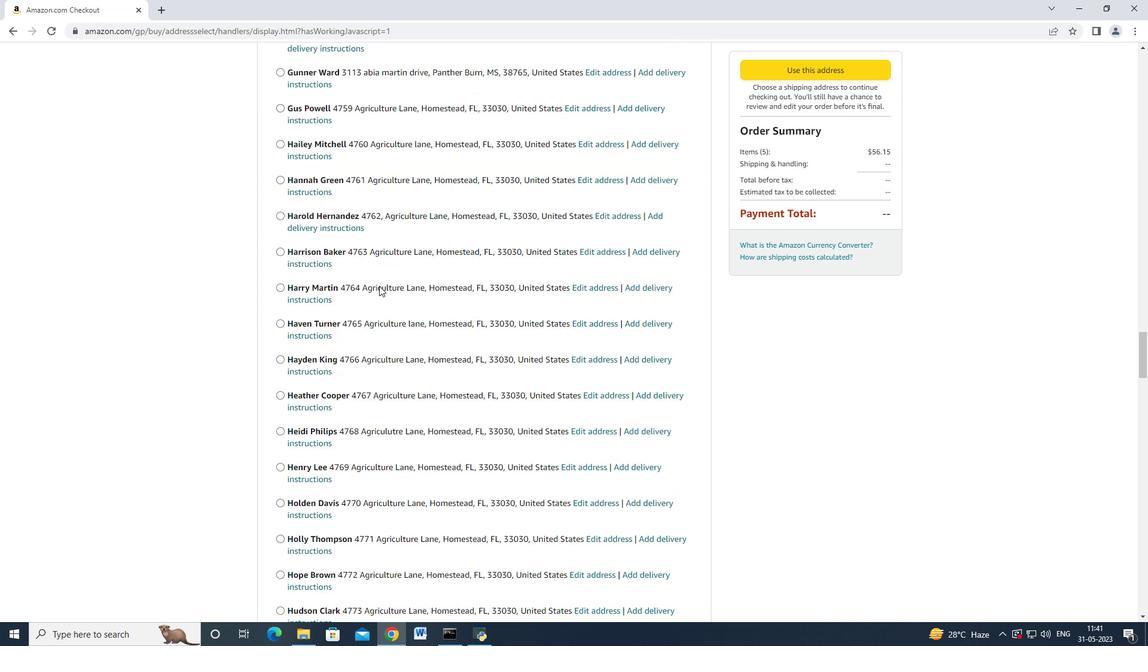 
Action: Mouse scrolled (379, 285) with delta (0, 0)
Screenshot: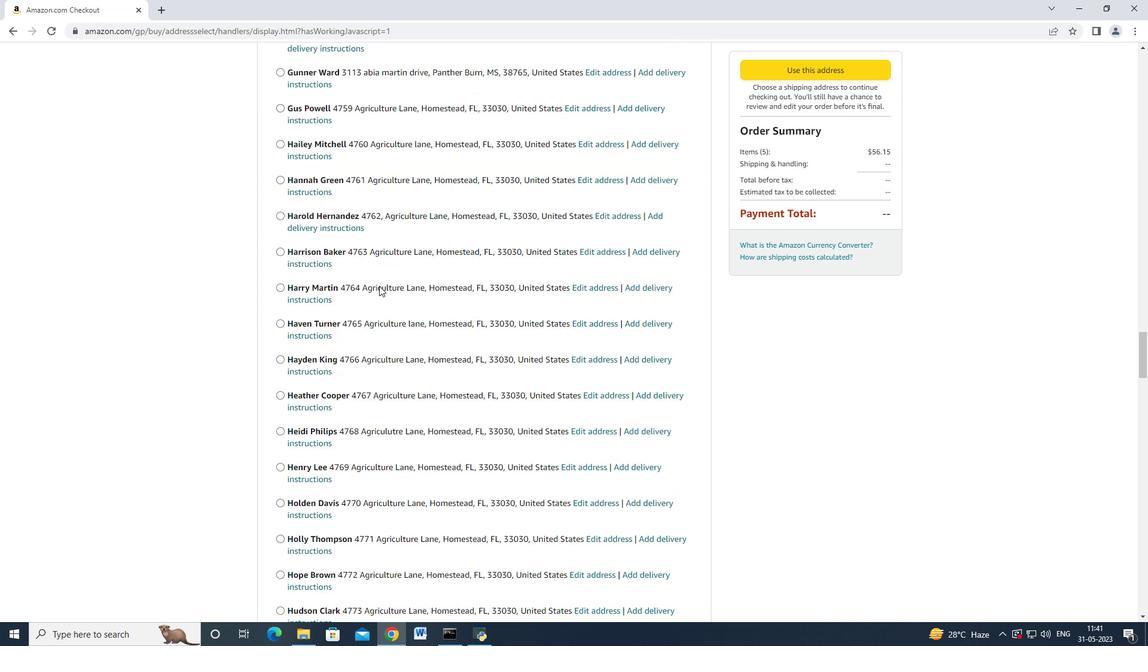 
Action: Mouse scrolled (379, 285) with delta (0, 0)
Screenshot: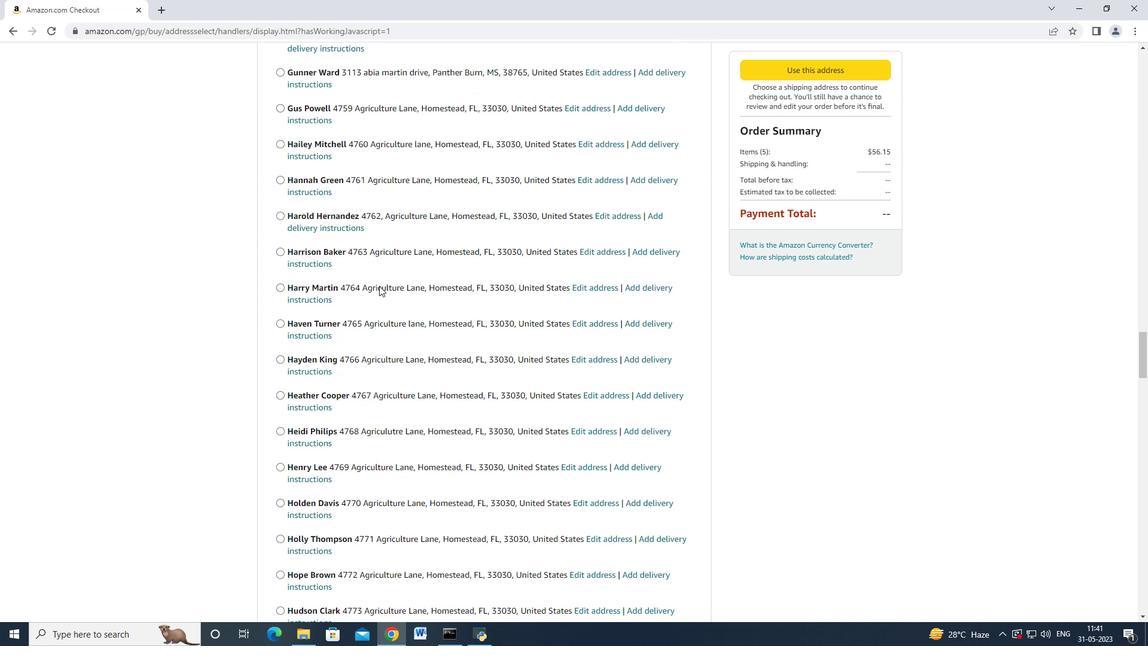 
Action: Mouse scrolled (379, 285) with delta (0, 0)
Screenshot: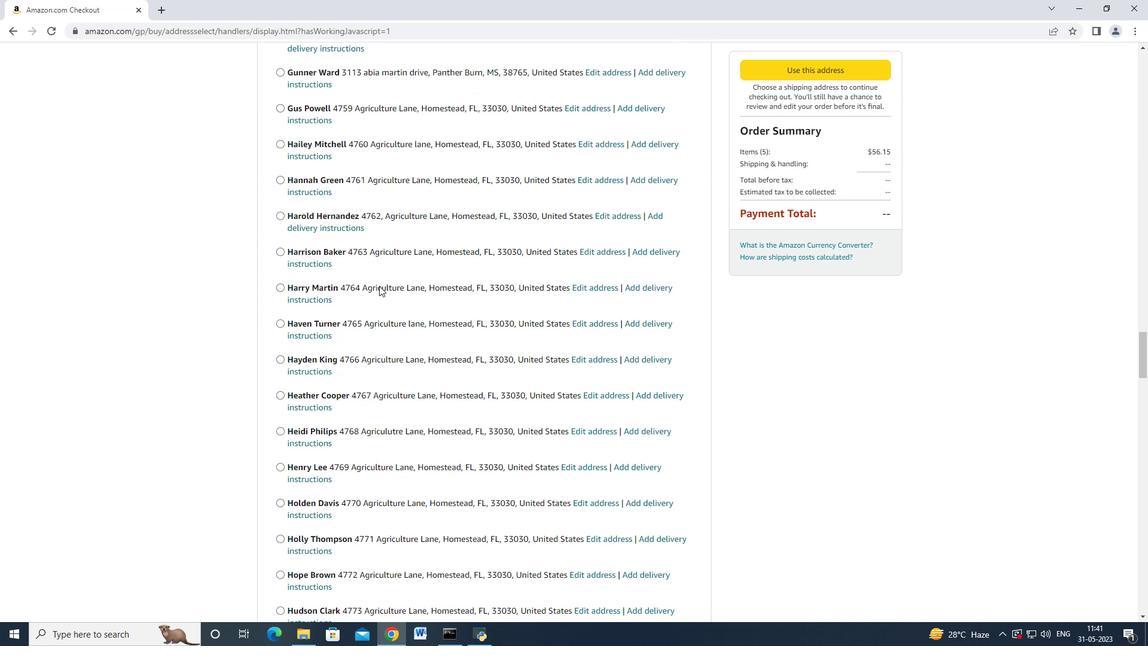
Action: Mouse scrolled (379, 285) with delta (0, 0)
Screenshot: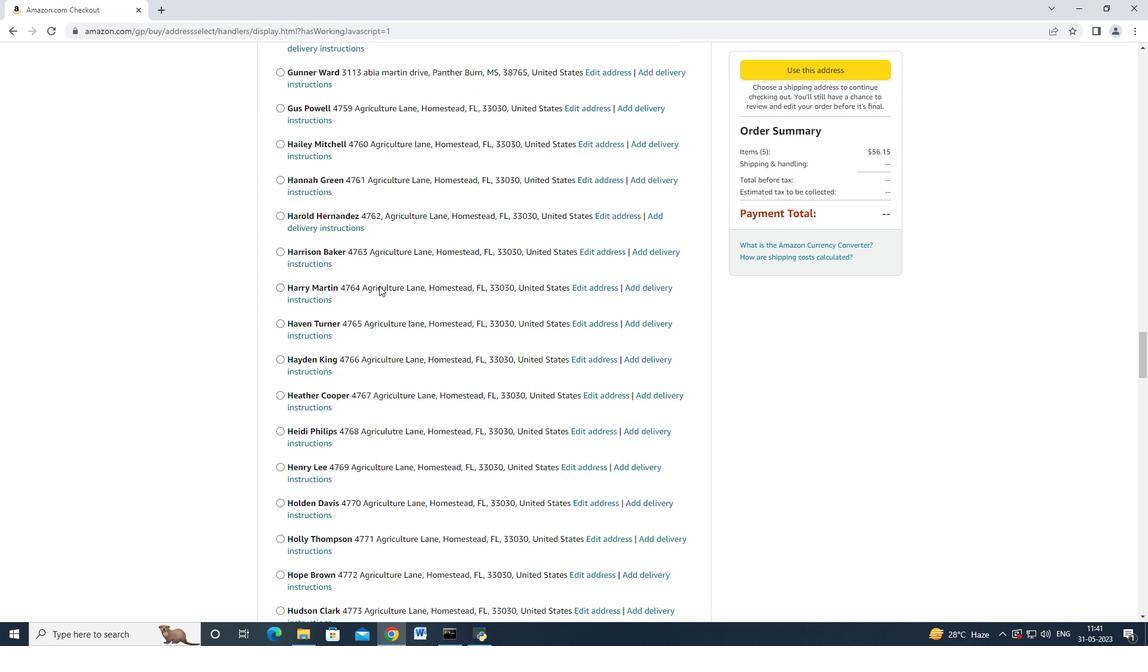 
Action: Mouse scrolled (379, 285) with delta (0, 0)
Screenshot: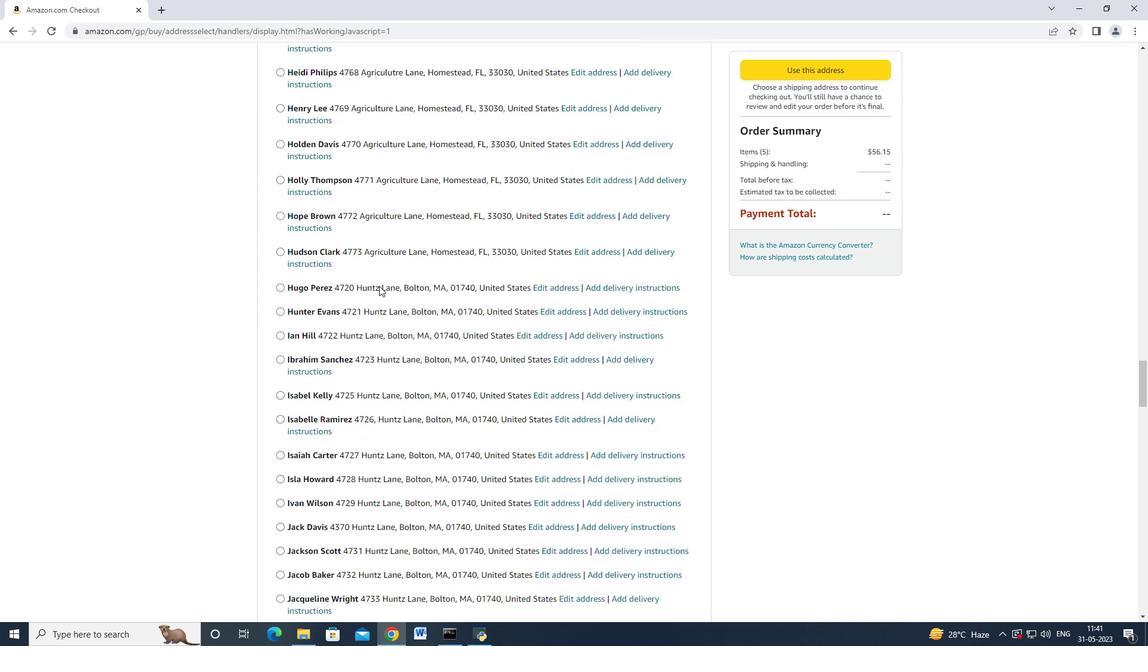 
Action: Mouse scrolled (379, 285) with delta (0, 0)
Screenshot: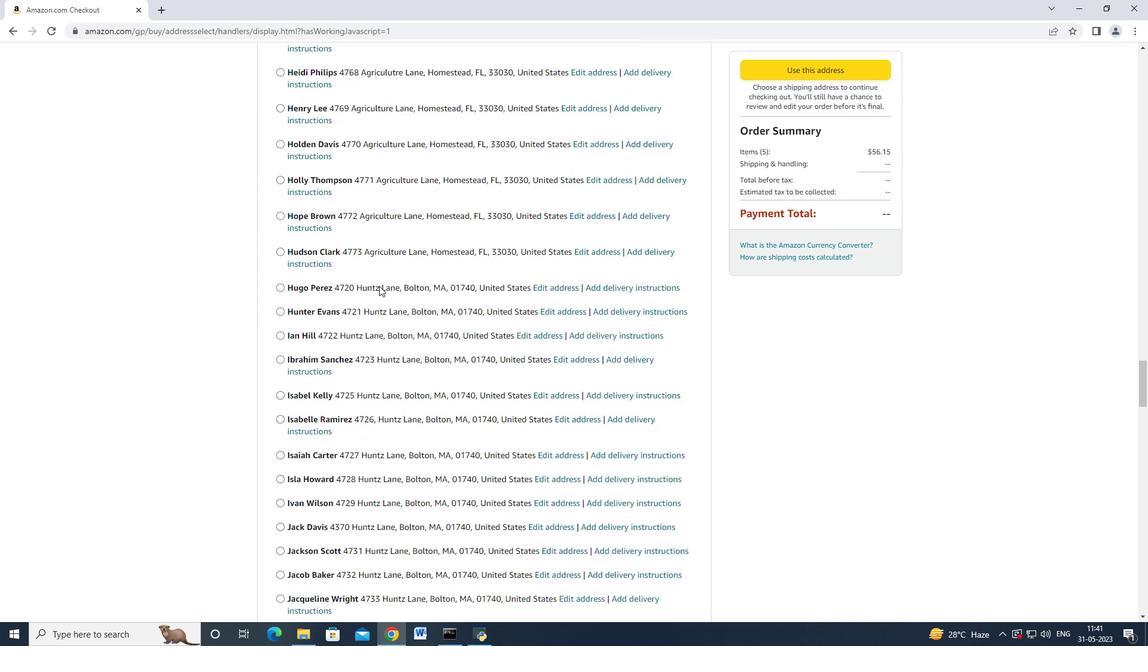 
Action: Mouse scrolled (379, 285) with delta (0, 0)
Screenshot: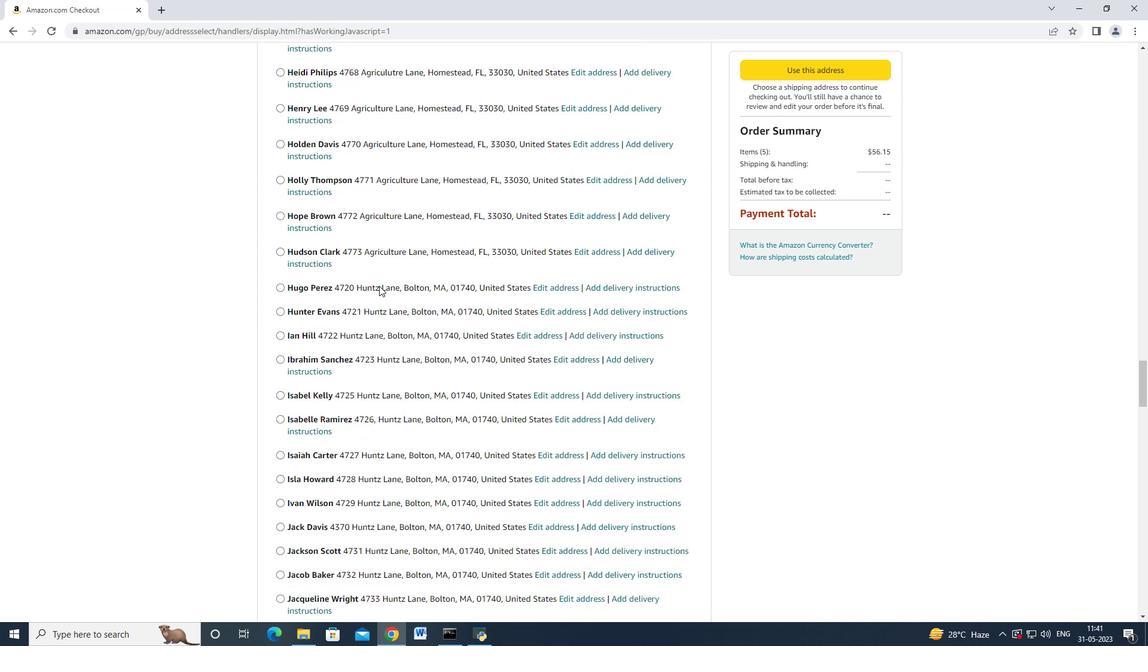 
Action: Mouse moved to (379, 286)
Screenshot: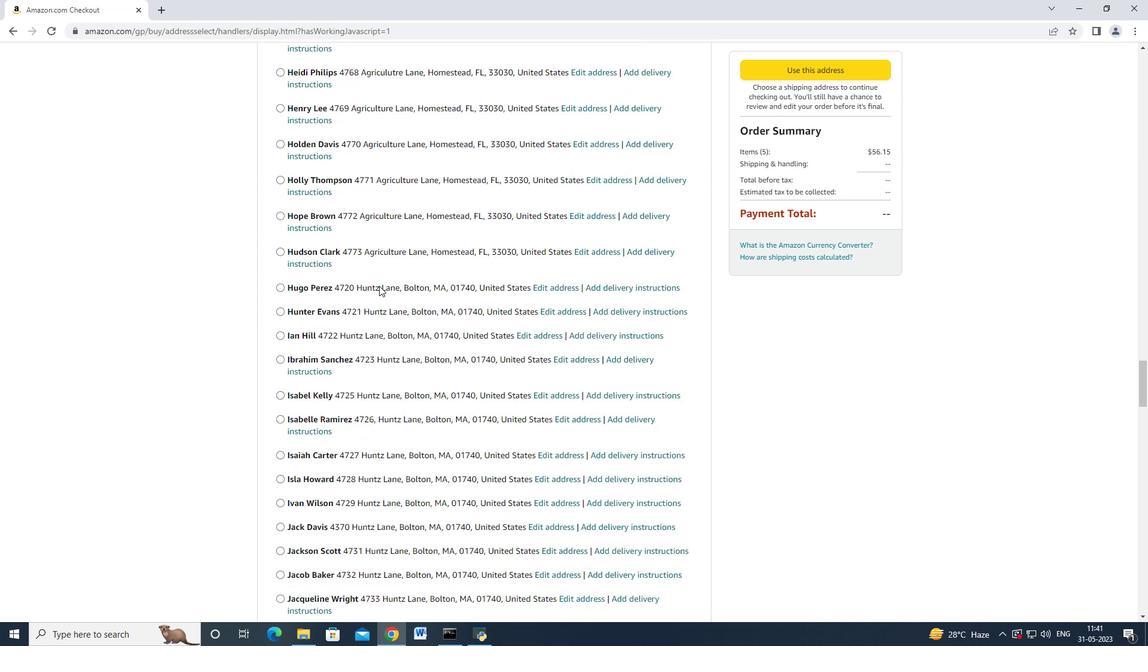 
Action: Mouse scrolled (379, 285) with delta (0, 0)
Screenshot: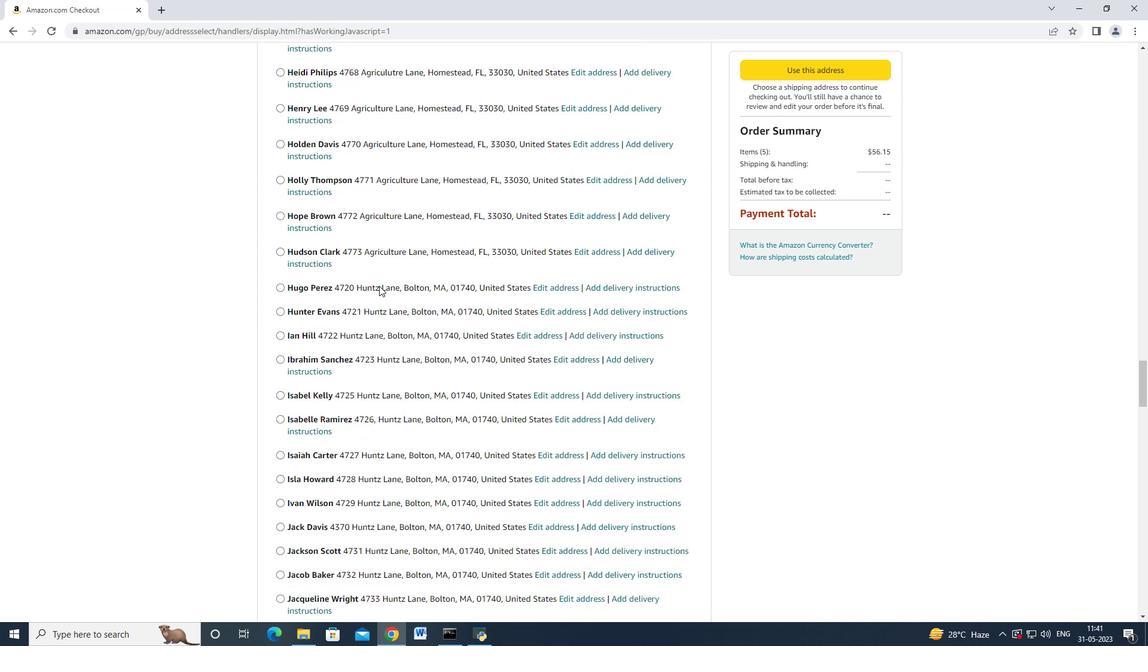 
Action: Mouse scrolled (379, 285) with delta (0, 0)
Screenshot: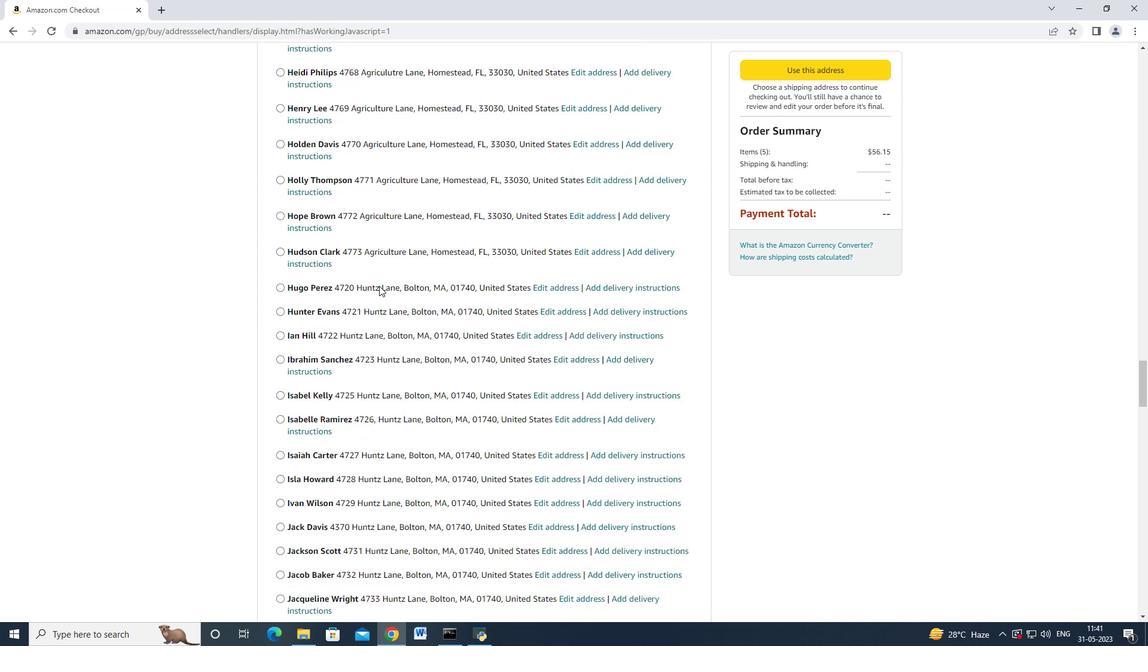 
Action: Mouse scrolled (379, 285) with delta (0, 0)
Screenshot: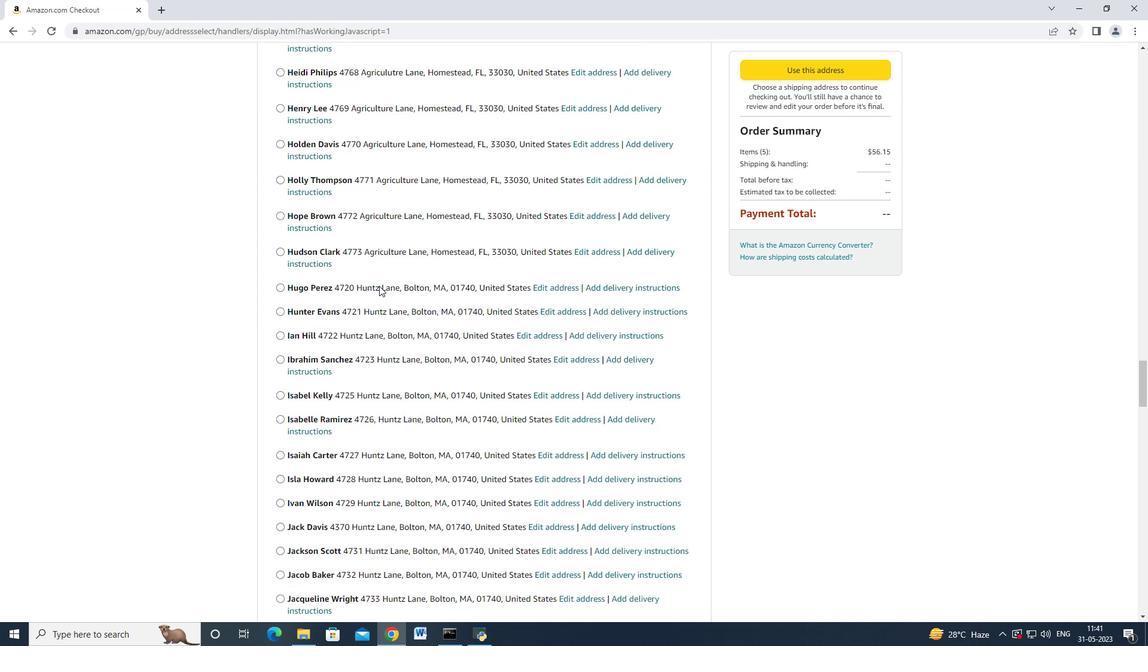 
Action: Mouse moved to (378, 286)
Screenshot: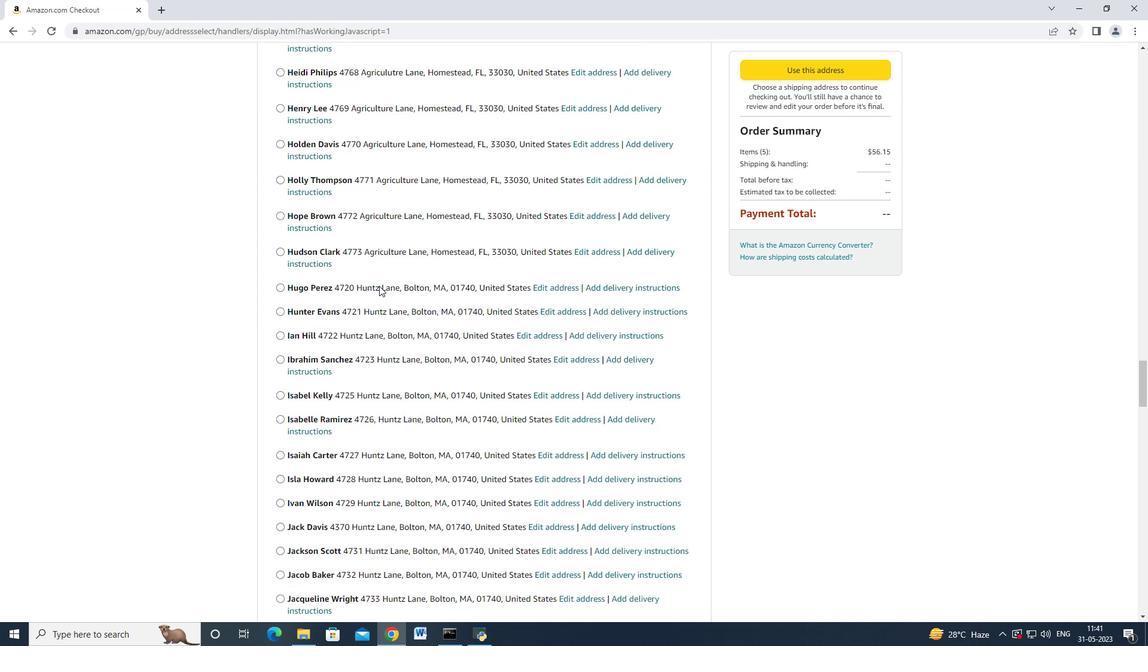 
Action: Mouse scrolled (378, 285) with delta (0, 0)
Screenshot: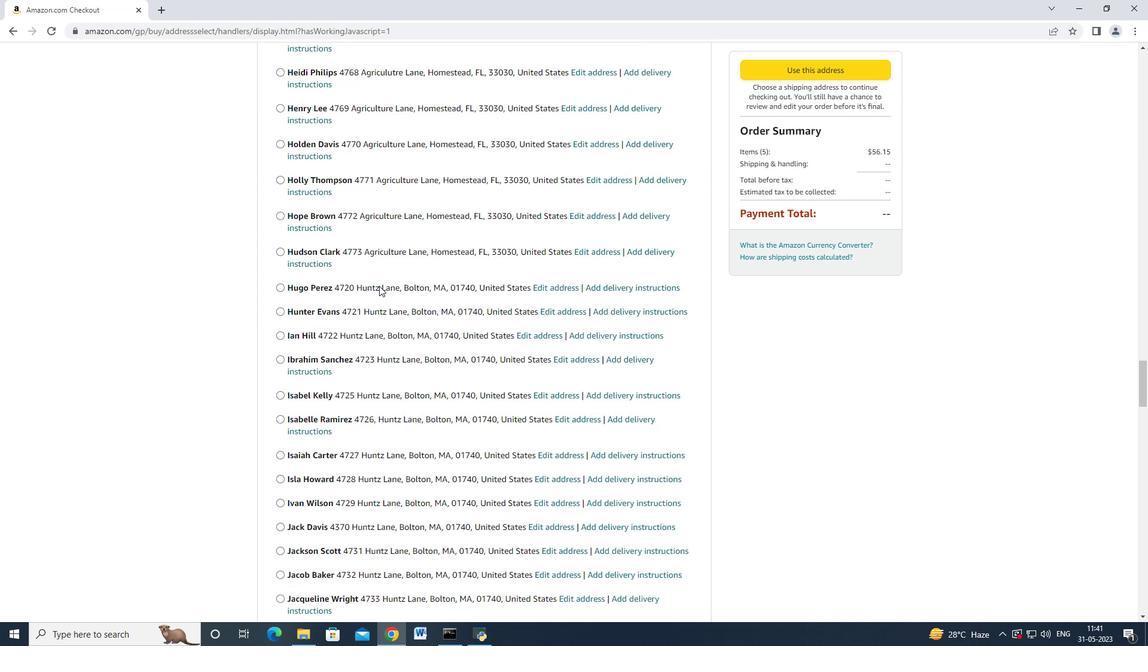 
Action: Mouse scrolled (378, 285) with delta (0, 0)
Screenshot: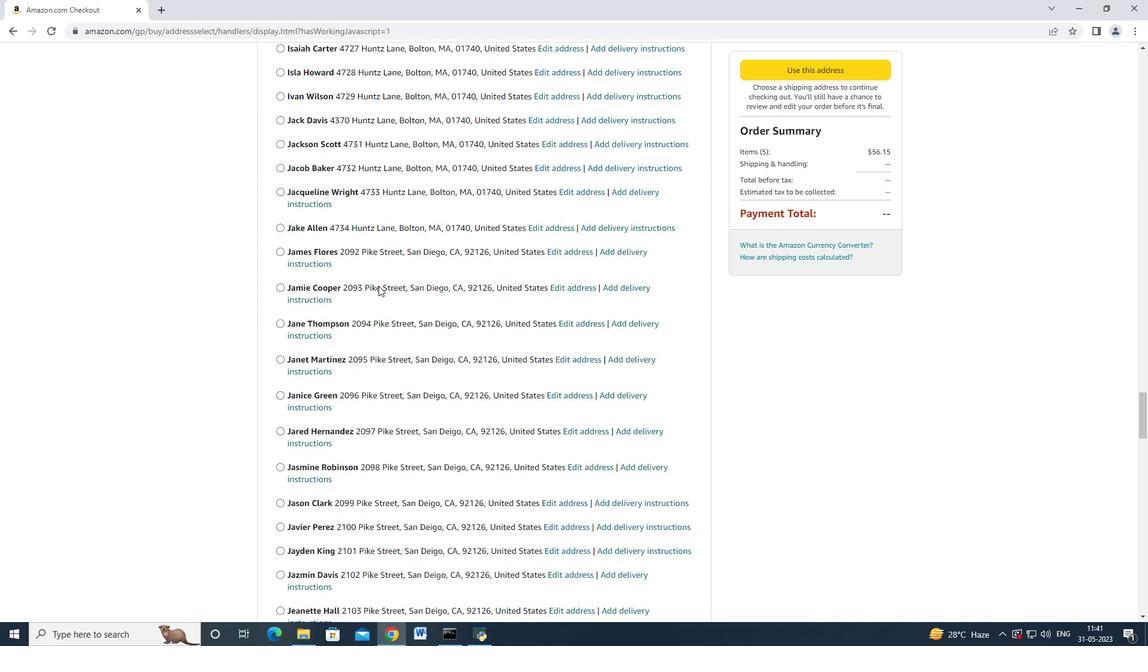 
Action: Mouse scrolled (378, 285) with delta (0, 0)
Screenshot: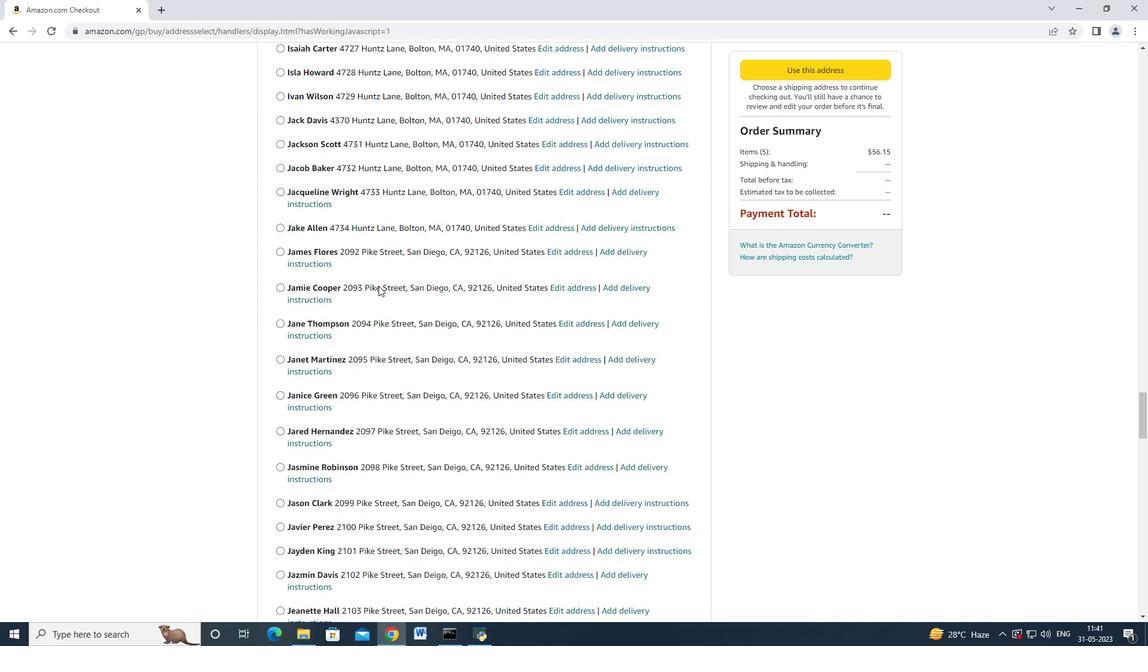 
Action: Mouse scrolled (378, 285) with delta (0, 0)
Screenshot: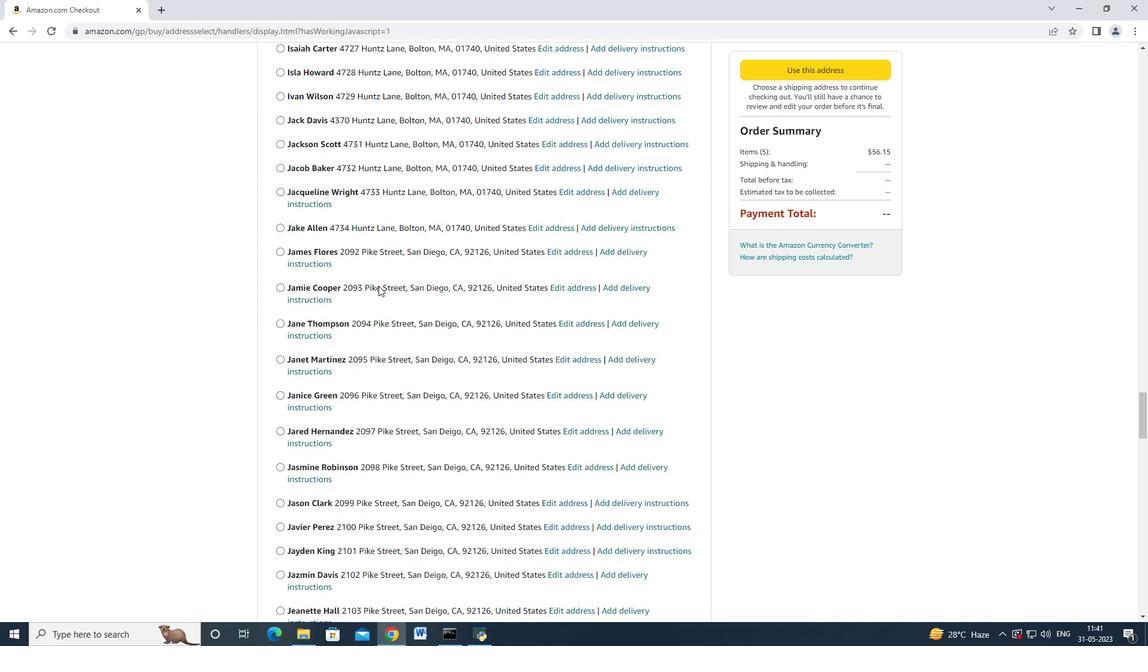 
Action: Mouse scrolled (378, 285) with delta (0, 0)
Screenshot: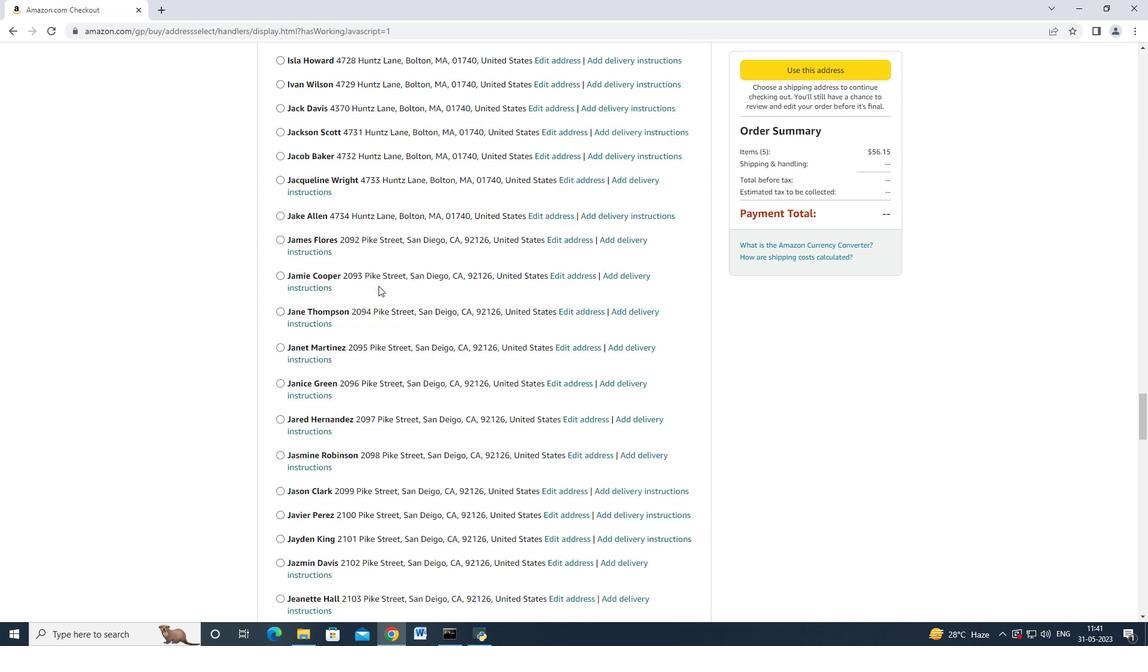 
Action: Mouse scrolled (378, 285) with delta (0, 0)
Screenshot: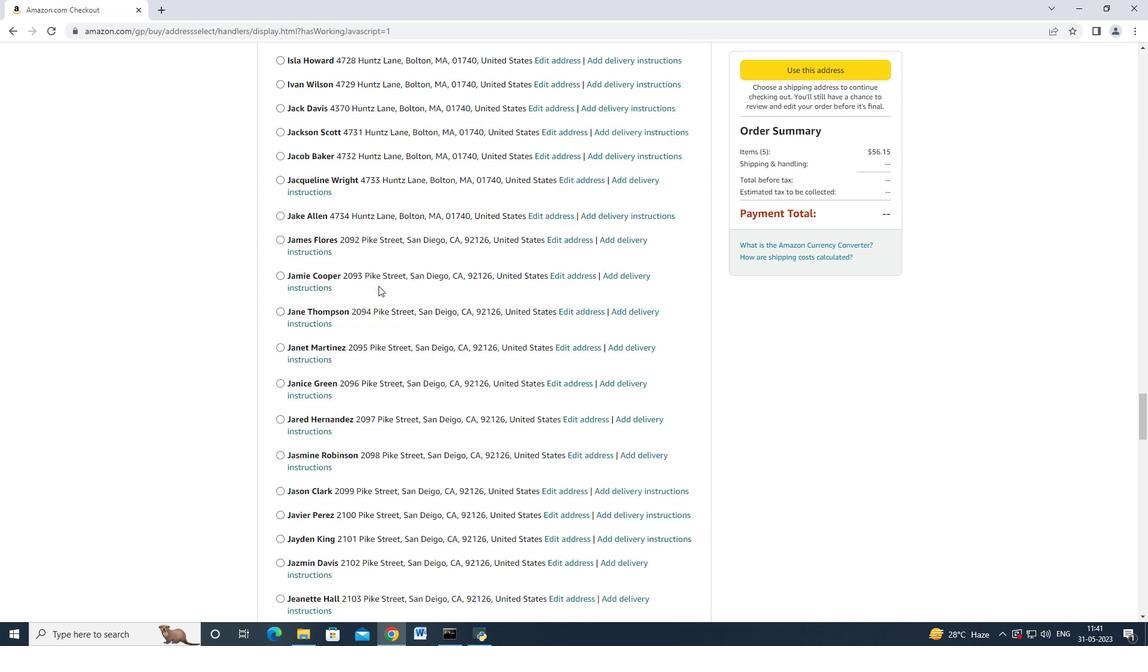 
Action: Mouse scrolled (378, 285) with delta (0, 0)
Screenshot: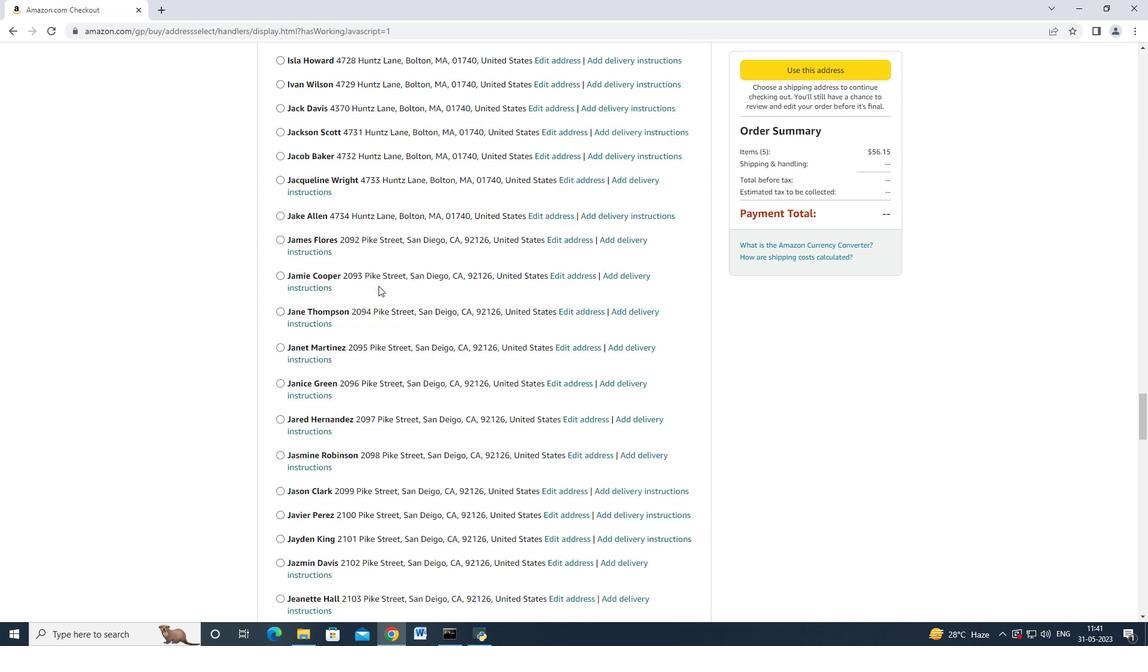 
Action: Mouse scrolled (378, 285) with delta (0, 0)
Screenshot: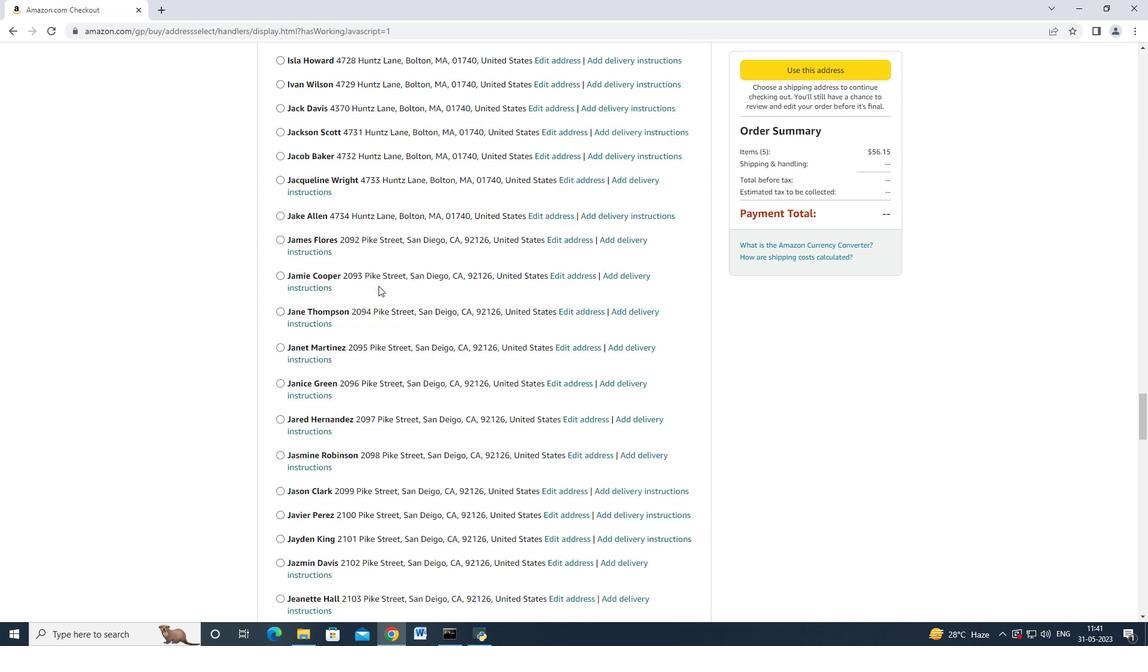 
Action: Mouse scrolled (378, 285) with delta (0, 0)
Screenshot: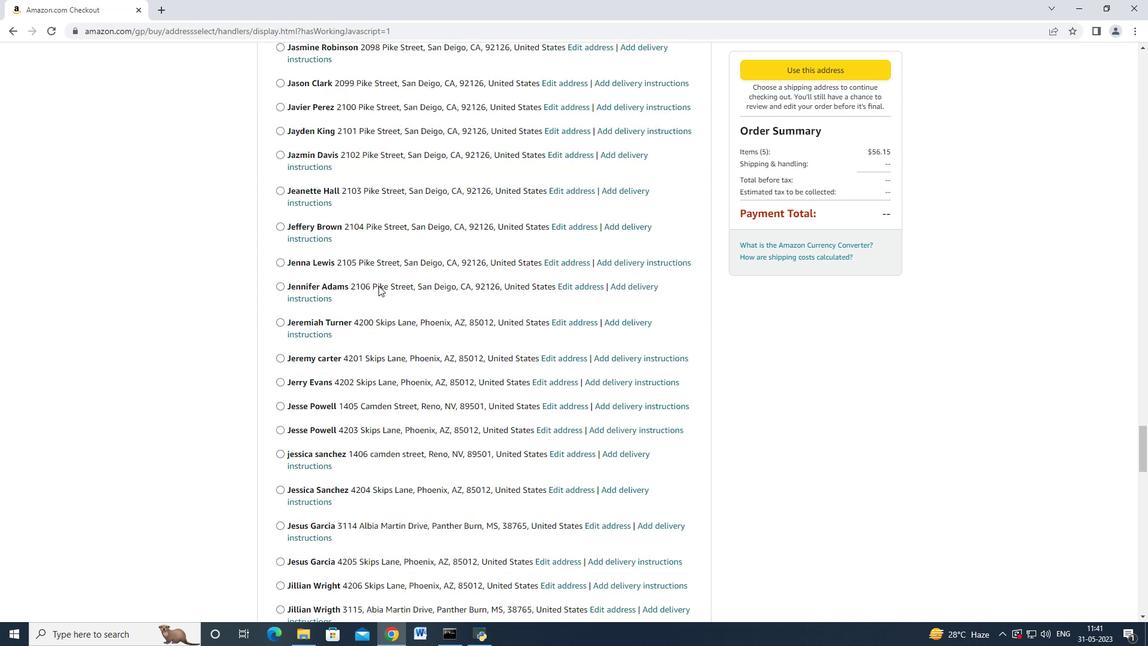 
Action: Mouse scrolled (378, 285) with delta (0, 0)
Screenshot: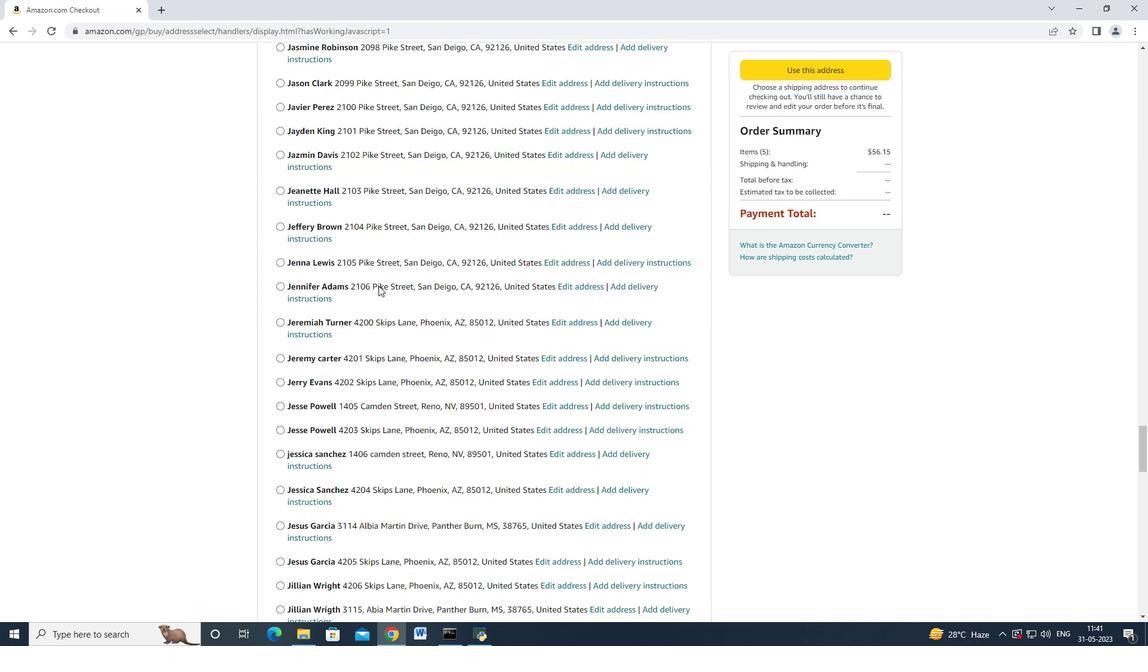 
Action: Mouse scrolled (378, 285) with delta (0, 0)
Screenshot: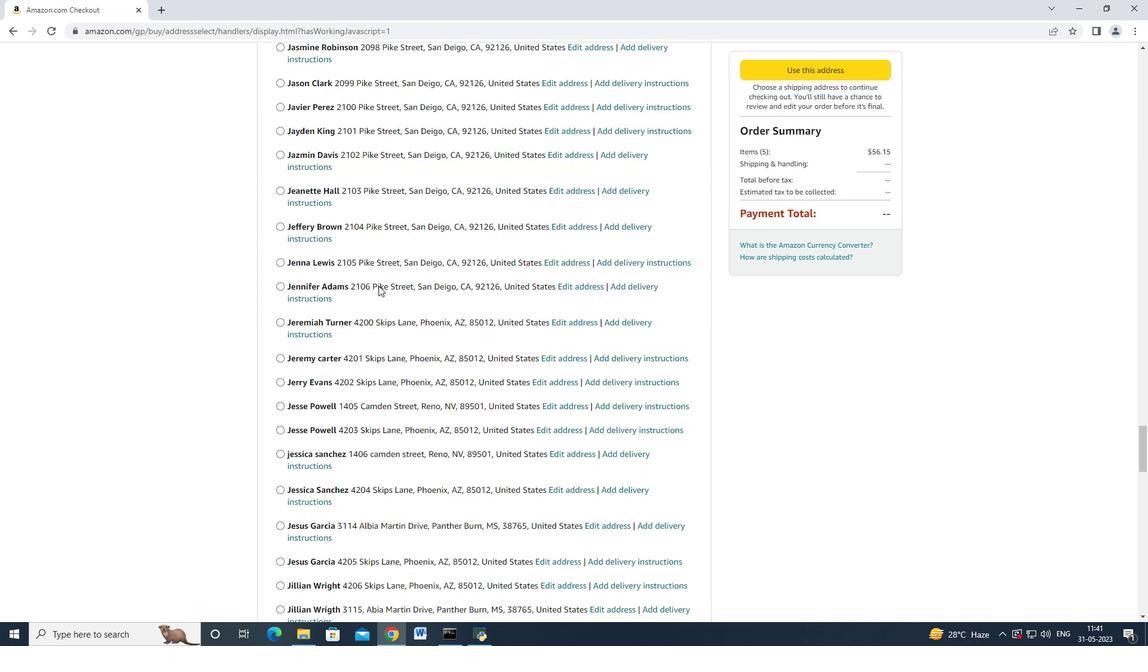 
Action: Mouse scrolled (378, 285) with delta (0, 0)
Screenshot: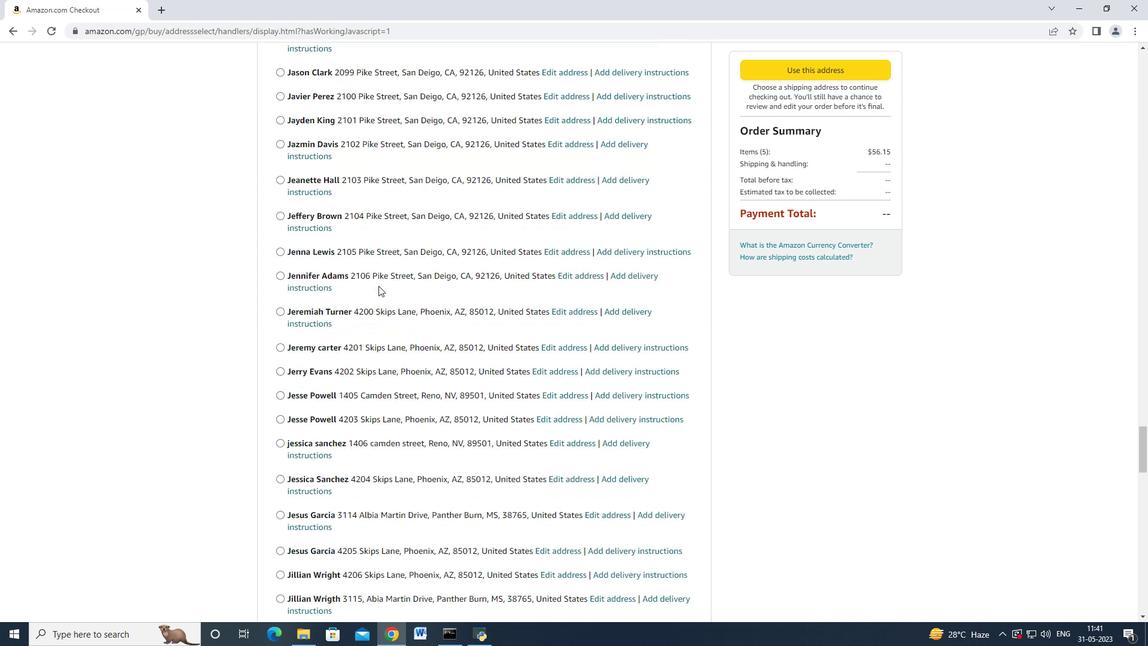 
Action: Mouse scrolled (378, 285) with delta (0, 0)
Screenshot: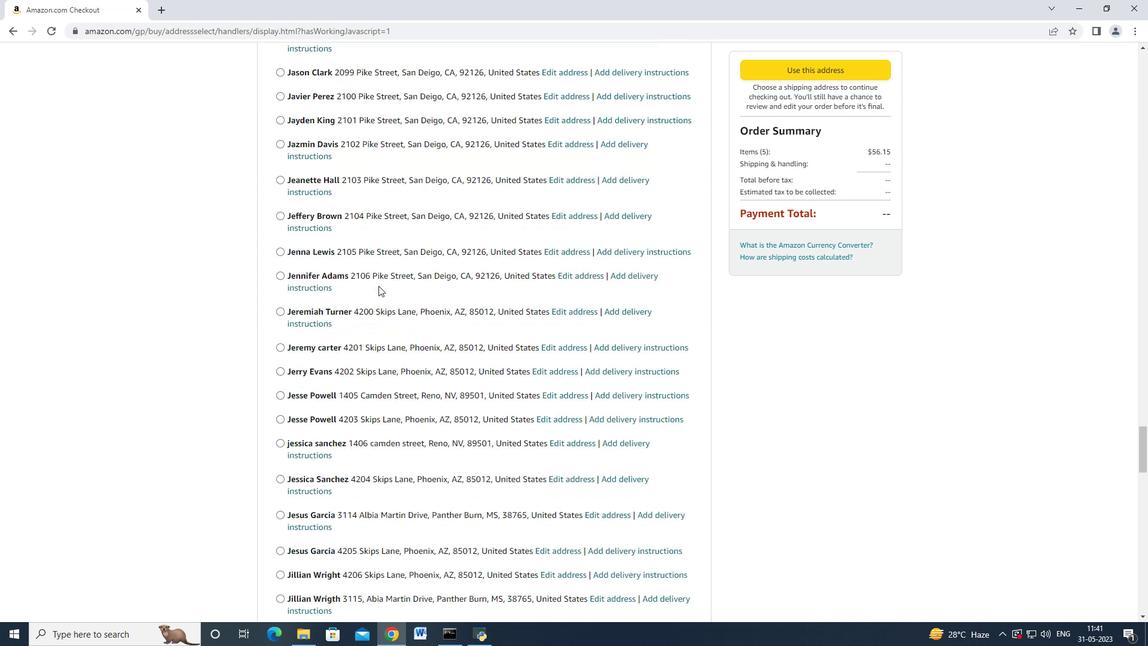 
Action: Mouse scrolled (378, 285) with delta (0, 0)
Screenshot: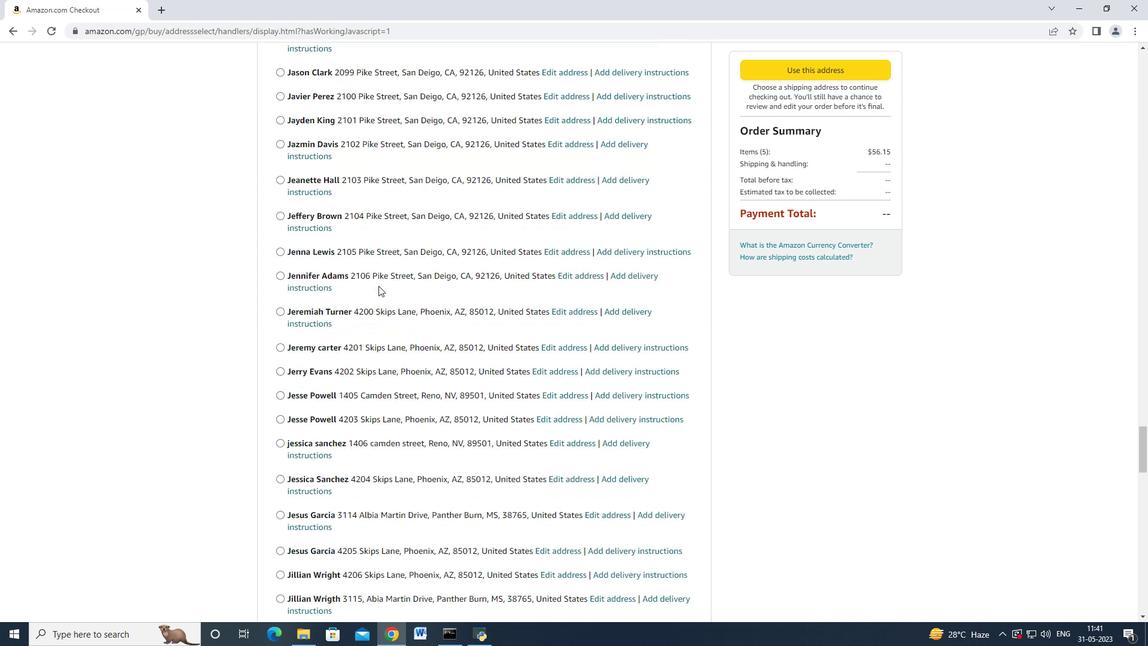 
Action: Mouse scrolled (378, 285) with delta (0, 0)
Screenshot: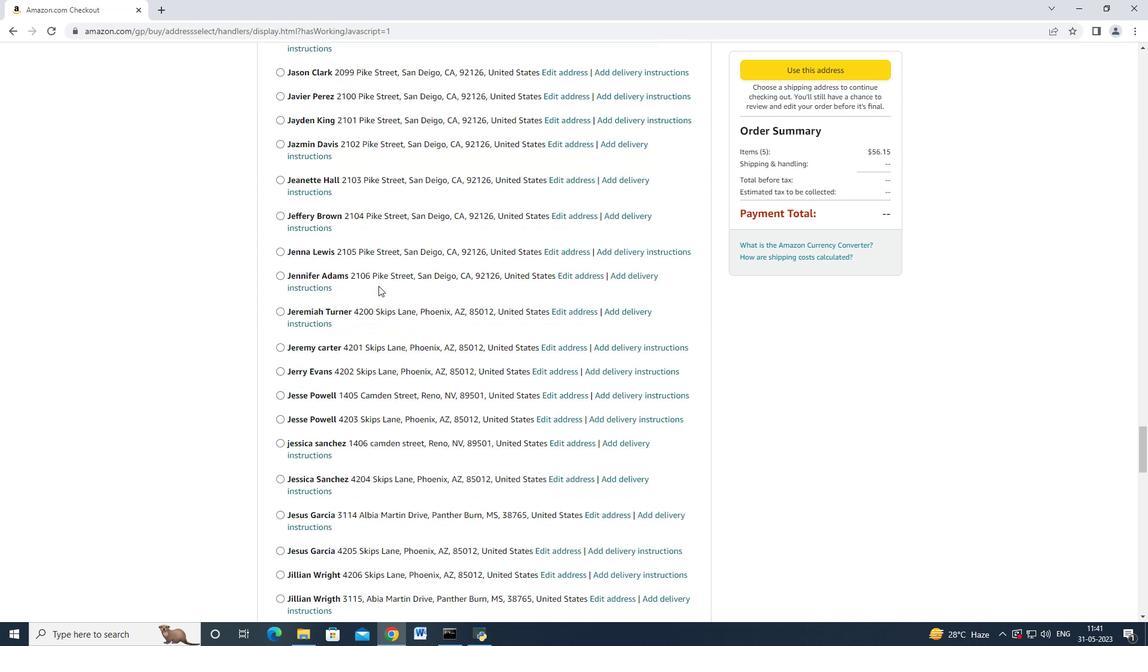 
Action: Mouse scrolled (378, 285) with delta (0, 0)
Screenshot: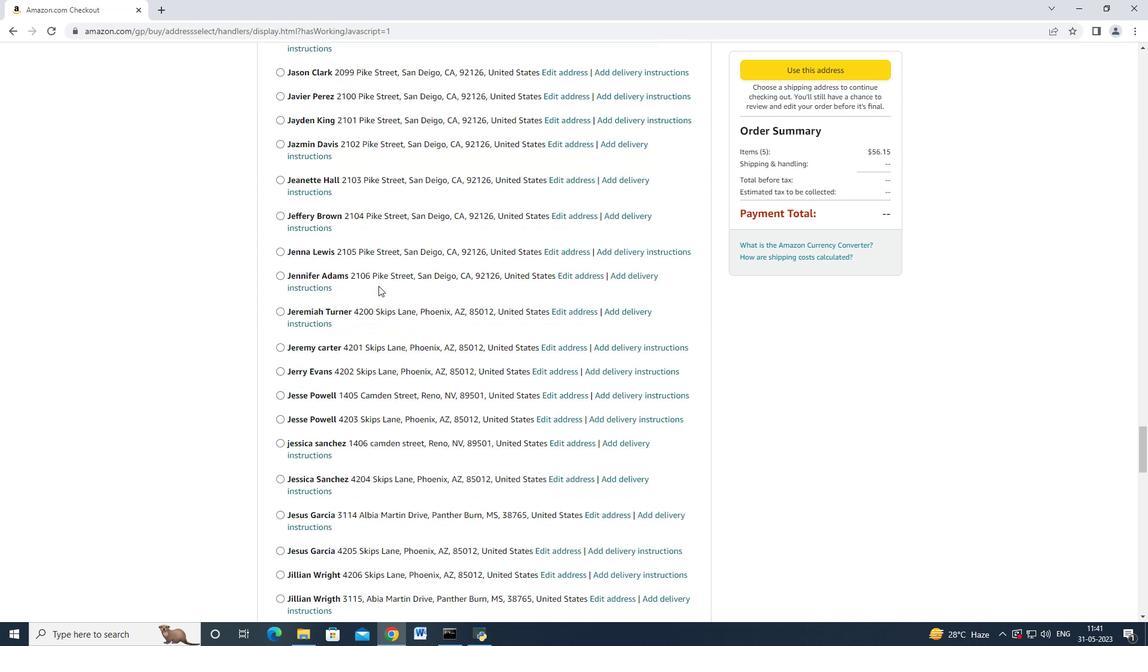 
Action: Mouse scrolled (378, 285) with delta (0, 0)
Screenshot: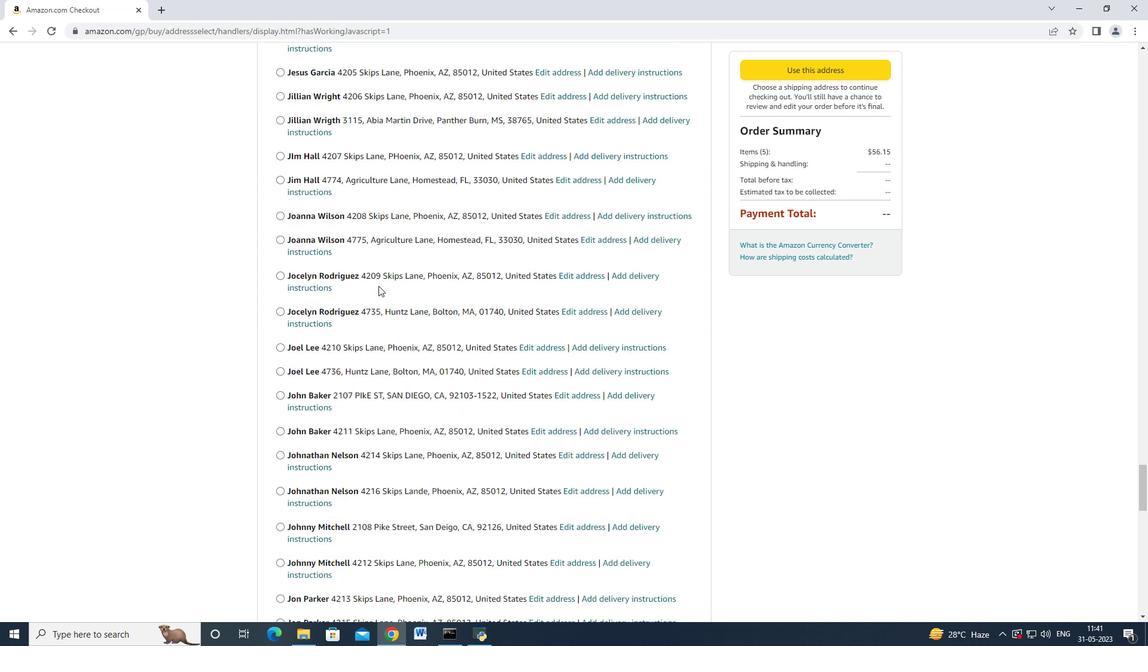 
Action: Mouse scrolled (378, 285) with delta (0, 0)
Screenshot: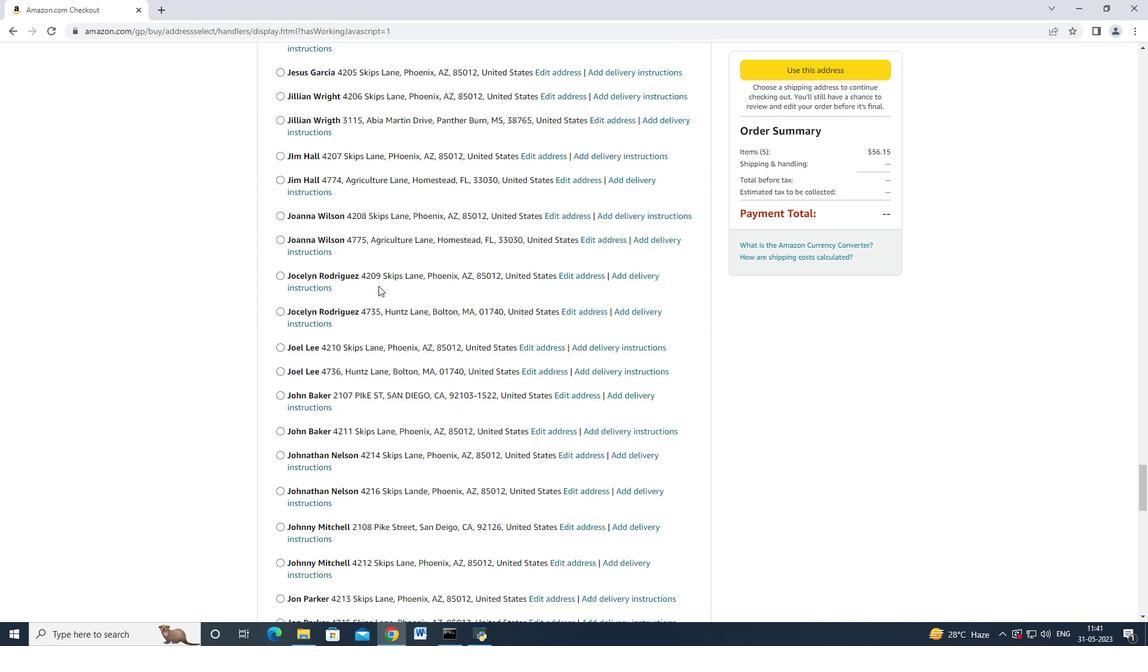 
Action: Mouse scrolled (378, 285) with delta (0, 0)
Screenshot: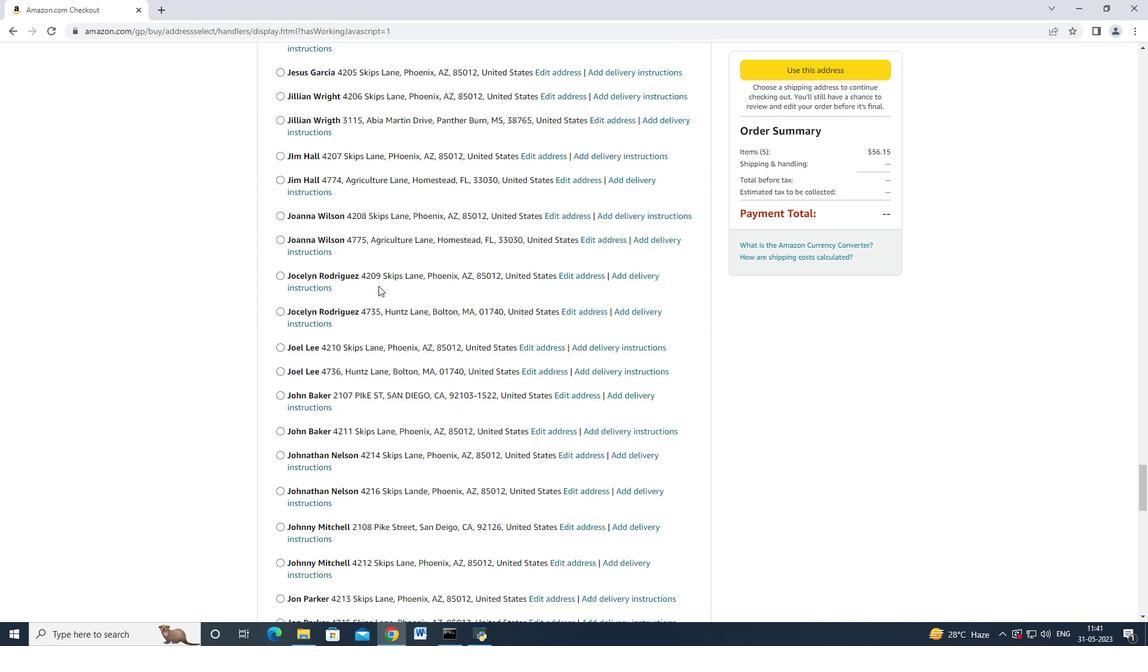 
Action: Mouse scrolled (378, 285) with delta (0, 0)
Screenshot: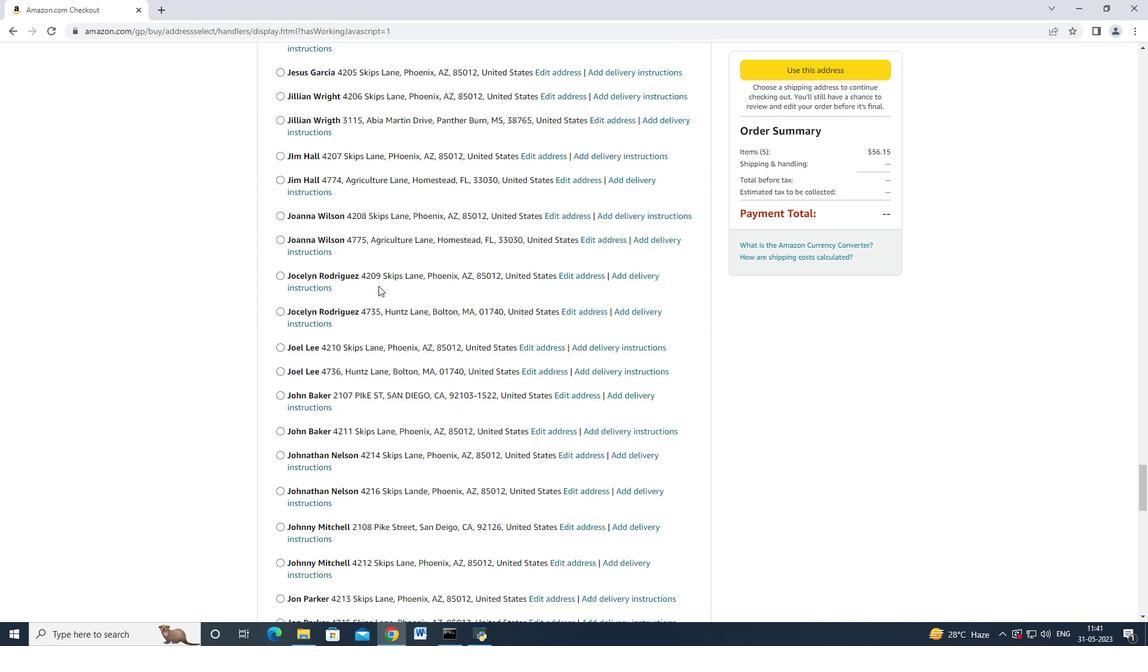 
Action: Mouse scrolled (378, 284) with delta (0, -1)
Screenshot: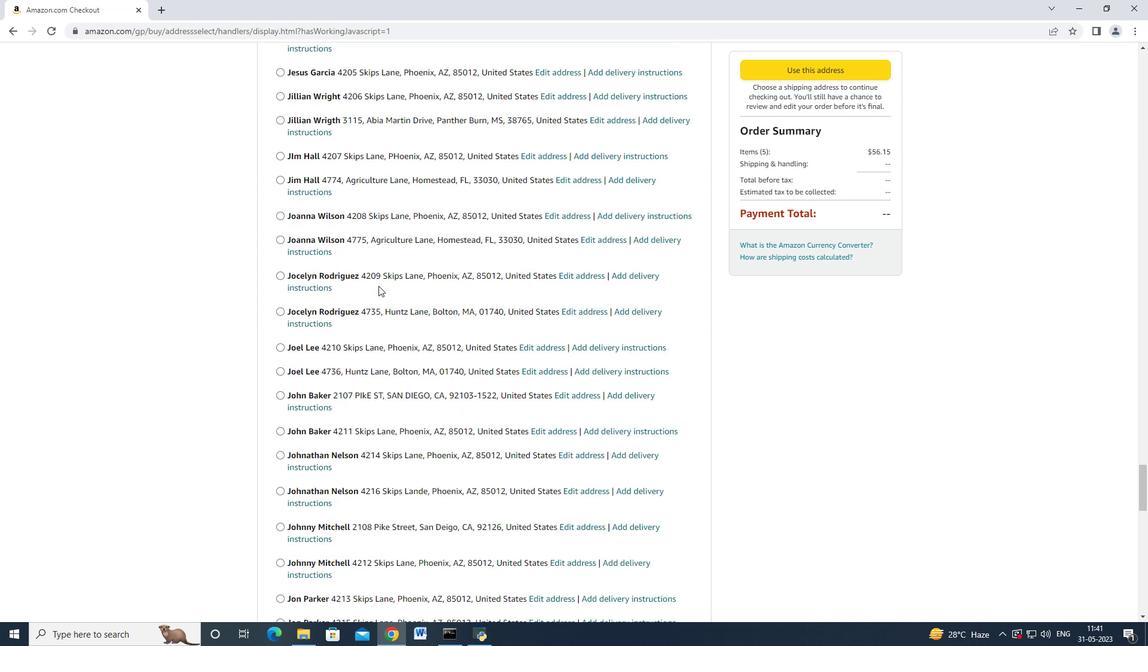 
Action: Mouse scrolled (378, 285) with delta (0, 0)
Screenshot: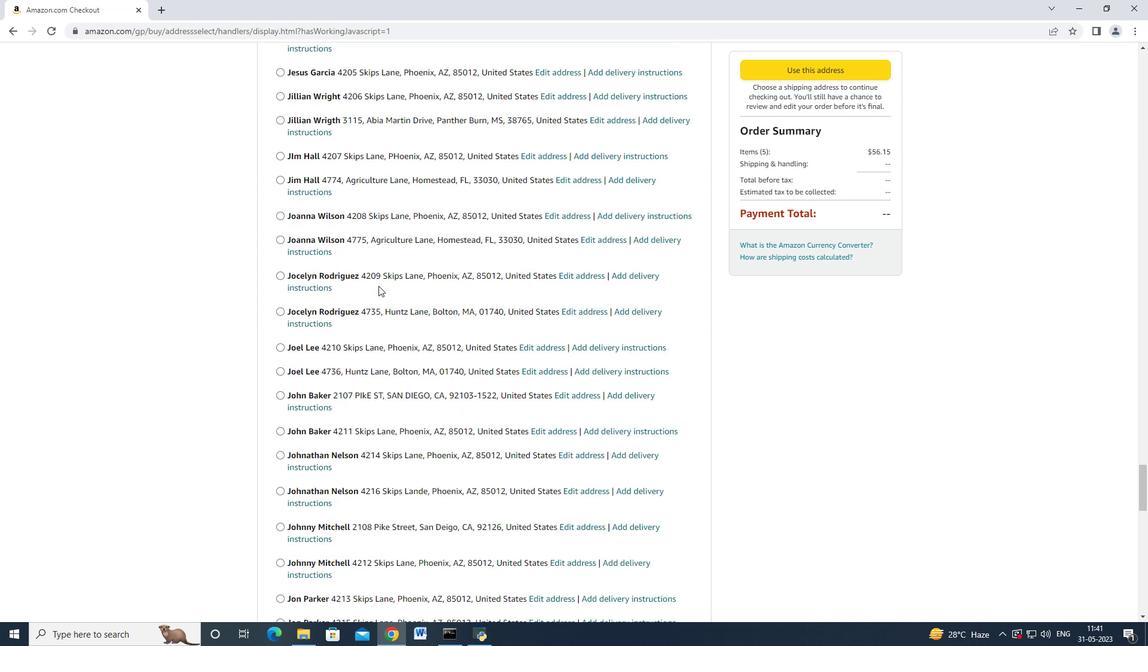 
Action: Mouse scrolled (378, 285) with delta (0, 0)
Screenshot: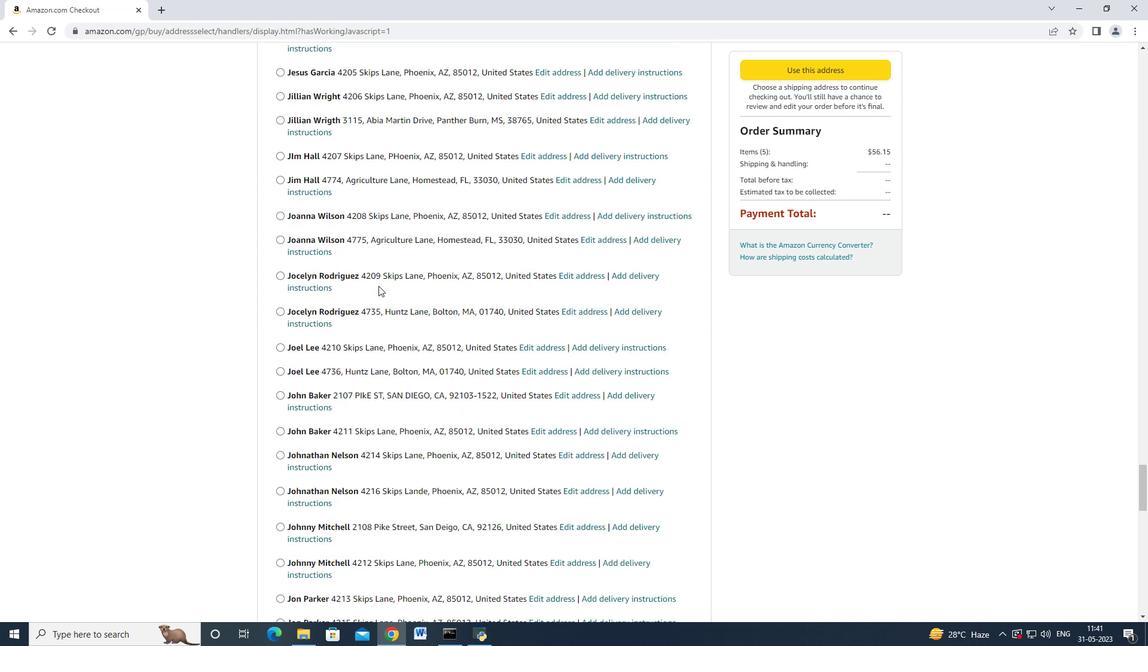 
Action: Mouse scrolled (378, 285) with delta (0, 0)
Screenshot: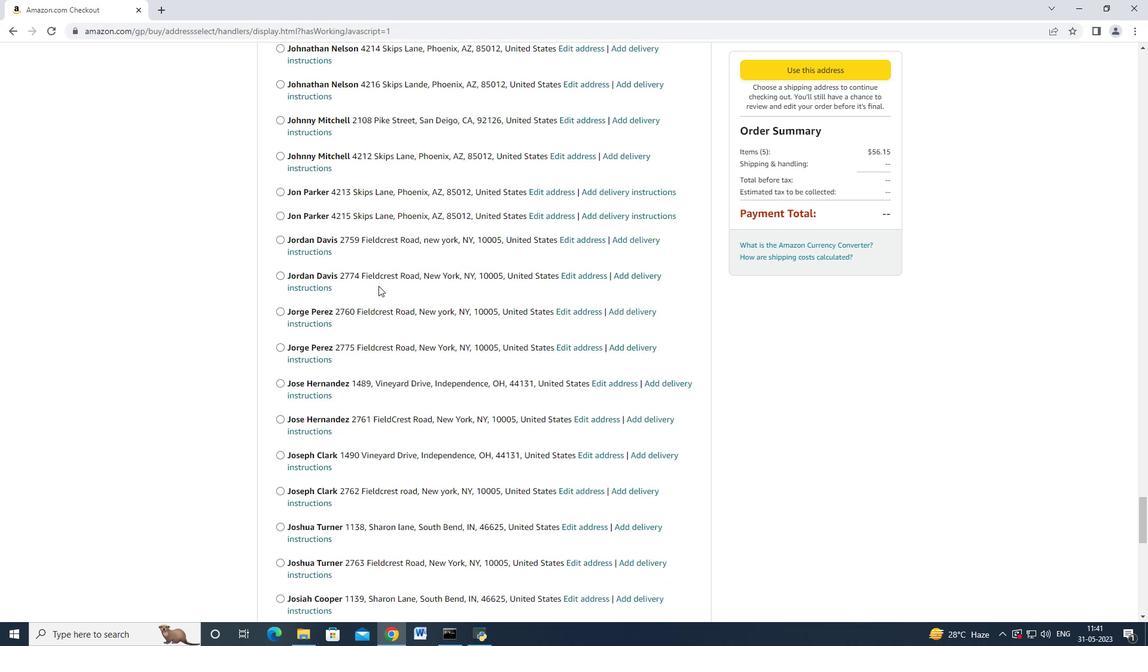 
Action: Mouse scrolled (378, 285) with delta (0, 0)
Screenshot: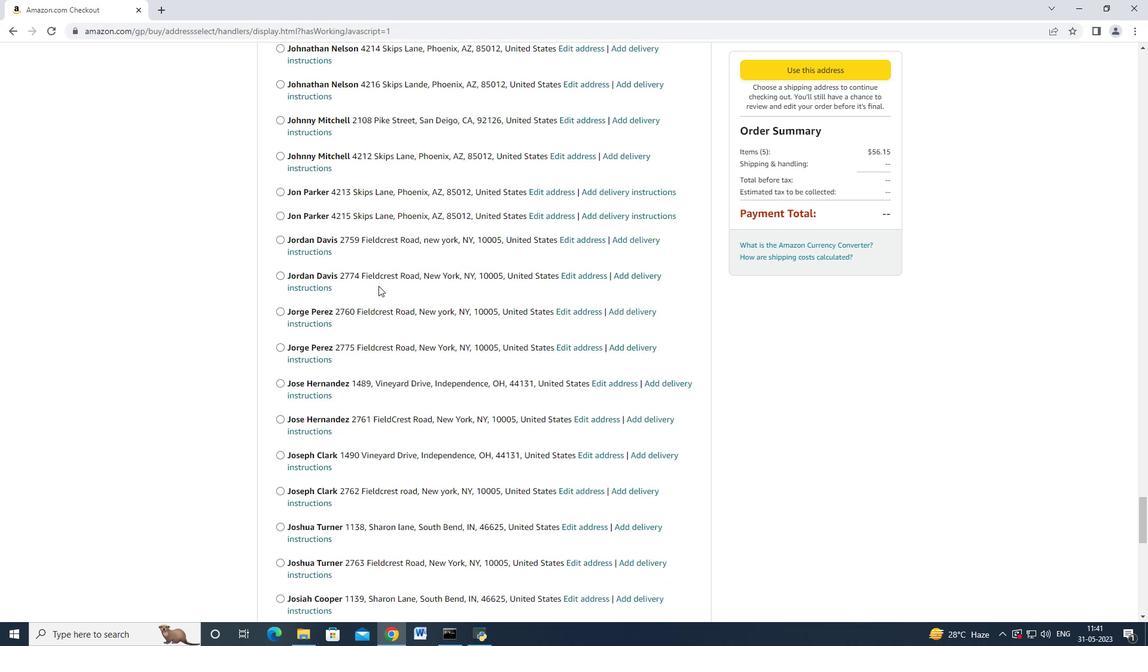 
Action: Mouse scrolled (378, 285) with delta (0, 0)
Screenshot: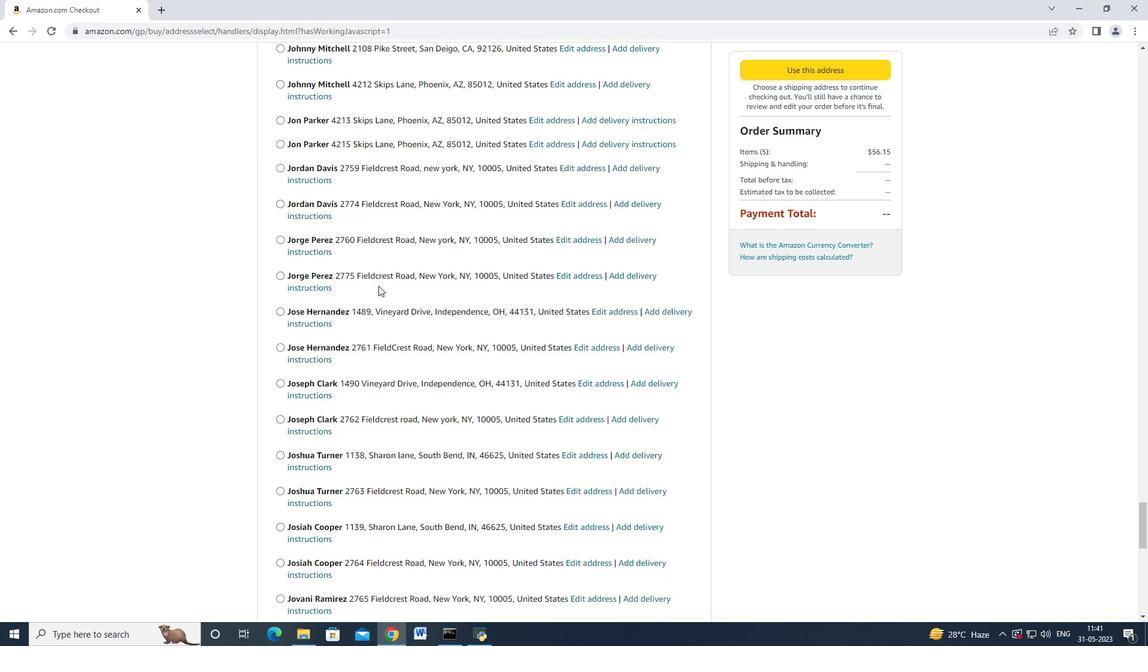 
Action: Mouse scrolled (378, 285) with delta (0, 0)
Screenshot: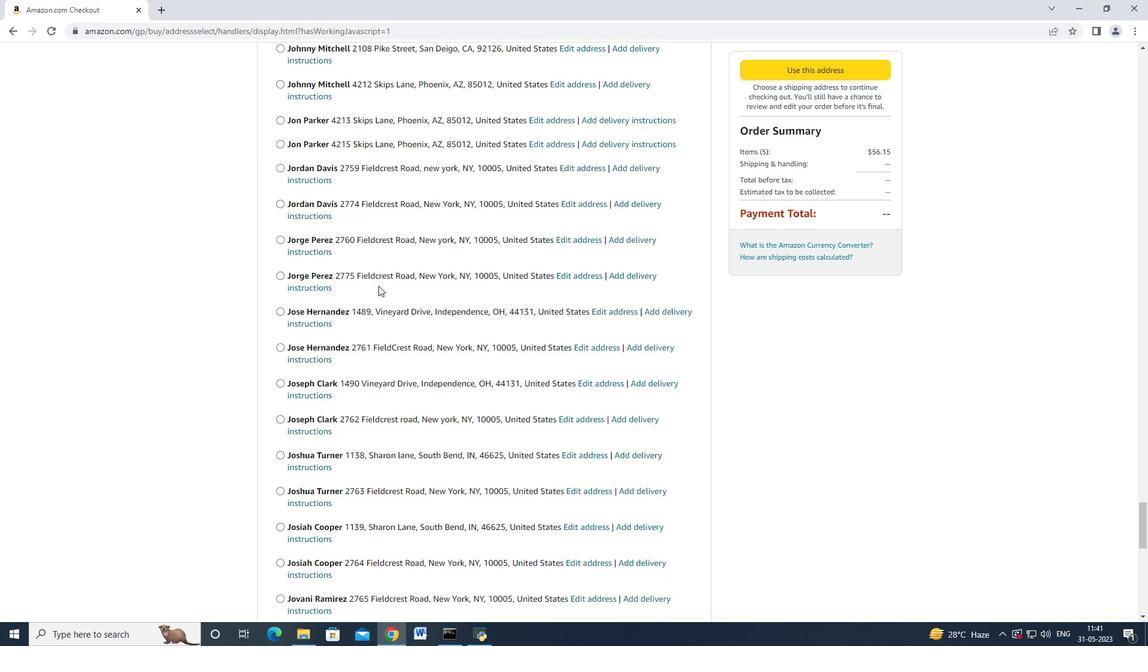 
Action: Mouse scrolled (378, 285) with delta (0, 0)
Screenshot: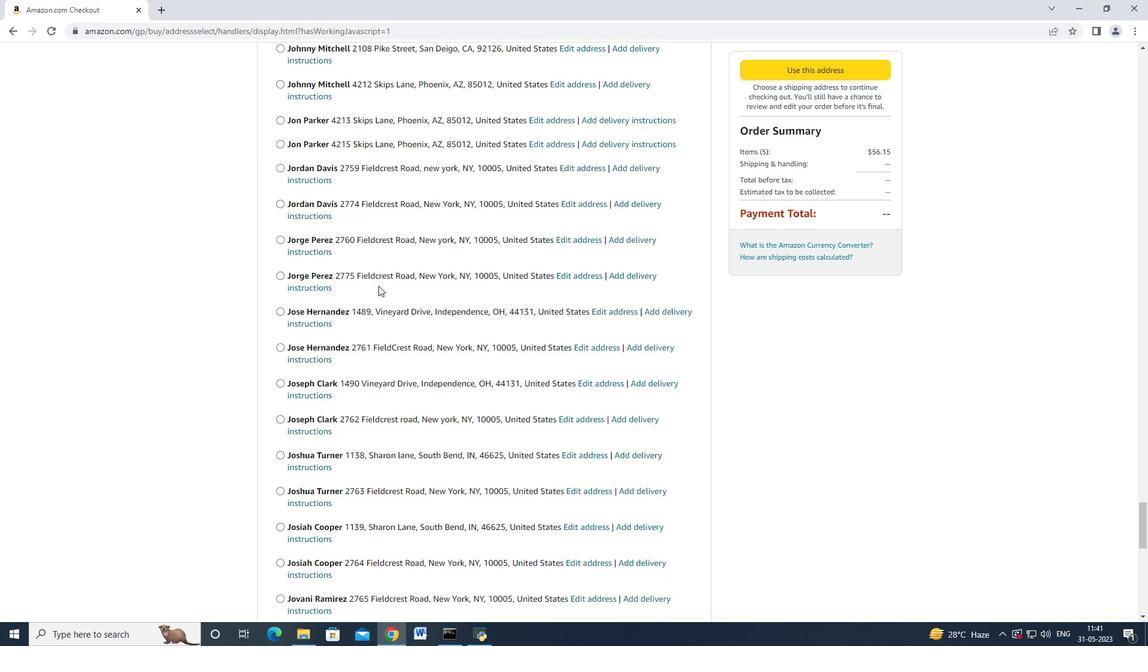 
Action: Mouse scrolled (378, 285) with delta (0, 0)
Screenshot: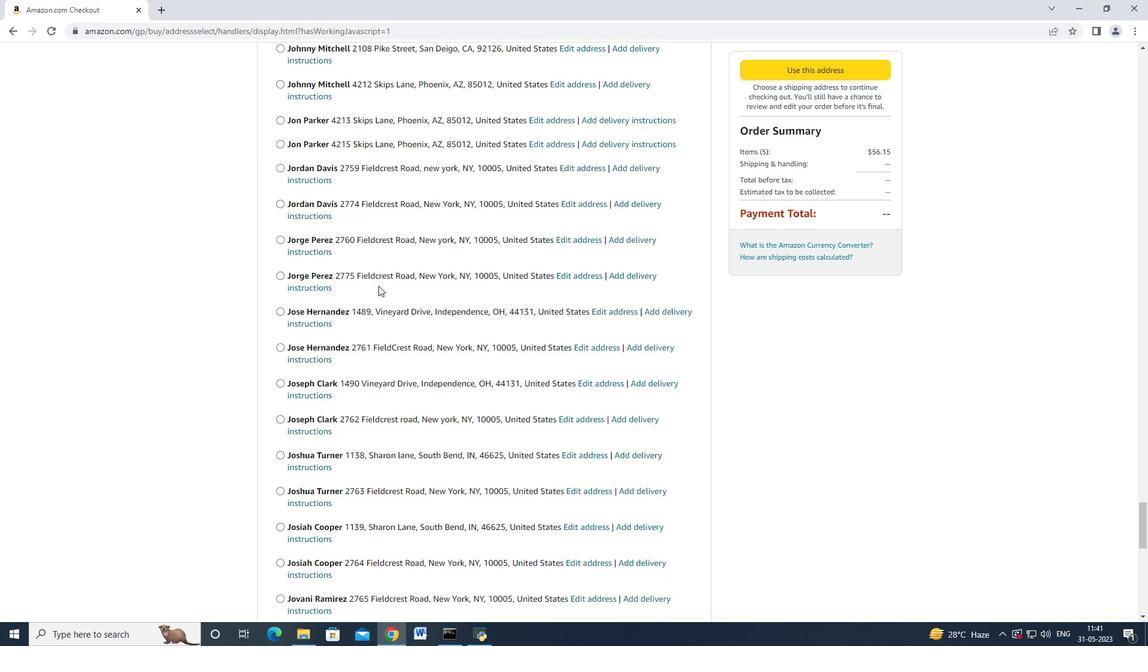 
Action: Mouse scrolled (378, 285) with delta (0, 0)
Screenshot: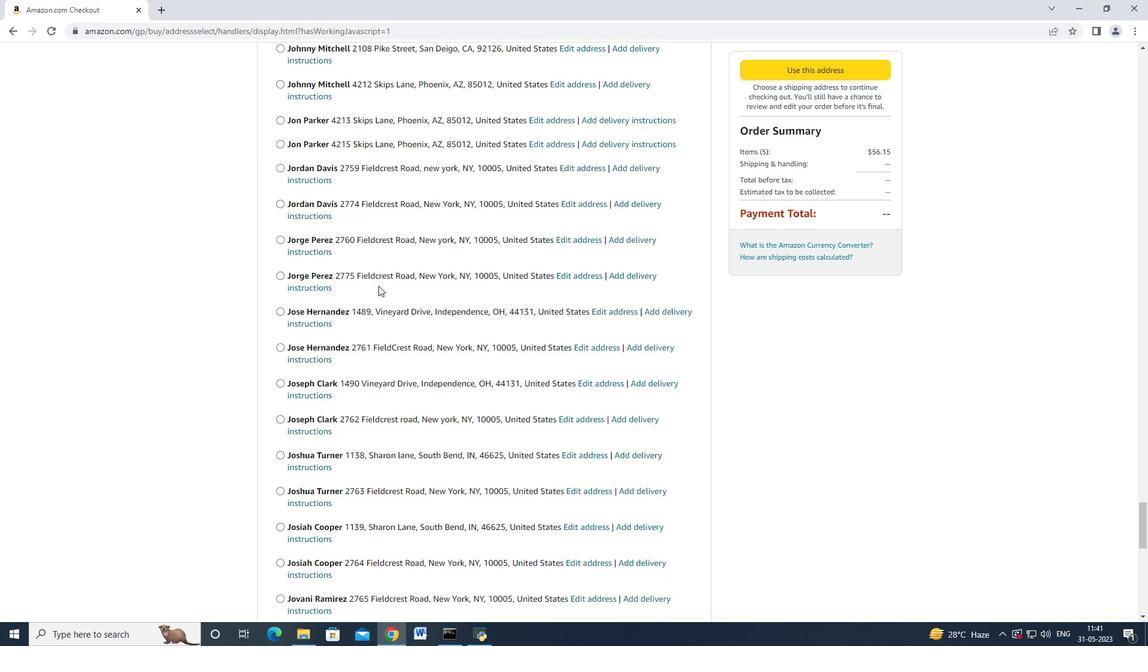
Action: Mouse scrolled (378, 285) with delta (0, 0)
Screenshot: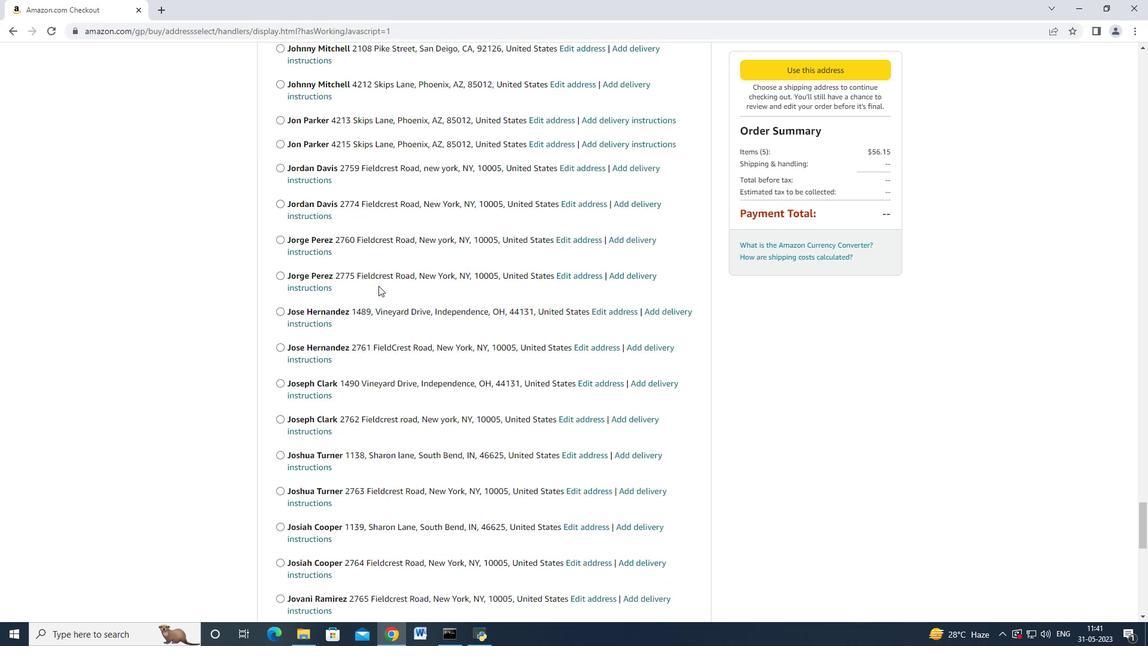 
Action: Mouse scrolled (378, 285) with delta (0, 0)
Screenshot: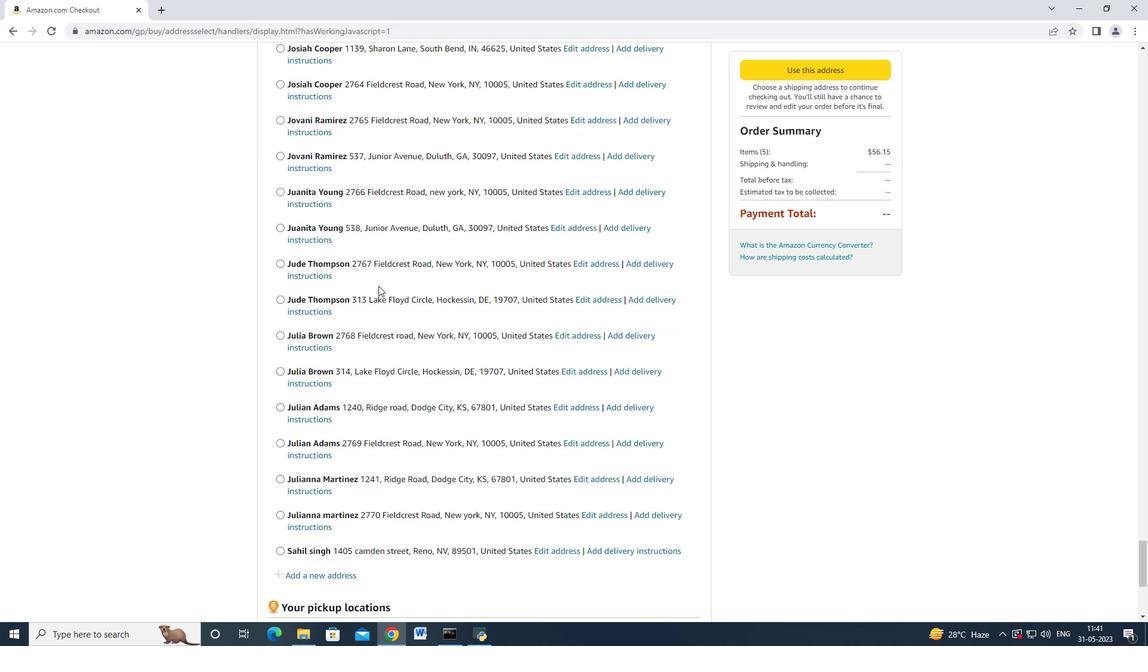 
Action: Mouse scrolled (378, 285) with delta (0, 0)
Screenshot: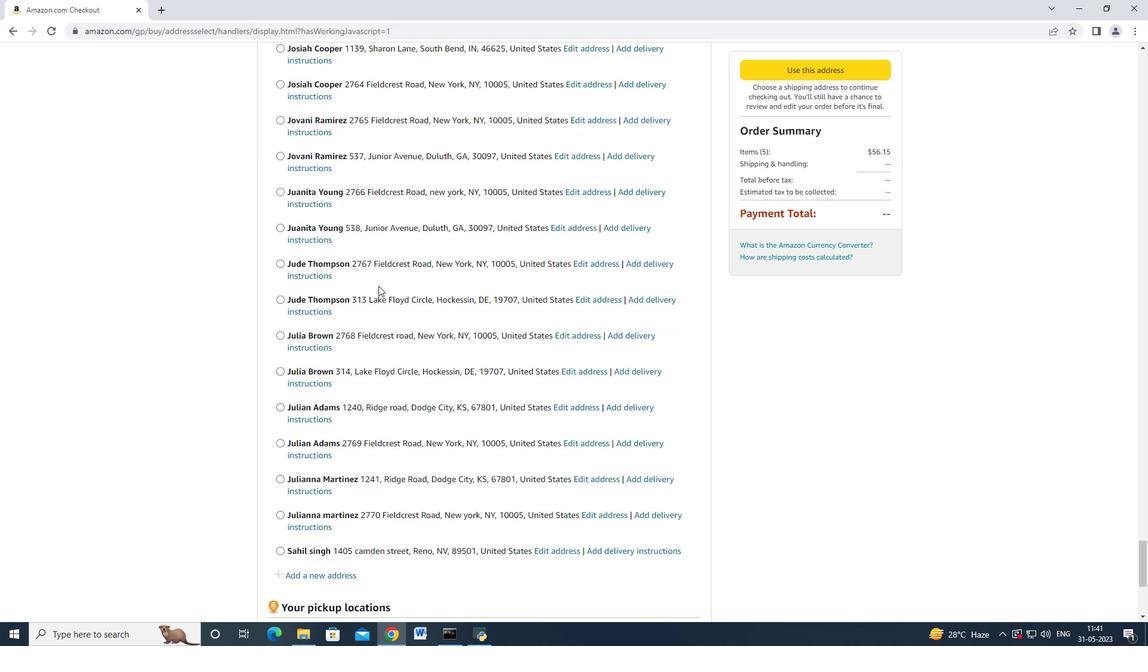 
Action: Mouse scrolled (378, 285) with delta (0, 0)
Screenshot: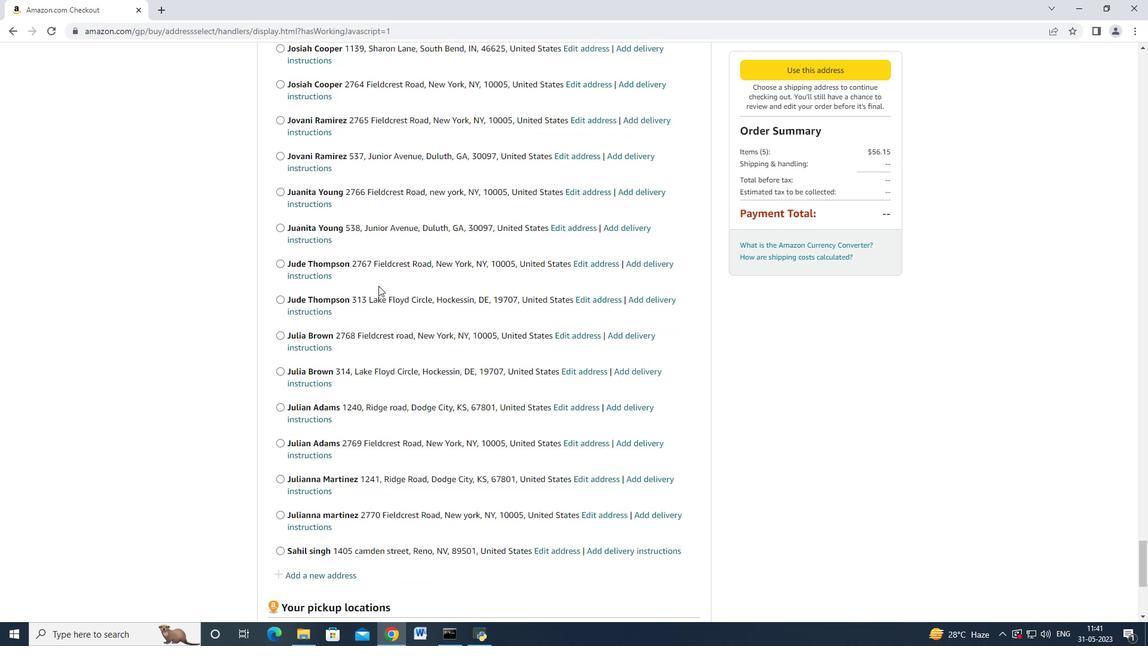 
Action: Mouse scrolled (378, 285) with delta (0, 0)
Screenshot: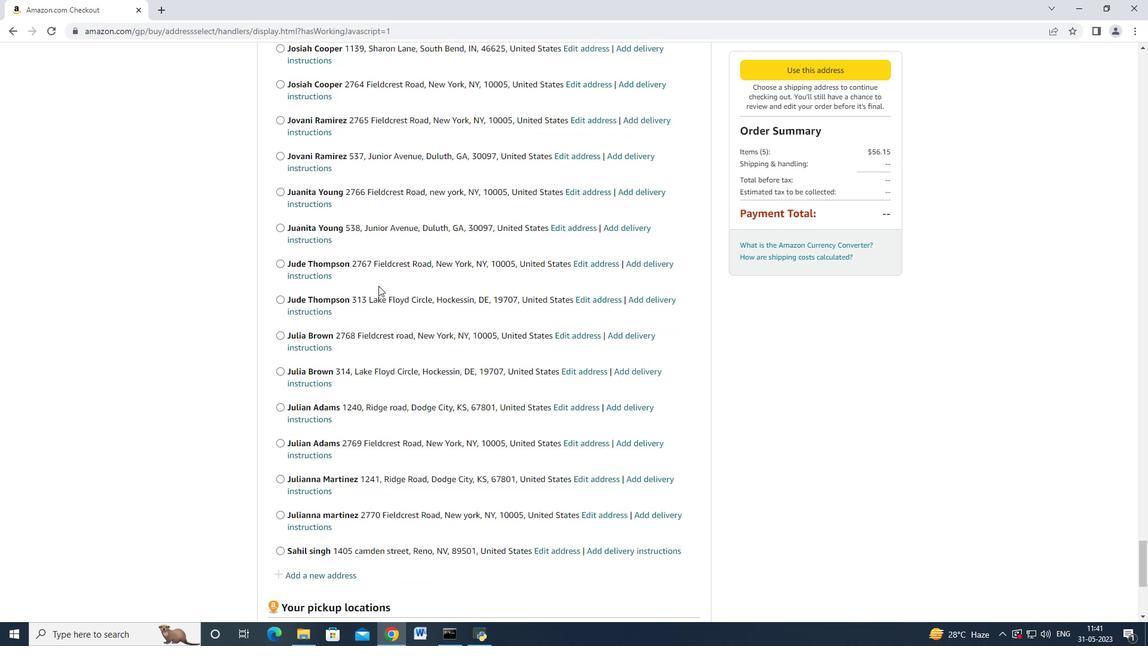 
Action: Mouse scrolled (378, 285) with delta (0, 0)
Screenshot: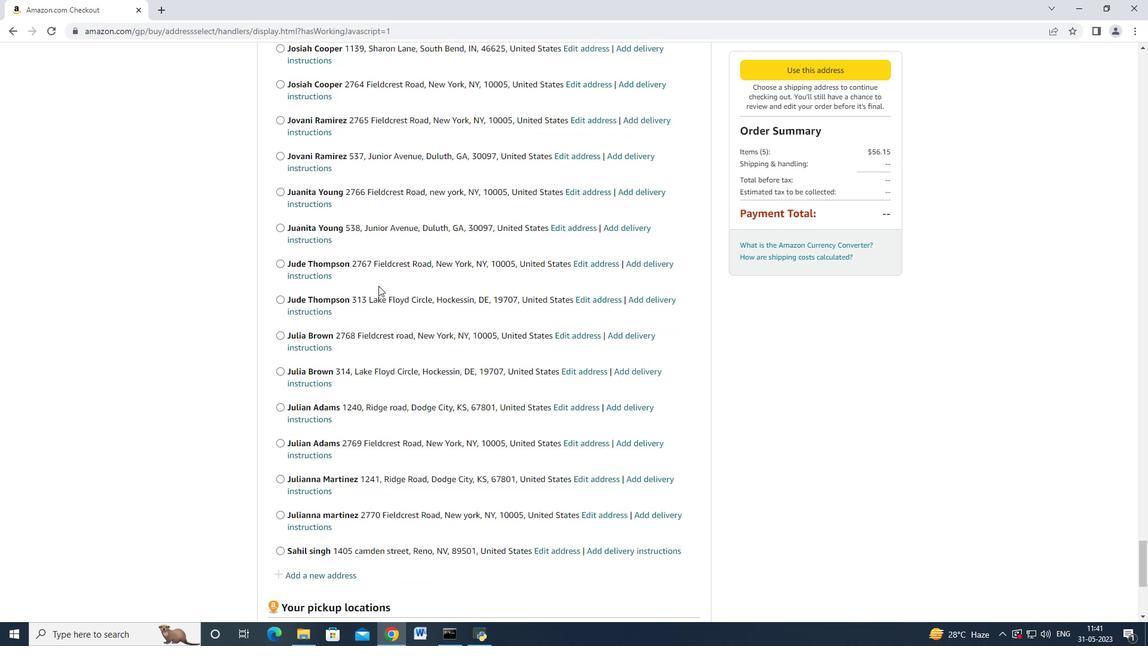 
Action: Mouse scrolled (378, 284) with delta (0, -1)
Screenshot: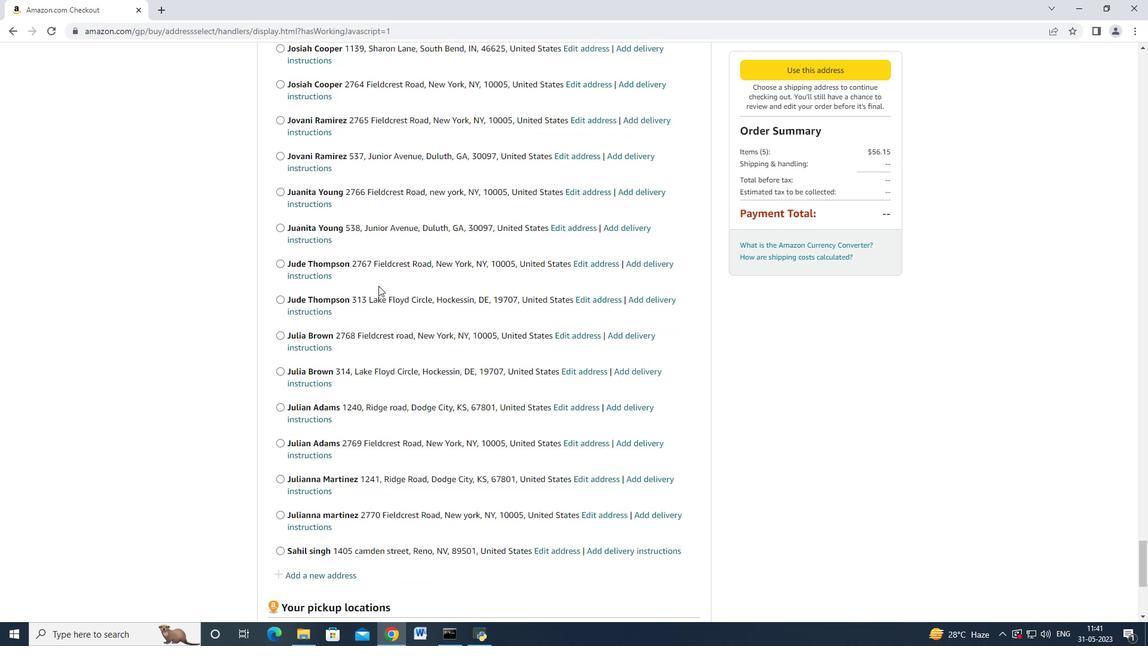 
Action: Mouse scrolled (378, 285) with delta (0, 0)
Screenshot: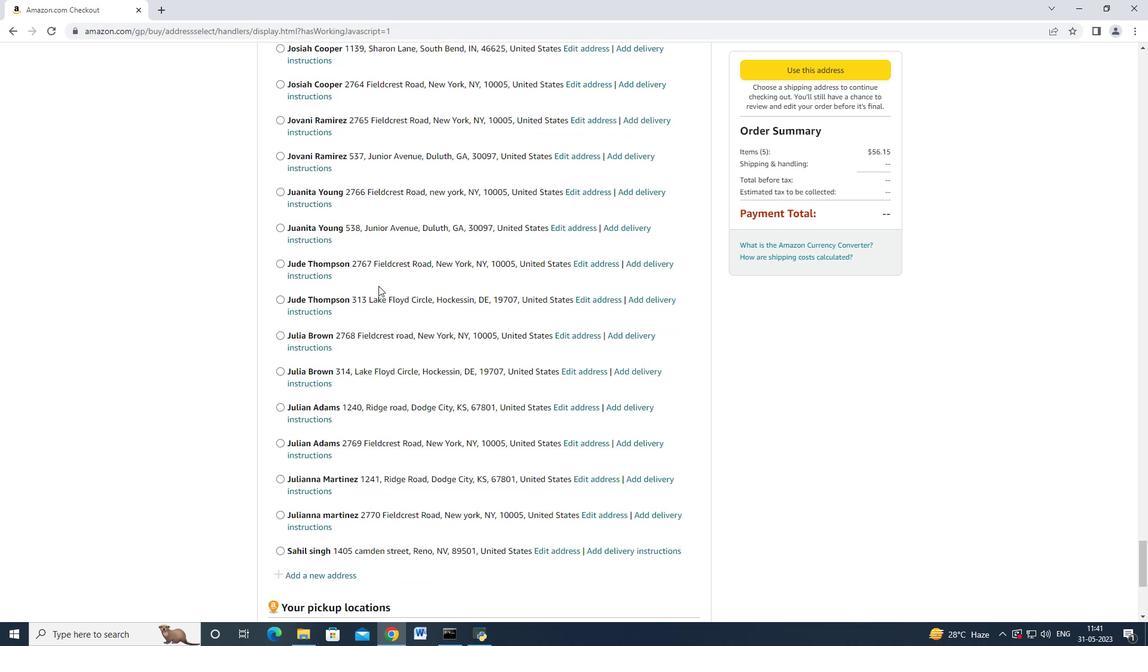 
Action: Mouse moved to (321, 251)
Screenshot: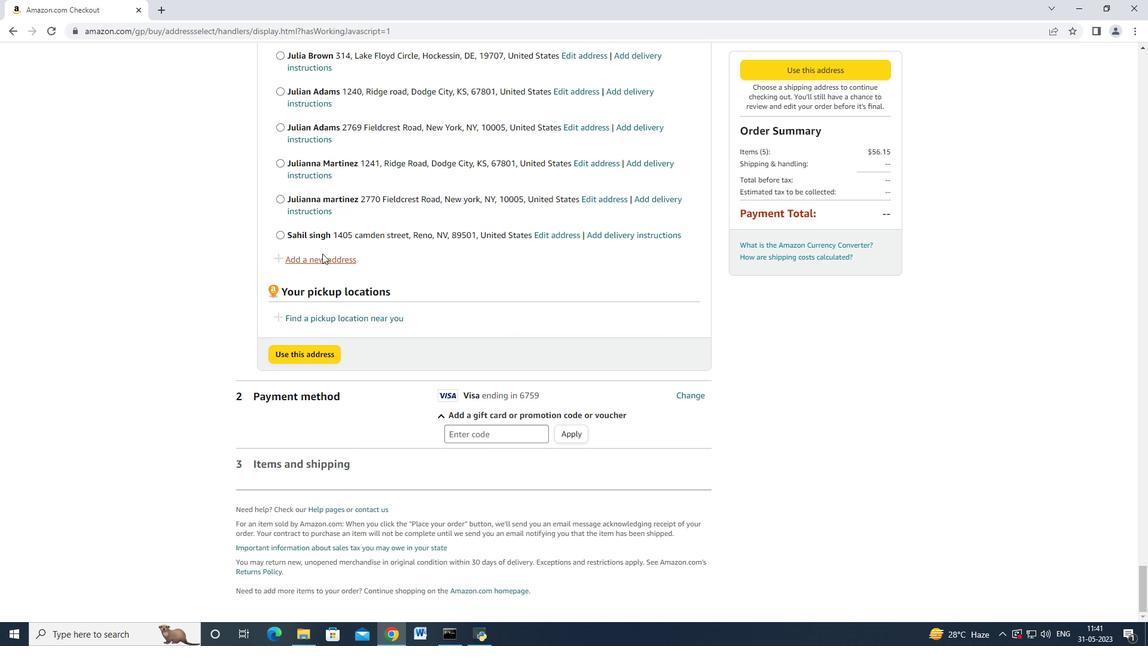 
Action: Mouse pressed left at (321, 251)
Screenshot: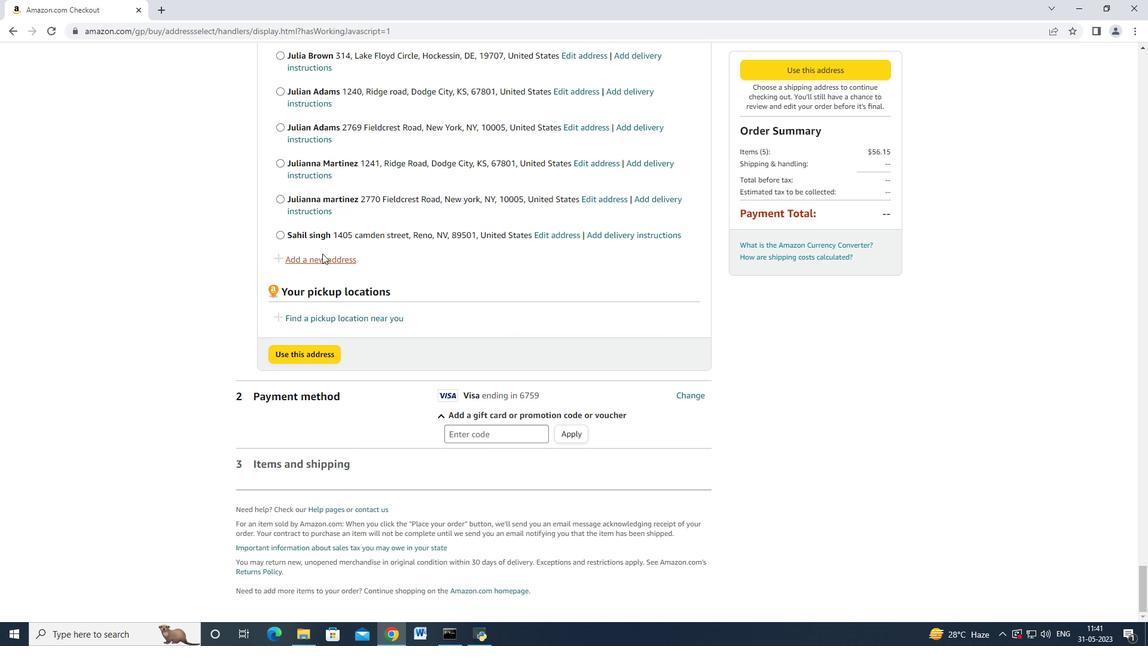 
Action: Mouse moved to (318, 257)
Screenshot: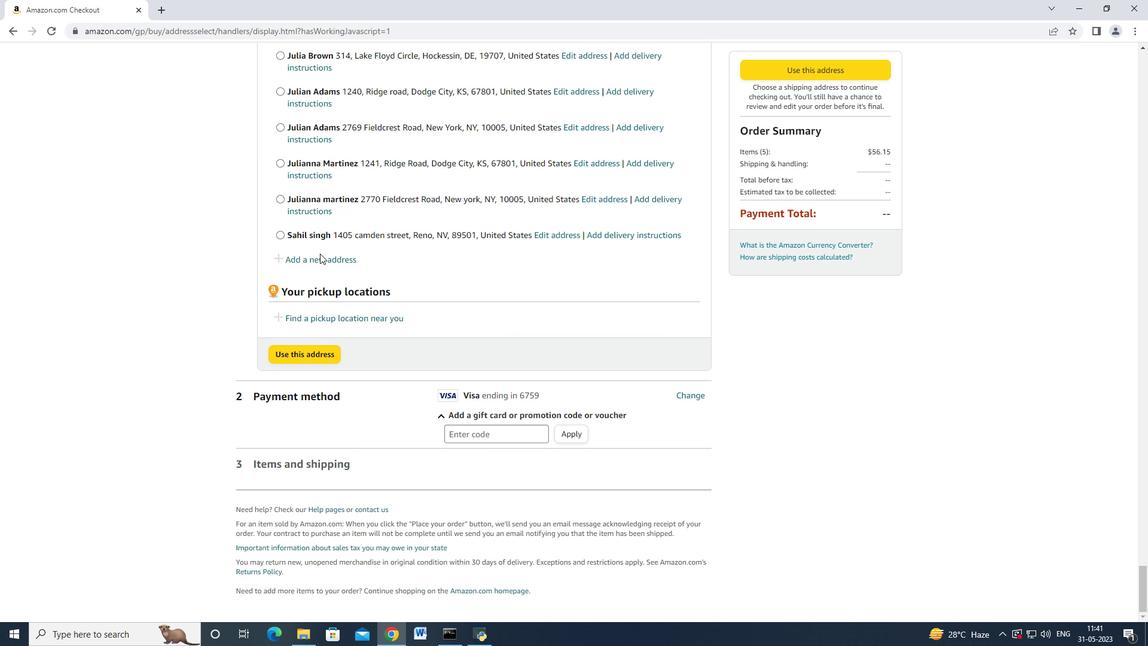 
Action: Mouse pressed left at (318, 257)
Screenshot: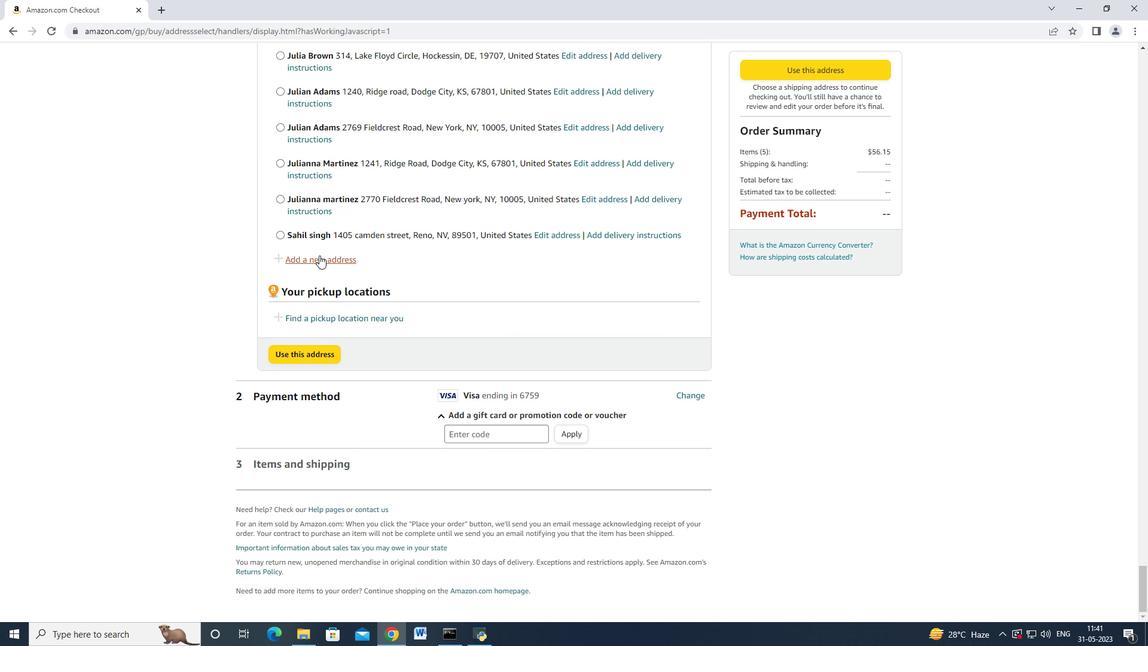 
Action: Mouse moved to (412, 287)
Screenshot: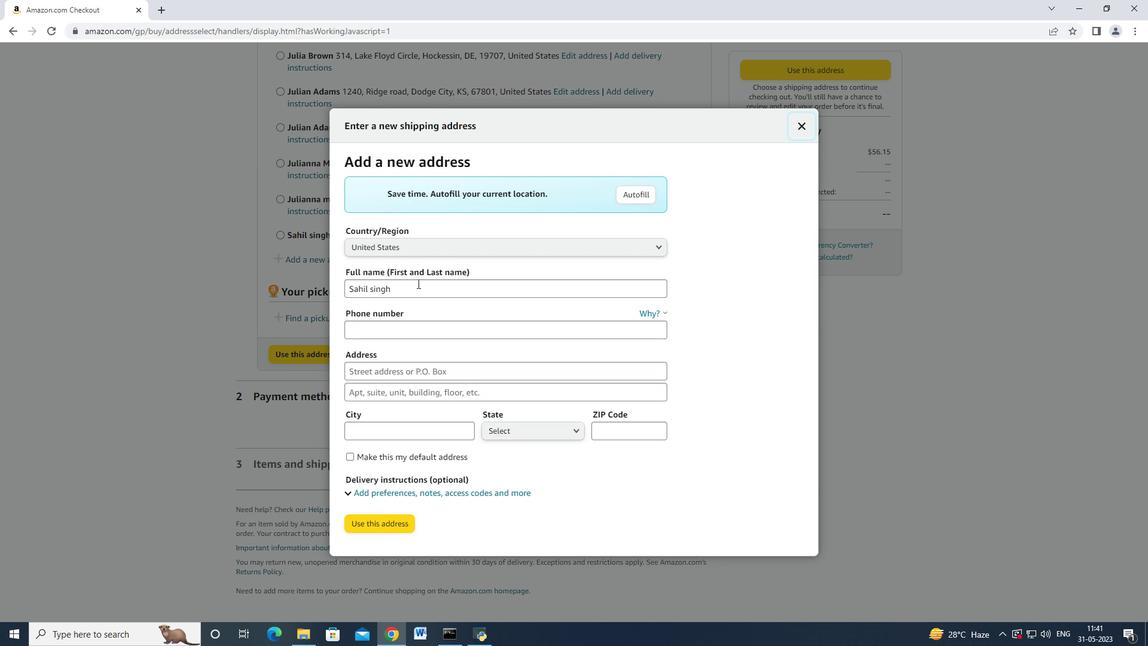 
Action: Mouse pressed left at (412, 287)
Screenshot: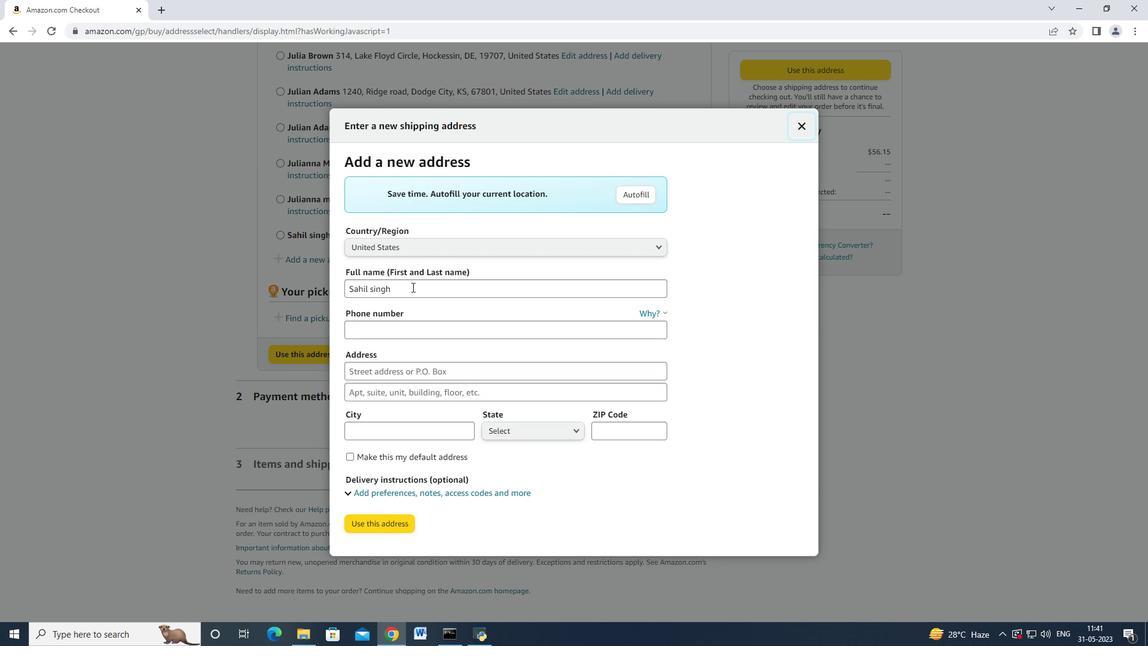 
Action: Mouse moved to (345, 284)
Screenshot: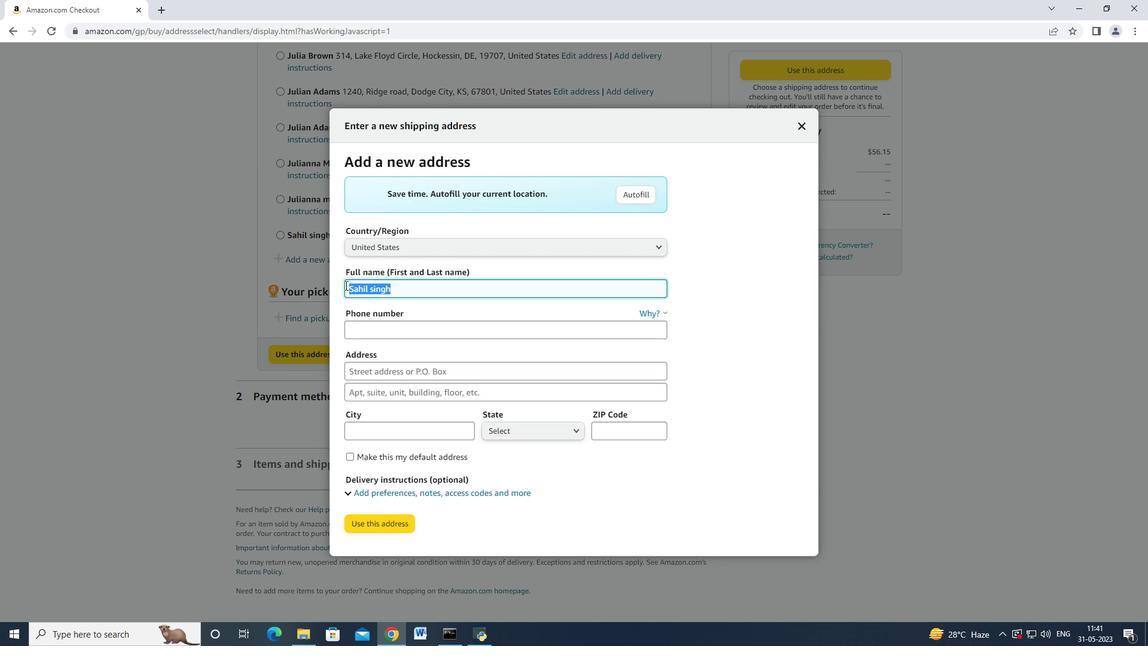 
Action: Key pressed <Key.backspace><Key.shift>Julie<Key.space><Key.shift>Green<Key.tab><Key.tab>6318992398<Key.tab>2771<Key.space><Key.shift>Field<Key.space><Key.backspace>crest<Key.space><Key.shift>Road<Key.tab><Key.tab><Key.shift_r><Key.shift_r>B<Key.backspace><Key.shift>New<Key.space><Key.shift>York
Screenshot: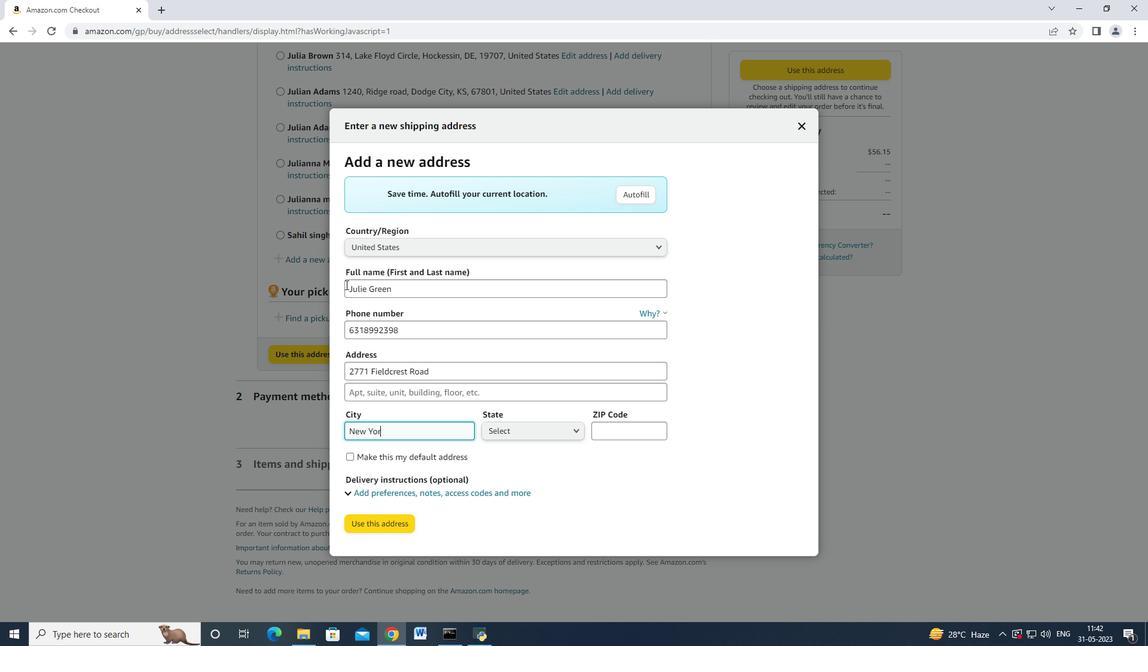 
Action: Mouse moved to (550, 434)
Screenshot: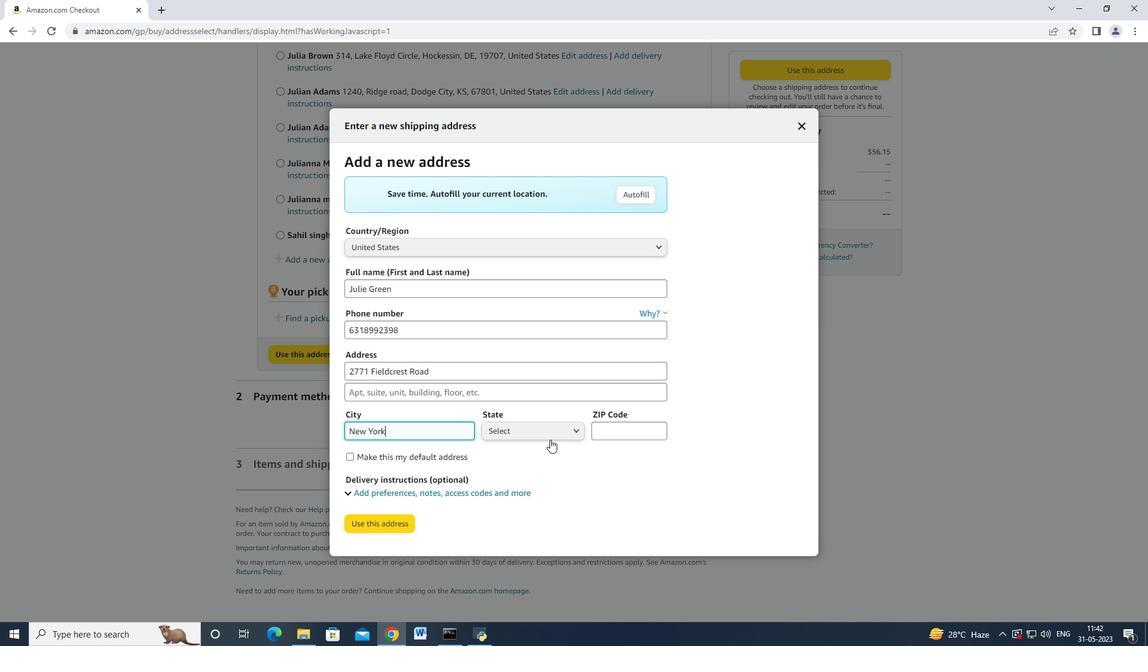 
Action: Mouse pressed left at (550, 434)
Screenshot: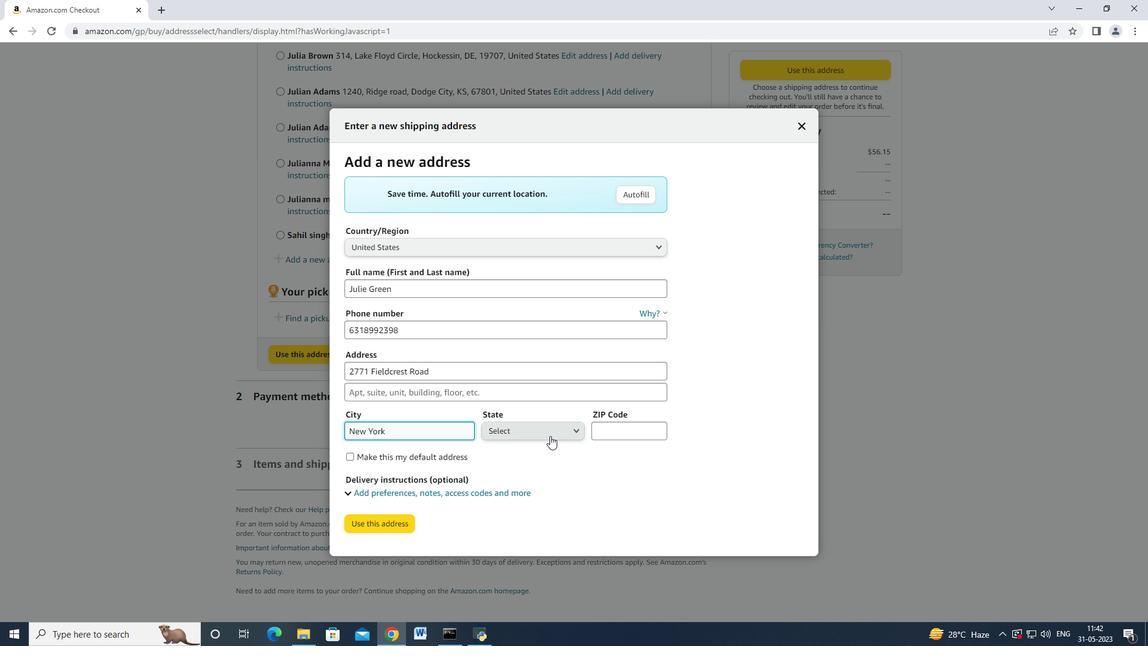 
Action: Mouse moved to (543, 276)
Screenshot: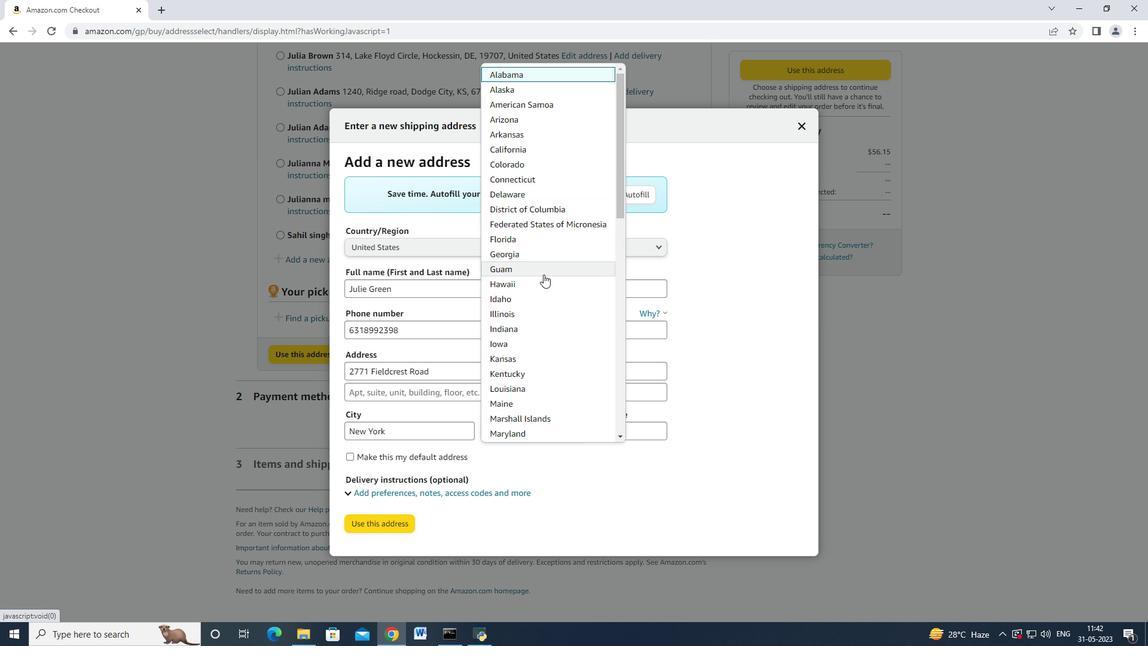 
Action: Mouse scrolled (543, 275) with delta (0, 0)
Screenshot: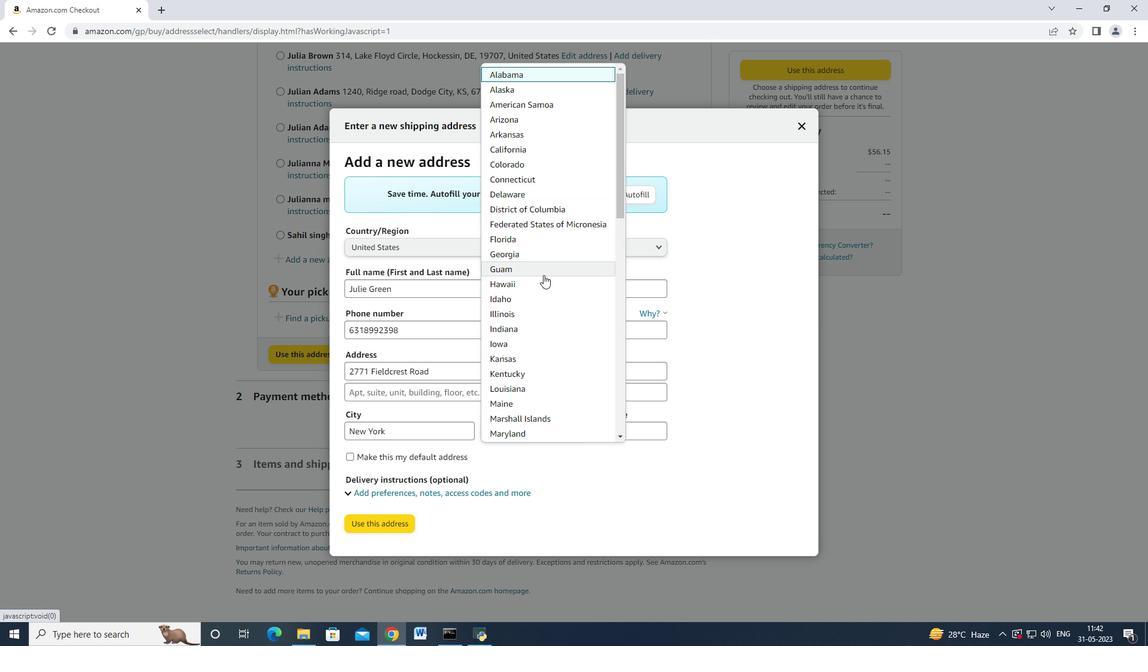 
Action: Mouse scrolled (543, 275) with delta (0, 0)
Screenshot: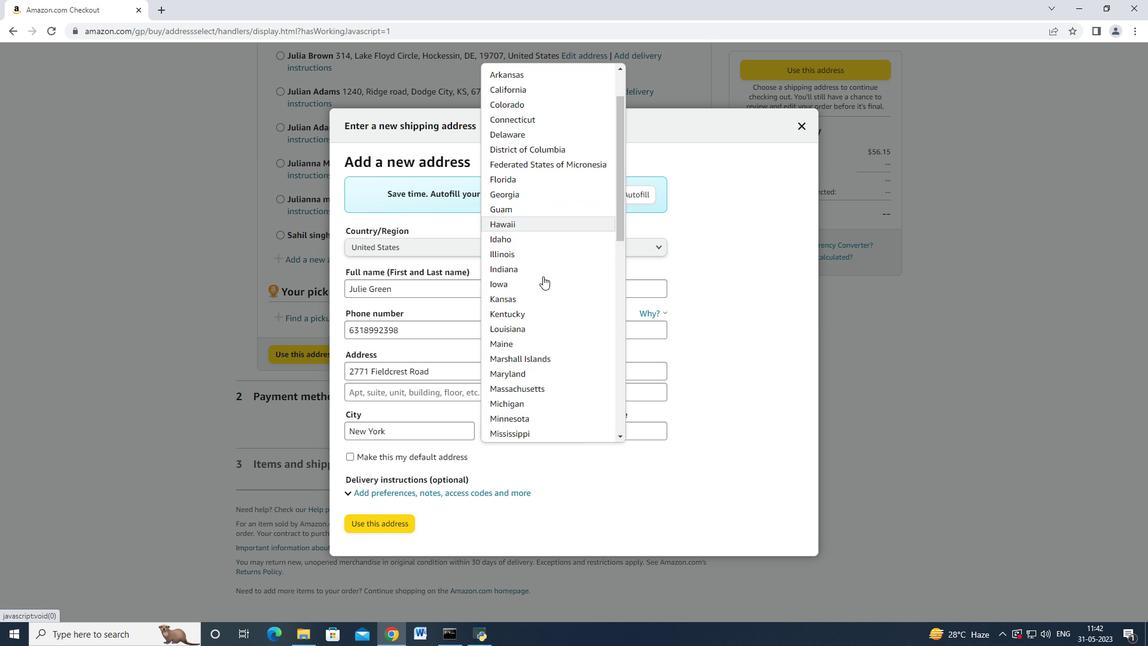 
Action: Mouse moved to (543, 277)
Screenshot: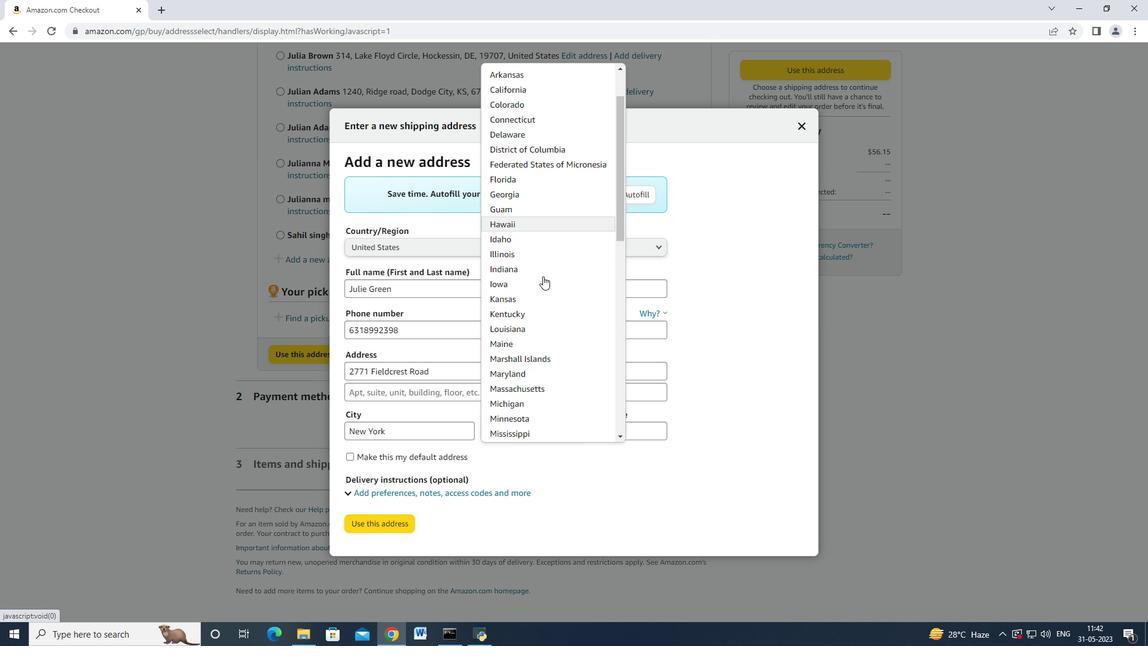 
Action: Mouse scrolled (543, 276) with delta (0, 0)
Screenshot: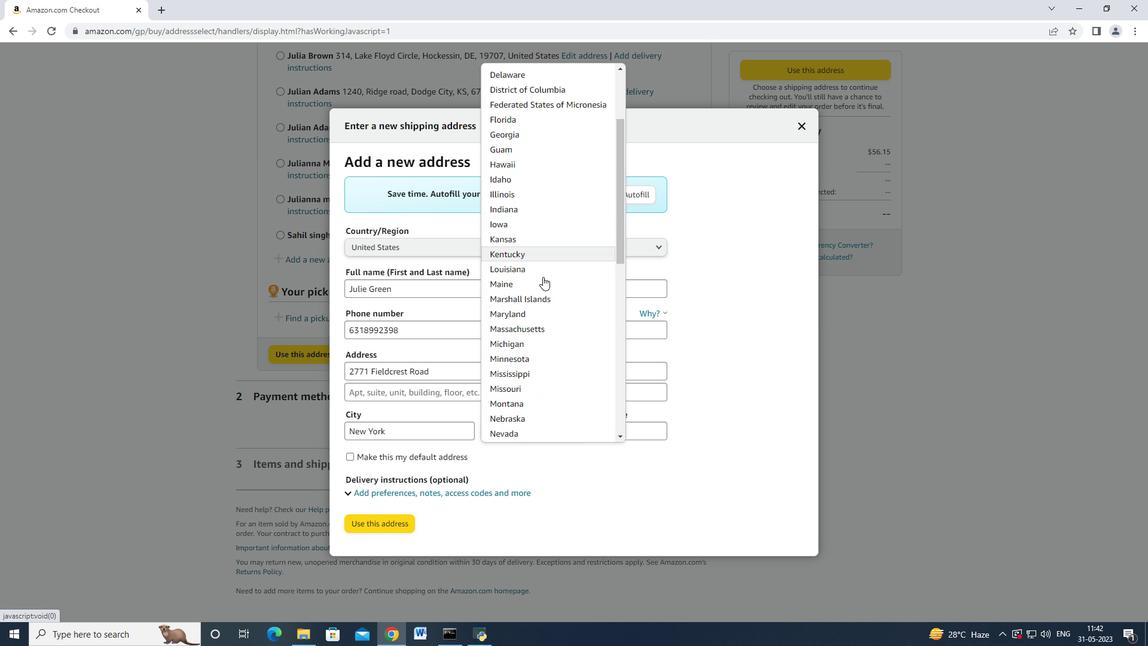 
Action: Mouse moved to (549, 343)
Screenshot: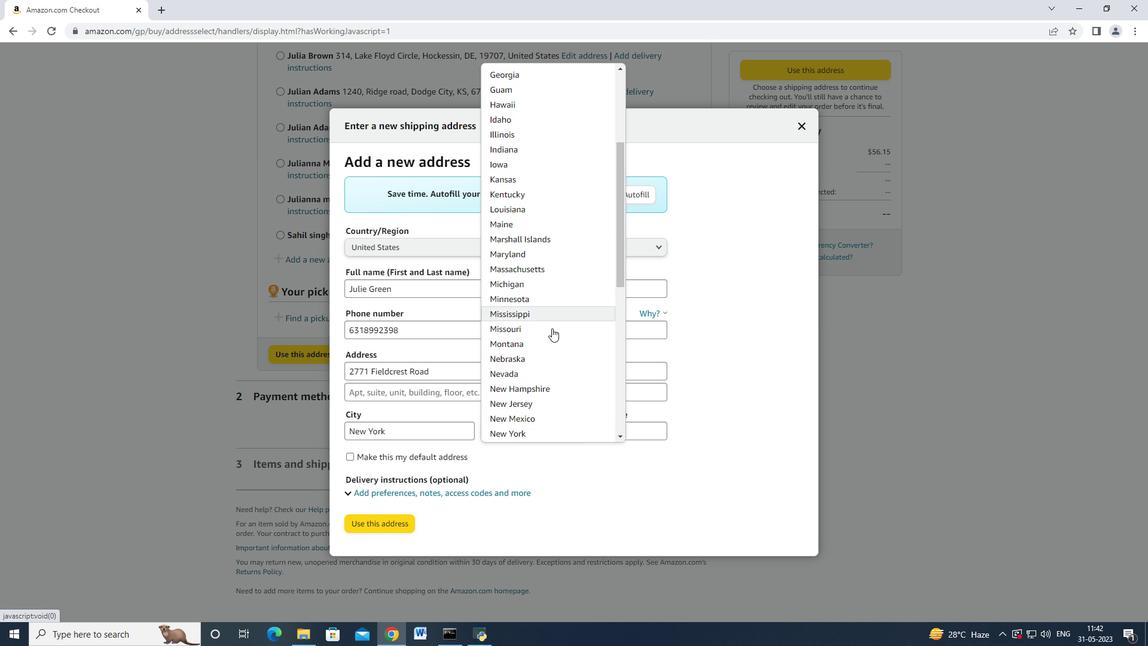 
Action: Mouse scrolled (549, 342) with delta (0, 0)
Screenshot: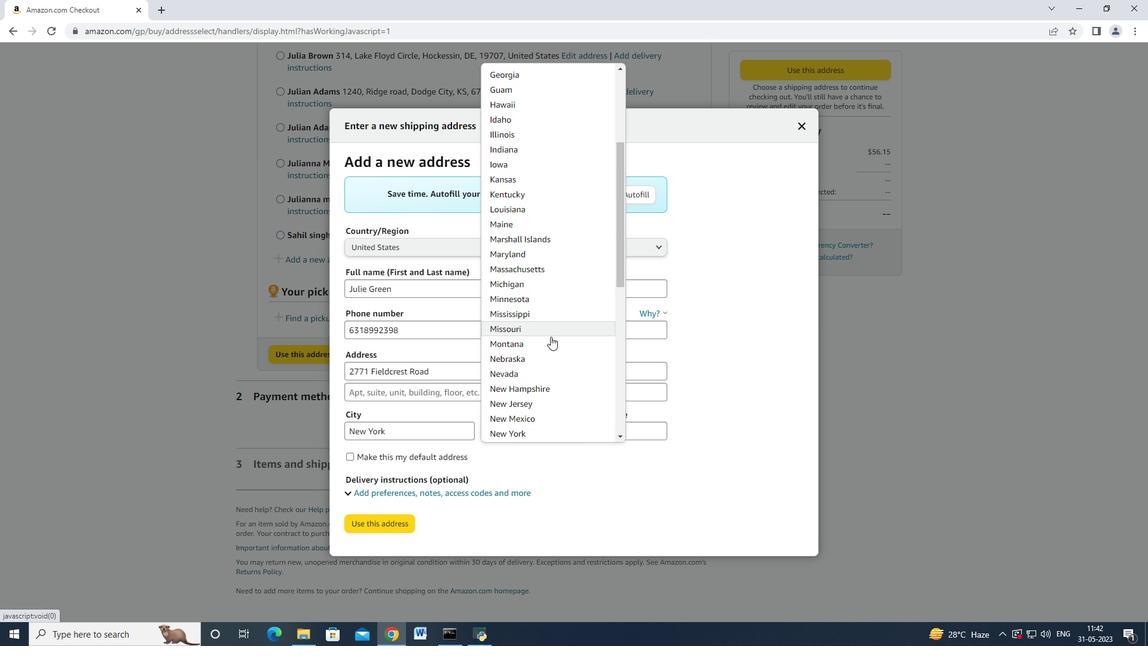 
Action: Mouse moved to (533, 369)
Screenshot: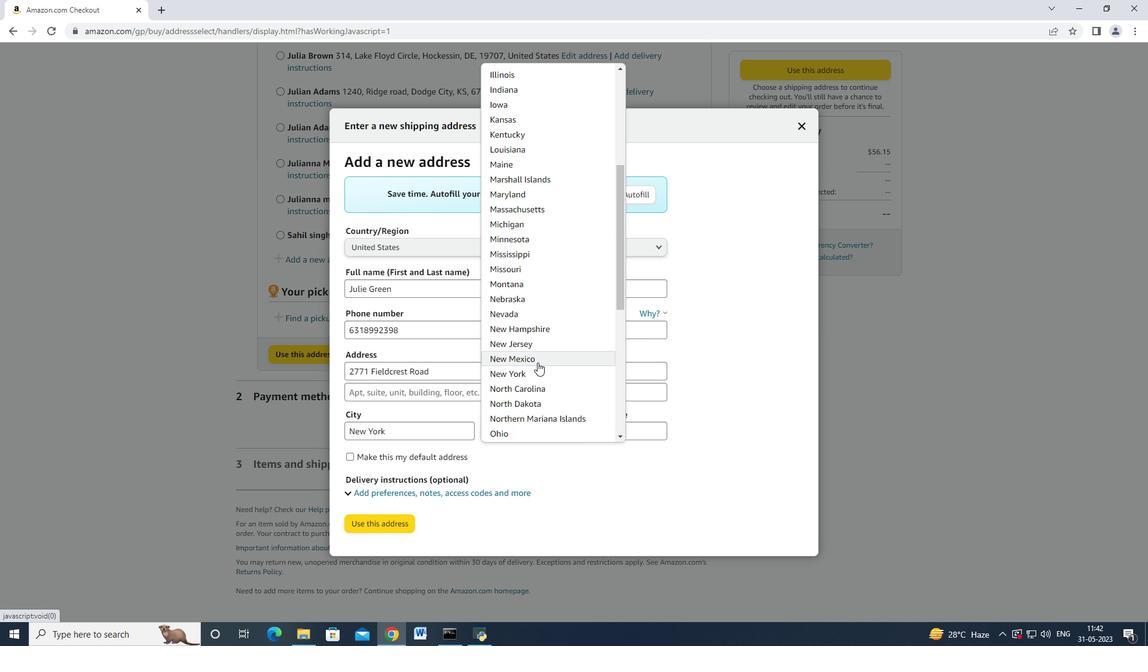 
Action: Mouse pressed left at (533, 369)
Screenshot: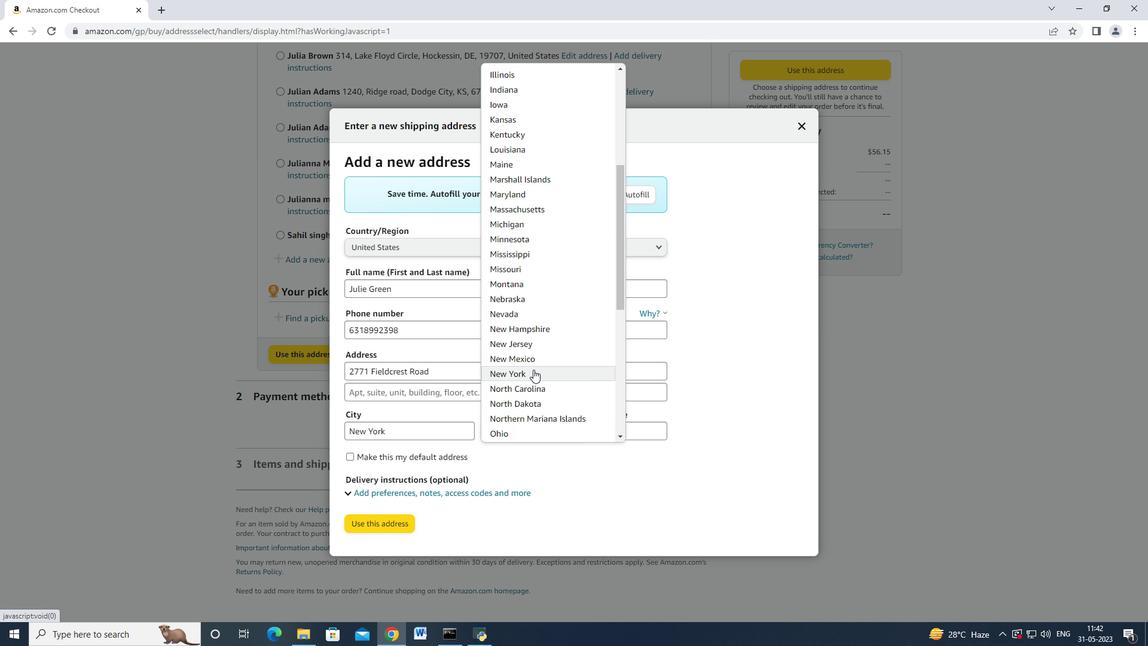 
Action: Mouse moved to (619, 433)
Screenshot: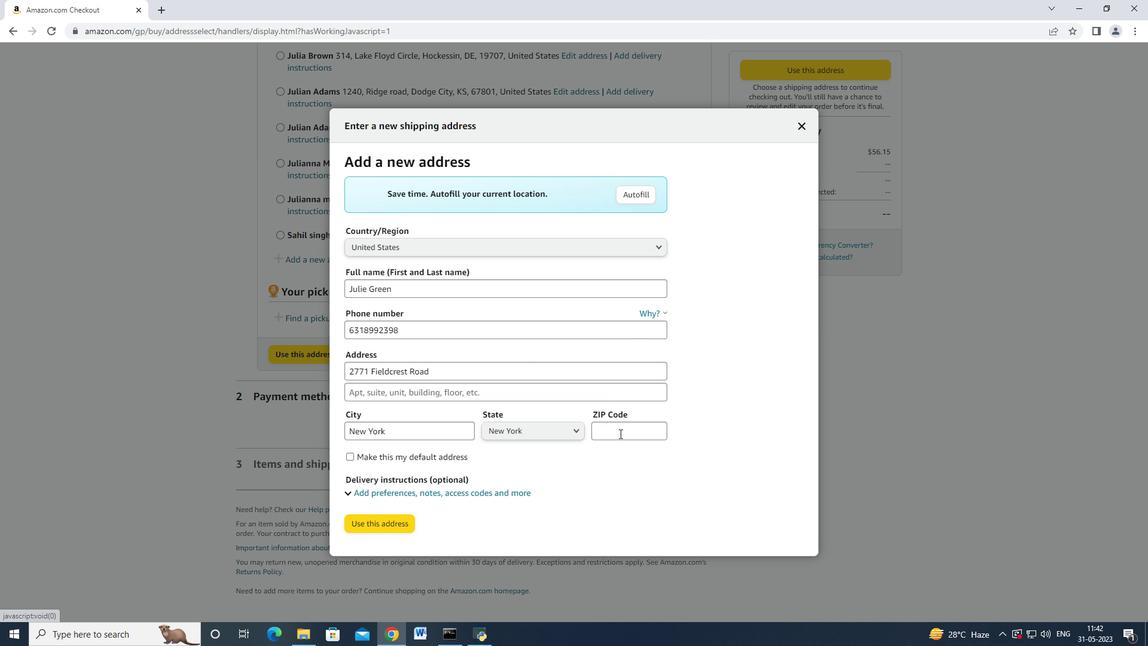 
Action: Mouse pressed left at (619, 433)
Screenshot: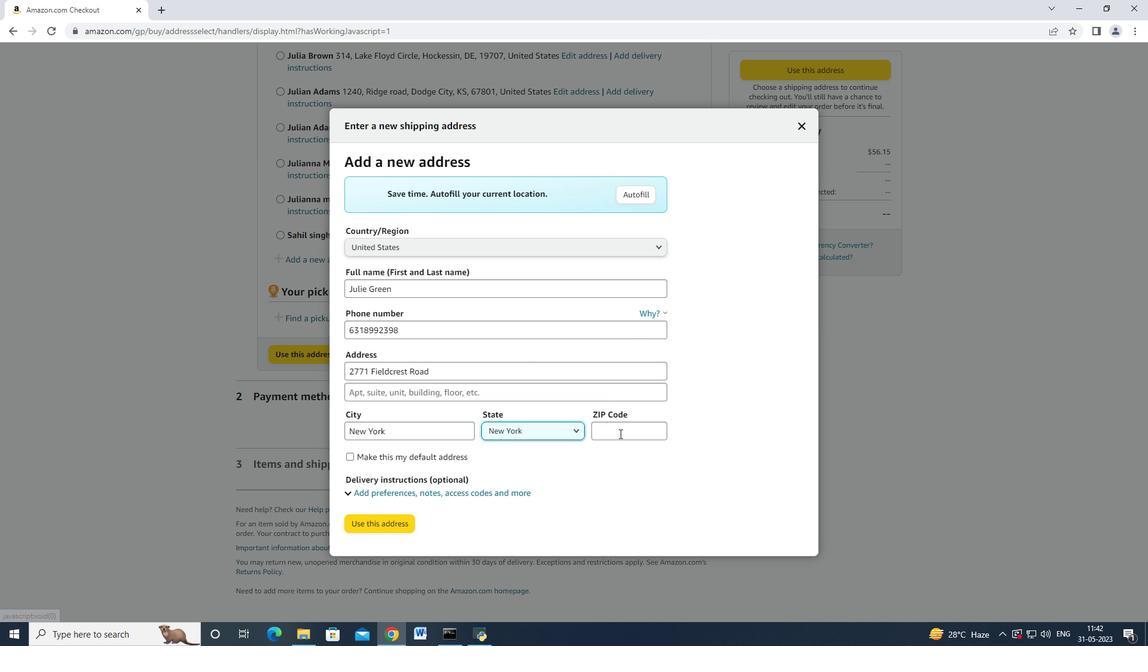 
Action: Mouse moved to (619, 433)
Screenshot: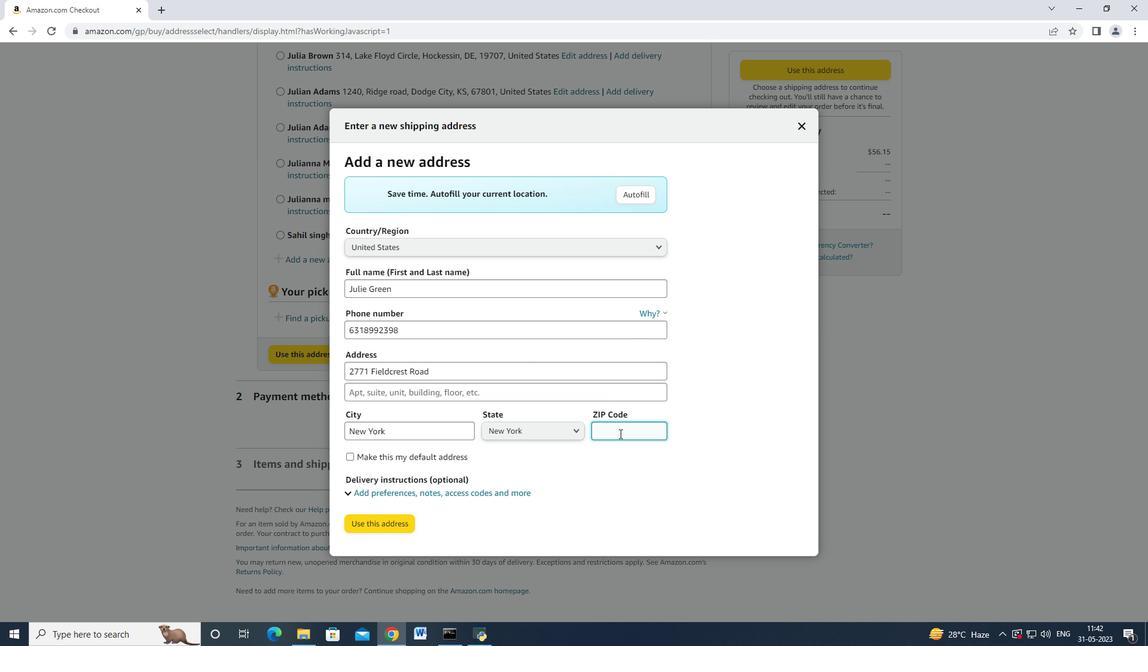 
Action: Key pressed 10005
Screenshot: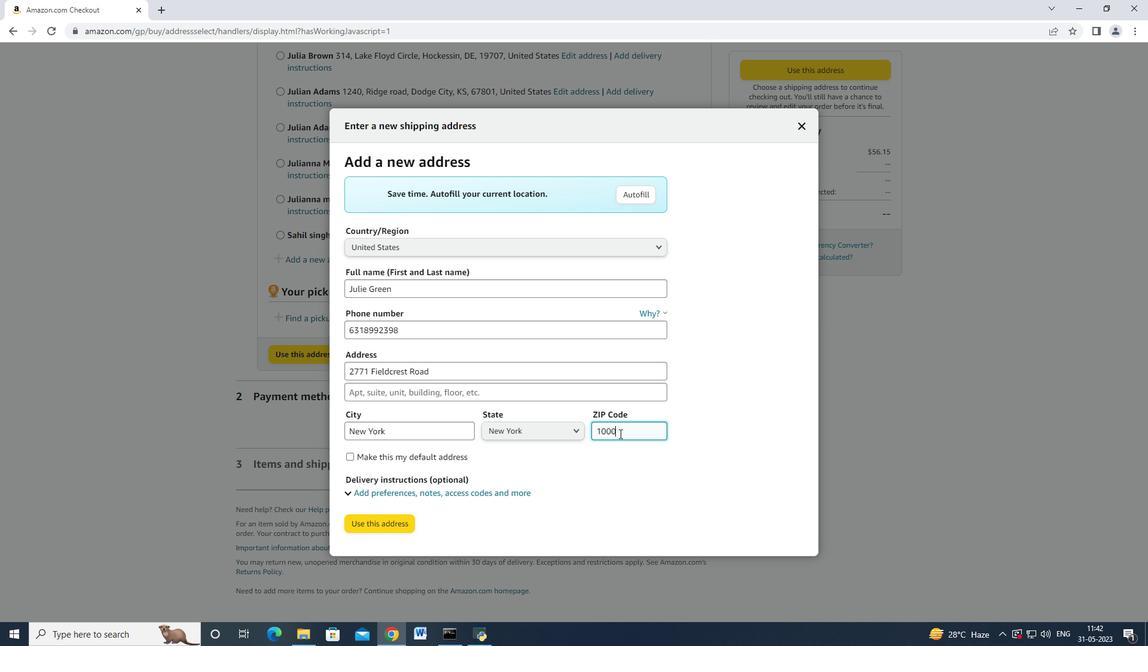 
Action: Mouse moved to (370, 521)
Screenshot: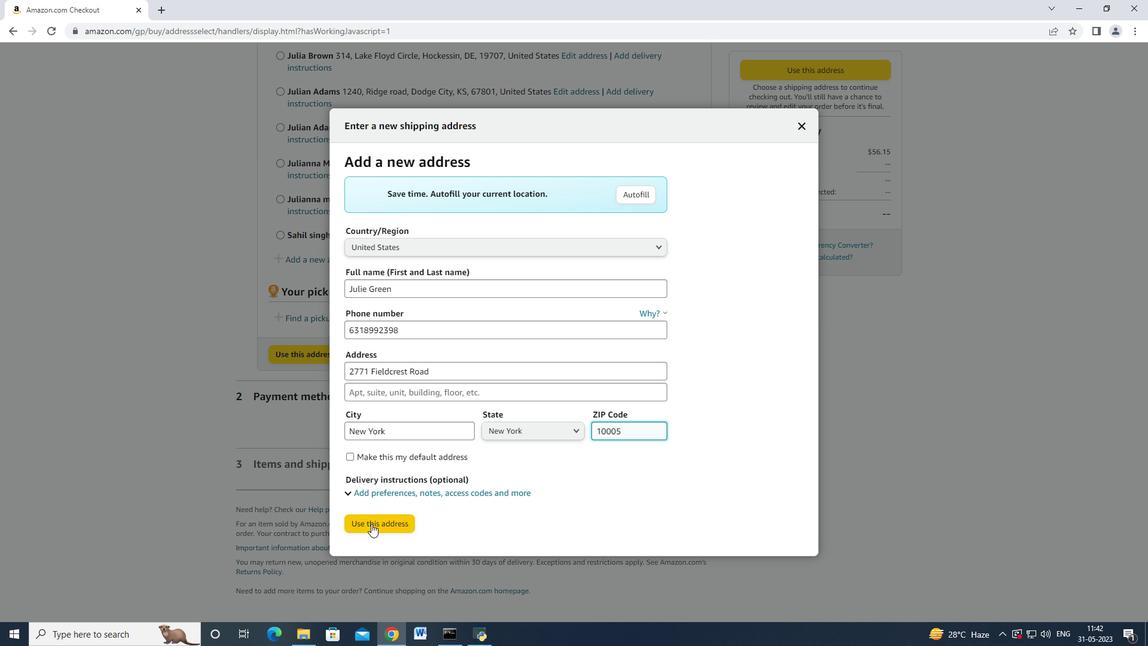 
Action: Mouse pressed left at (370, 521)
Screenshot: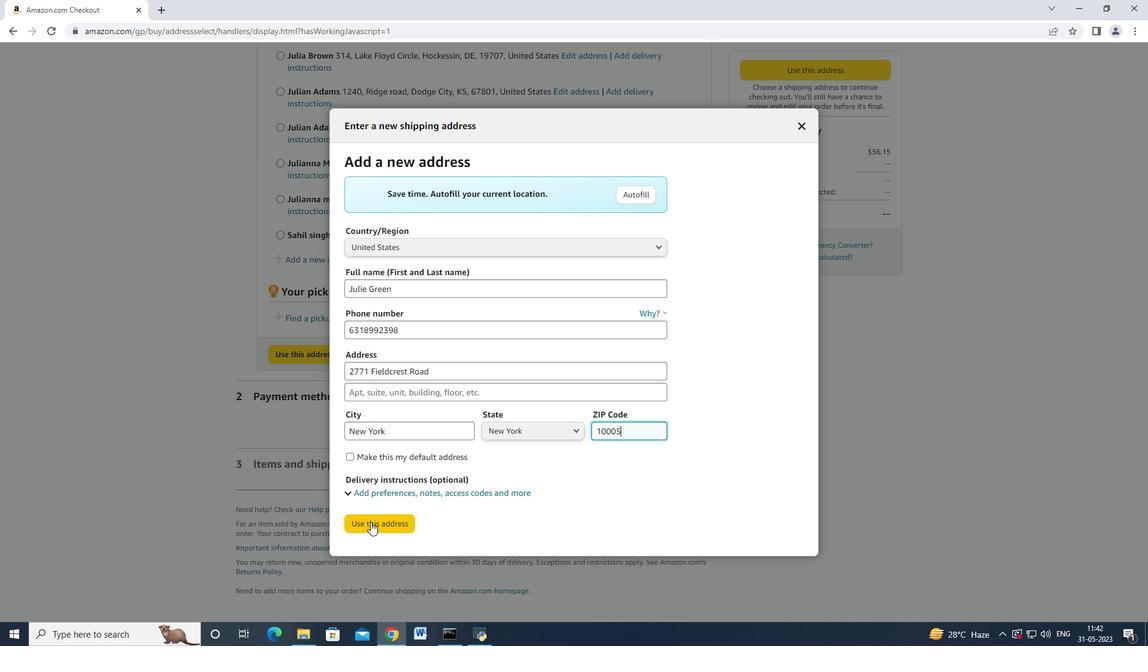 
Action: Mouse moved to (391, 516)
Screenshot: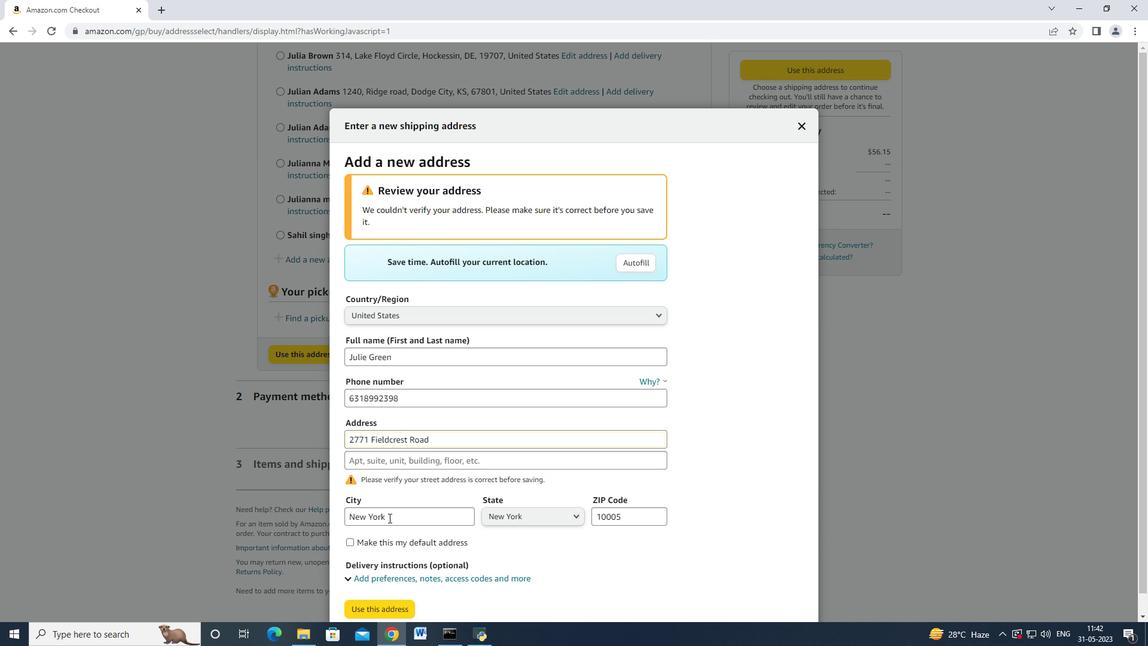 
Action: Mouse scrolled (391, 515) with delta (0, 0)
